 Task: Review the database structure of the Institute Management System repository on GitHub.
Action: Mouse moved to (27, 75)
Screenshot: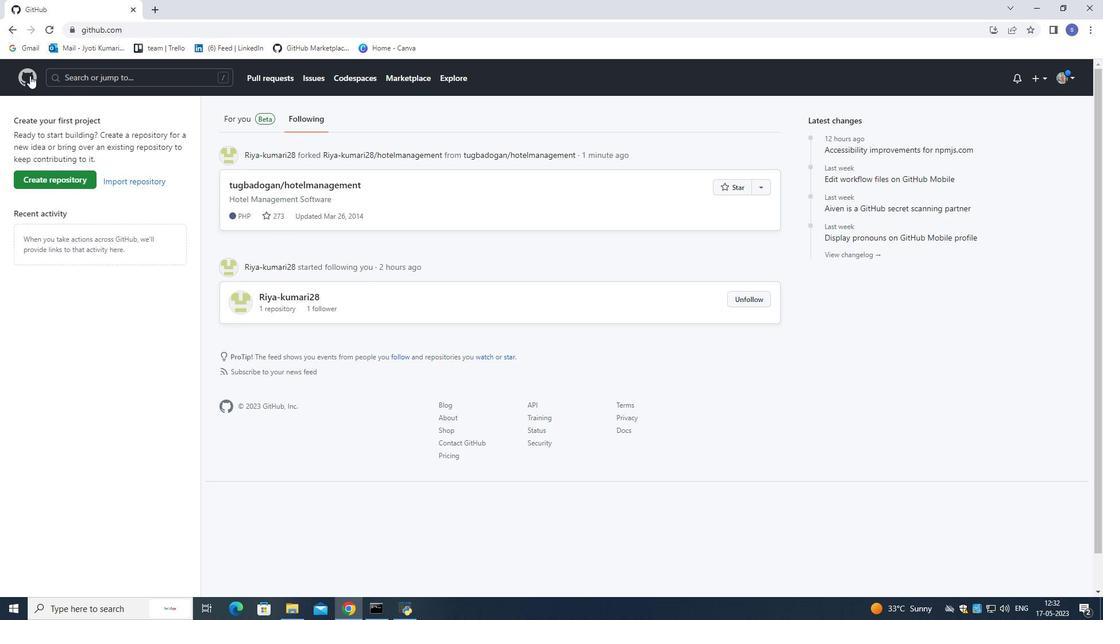 
Action: Mouse pressed left at (27, 75)
Screenshot: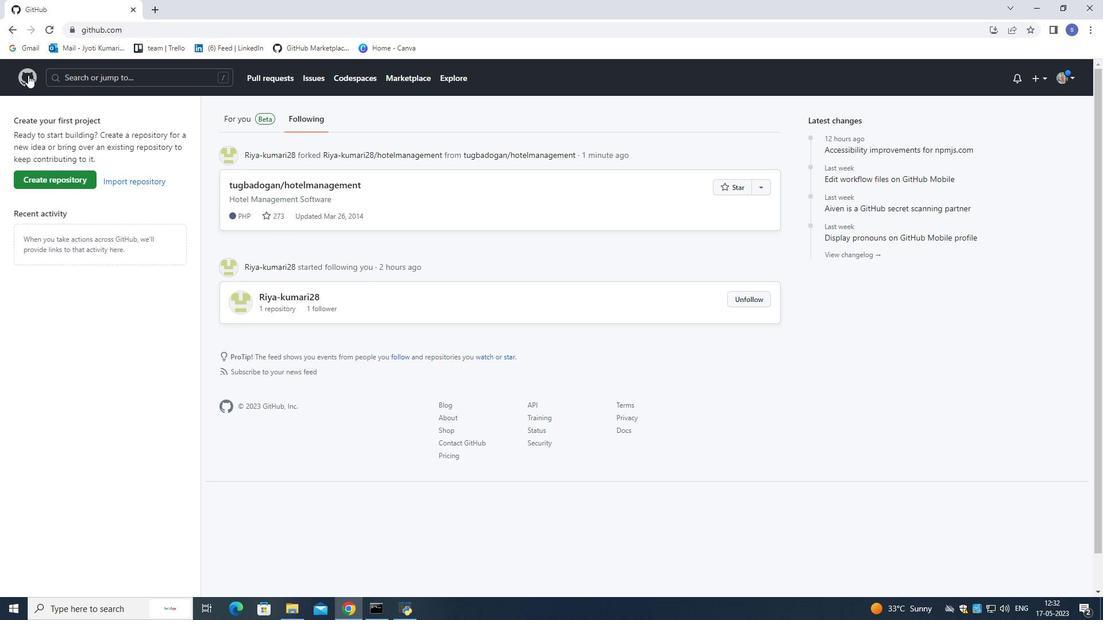 
Action: Mouse moved to (156, 73)
Screenshot: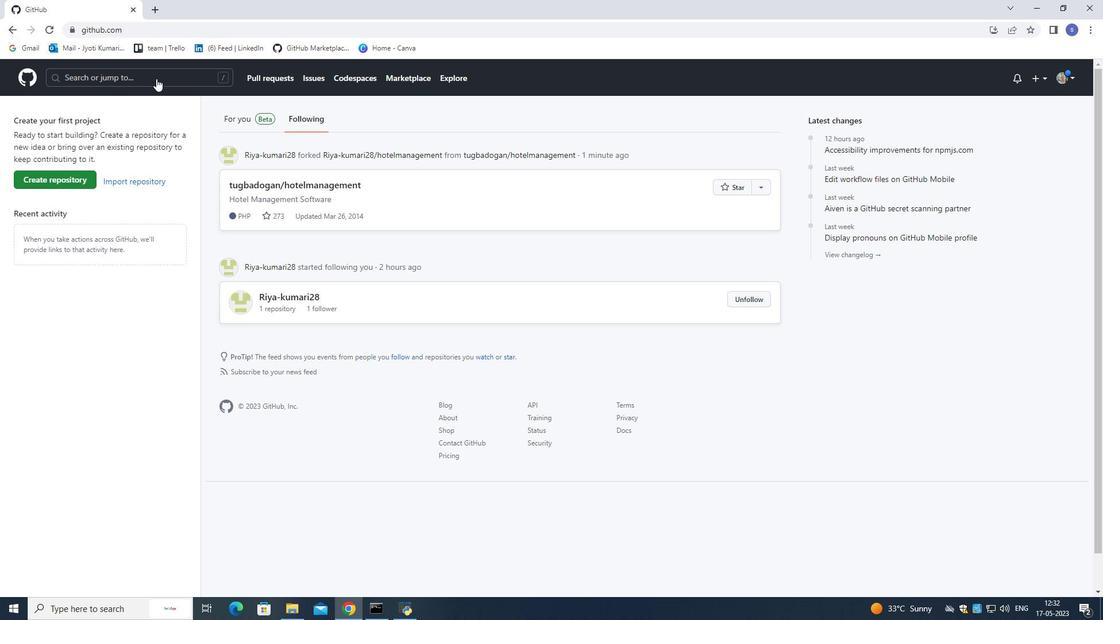 
Action: Mouse pressed left at (156, 73)
Screenshot: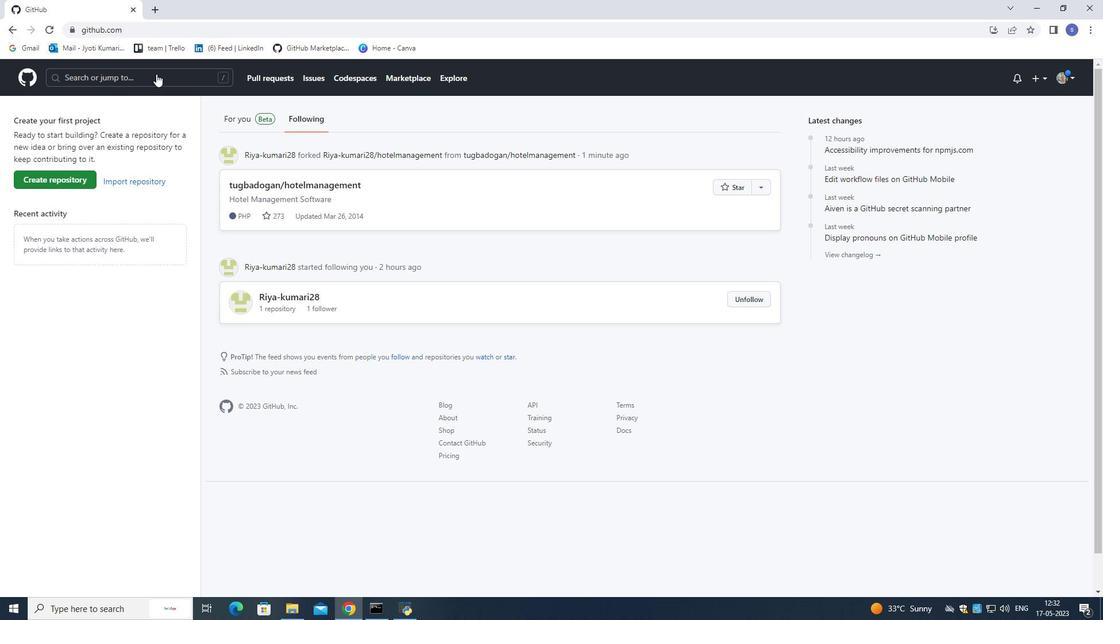 
Action: Mouse moved to (286, 131)
Screenshot: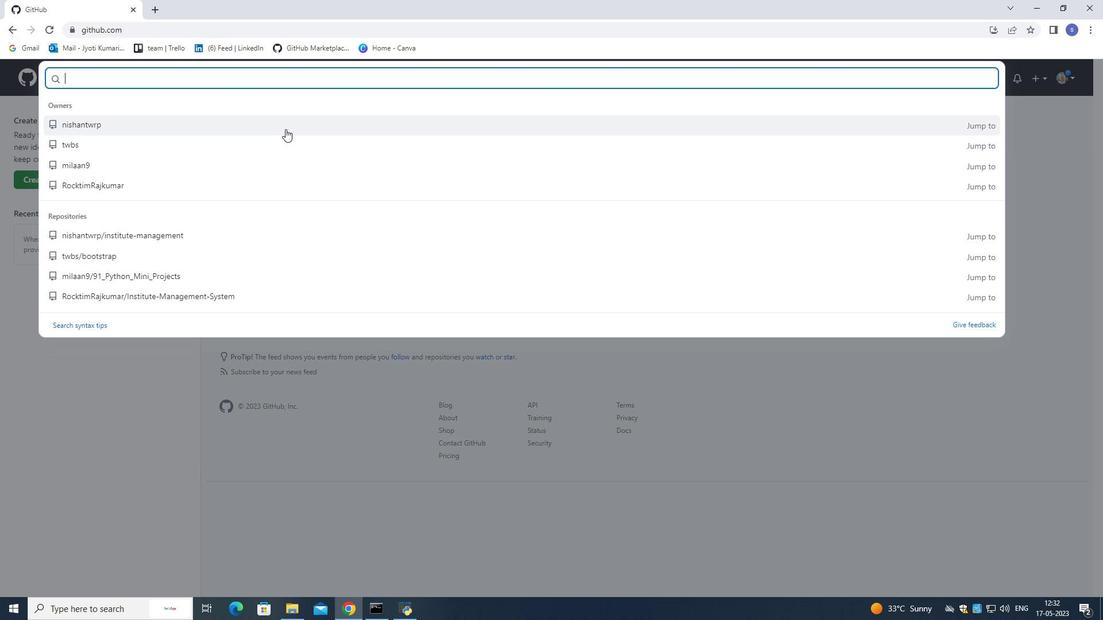 
Action: Key pressed institute<Key.space>management<Key.enter>
Screenshot: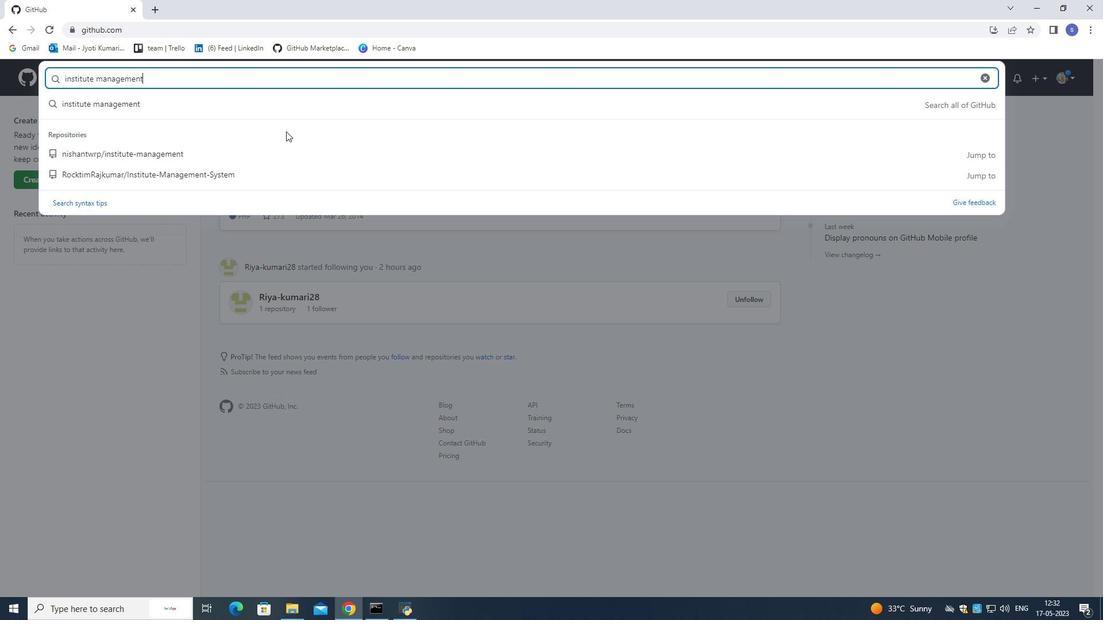
Action: Mouse moved to (333, 355)
Screenshot: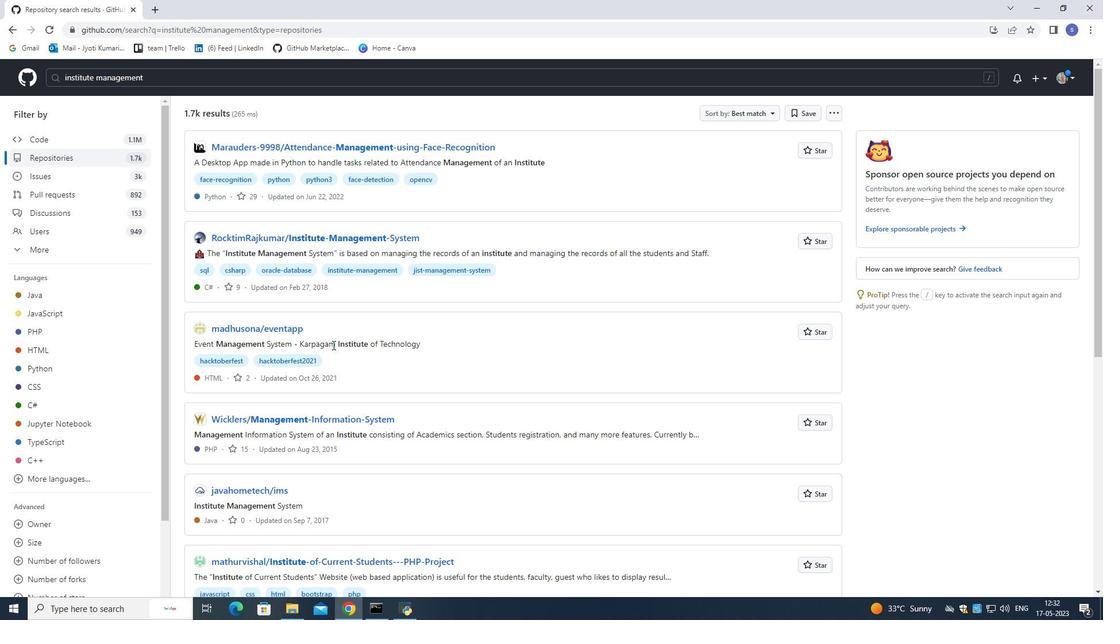 
Action: Mouse scrolled (333, 355) with delta (0, 0)
Screenshot: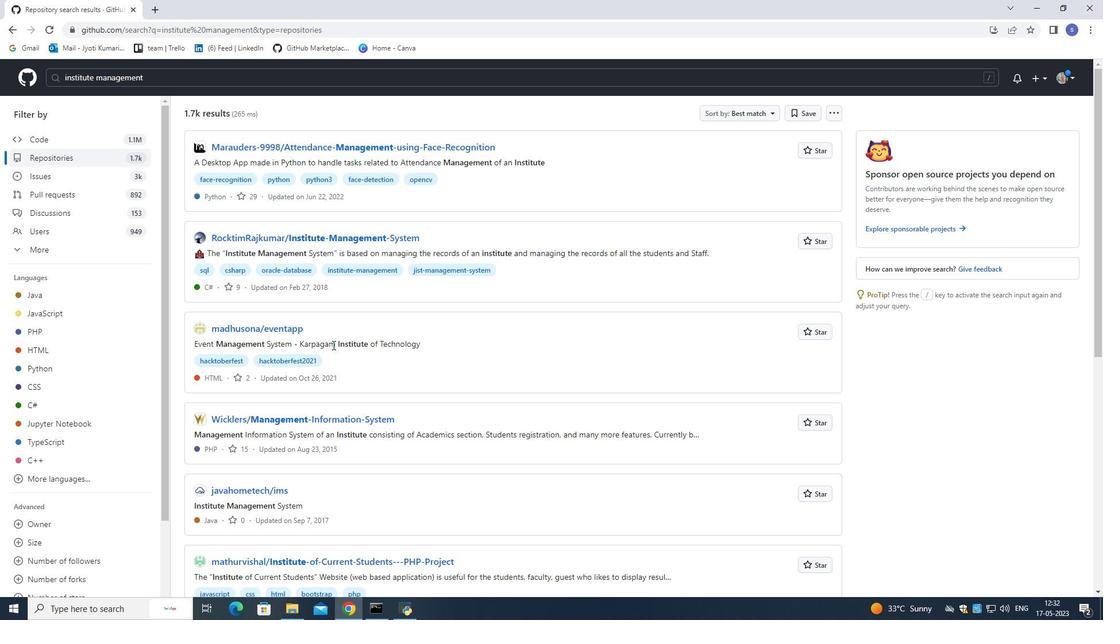 
Action: Mouse moved to (334, 360)
Screenshot: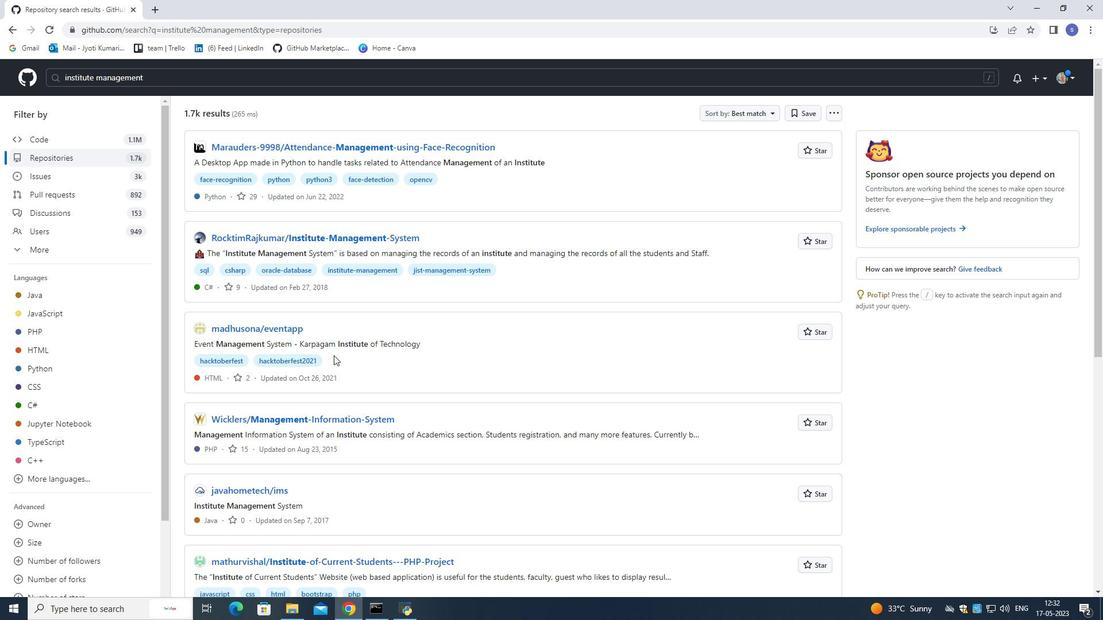 
Action: Mouse scrolled (334, 359) with delta (0, 0)
Screenshot: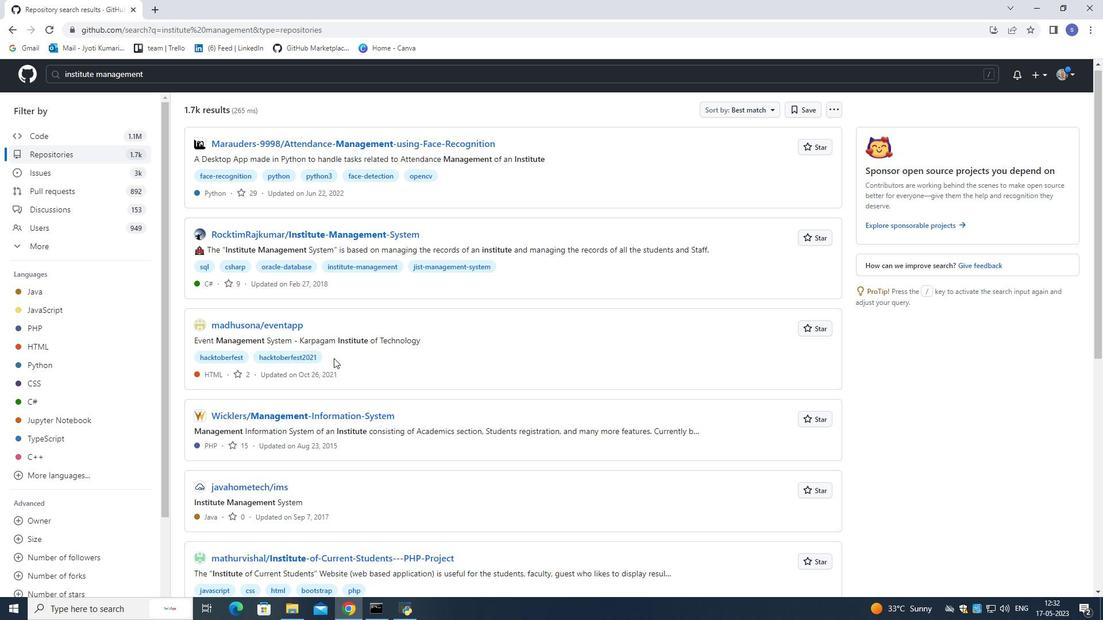 
Action: Mouse moved to (334, 360)
Screenshot: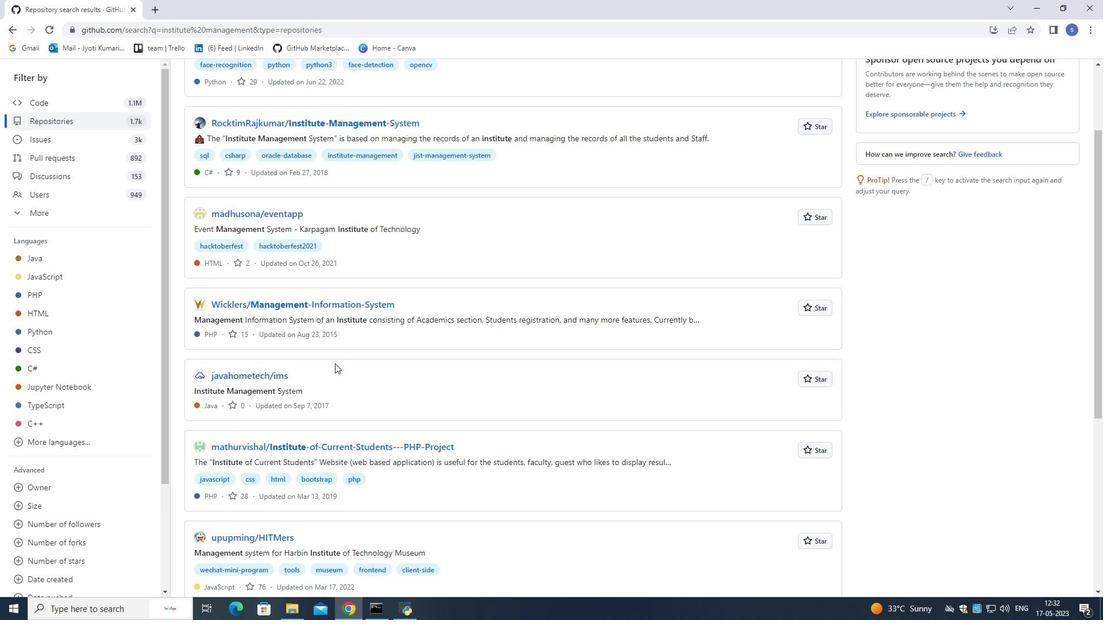 
Action: Mouse scrolled (334, 361) with delta (0, 0)
Screenshot: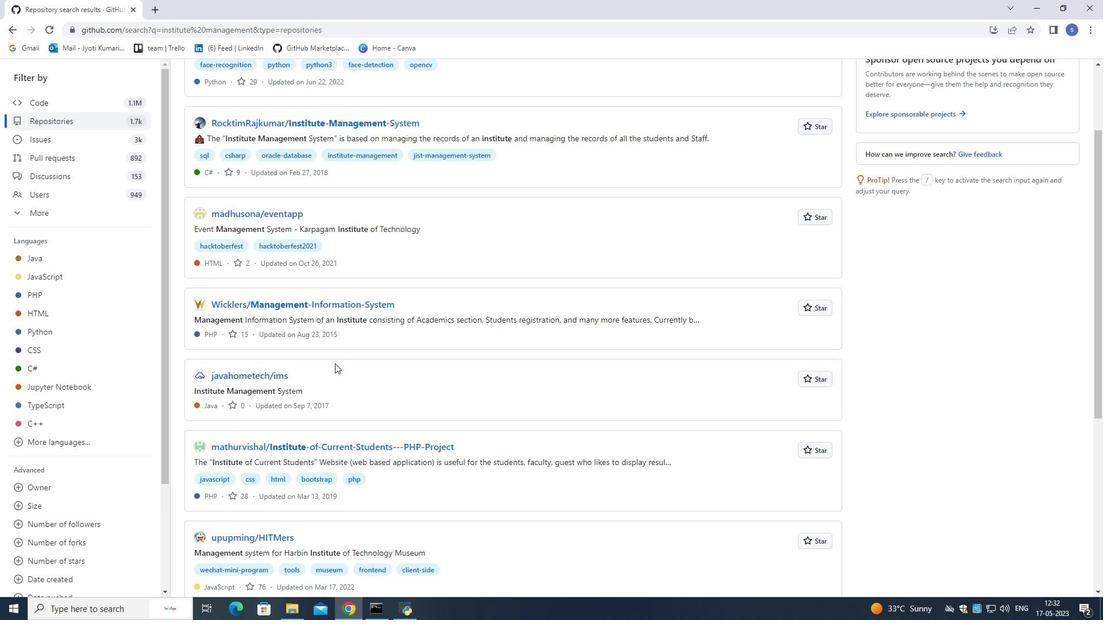 
Action: Mouse moved to (334, 355)
Screenshot: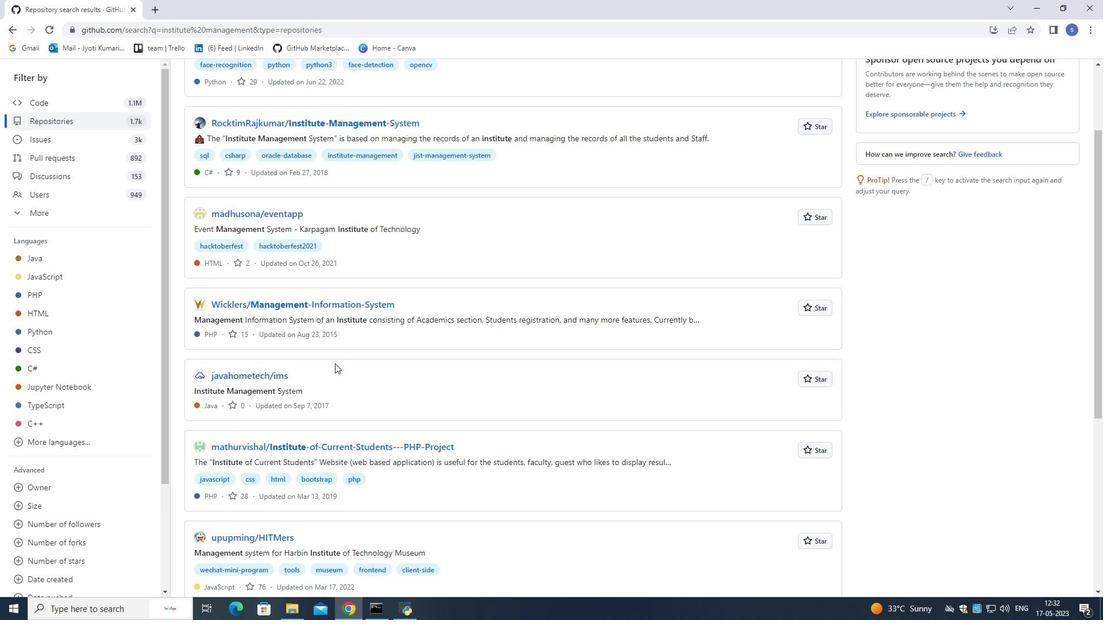 
Action: Mouse scrolled (334, 356) with delta (0, 0)
Screenshot: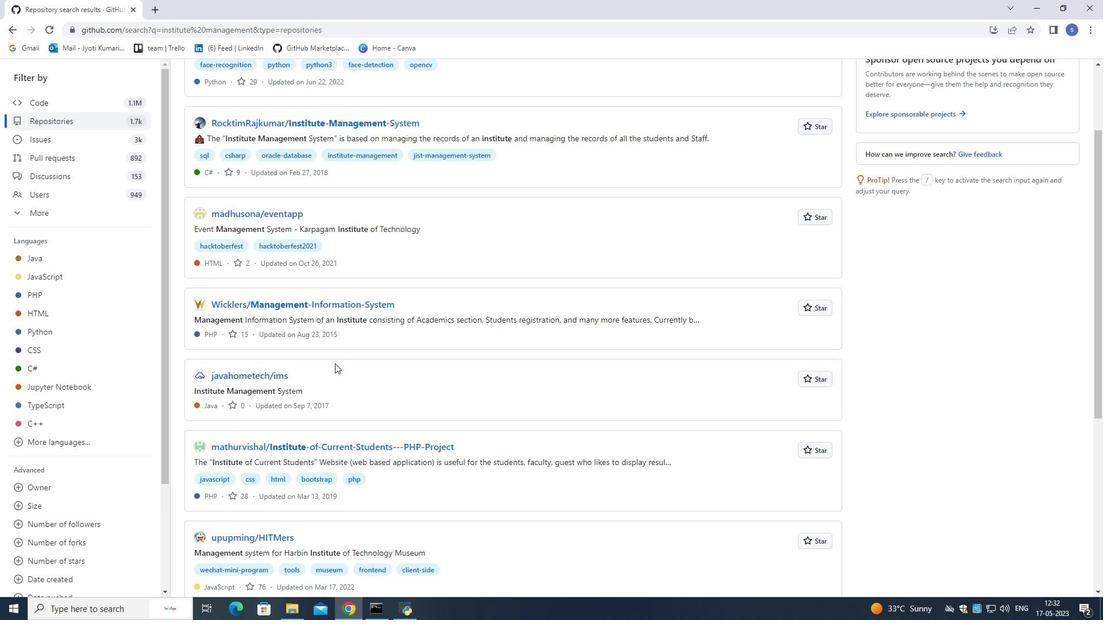 
Action: Mouse moved to (314, 237)
Screenshot: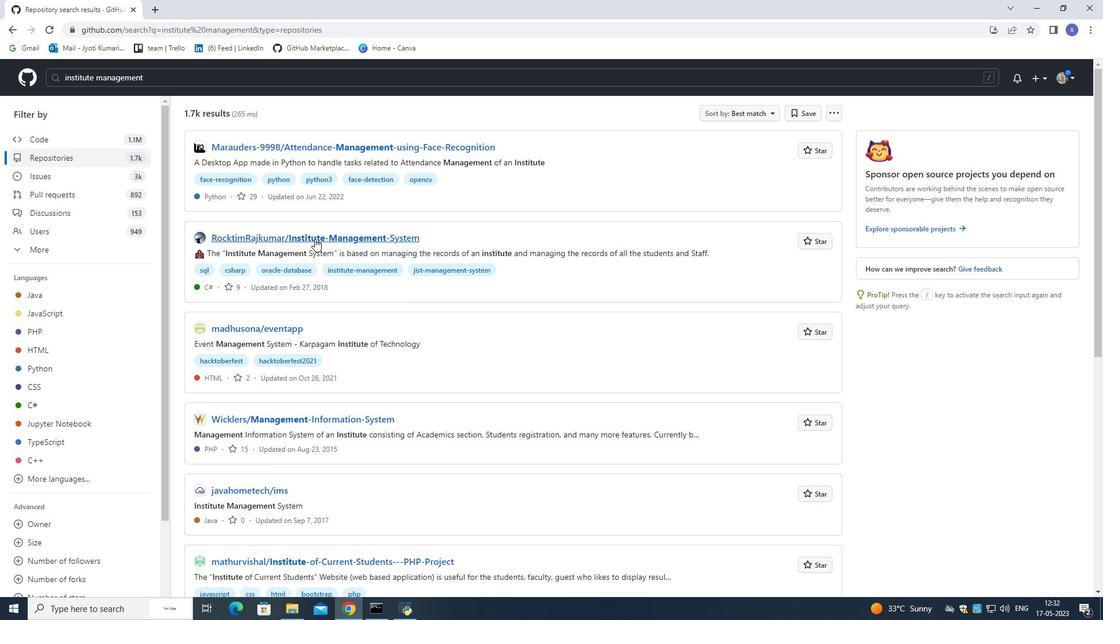 
Action: Mouse pressed left at (314, 237)
Screenshot: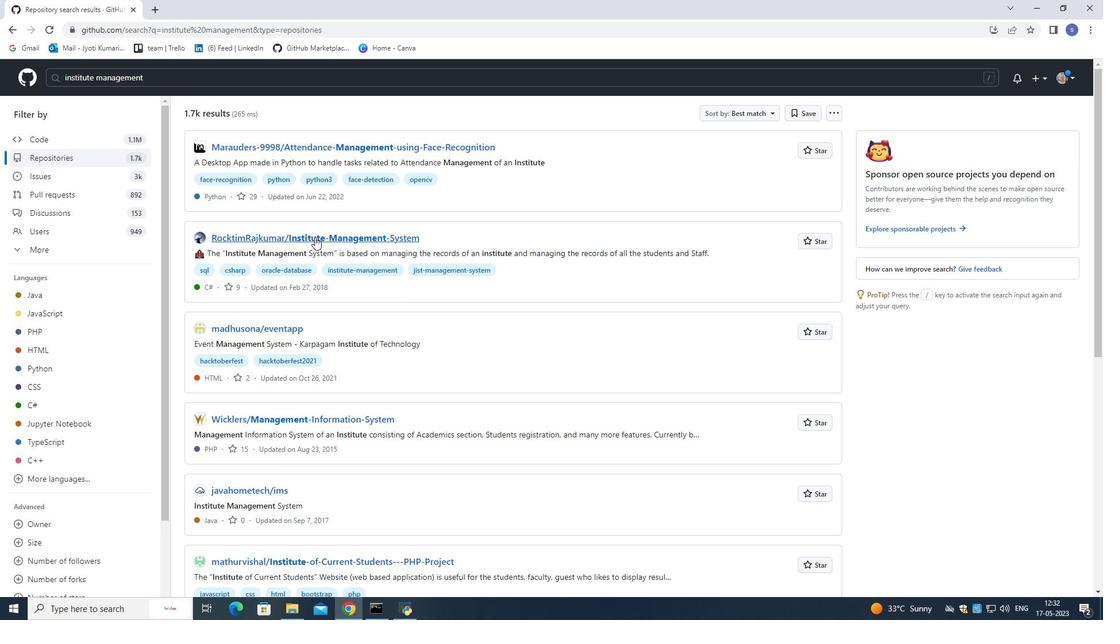 
Action: Mouse moved to (283, 340)
Screenshot: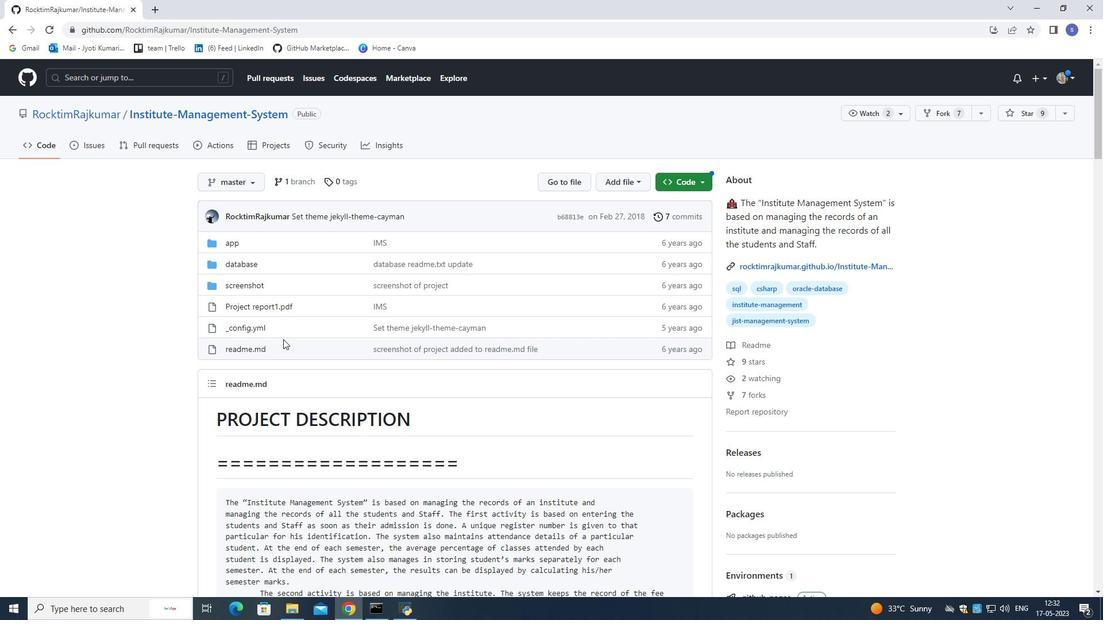 
Action: Mouse scrolled (283, 339) with delta (0, 0)
Screenshot: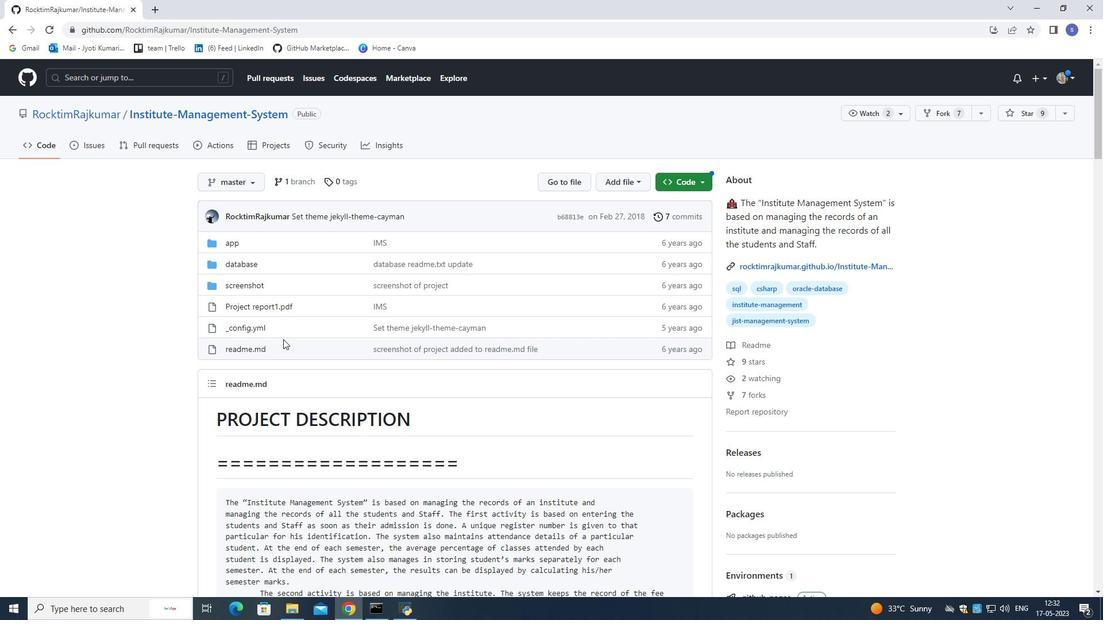
Action: Mouse moved to (283, 341)
Screenshot: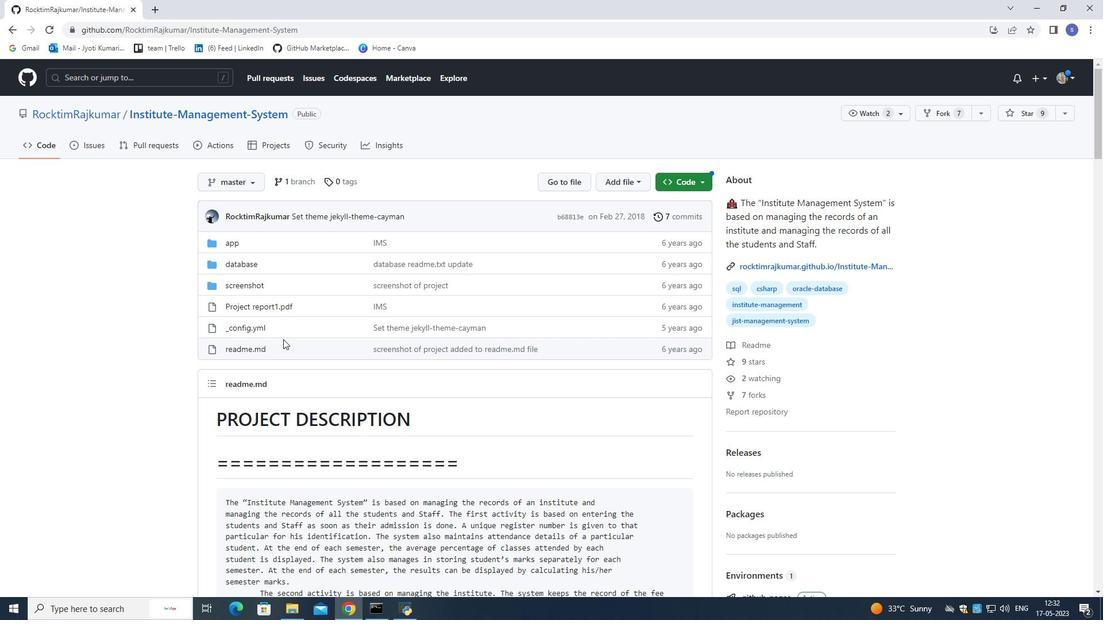 
Action: Mouse scrolled (283, 340) with delta (0, 0)
Screenshot: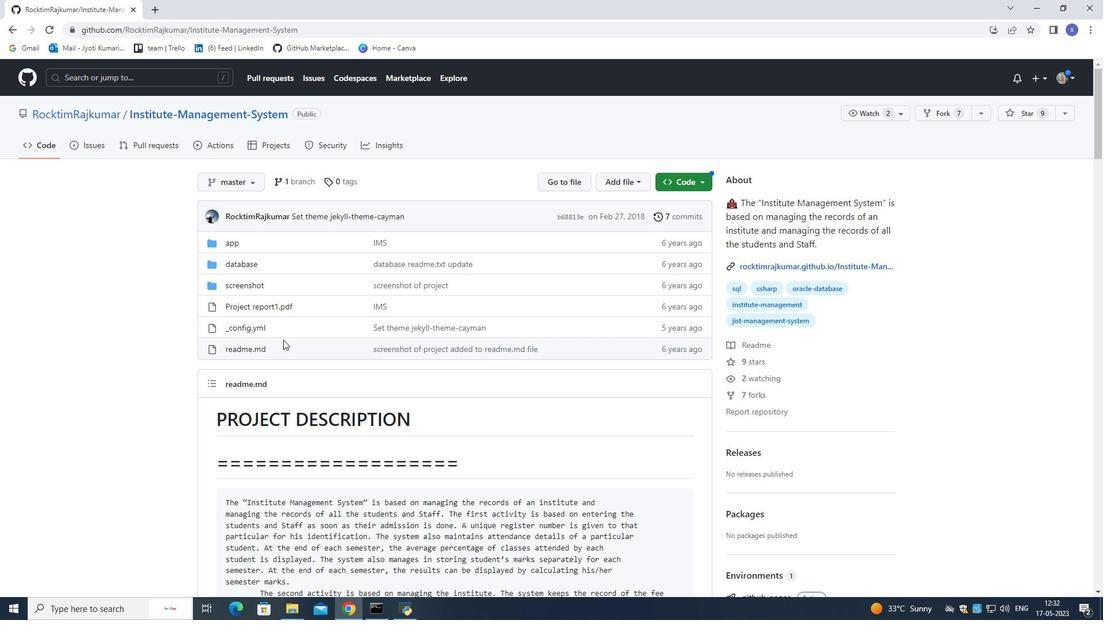 
Action: Mouse moved to (284, 341)
Screenshot: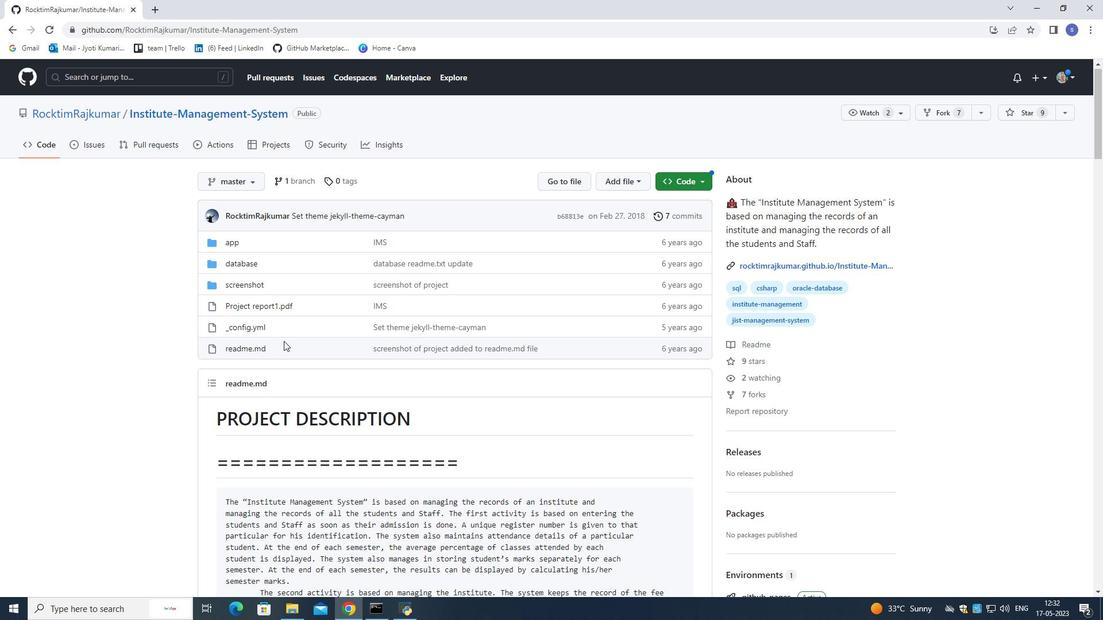 
Action: Mouse scrolled (284, 340) with delta (0, 0)
Screenshot: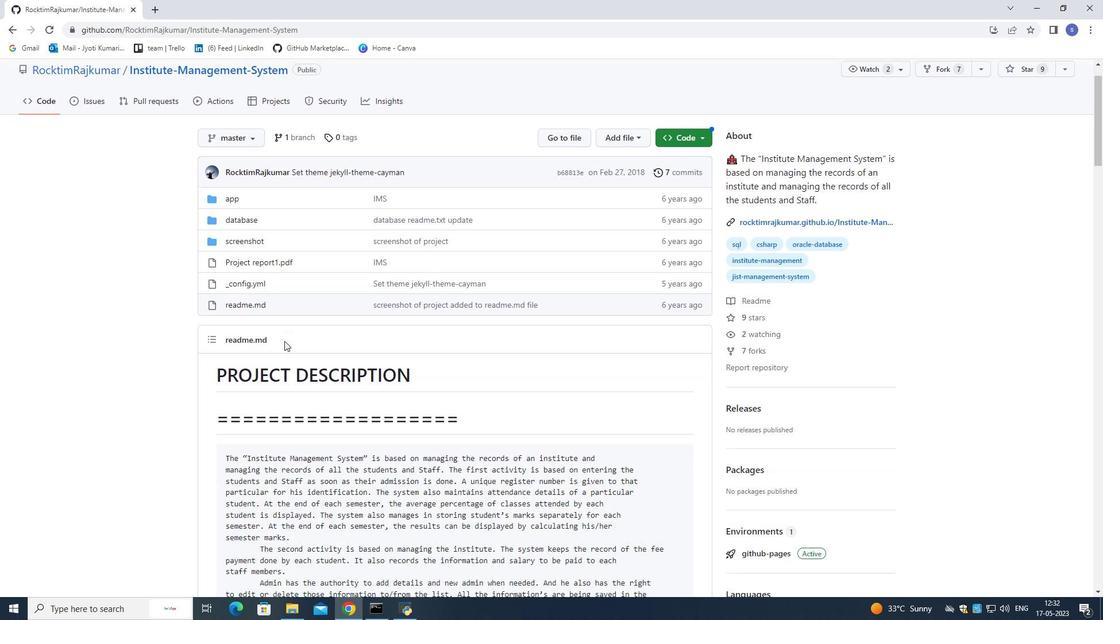 
Action: Mouse moved to (284, 341)
Screenshot: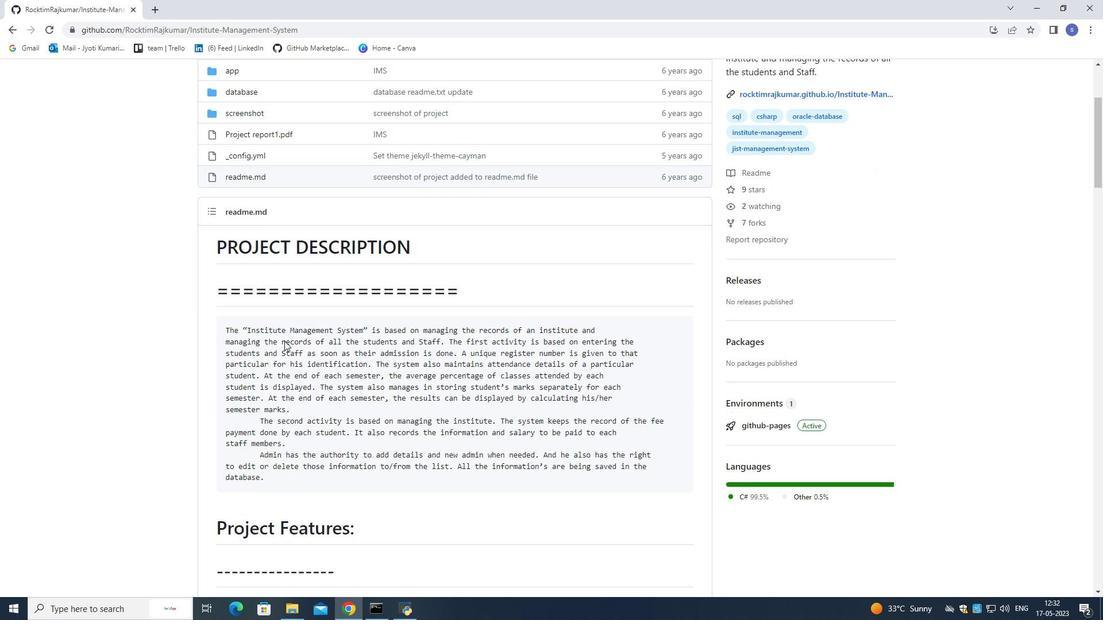
Action: Mouse scrolled (284, 341) with delta (0, 0)
Screenshot: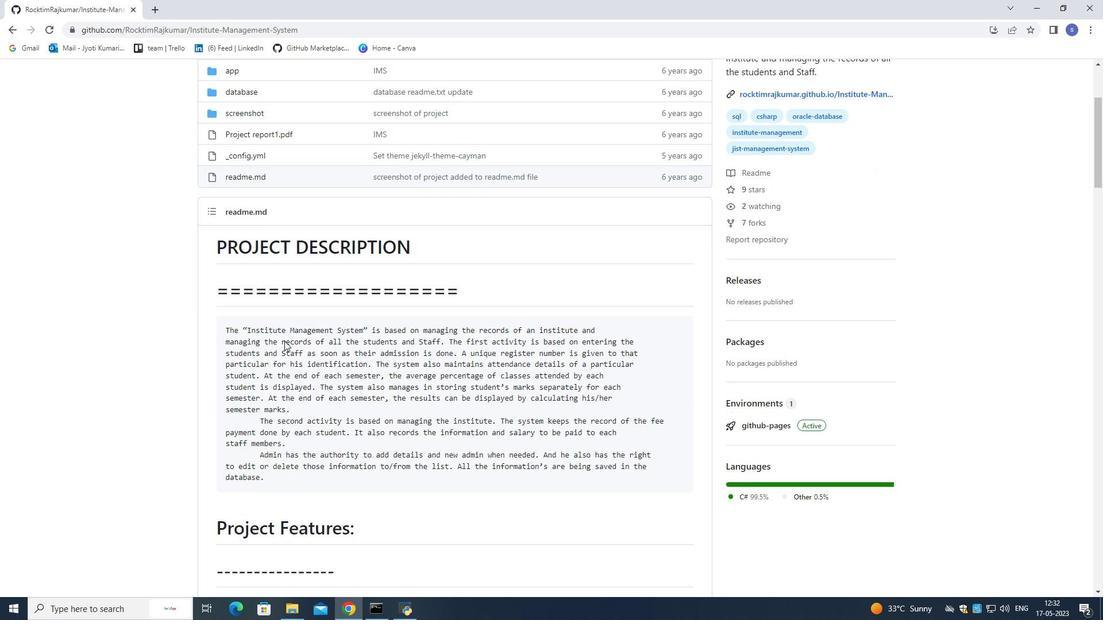 
Action: Mouse scrolled (284, 341) with delta (0, 0)
Screenshot: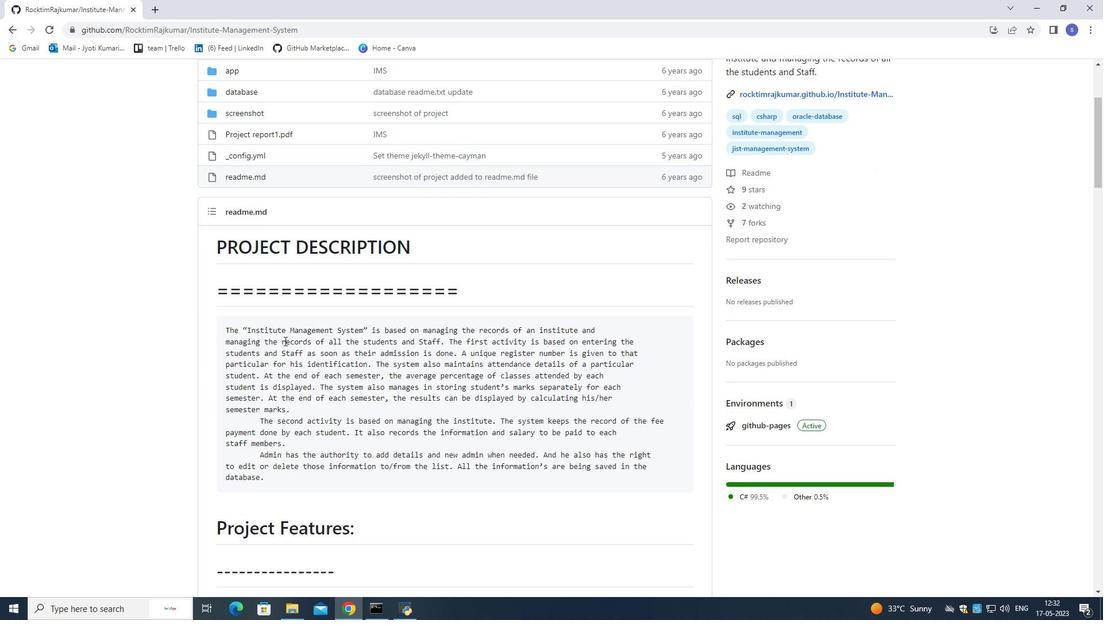 
Action: Mouse scrolled (284, 341) with delta (0, 0)
Screenshot: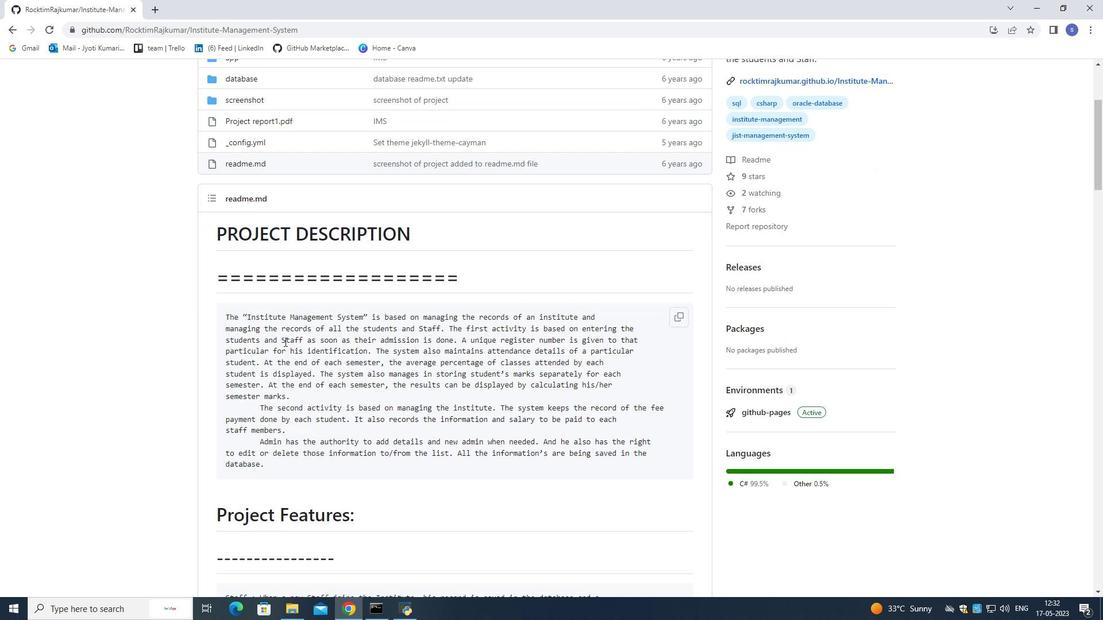 
Action: Mouse scrolled (284, 341) with delta (0, 0)
Screenshot: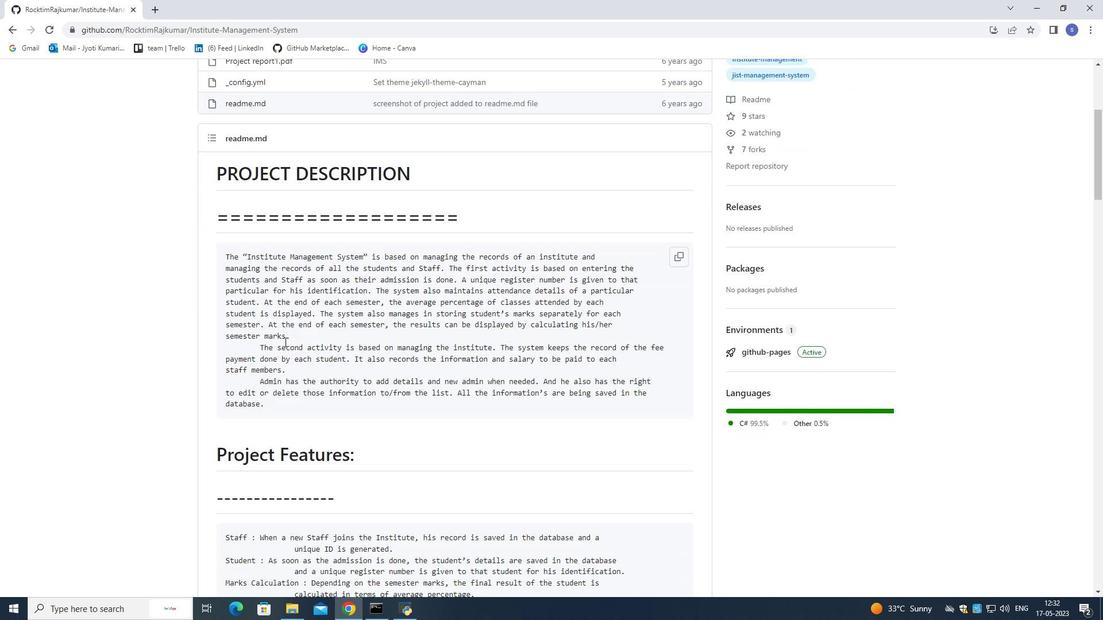 
Action: Mouse scrolled (284, 341) with delta (0, 0)
Screenshot: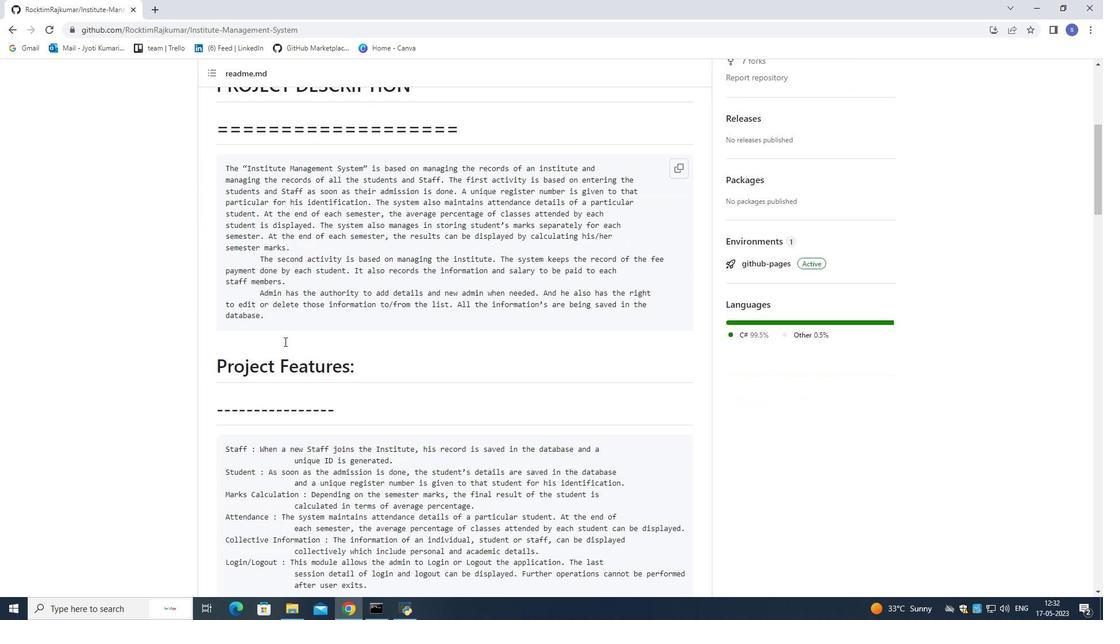 
Action: Mouse scrolled (284, 341) with delta (0, 0)
Screenshot: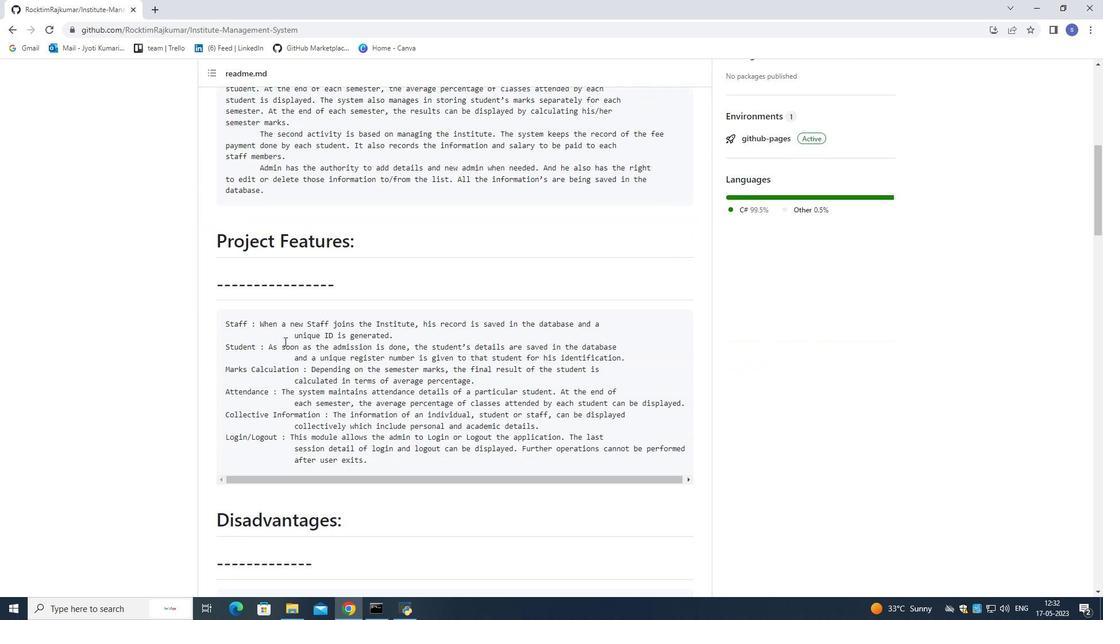 
Action: Mouse scrolled (284, 341) with delta (0, 0)
Screenshot: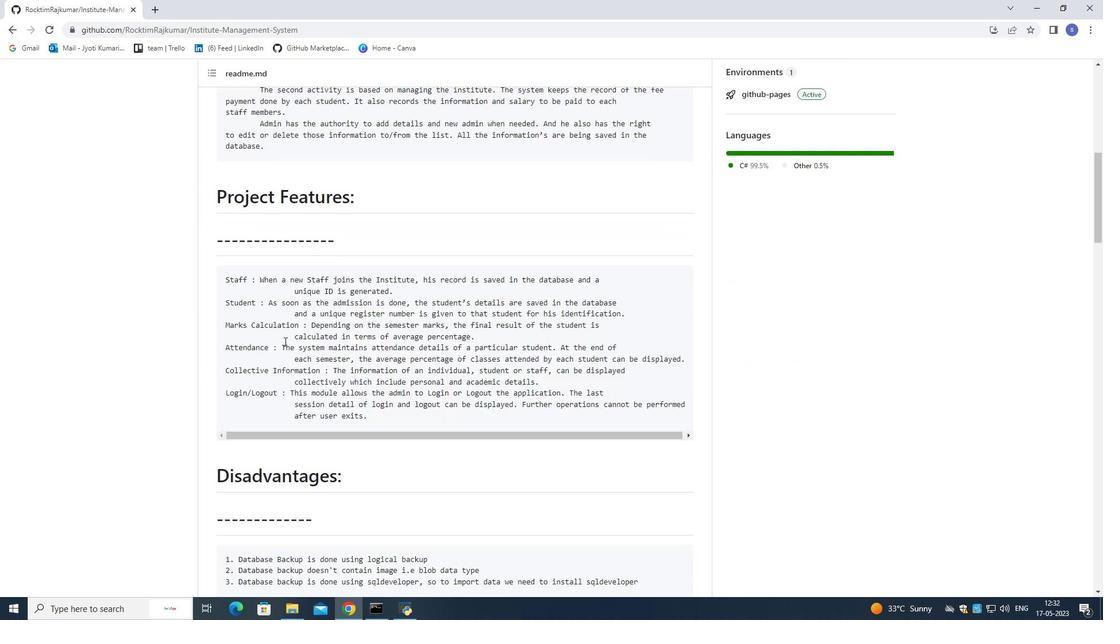 
Action: Mouse scrolled (284, 341) with delta (0, 0)
Screenshot: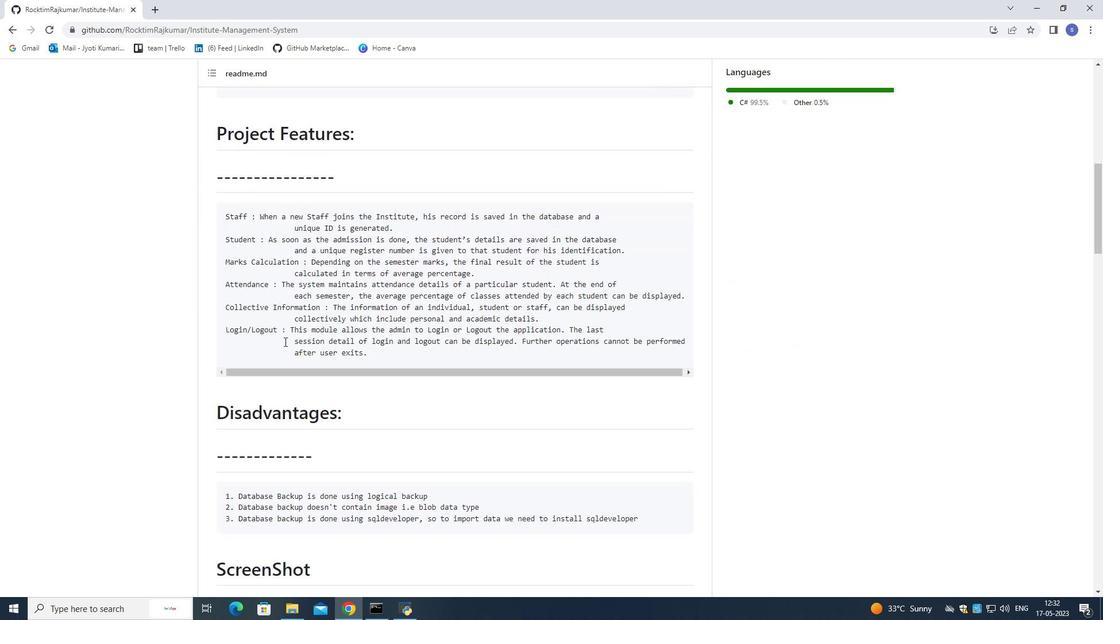 
Action: Mouse scrolled (284, 341) with delta (0, 0)
Screenshot: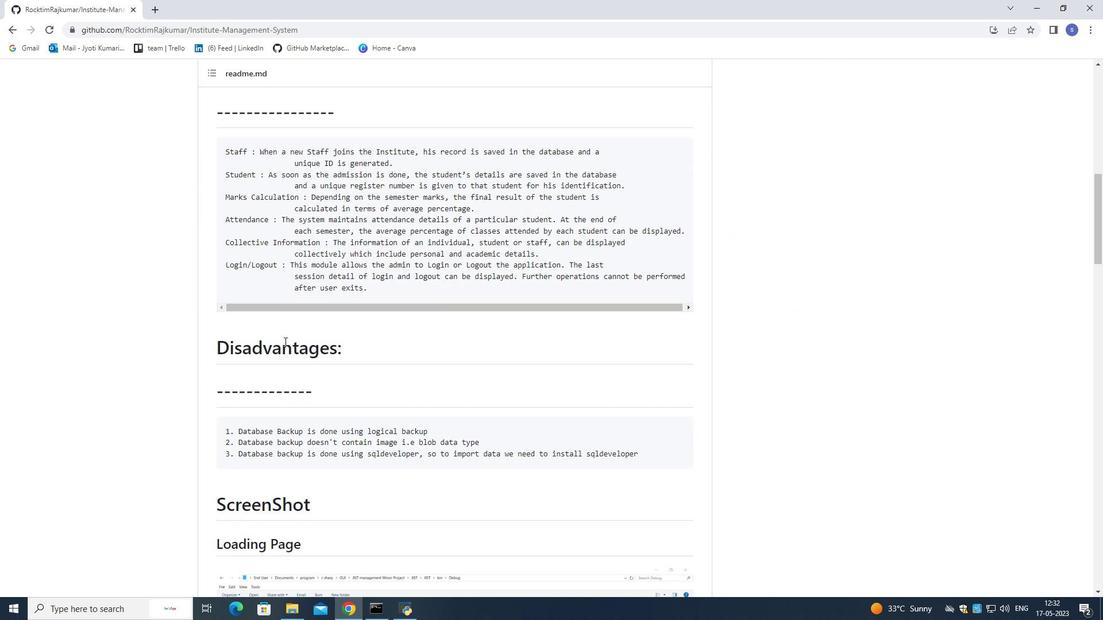 
Action: Mouse scrolled (284, 342) with delta (0, 0)
Screenshot: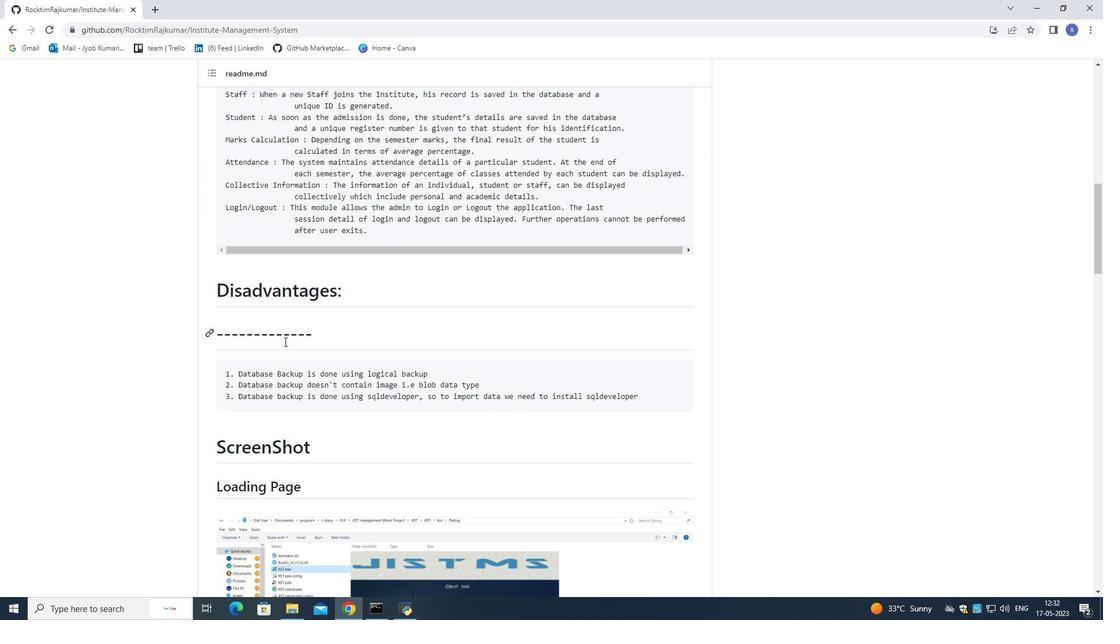 
Action: Mouse scrolled (284, 342) with delta (0, 0)
Screenshot: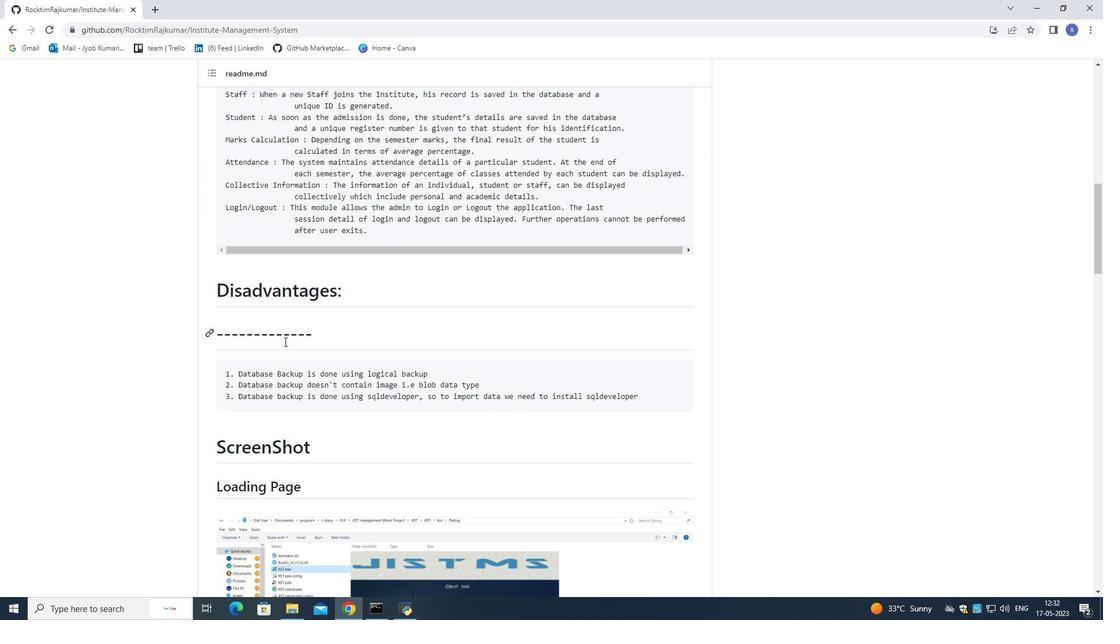 
Action: Mouse scrolled (284, 342) with delta (0, 0)
Screenshot: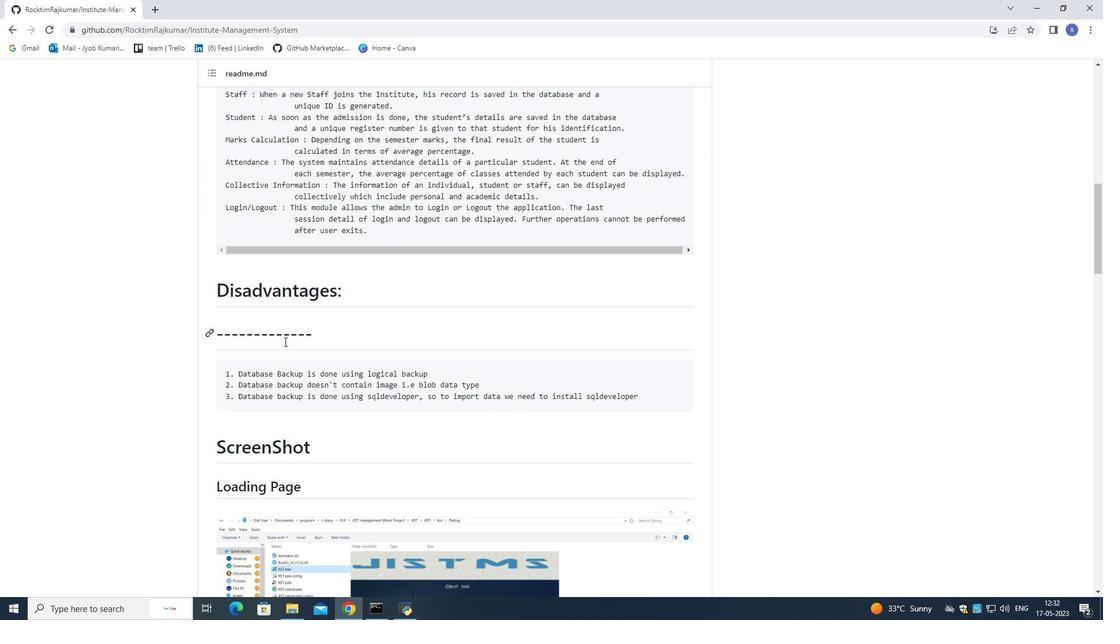 
Action: Mouse scrolled (284, 342) with delta (0, 0)
Screenshot: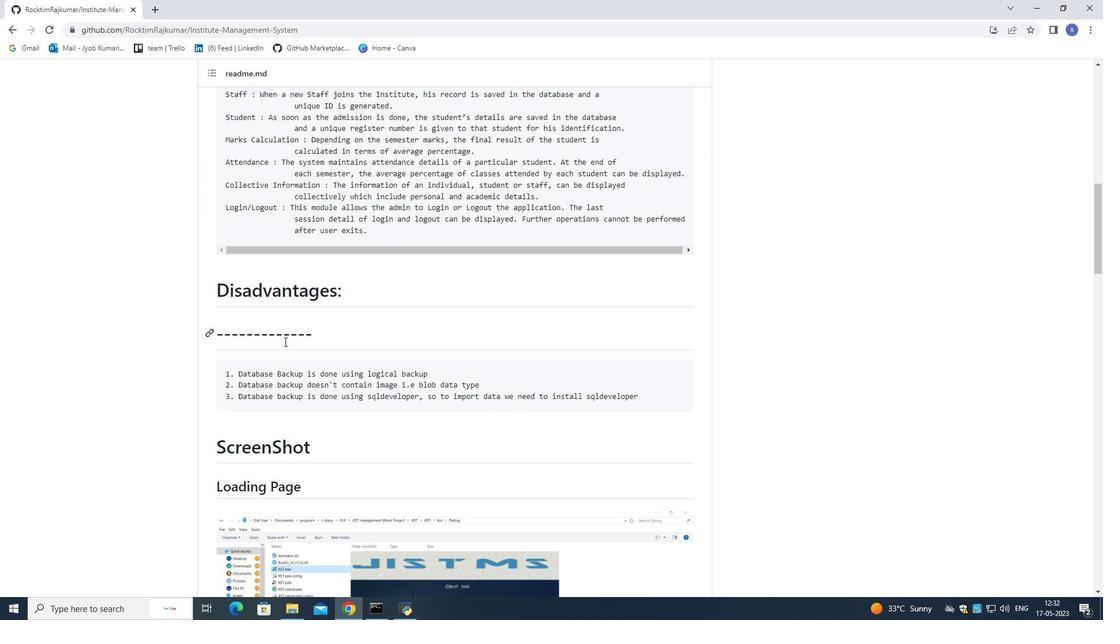 
Action: Mouse scrolled (284, 342) with delta (0, 0)
Screenshot: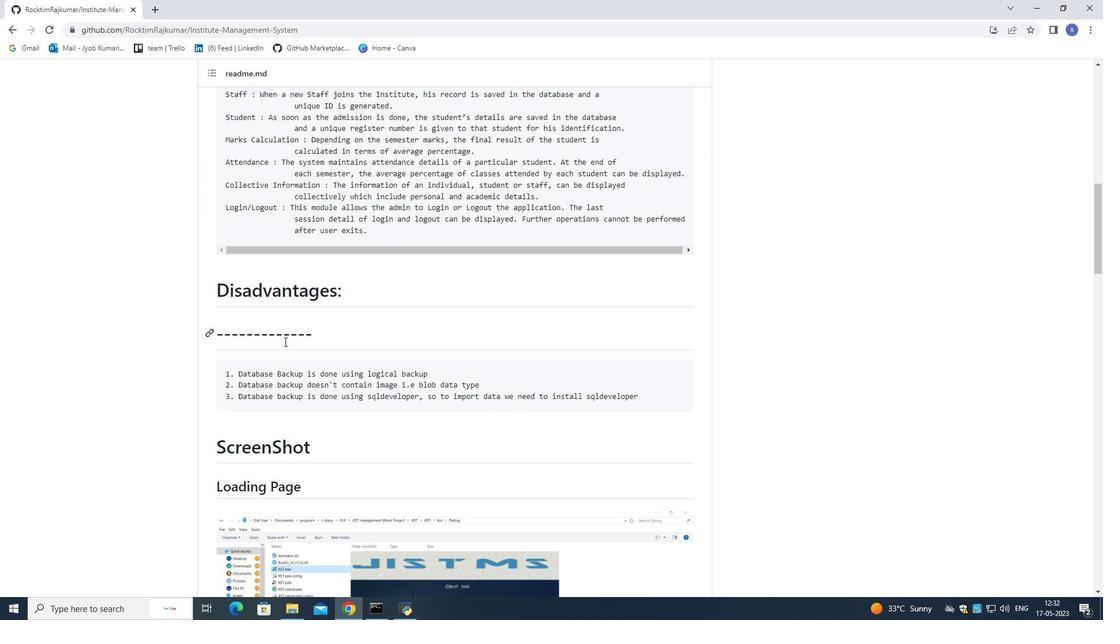 
Action: Mouse scrolled (284, 342) with delta (0, 0)
Screenshot: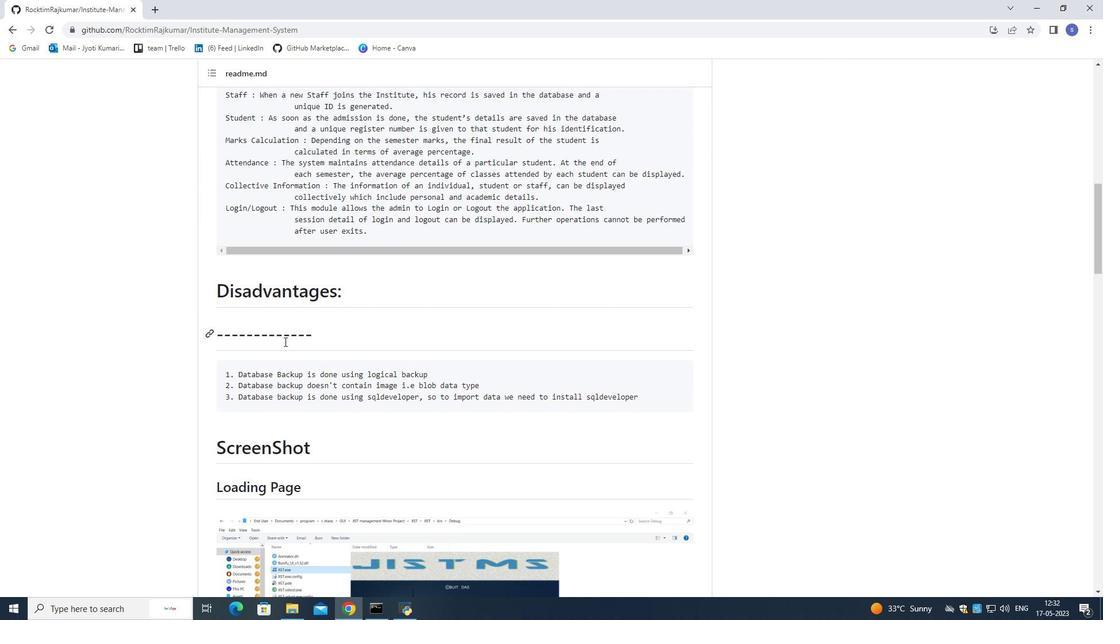 
Action: Mouse moved to (286, 340)
Screenshot: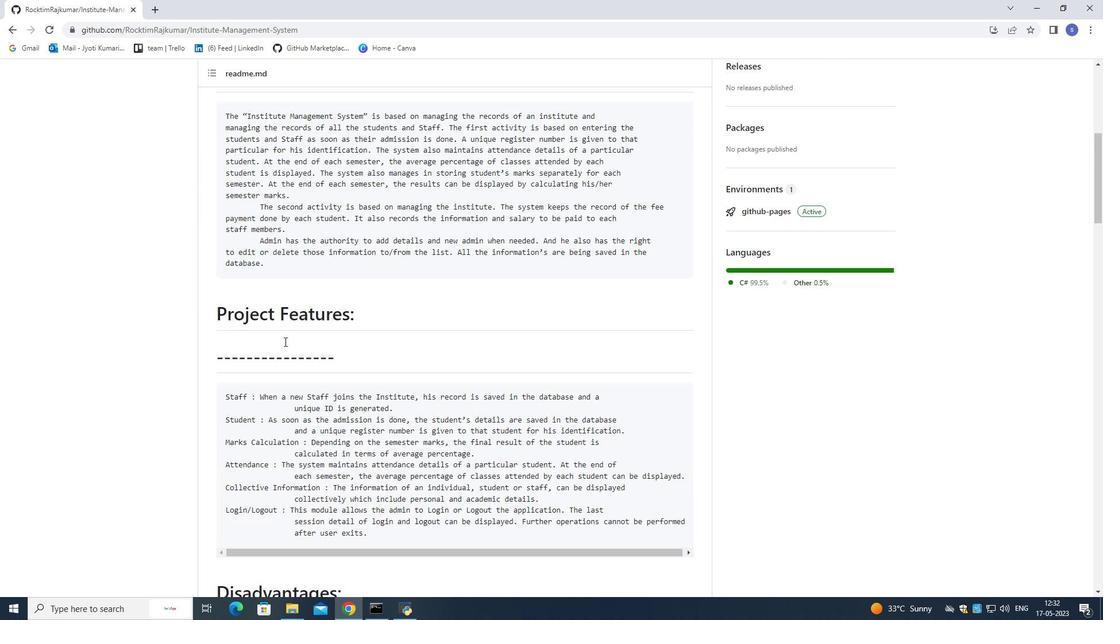 
Action: Mouse scrolled (286, 340) with delta (0, 0)
Screenshot: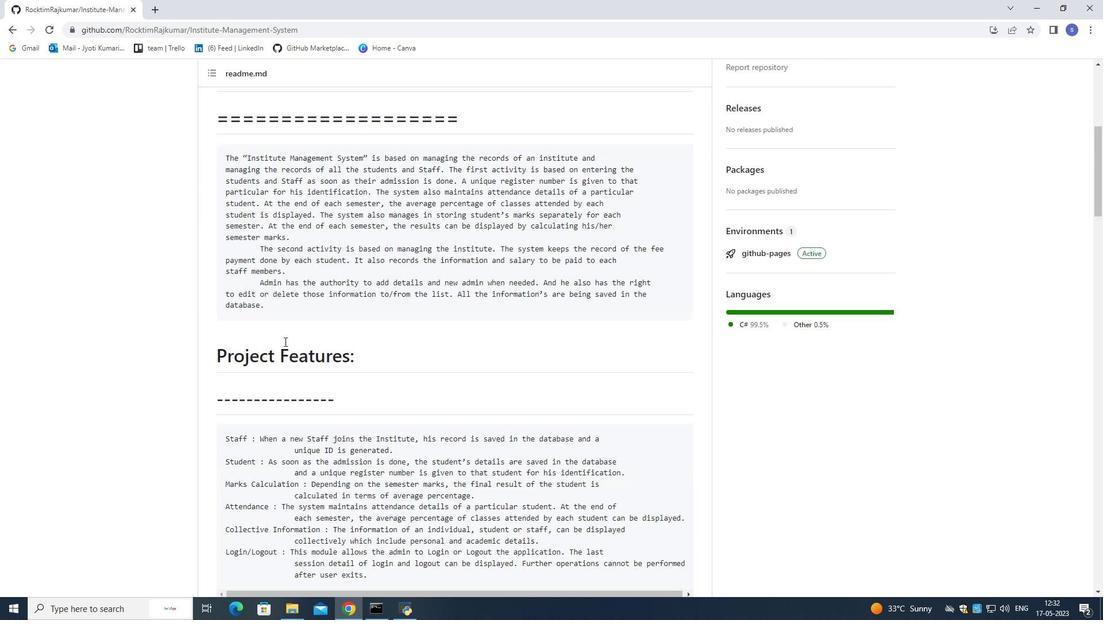 
Action: Mouse scrolled (286, 340) with delta (0, 0)
Screenshot: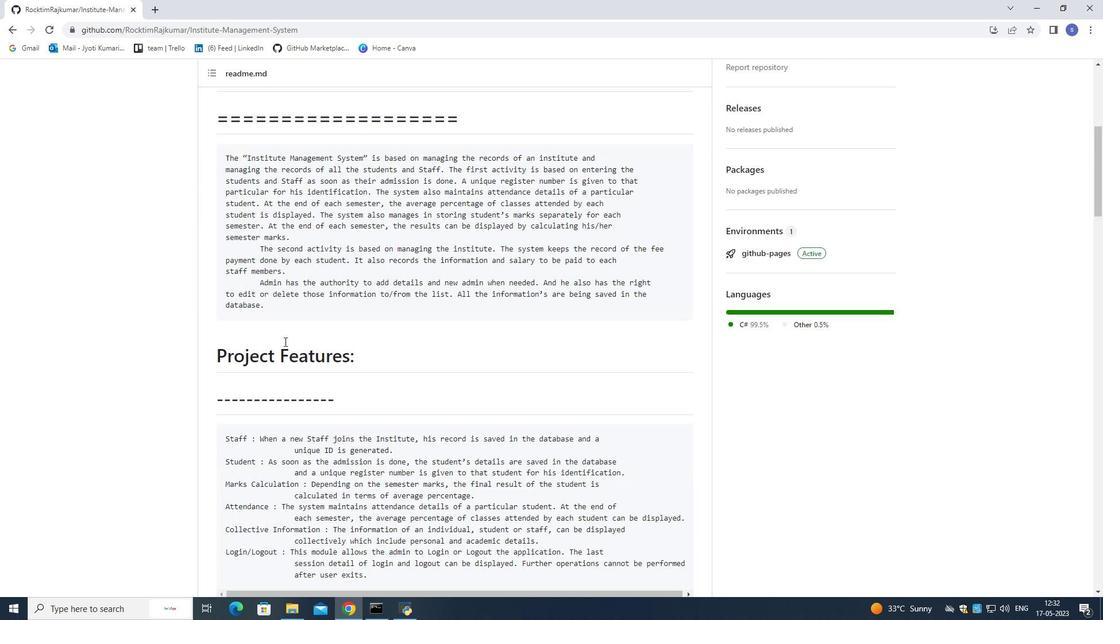 
Action: Mouse scrolled (286, 340) with delta (0, 0)
Screenshot: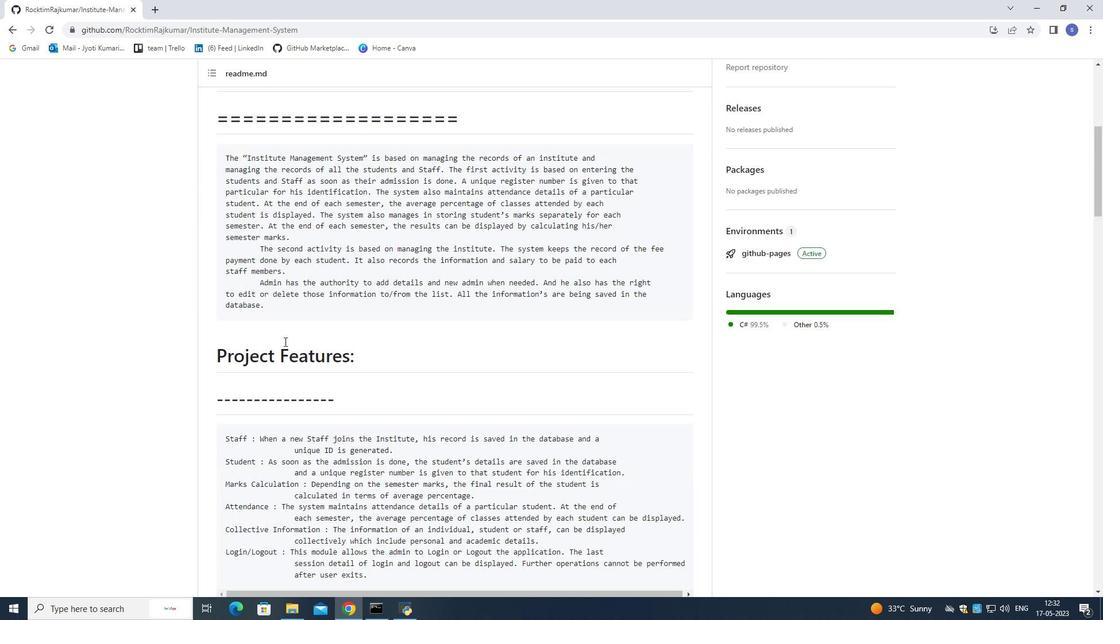 
Action: Mouse scrolled (286, 340) with delta (0, 0)
Screenshot: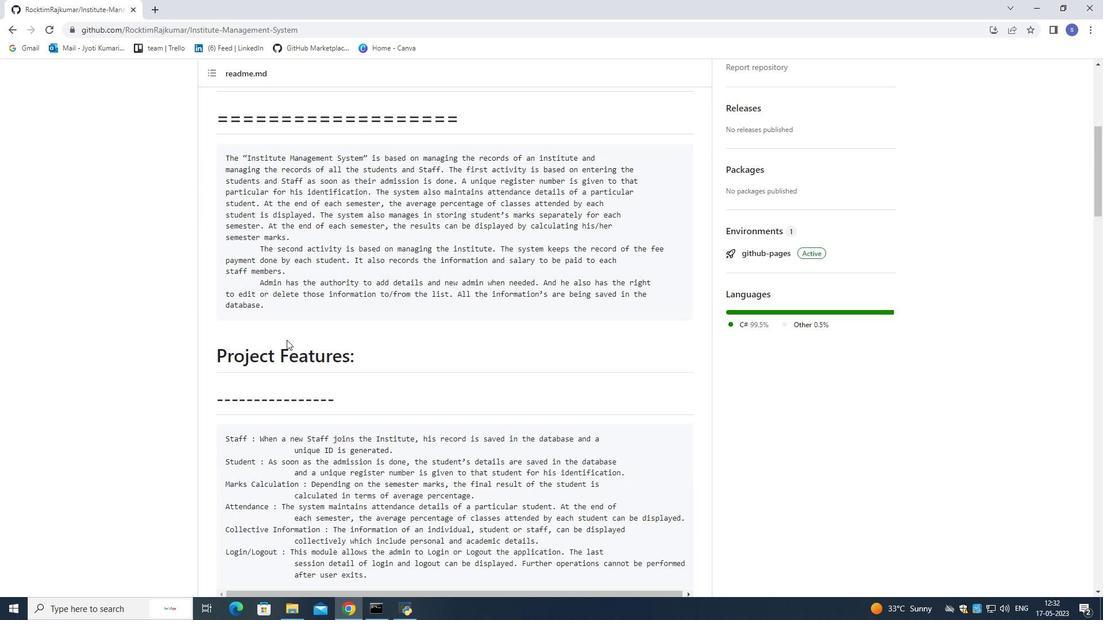 
Action: Mouse moved to (286, 339)
Screenshot: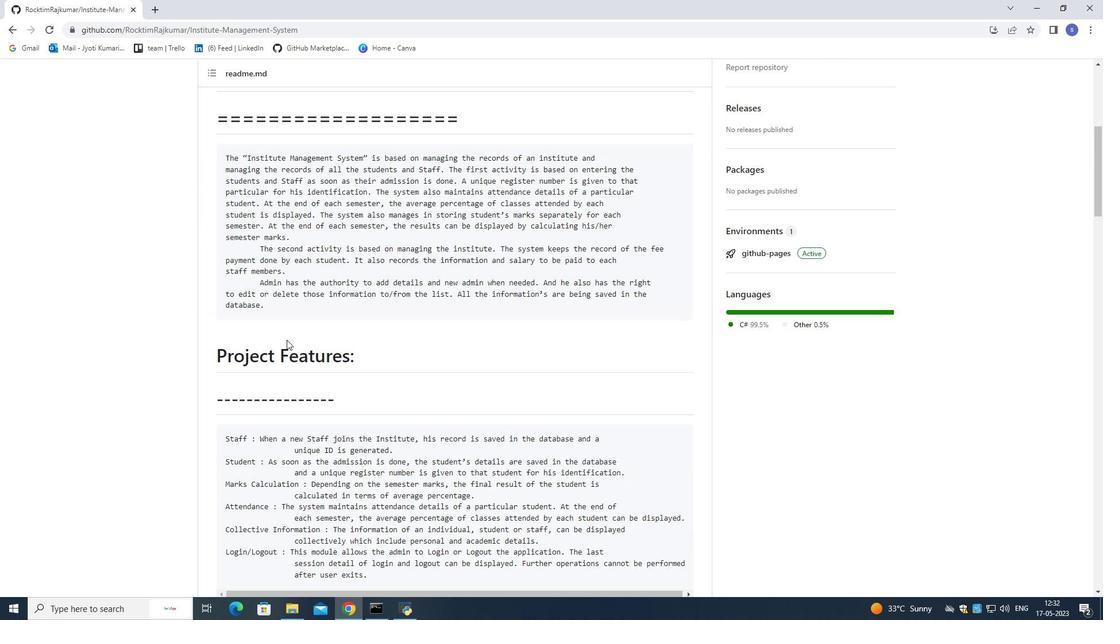 
Action: Mouse scrolled (286, 340) with delta (0, 0)
Screenshot: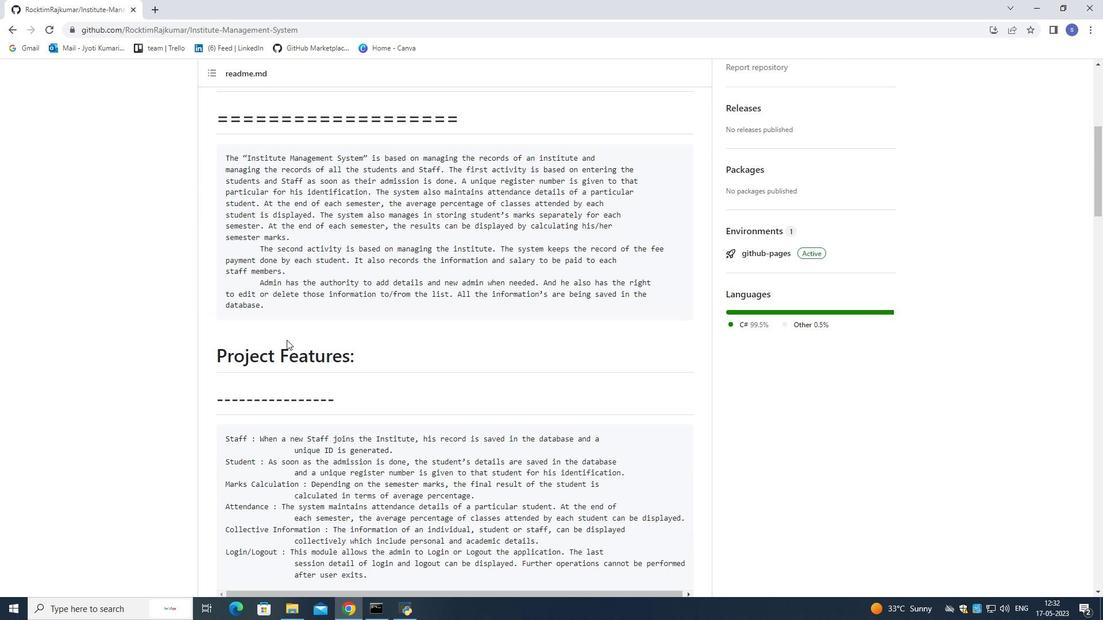 
Action: Mouse moved to (283, 328)
Screenshot: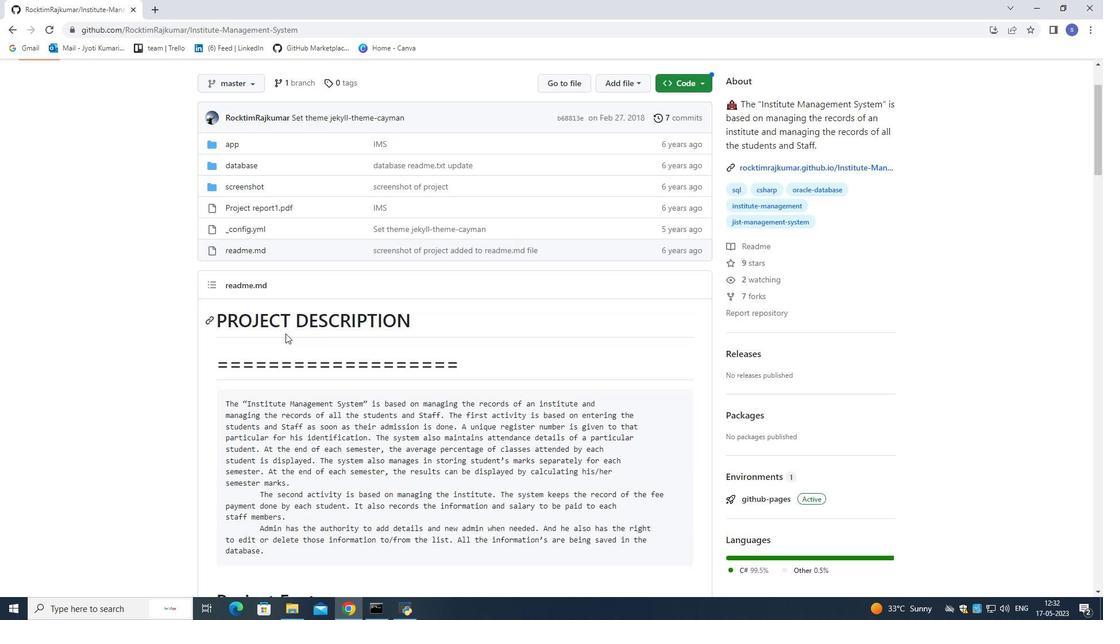 
Action: Mouse scrolled (283, 329) with delta (0, 0)
Screenshot: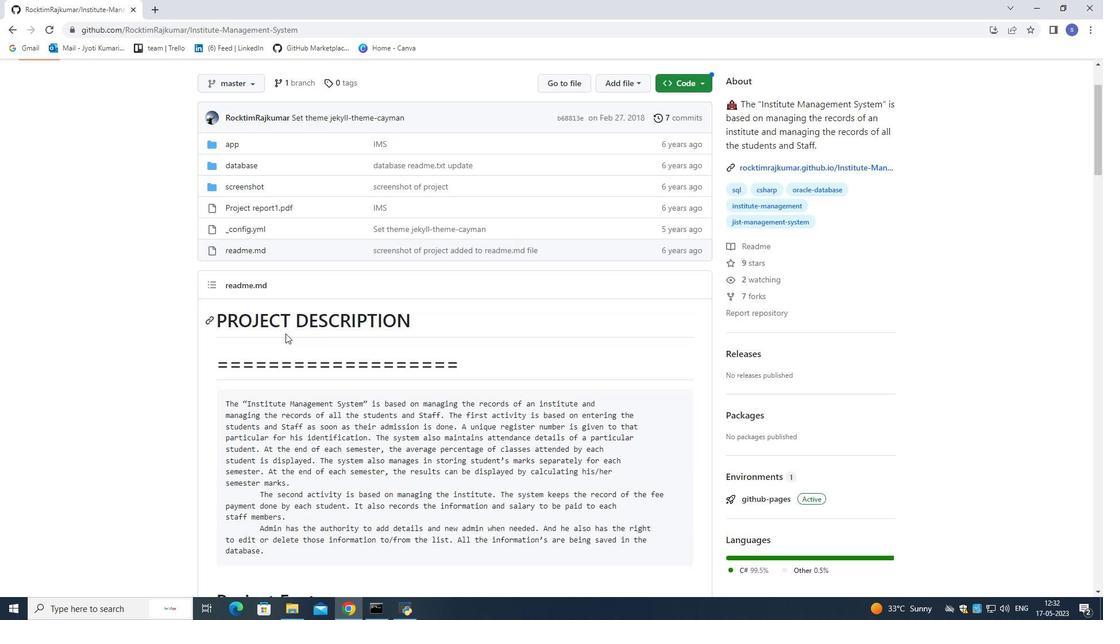 
Action: Mouse moved to (283, 328)
Screenshot: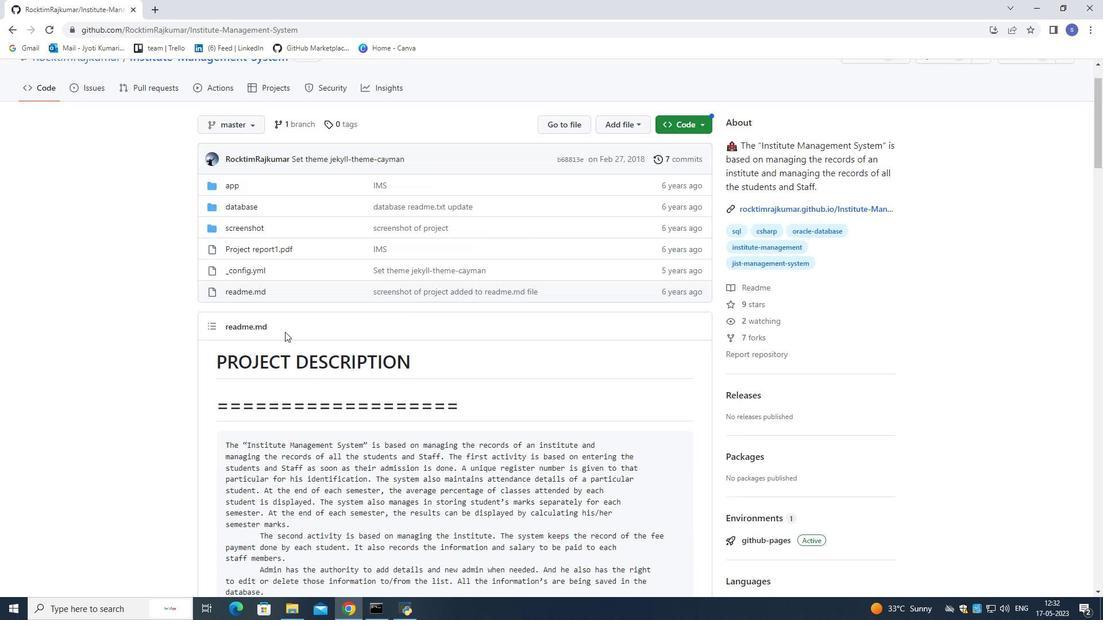 
Action: Mouse scrolled (283, 329) with delta (0, 0)
Screenshot: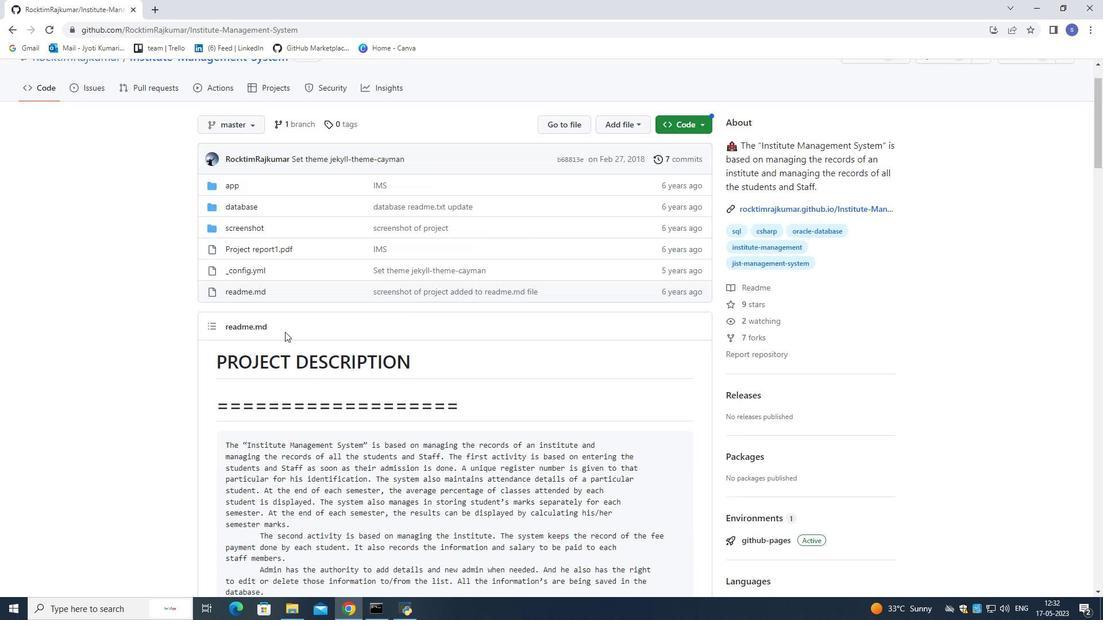 
Action: Mouse moved to (283, 327)
Screenshot: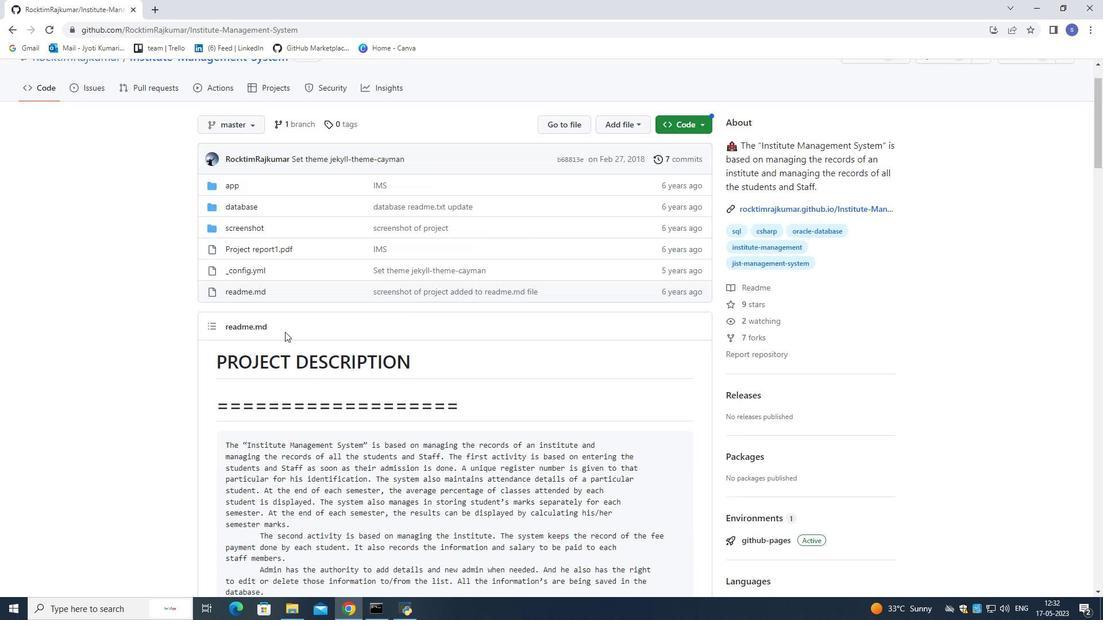 
Action: Mouse scrolled (283, 328) with delta (0, 0)
Screenshot: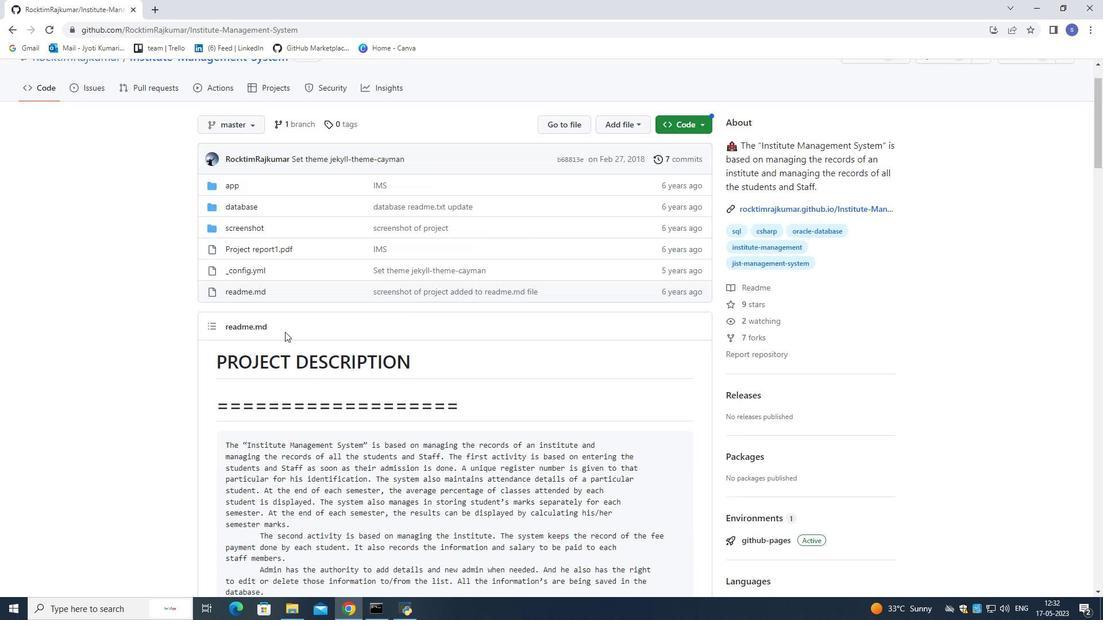 
Action: Mouse moved to (282, 326)
Screenshot: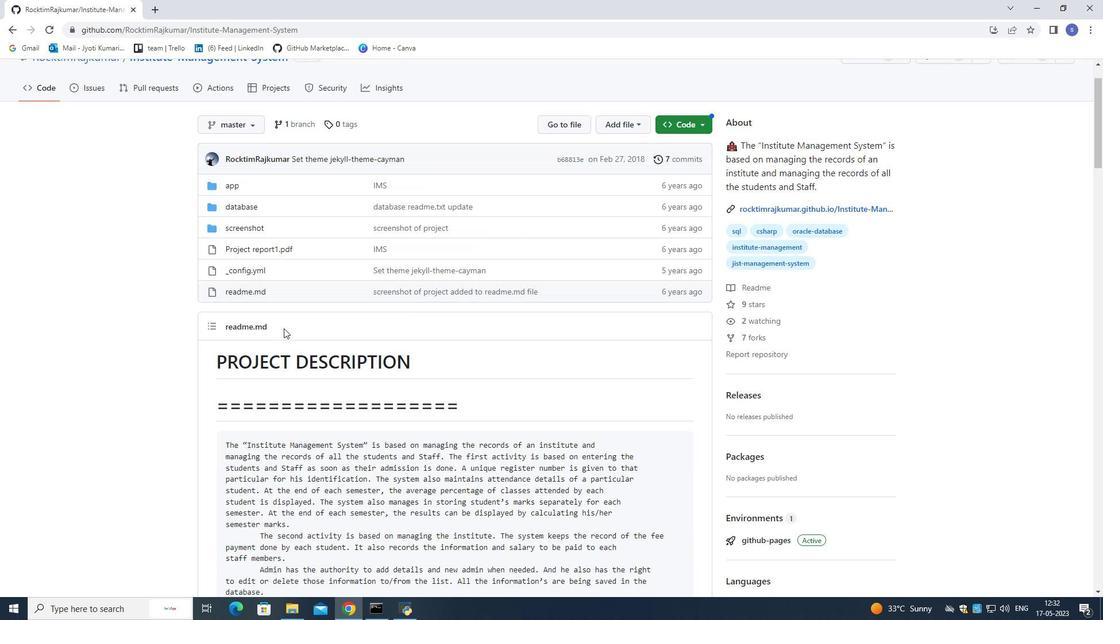 
Action: Mouse scrolled (282, 326) with delta (0, 0)
Screenshot: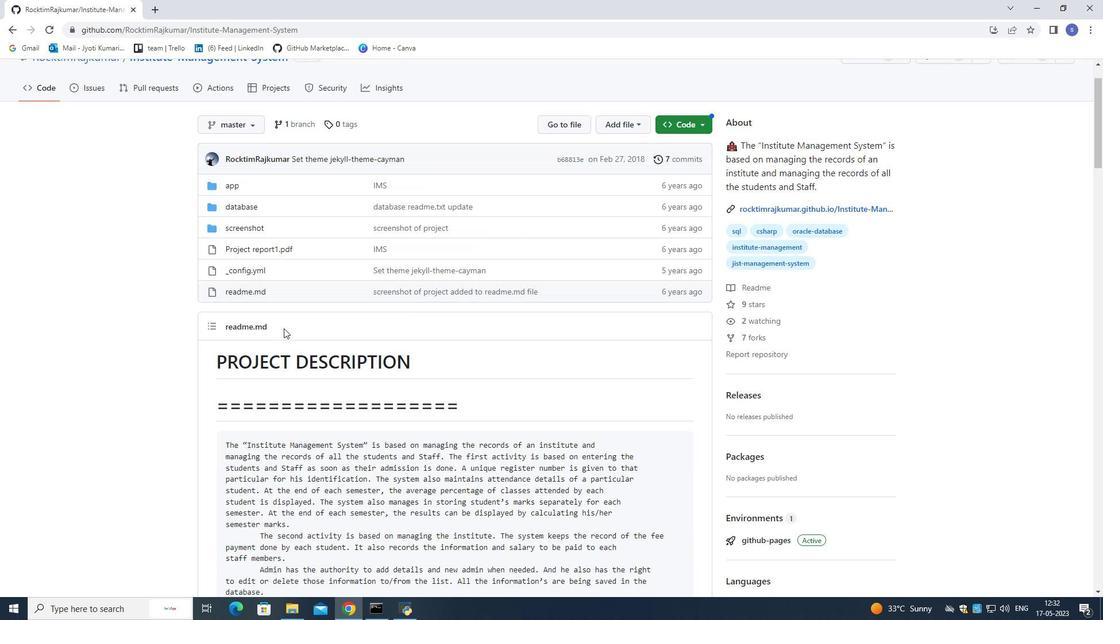 
Action: Mouse moved to (39, 142)
Screenshot: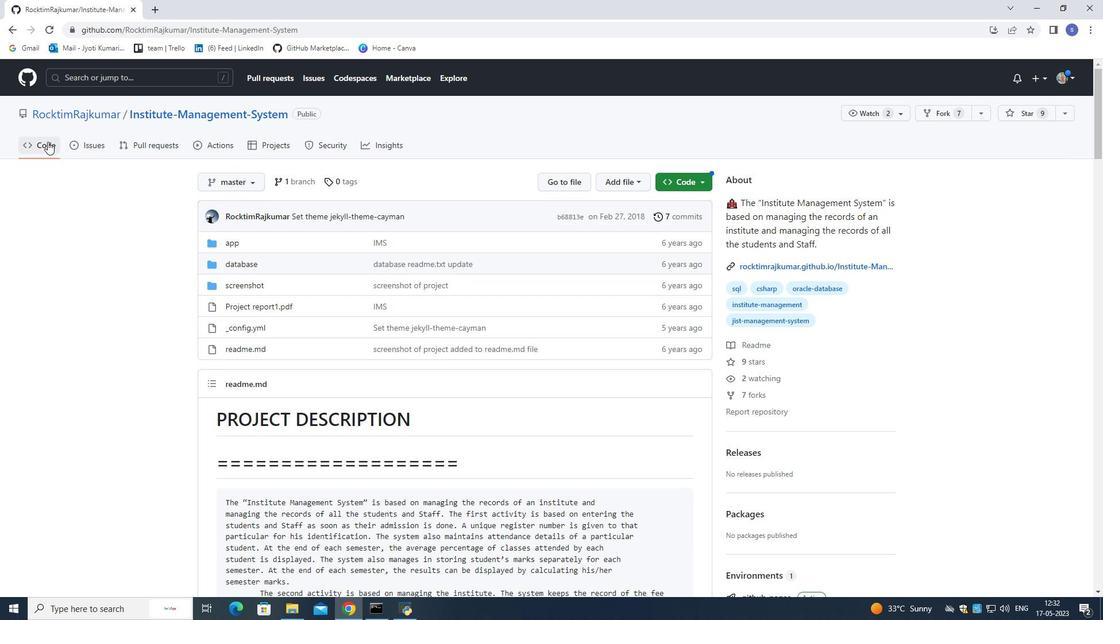 
Action: Mouse pressed left at (39, 142)
Screenshot: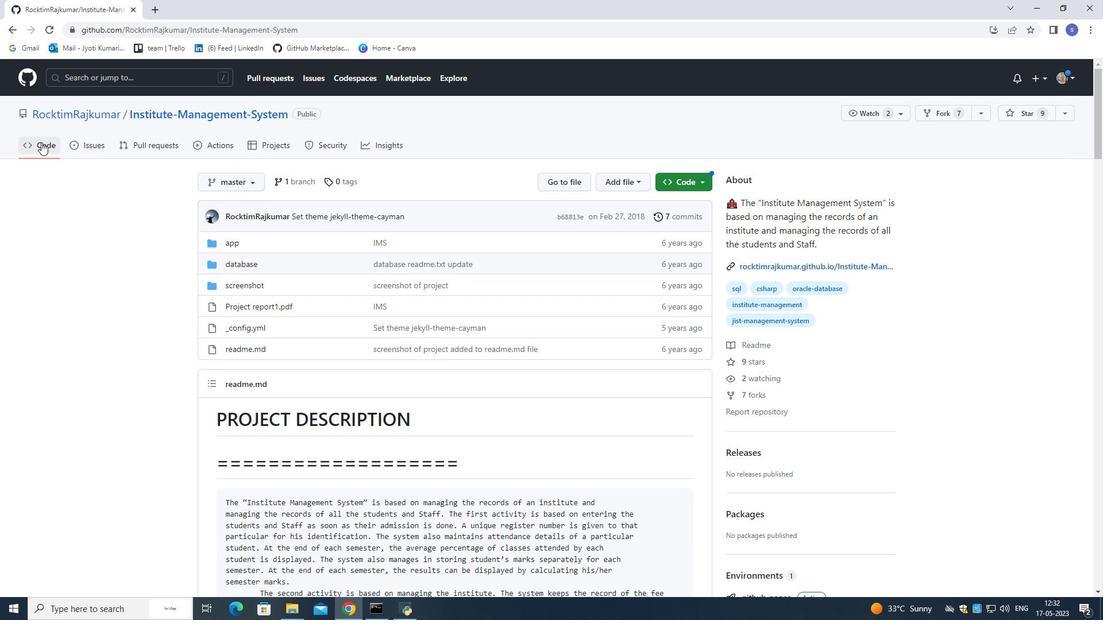 
Action: Mouse moved to (249, 262)
Screenshot: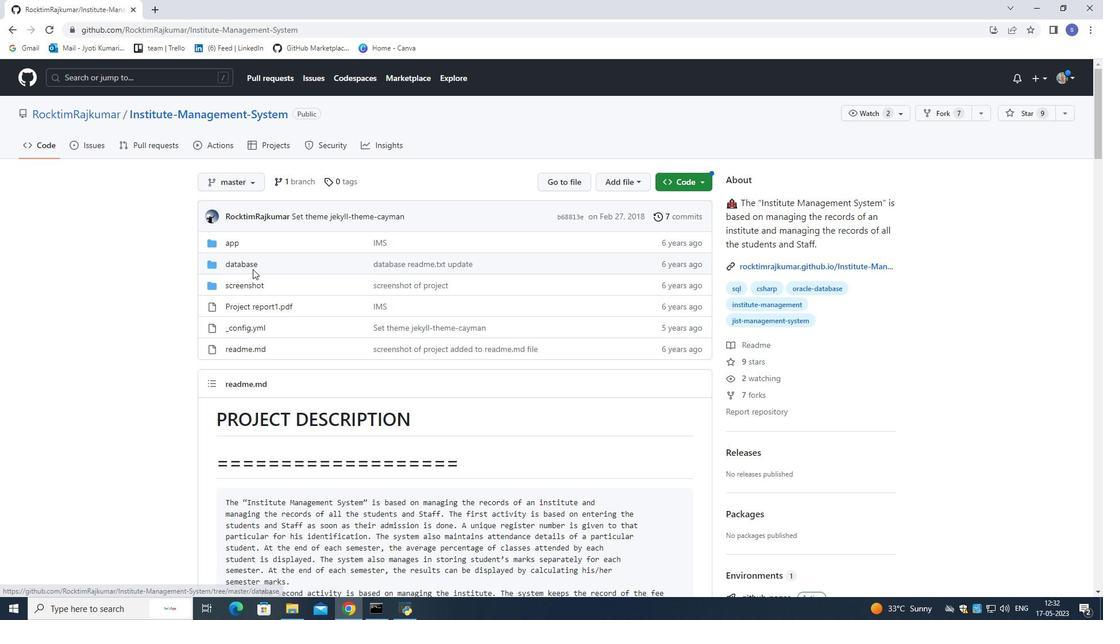 
Action: Mouse pressed left at (249, 262)
Screenshot: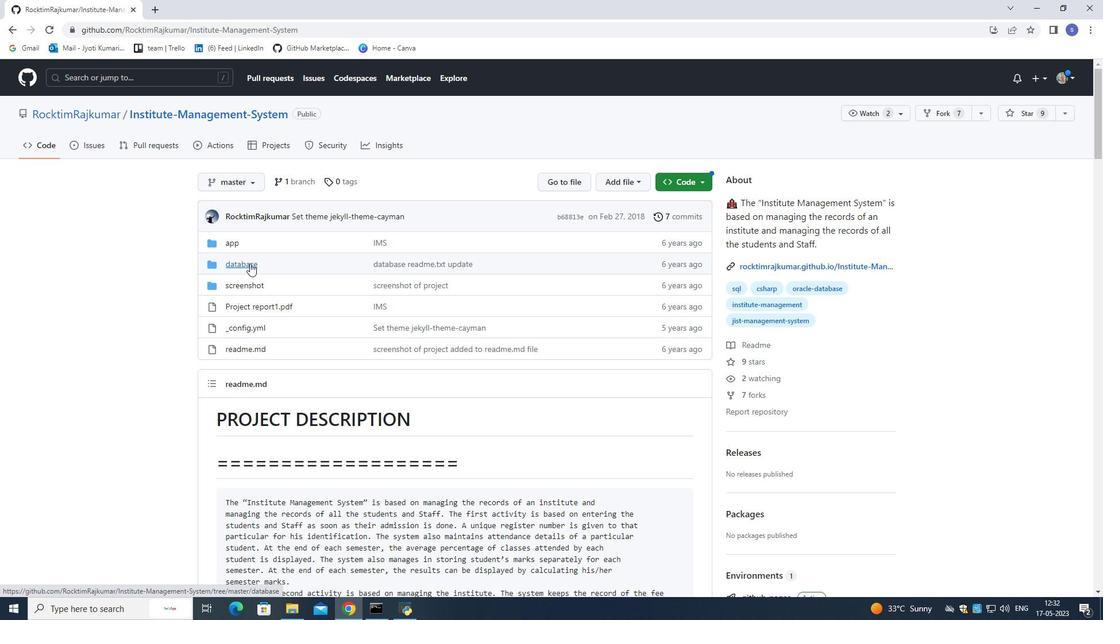 
Action: Mouse moved to (79, 288)
Screenshot: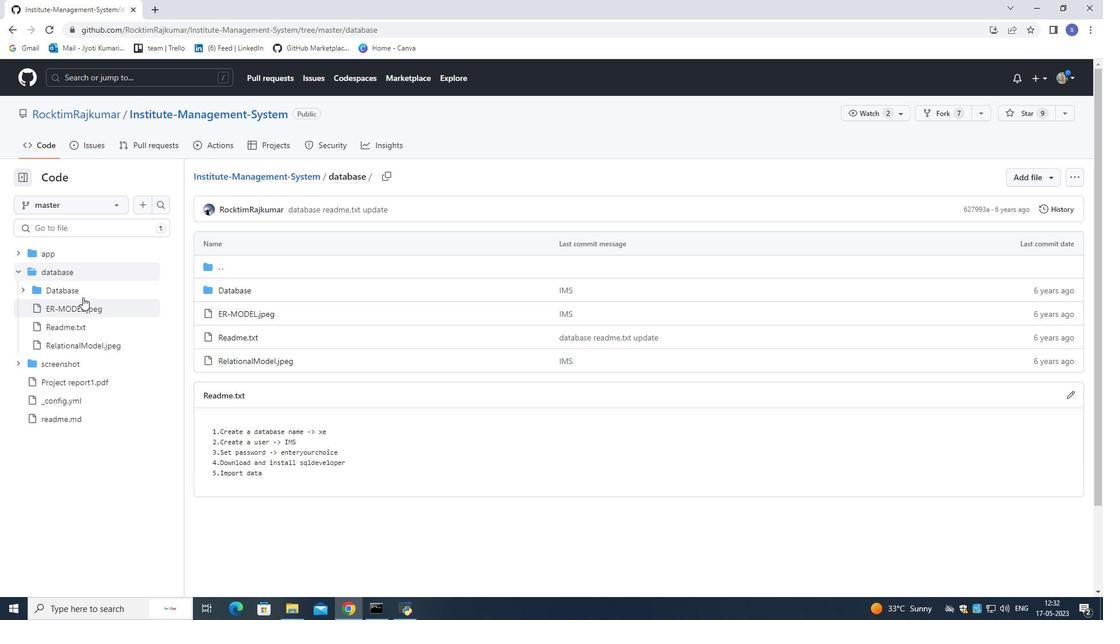 
Action: Mouse pressed left at (79, 288)
Screenshot: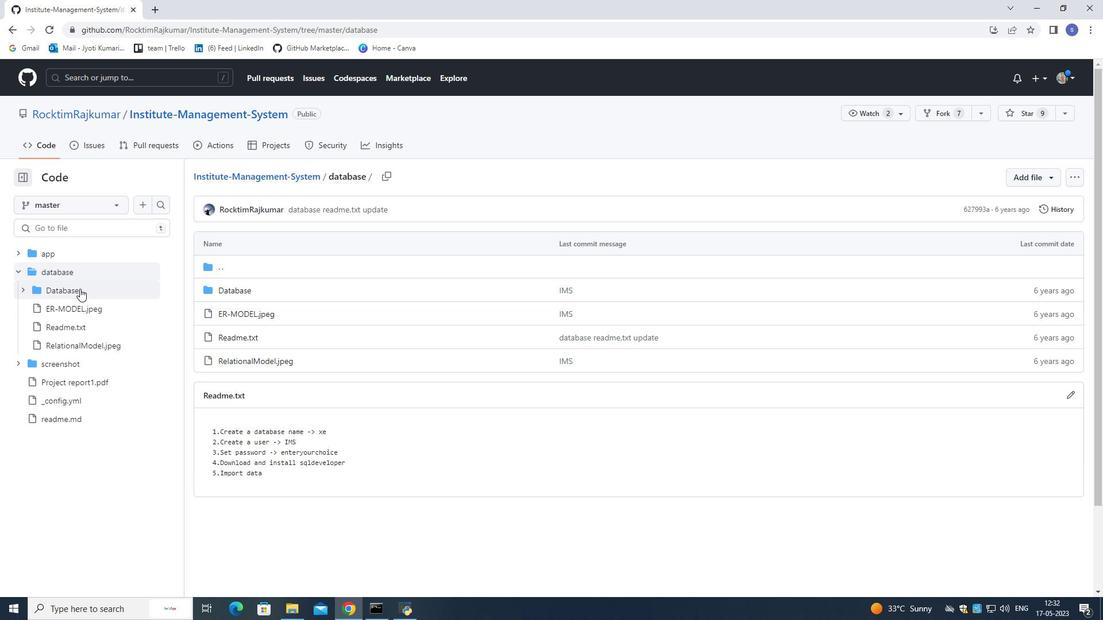 
Action: Mouse moved to (72, 380)
Screenshot: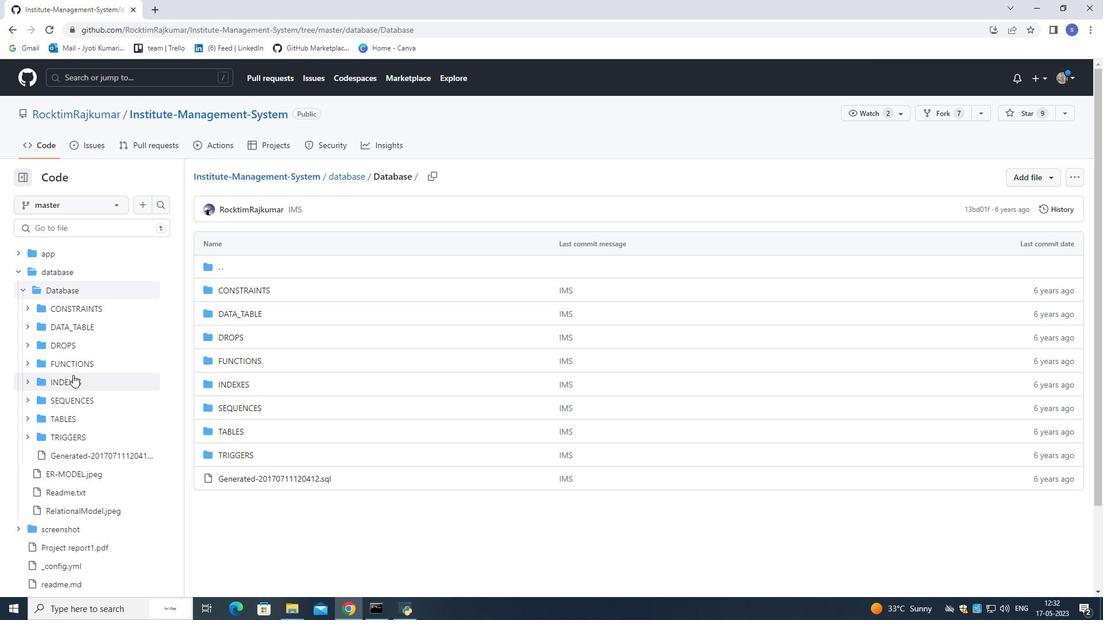 
Action: Mouse pressed left at (72, 380)
Screenshot: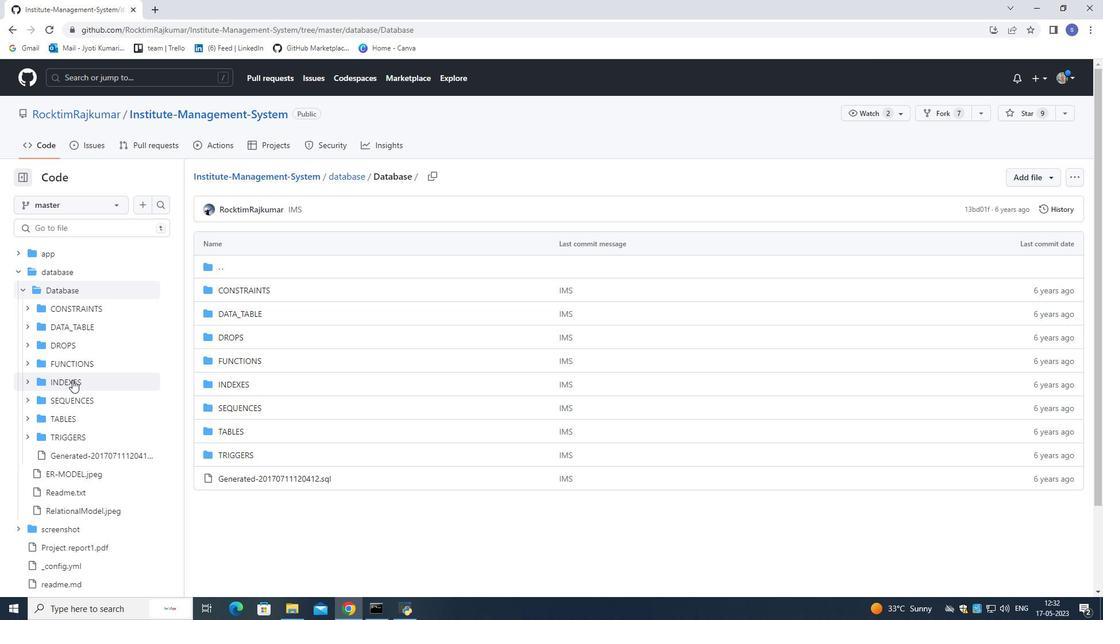
Action: Mouse moved to (94, 406)
Screenshot: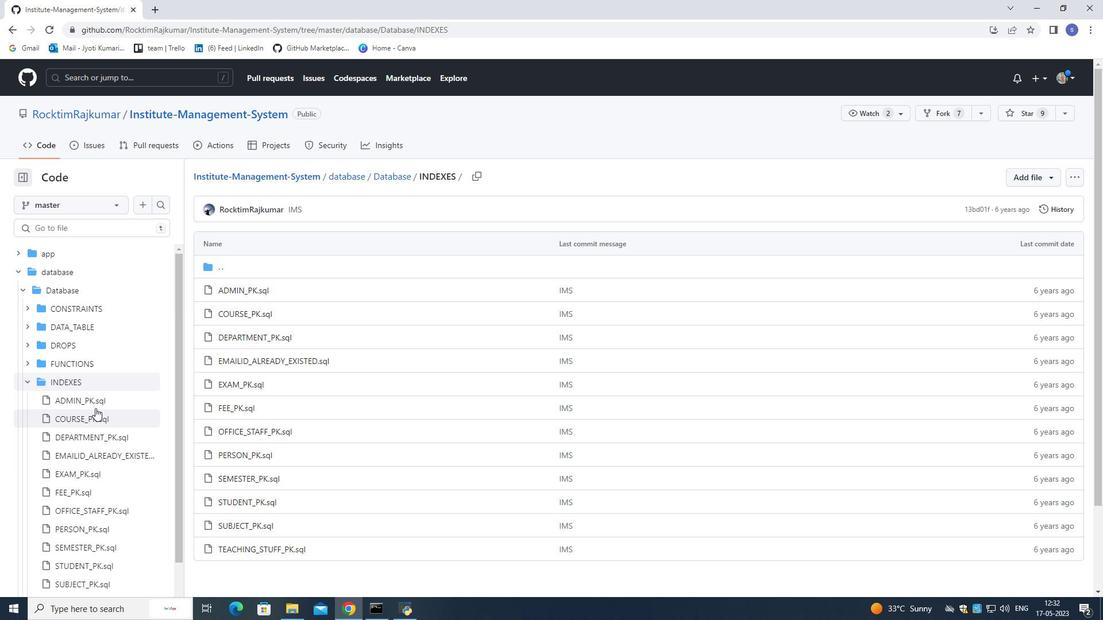 
Action: Mouse scrolled (94, 406) with delta (0, 0)
Screenshot: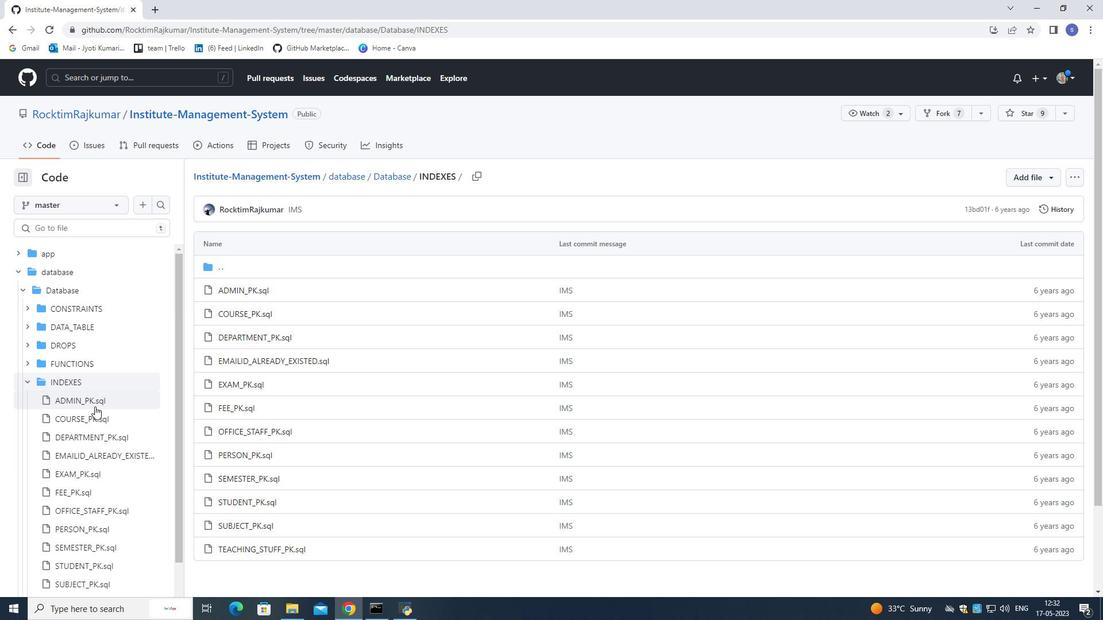 
Action: Mouse scrolled (94, 406) with delta (0, 0)
Screenshot: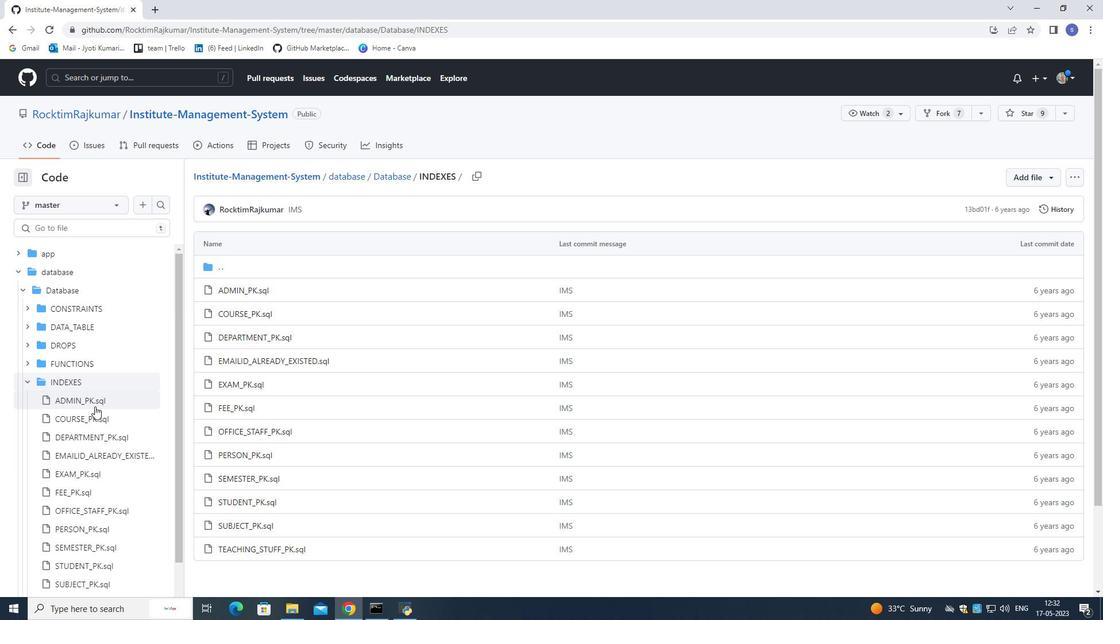 
Action: Mouse scrolled (94, 406) with delta (0, 0)
Screenshot: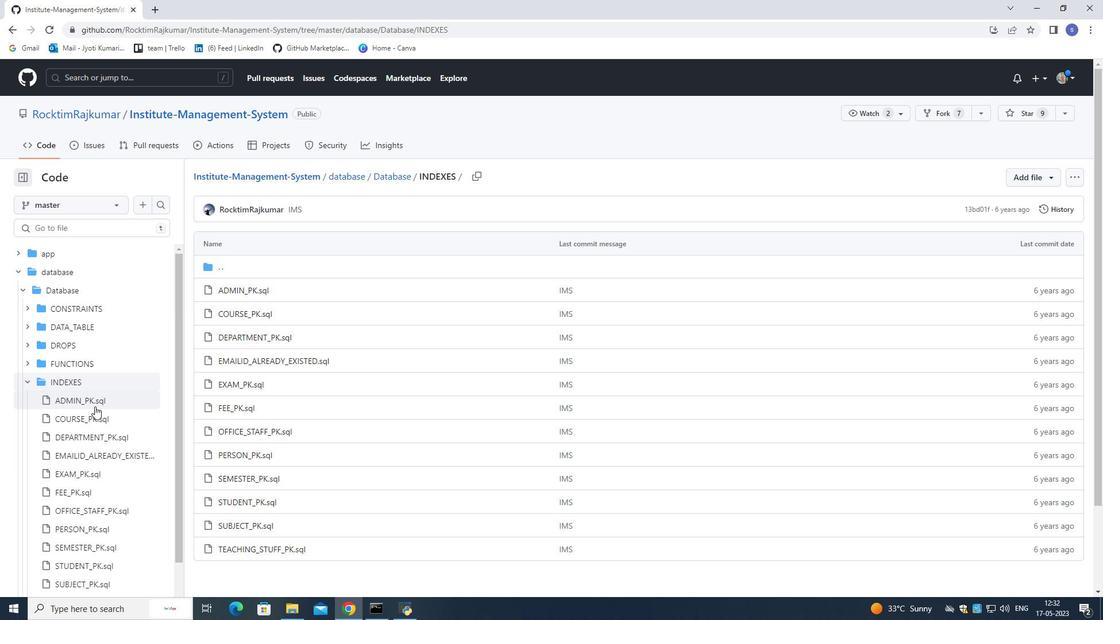 
Action: Mouse moved to (283, 295)
Screenshot: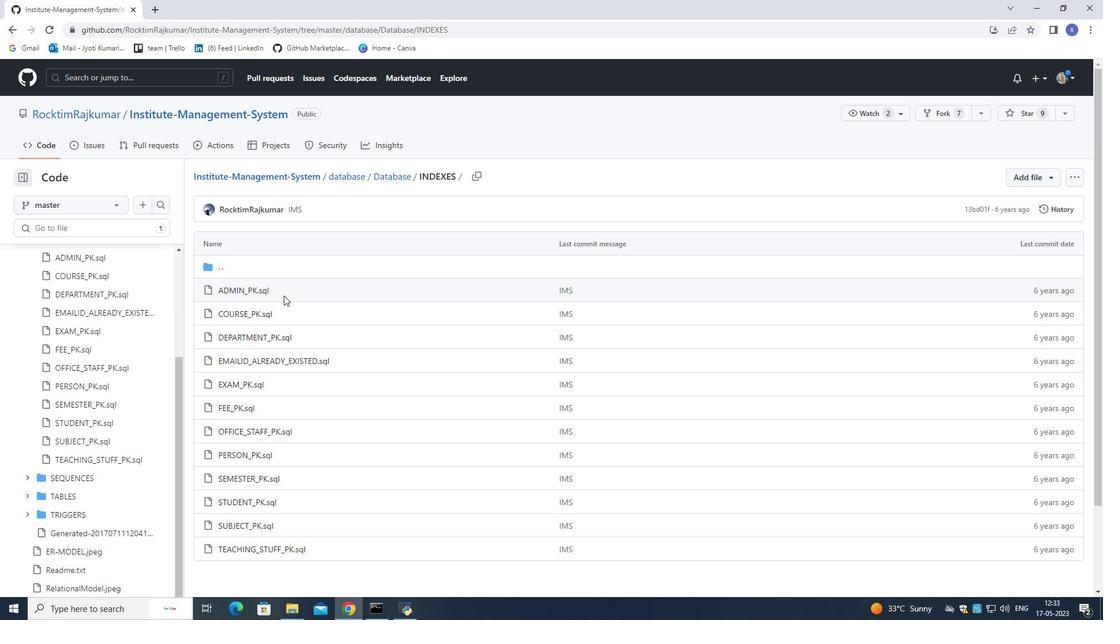 
Action: Mouse pressed left at (283, 295)
Screenshot: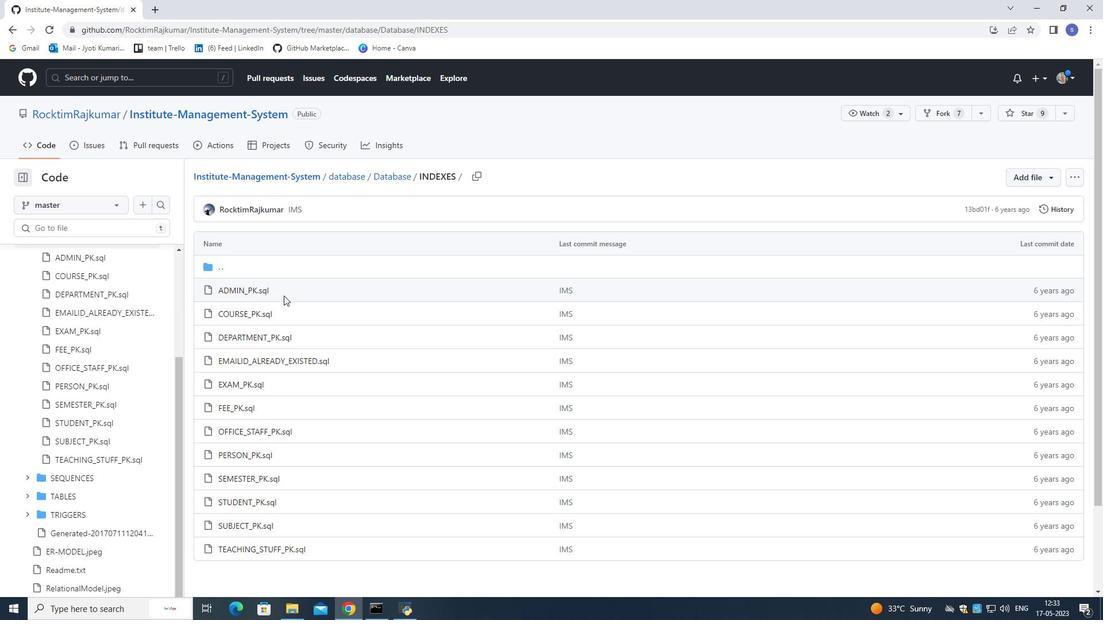 
Action: Mouse pressed left at (283, 295)
Screenshot: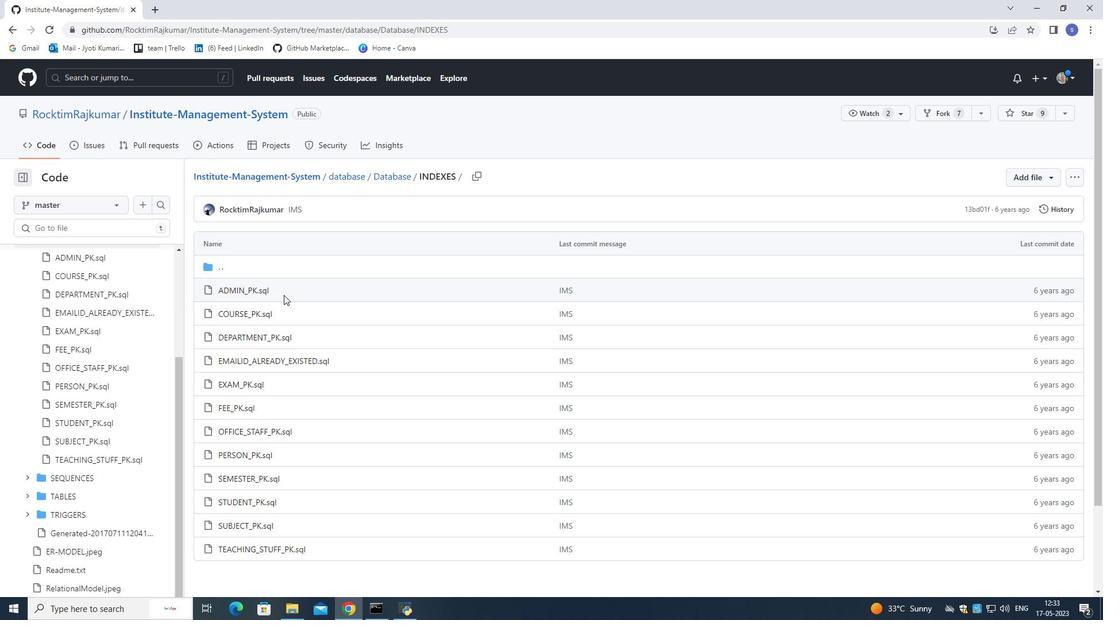 
Action: Mouse pressed left at (283, 295)
Screenshot: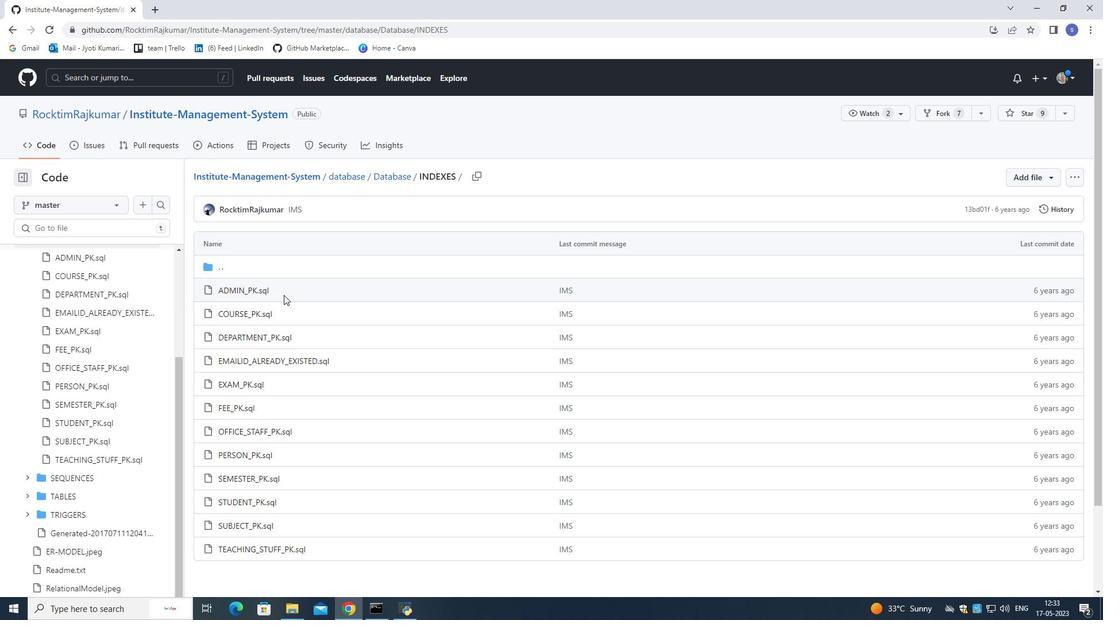 
Action: Mouse moved to (214, 293)
Screenshot: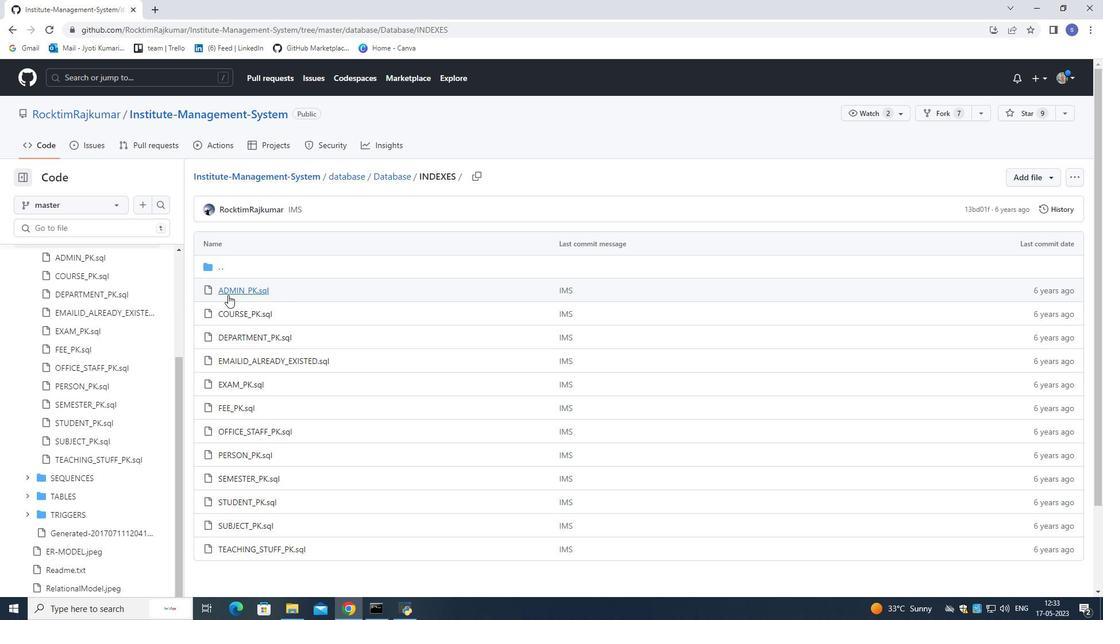 
Action: Mouse pressed left at (214, 293)
Screenshot: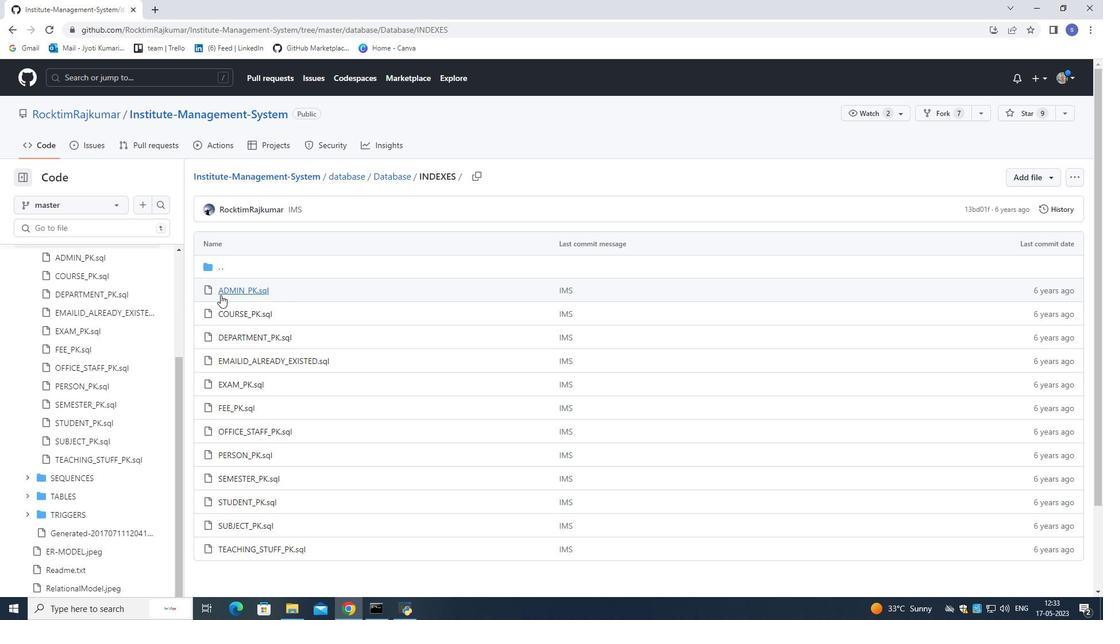 
Action: Mouse moved to (233, 283)
Screenshot: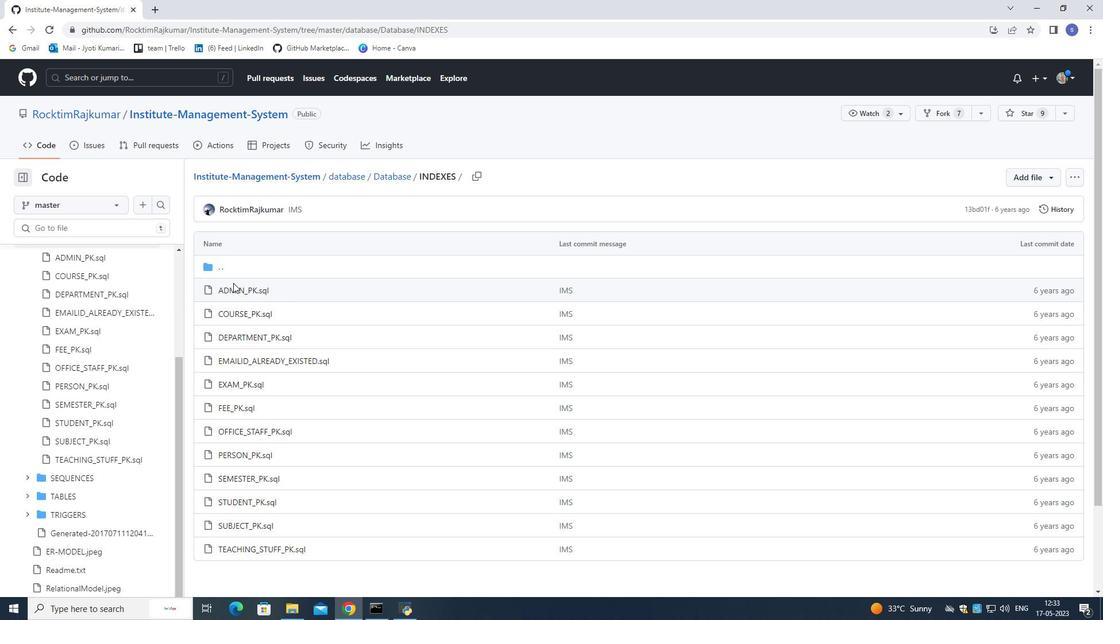 
Action: Mouse pressed left at (233, 283)
Screenshot: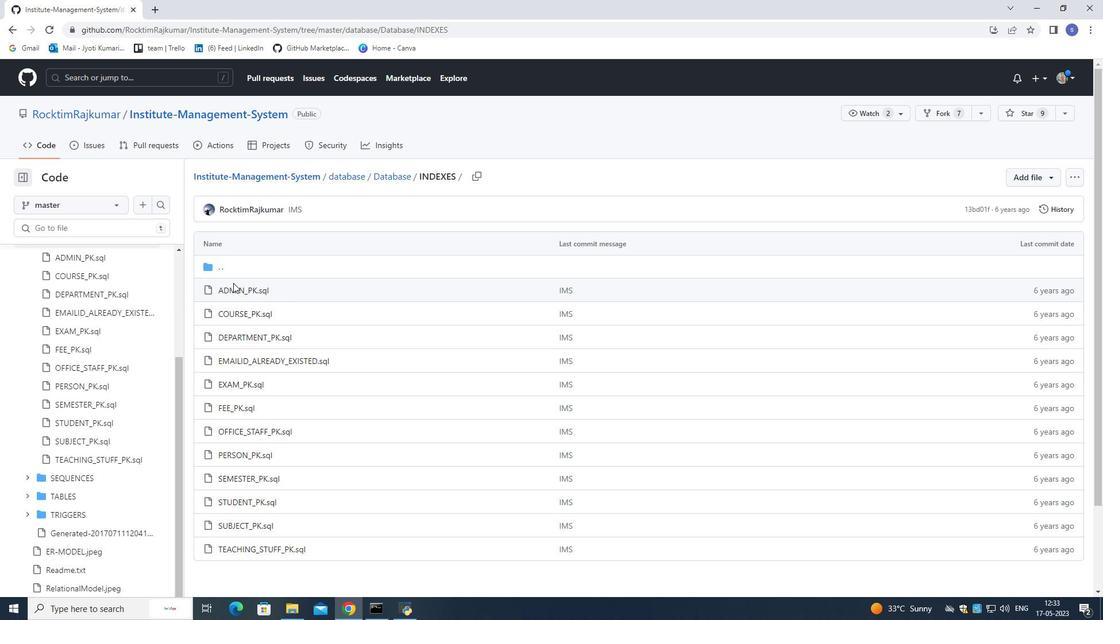 
Action: Mouse moved to (236, 288)
Screenshot: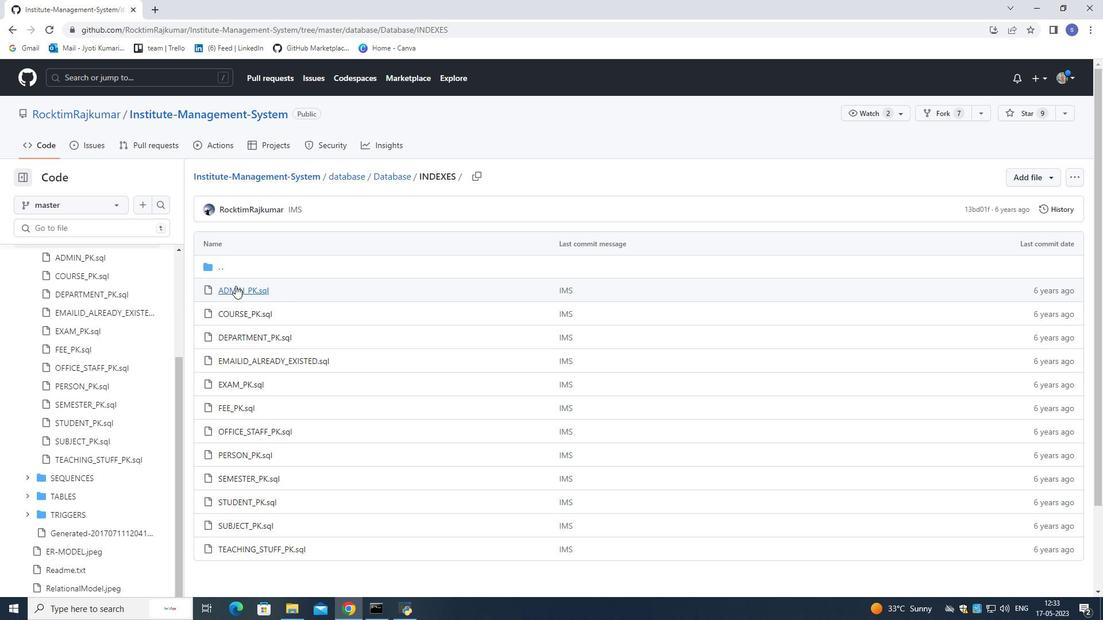 
Action: Mouse pressed left at (236, 288)
Screenshot: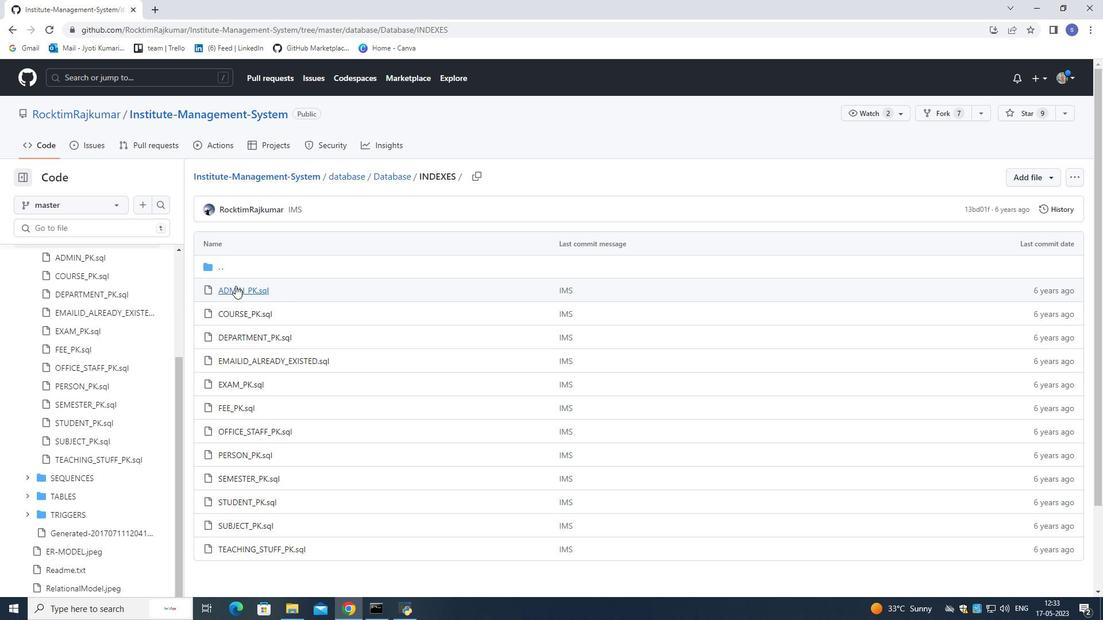 
Action: Mouse moved to (247, 331)
Screenshot: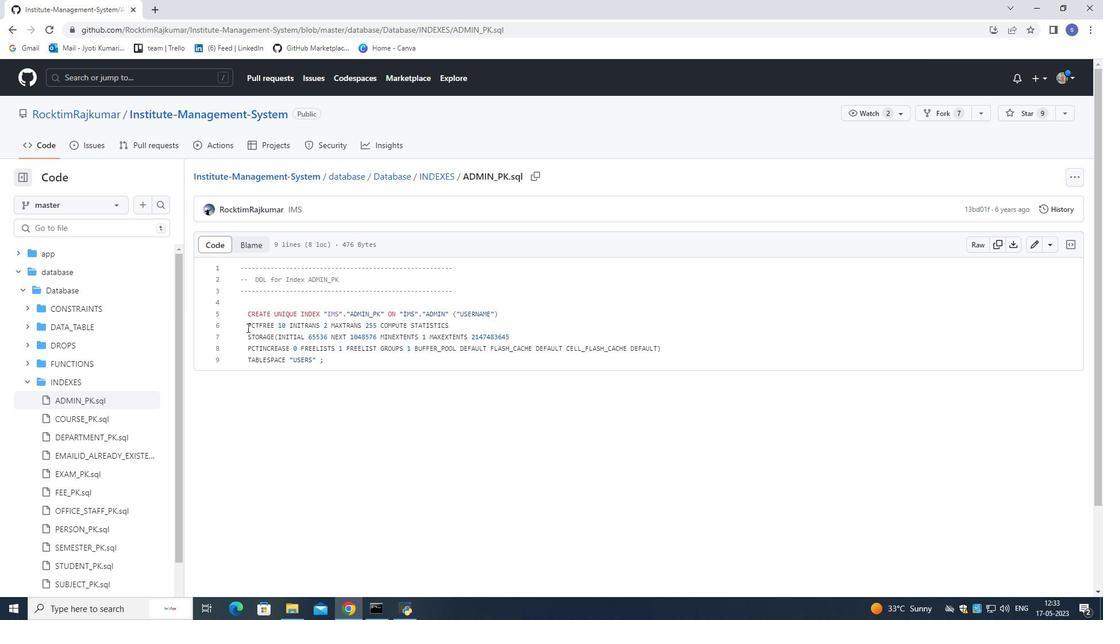 
Action: Mouse scrolled (247, 330) with delta (0, 0)
Screenshot: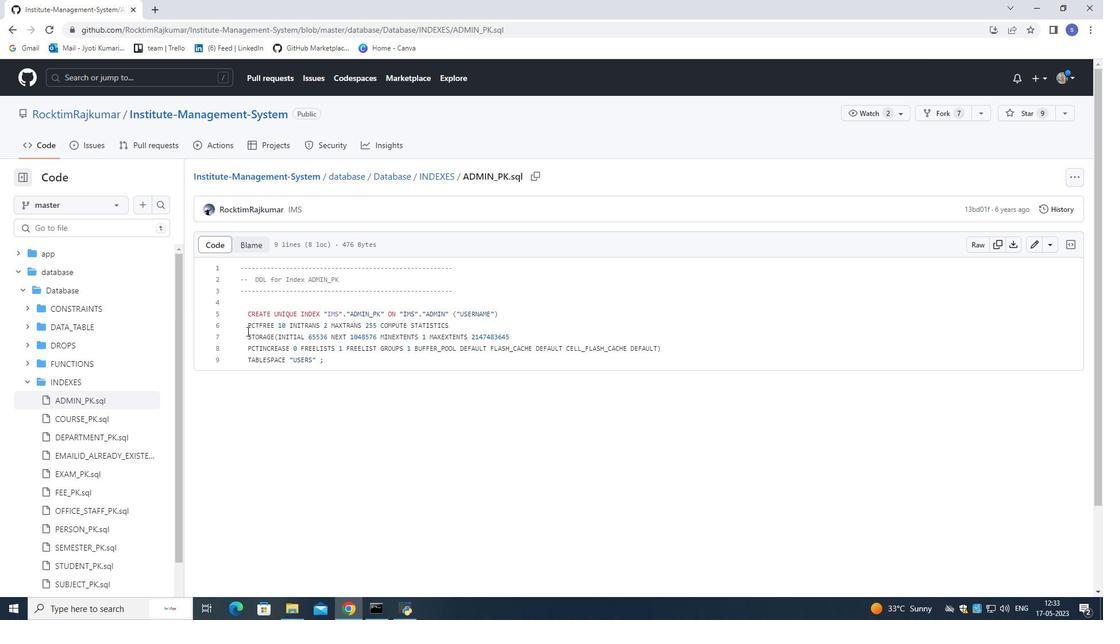 
Action: Mouse scrolled (247, 330) with delta (0, 0)
Screenshot: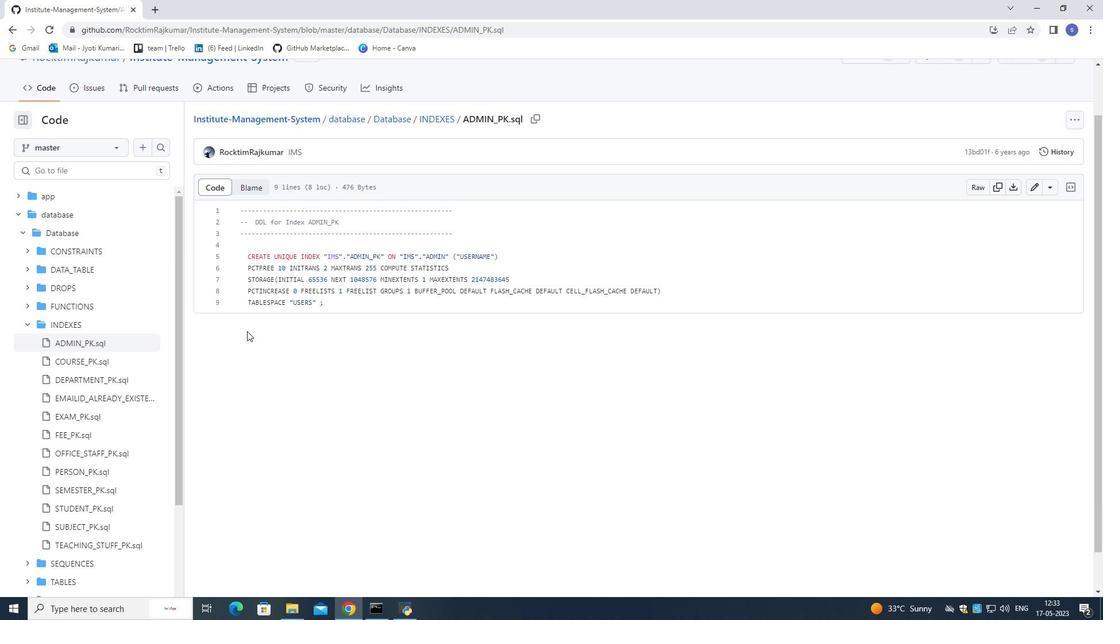 
Action: Mouse moved to (98, 259)
Screenshot: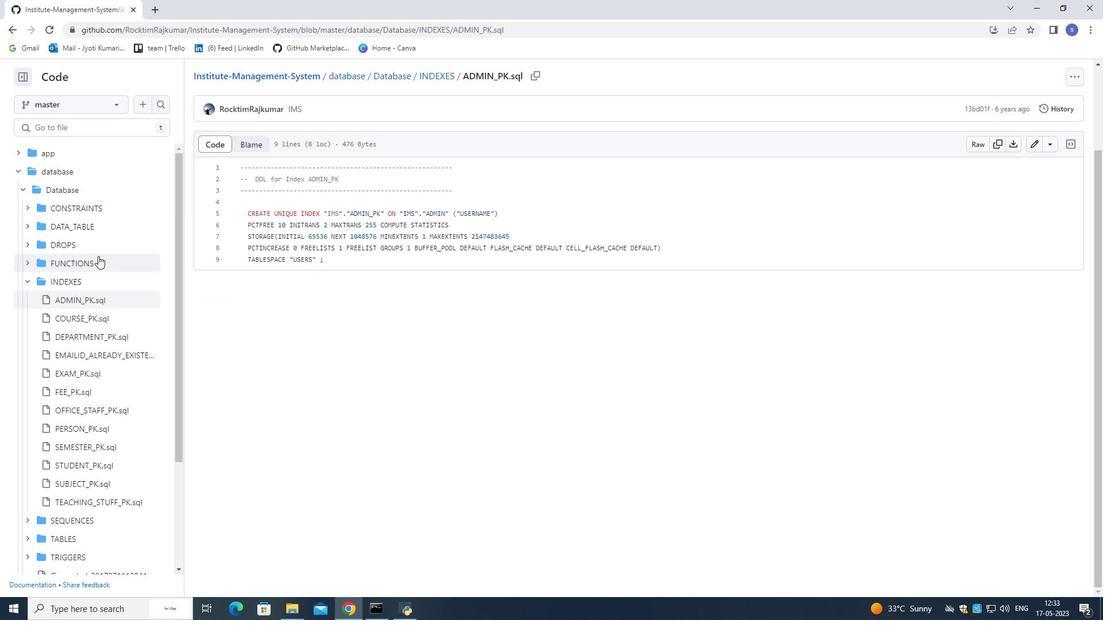 
Action: Mouse pressed left at (98, 259)
Screenshot: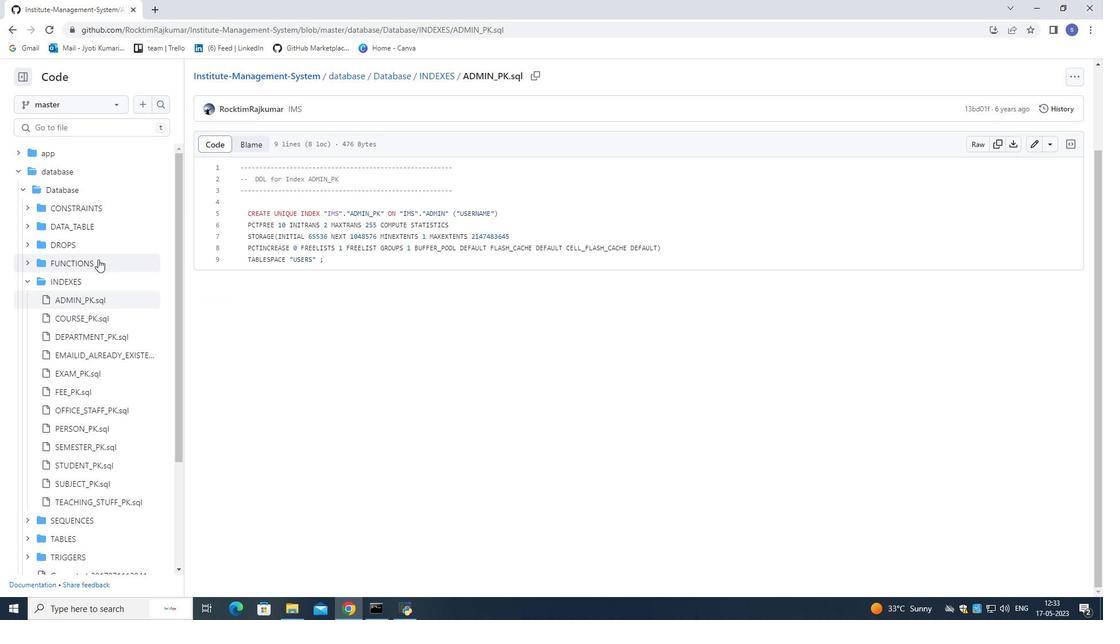 
Action: Mouse moved to (89, 282)
Screenshot: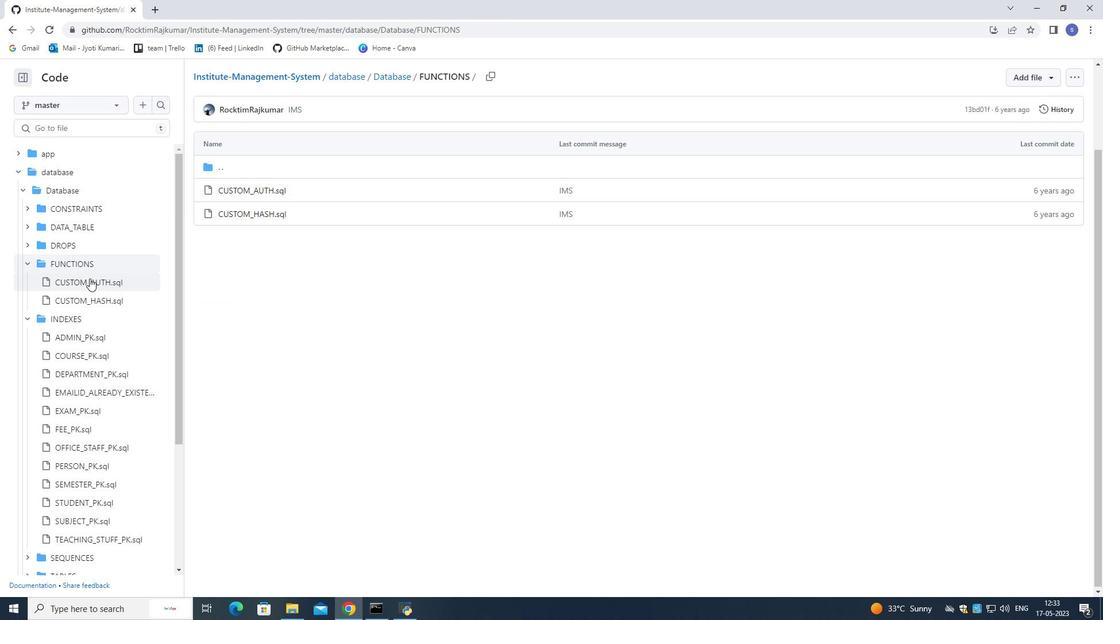 
Action: Mouse pressed left at (89, 282)
Screenshot: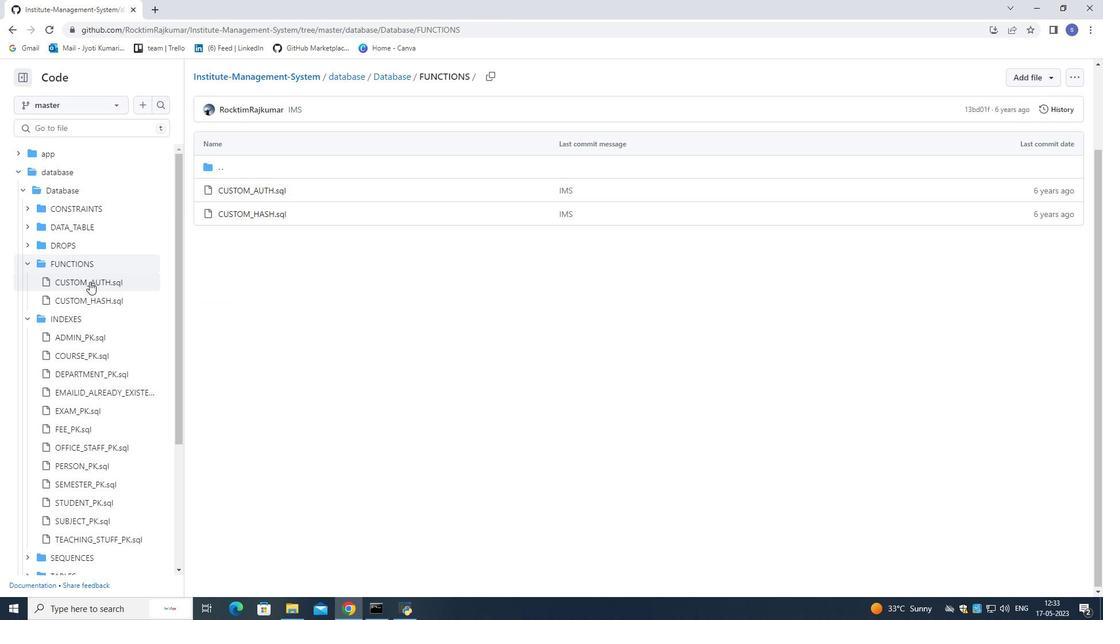 
Action: Mouse moved to (378, 317)
Screenshot: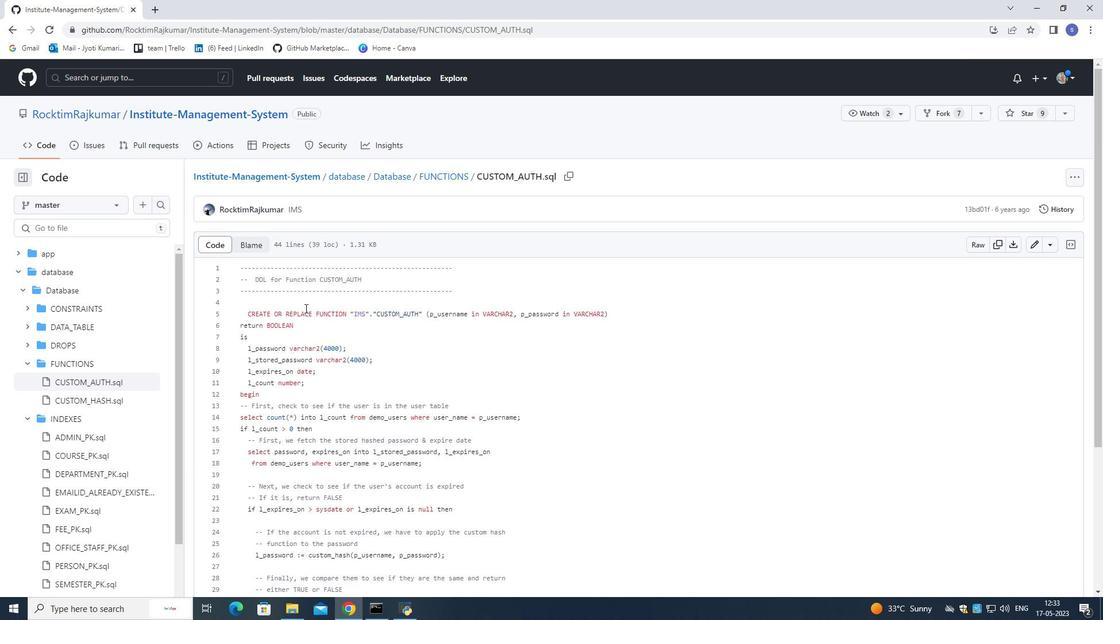 
Action: Mouse scrolled (378, 317) with delta (0, 0)
Screenshot: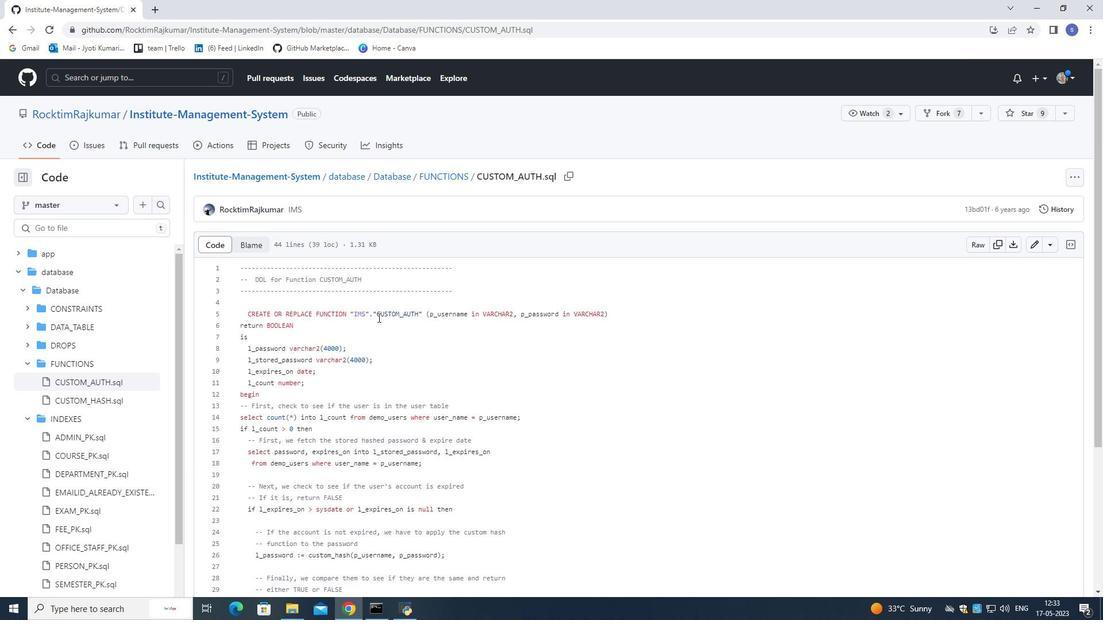 
Action: Mouse moved to (376, 316)
Screenshot: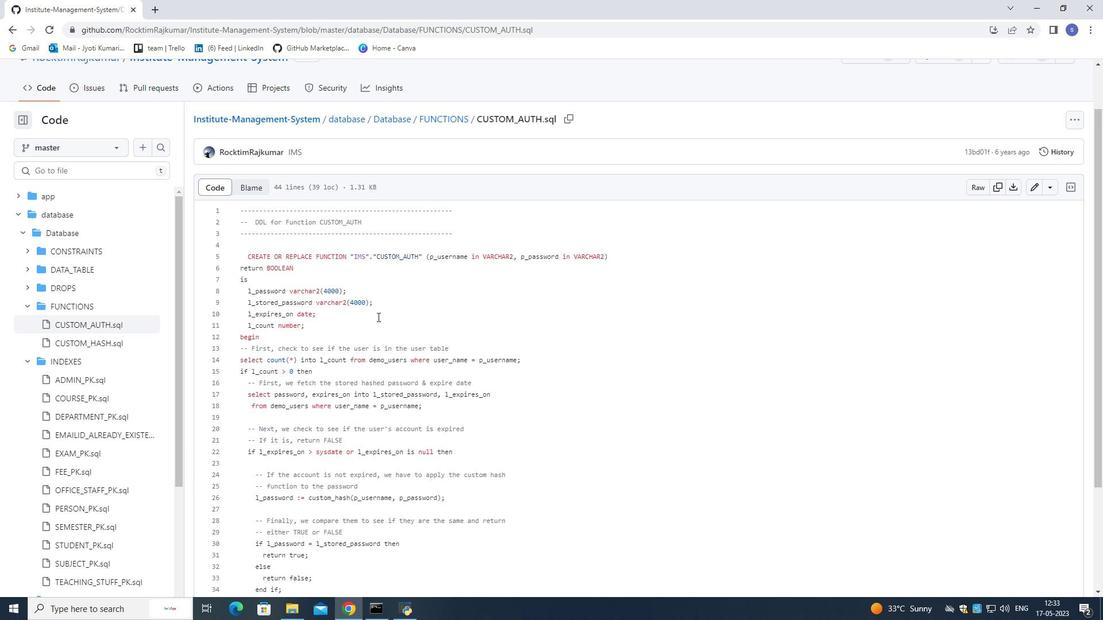 
Action: Mouse scrolled (376, 315) with delta (0, 0)
Screenshot: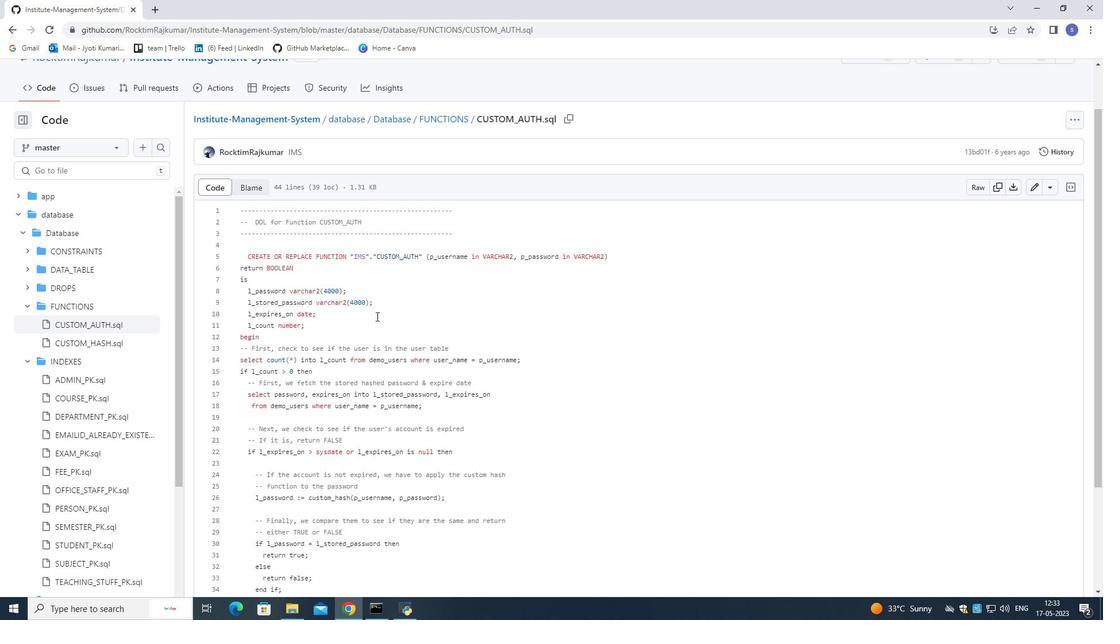 
Action: Mouse scrolled (376, 315) with delta (0, 0)
Screenshot: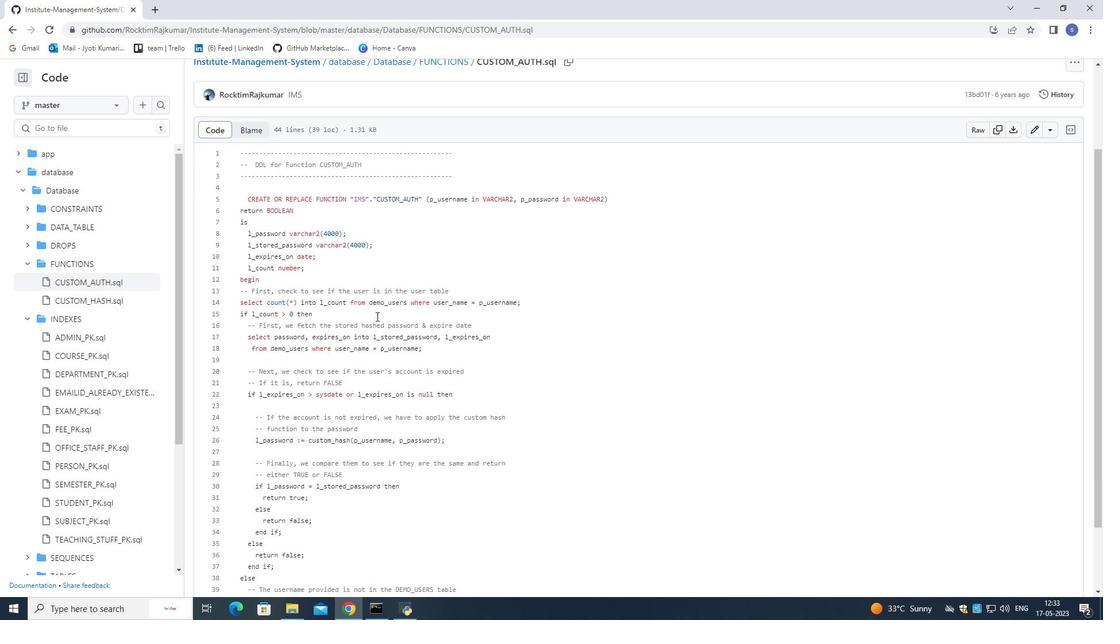 
Action: Mouse scrolled (376, 315) with delta (0, 0)
Screenshot: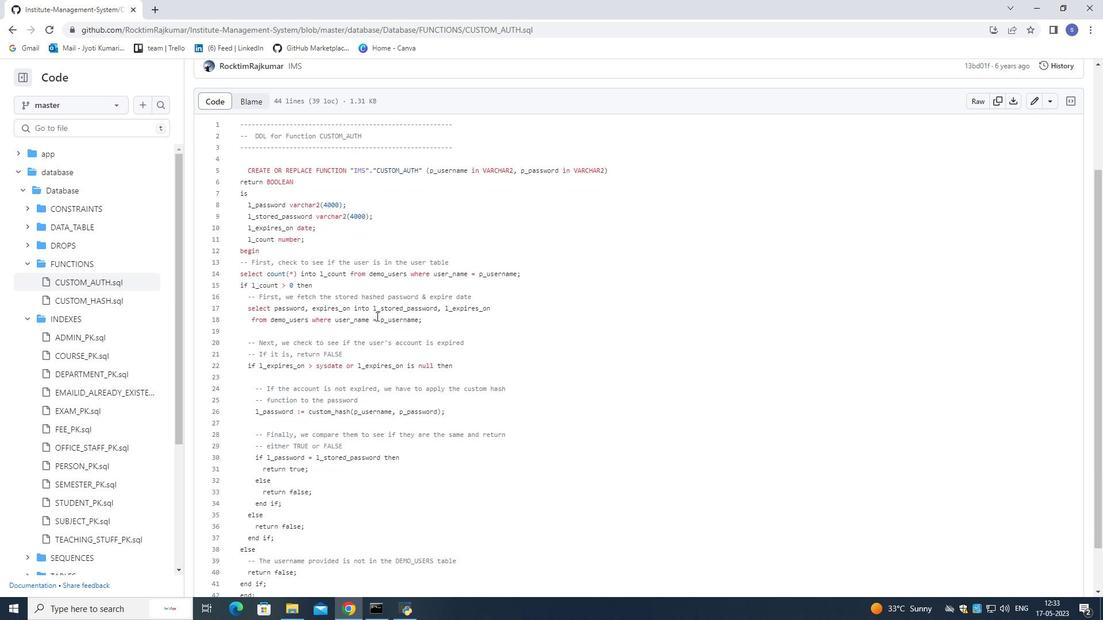 
Action: Mouse scrolled (376, 315) with delta (0, 0)
Screenshot: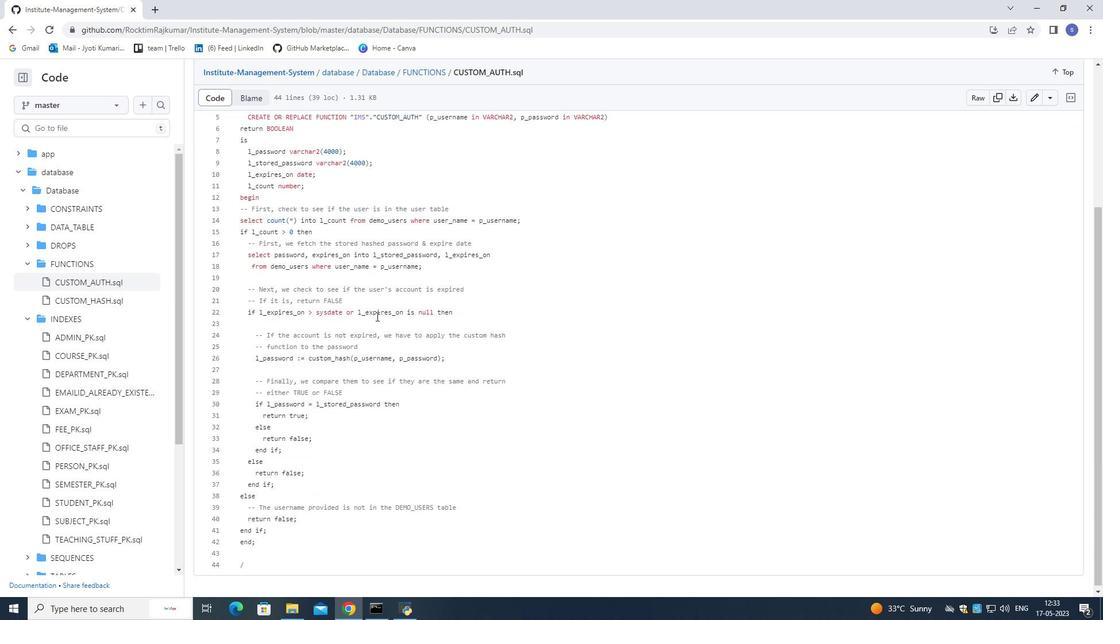 
Action: Mouse scrolled (376, 315) with delta (0, 0)
Screenshot: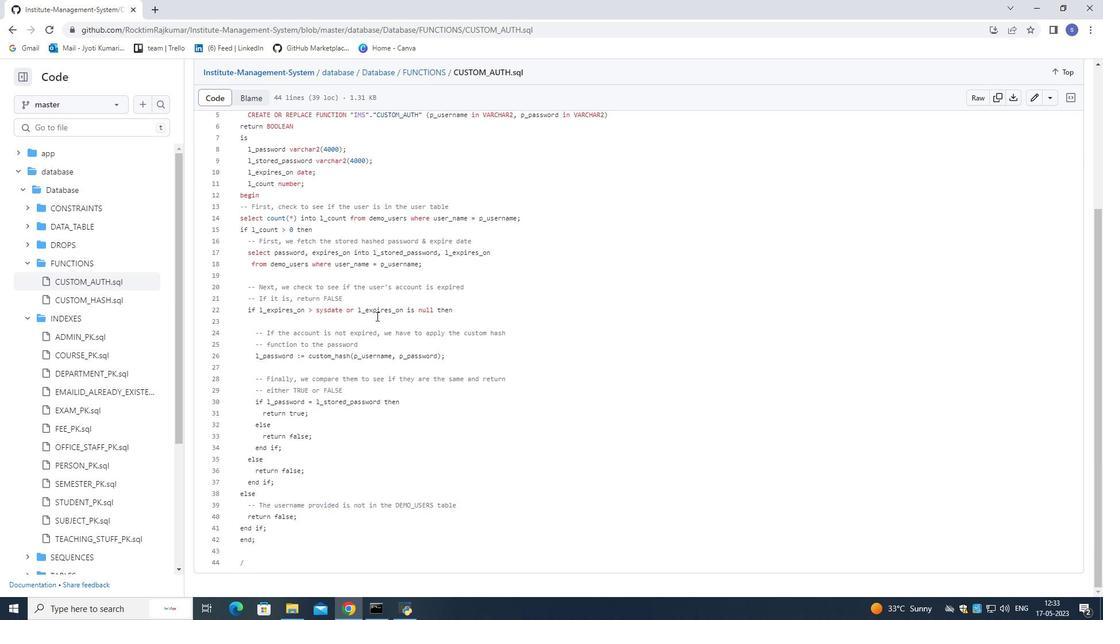 
Action: Mouse scrolled (376, 315) with delta (0, 0)
Screenshot: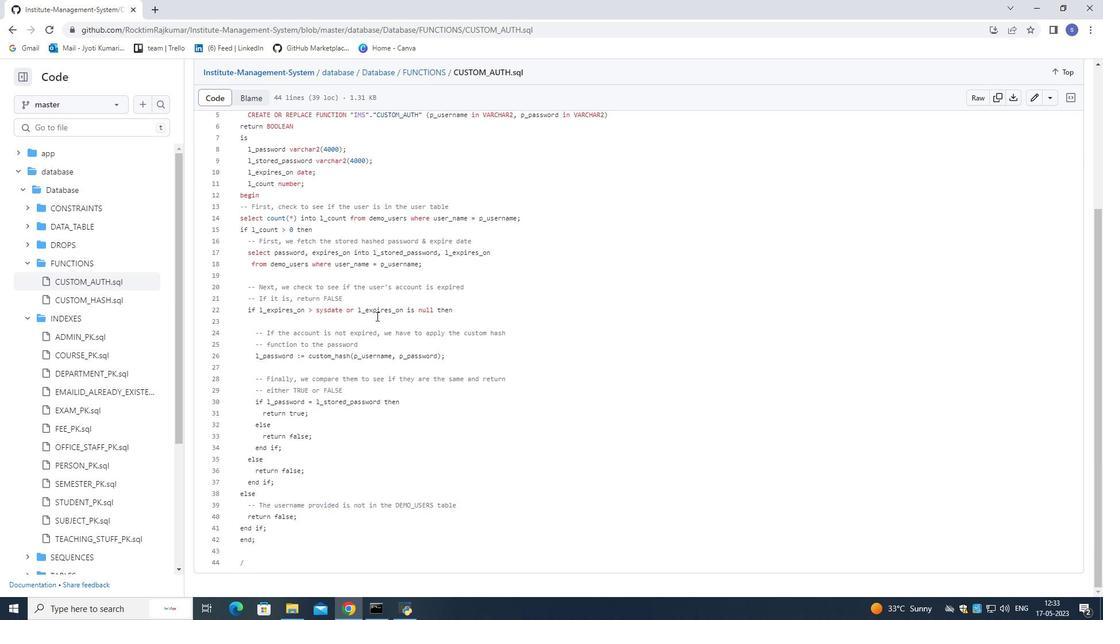 
Action: Mouse moved to (112, 353)
Screenshot: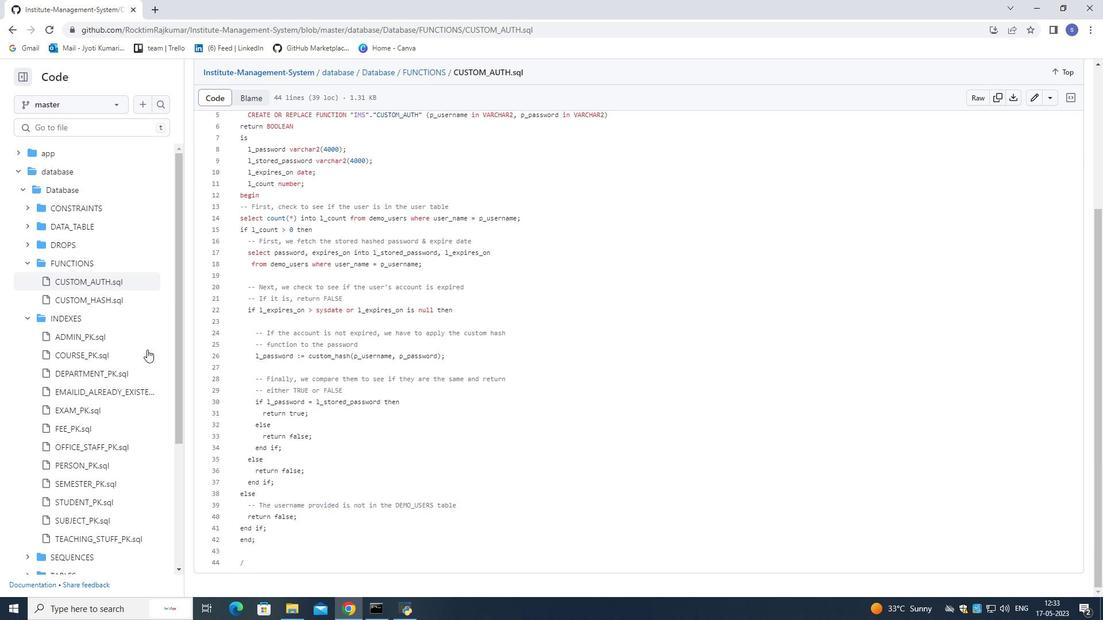 
Action: Mouse scrolled (112, 352) with delta (0, 0)
Screenshot: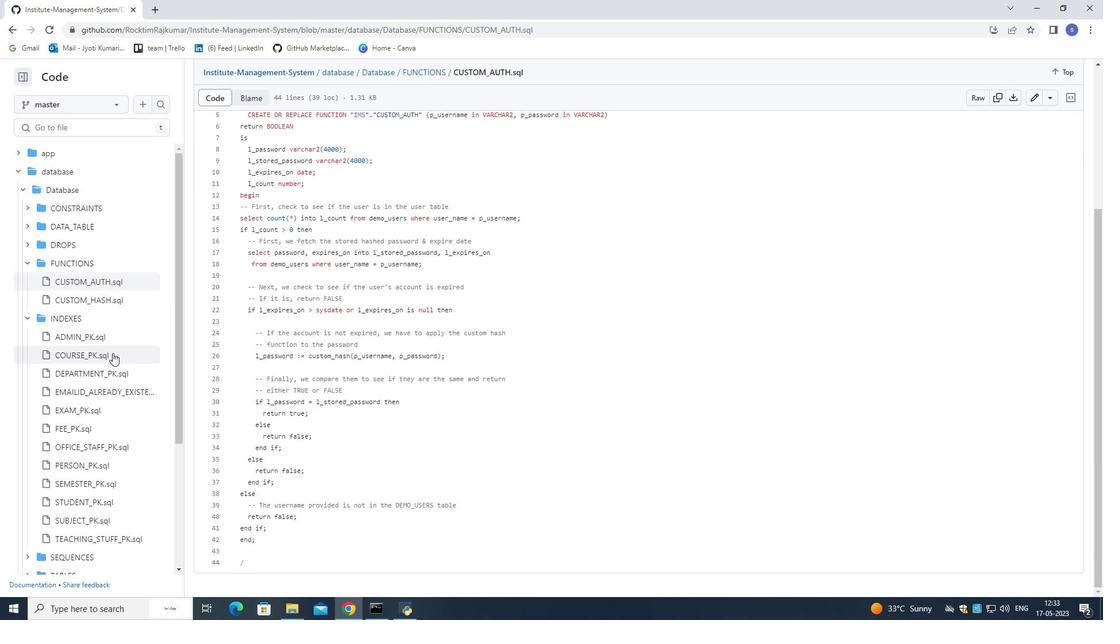 
Action: Mouse scrolled (112, 352) with delta (0, 0)
Screenshot: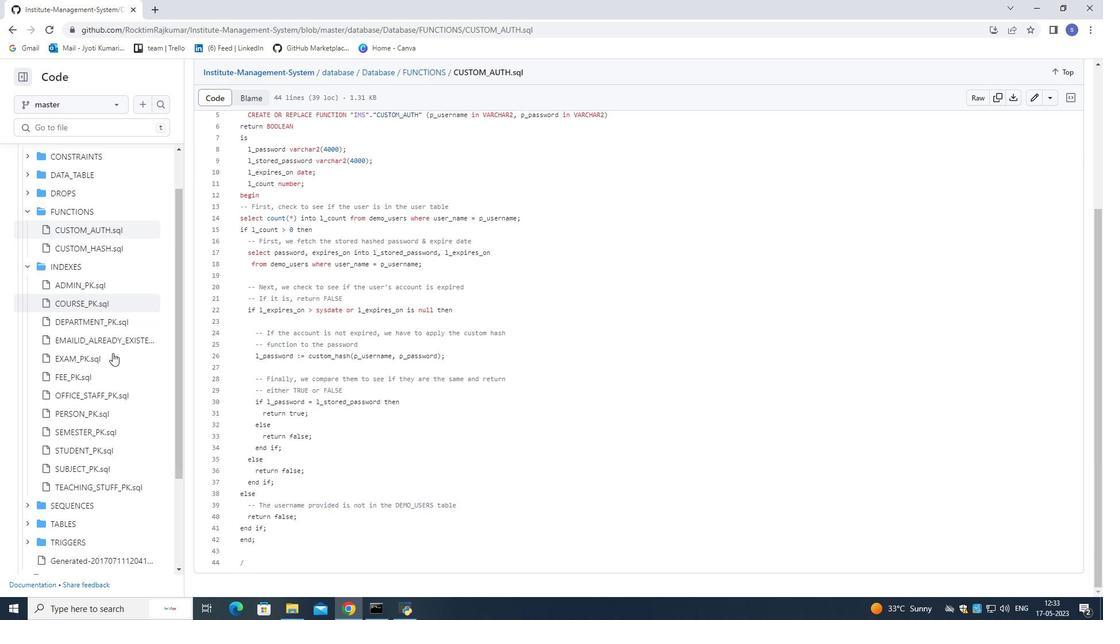 
Action: Mouse scrolled (112, 352) with delta (0, 0)
Screenshot: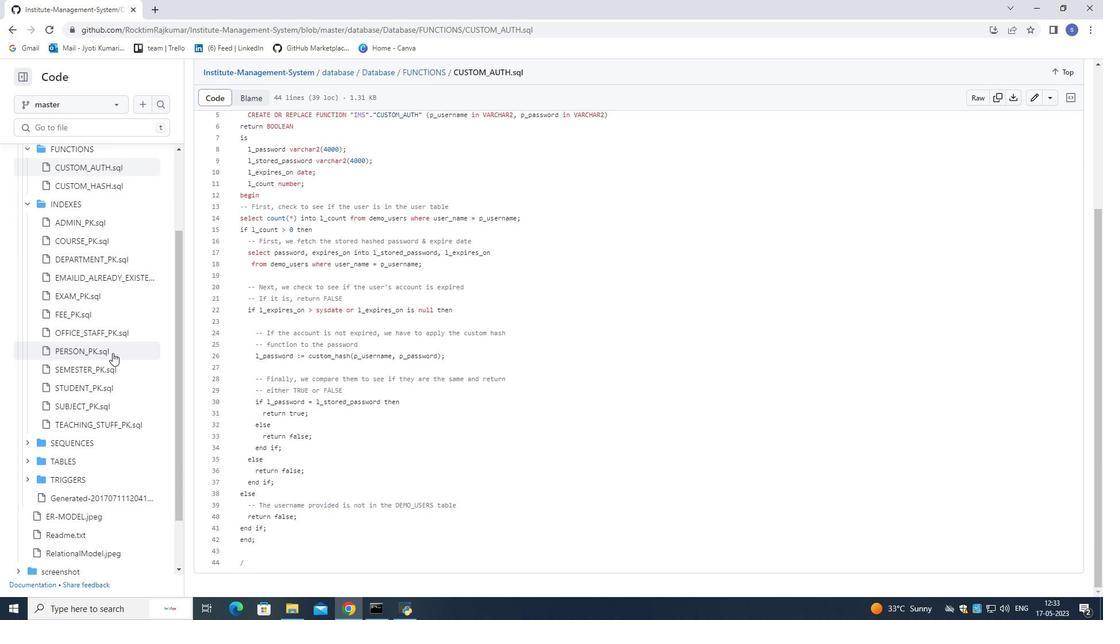 
Action: Mouse scrolled (112, 352) with delta (0, 0)
Screenshot: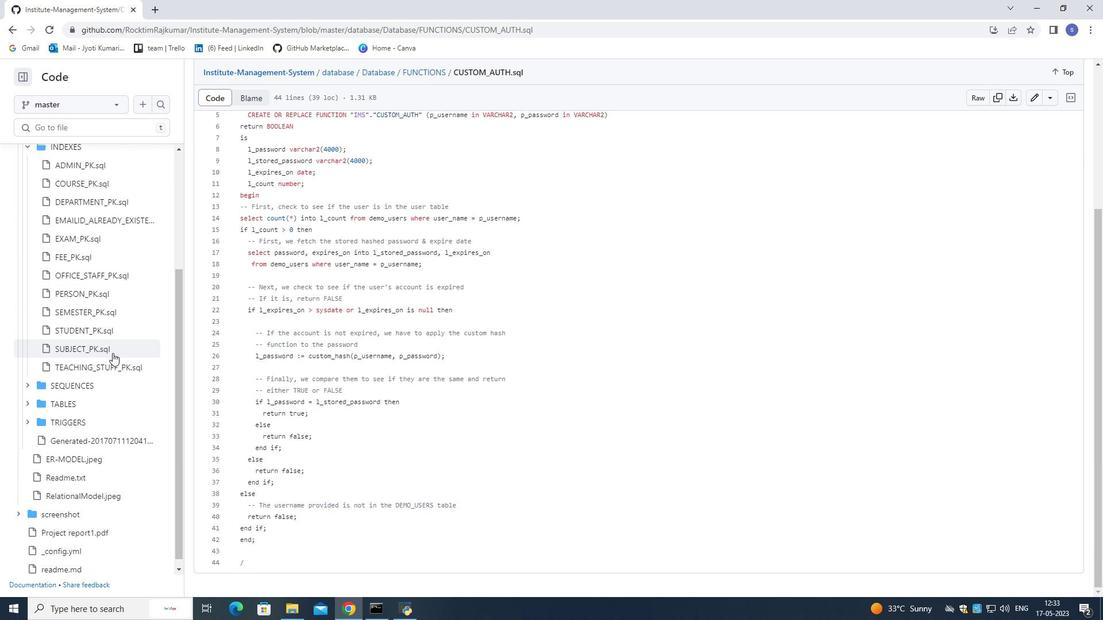 
Action: Mouse moved to (85, 394)
Screenshot: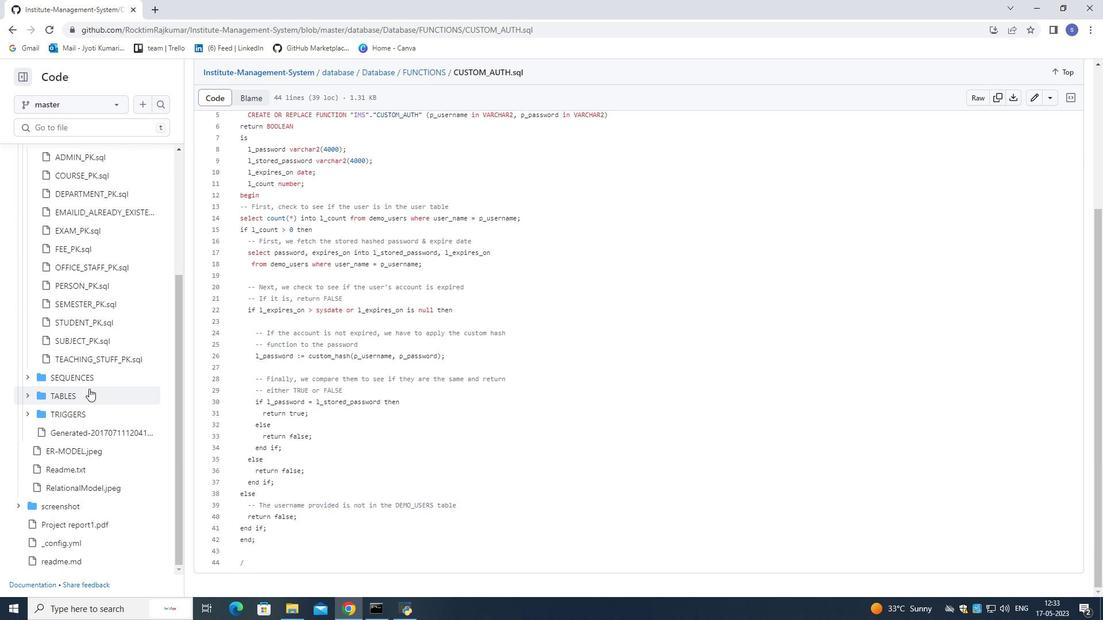 
Action: Mouse pressed left at (85, 394)
Screenshot: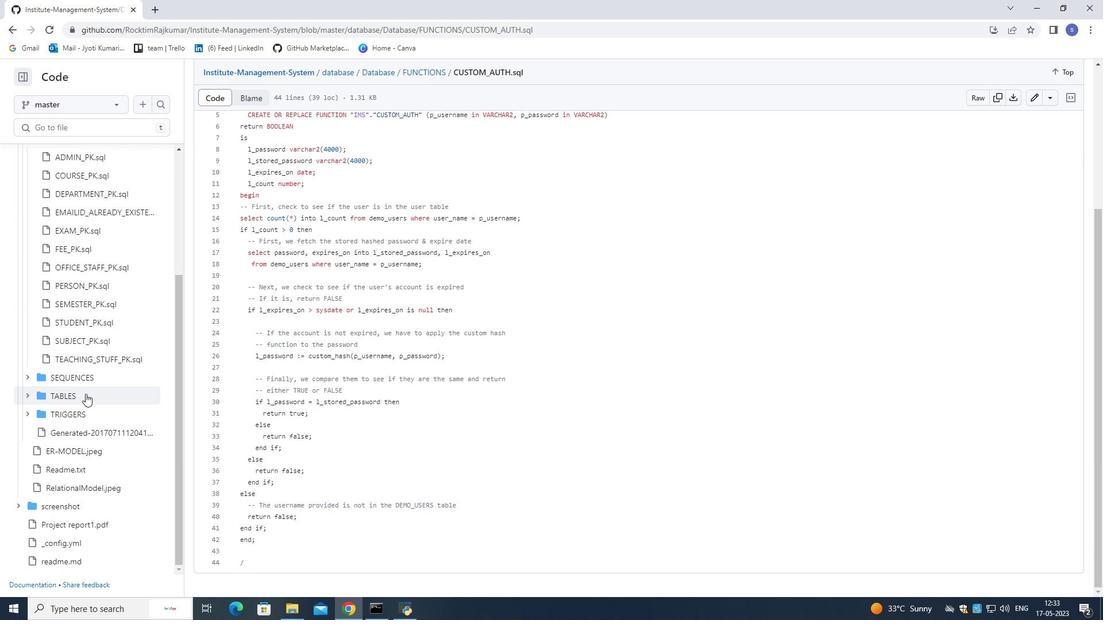 
Action: Mouse moved to (93, 419)
Screenshot: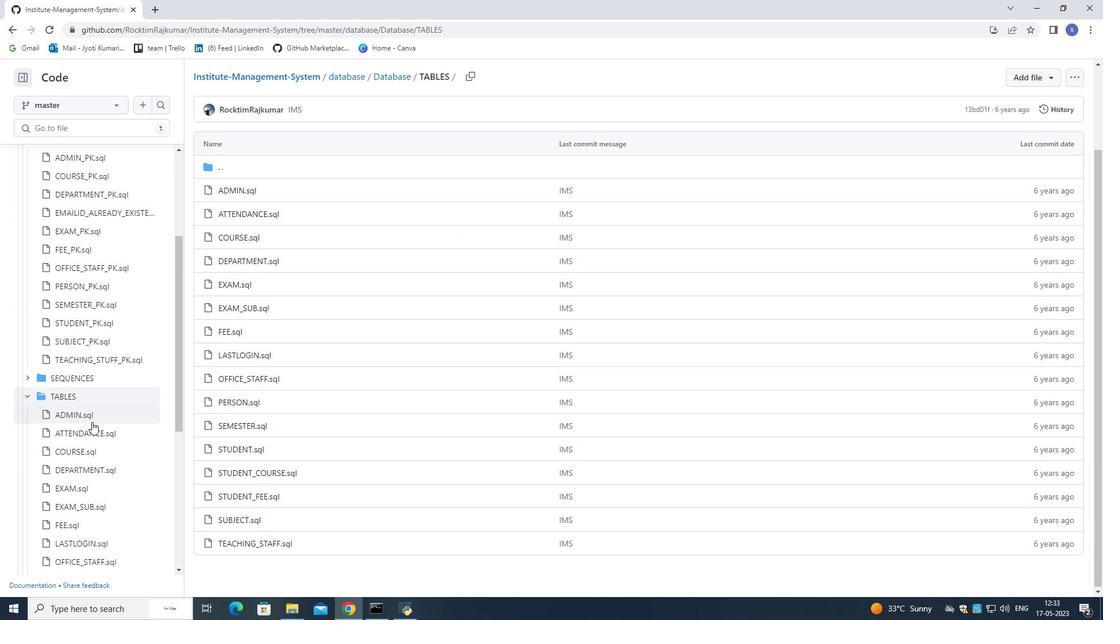 
Action: Mouse scrolled (93, 418) with delta (0, 0)
Screenshot: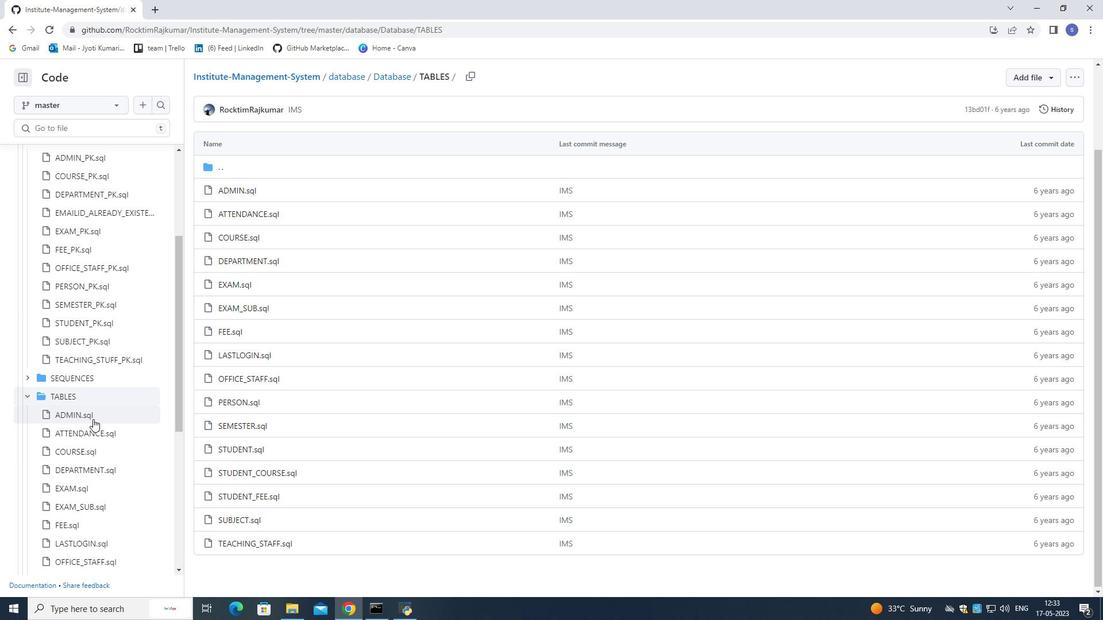 
Action: Mouse moved to (93, 418)
Screenshot: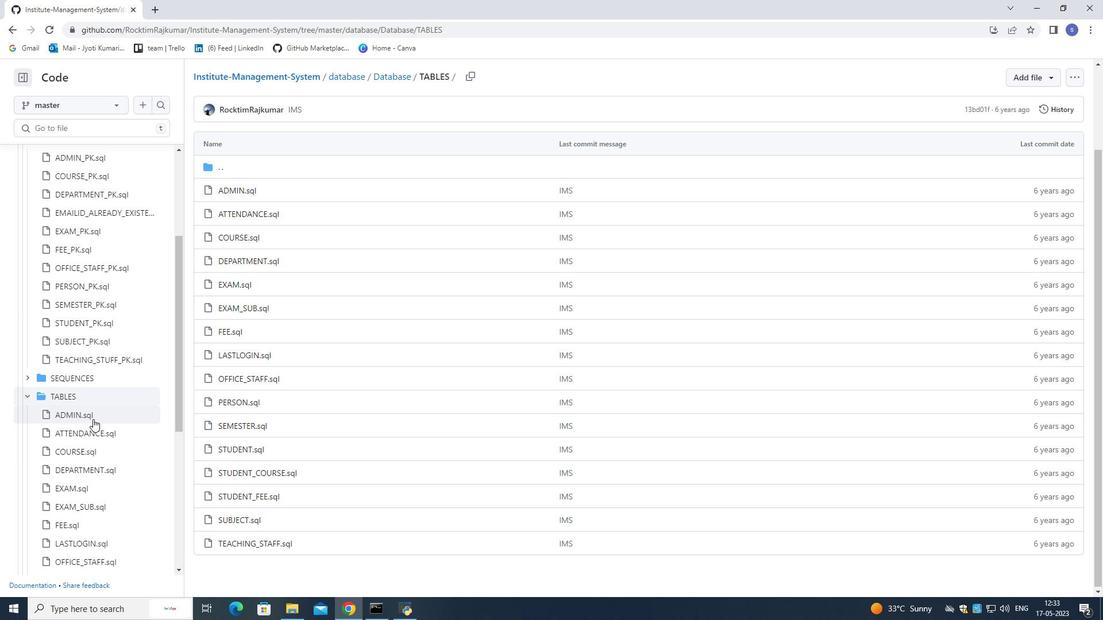 
Action: Mouse scrolled (93, 418) with delta (0, 0)
Screenshot: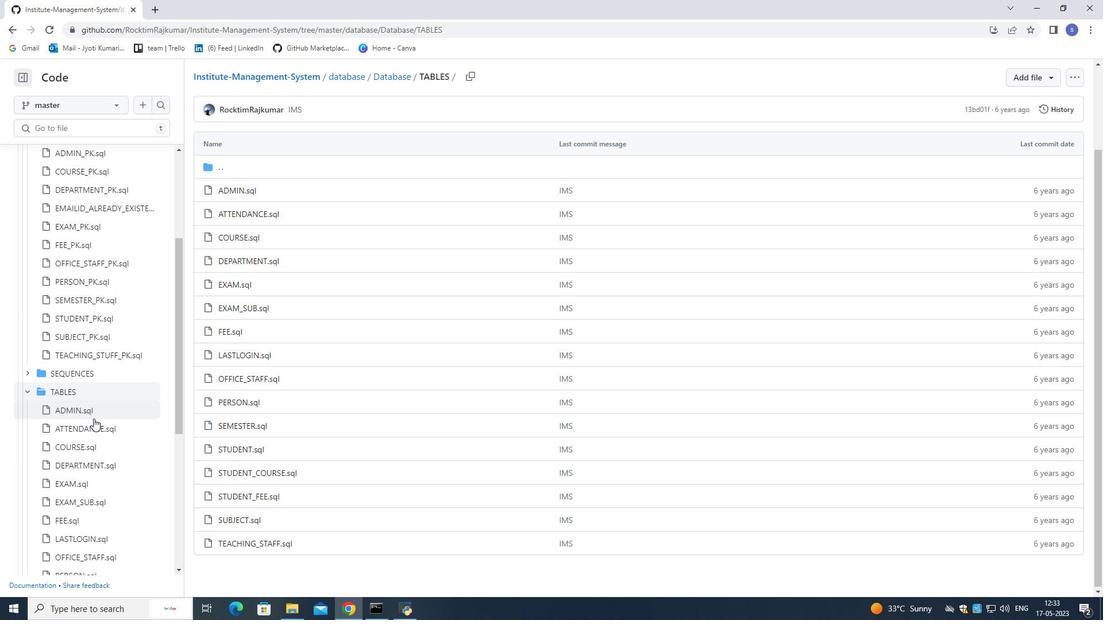 
Action: Mouse moved to (70, 392)
Screenshot: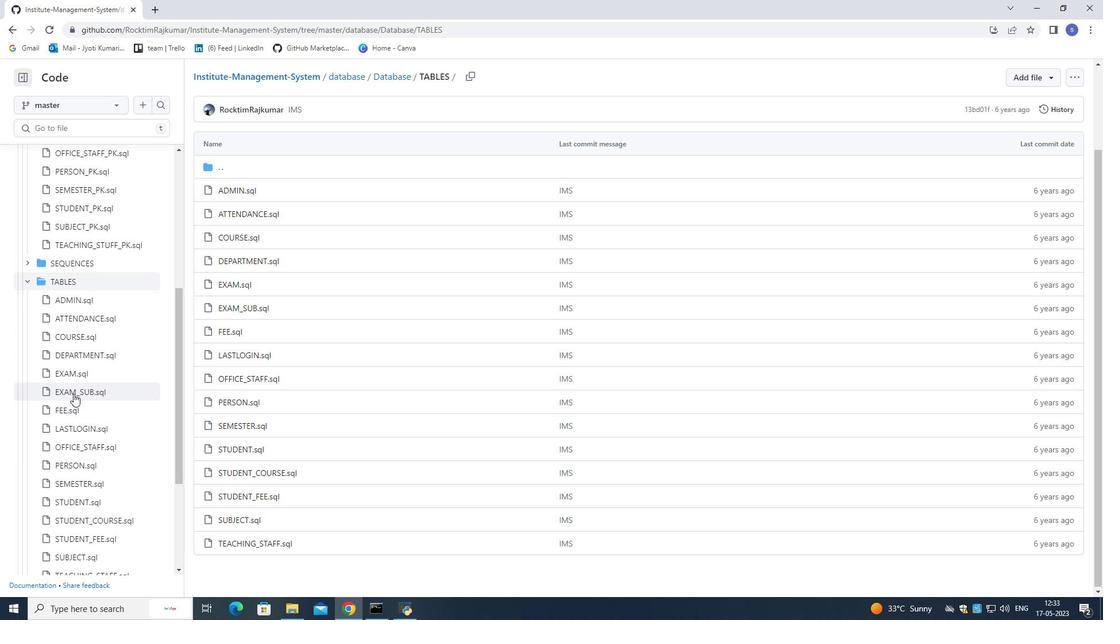 
Action: Mouse pressed left at (70, 392)
Screenshot: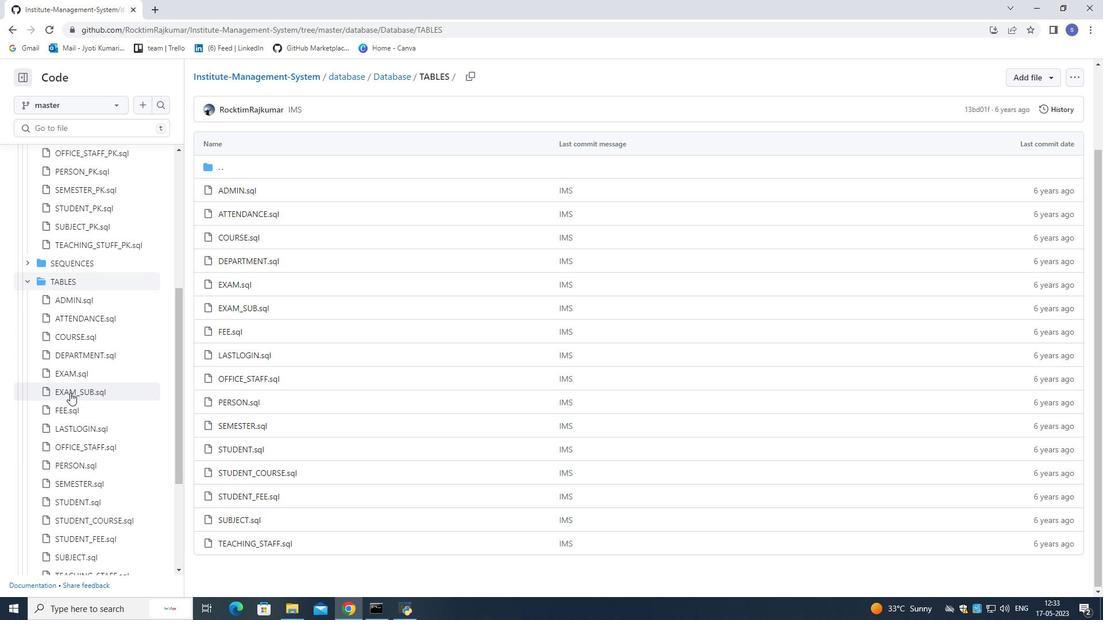 
Action: Mouse moved to (249, 320)
Screenshot: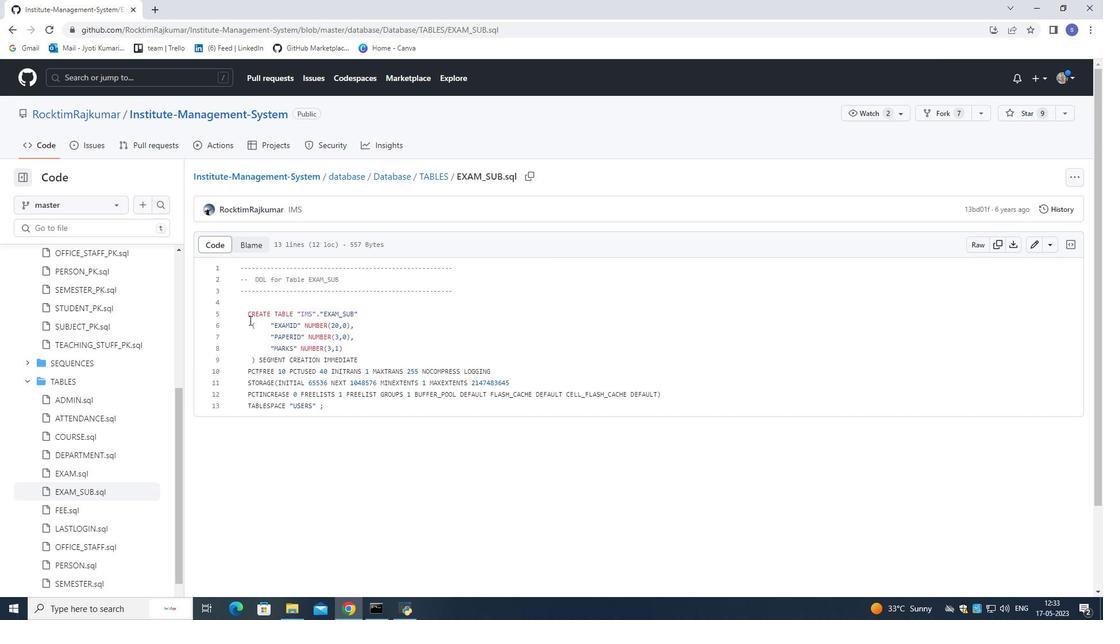 
Action: Mouse pressed left at (249, 320)
Screenshot: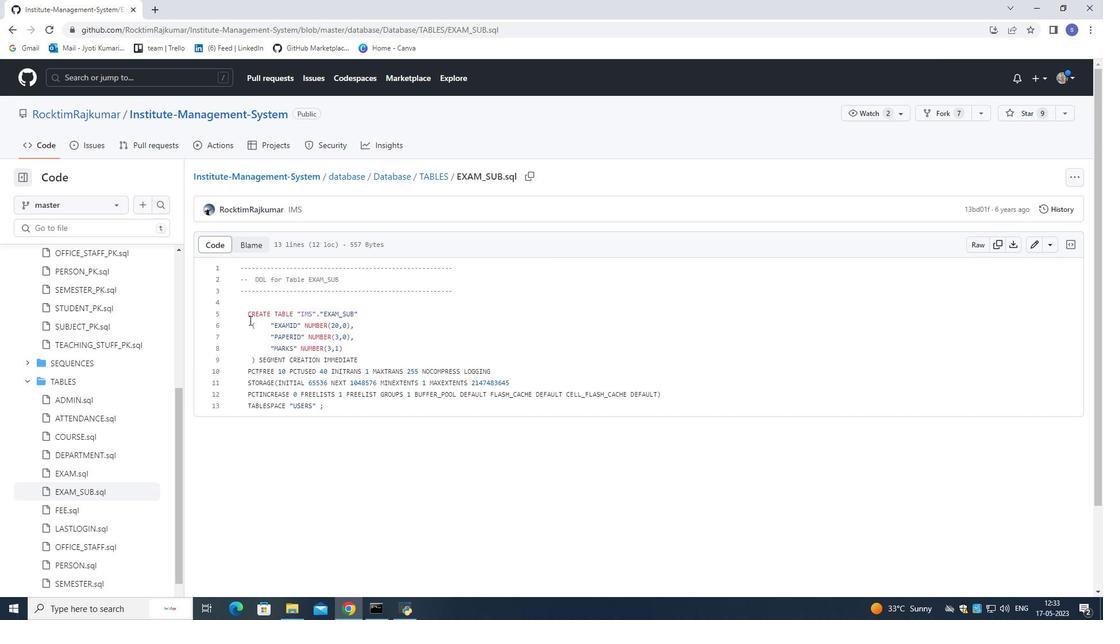 
Action: Mouse moved to (331, 410)
Screenshot: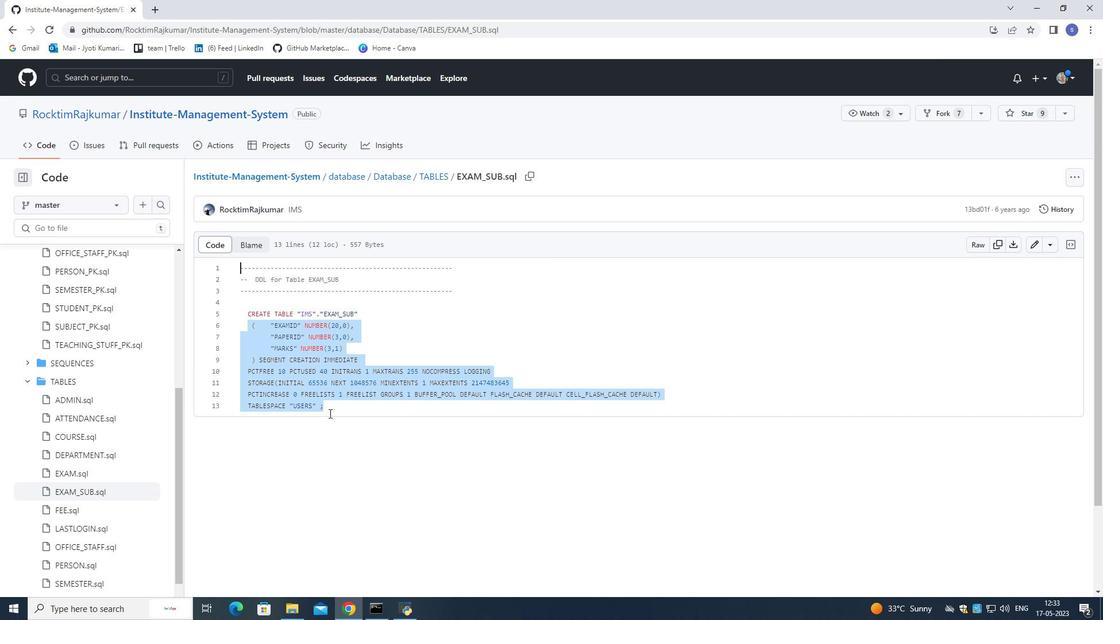 
Action: Mouse pressed left at (331, 410)
Screenshot: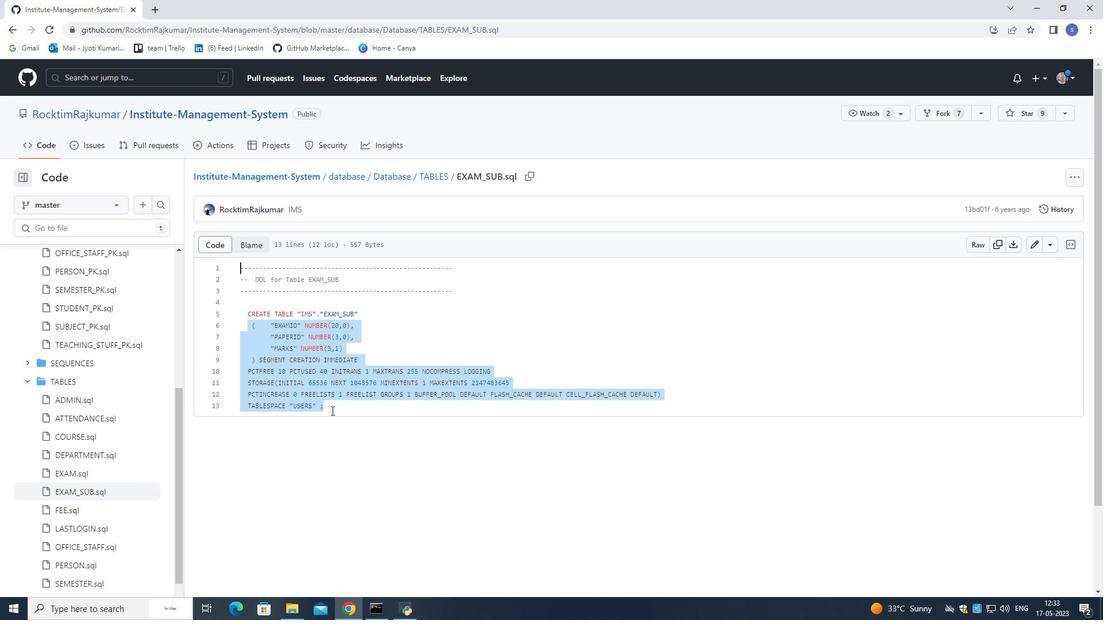 
Action: Mouse pressed left at (331, 410)
Screenshot: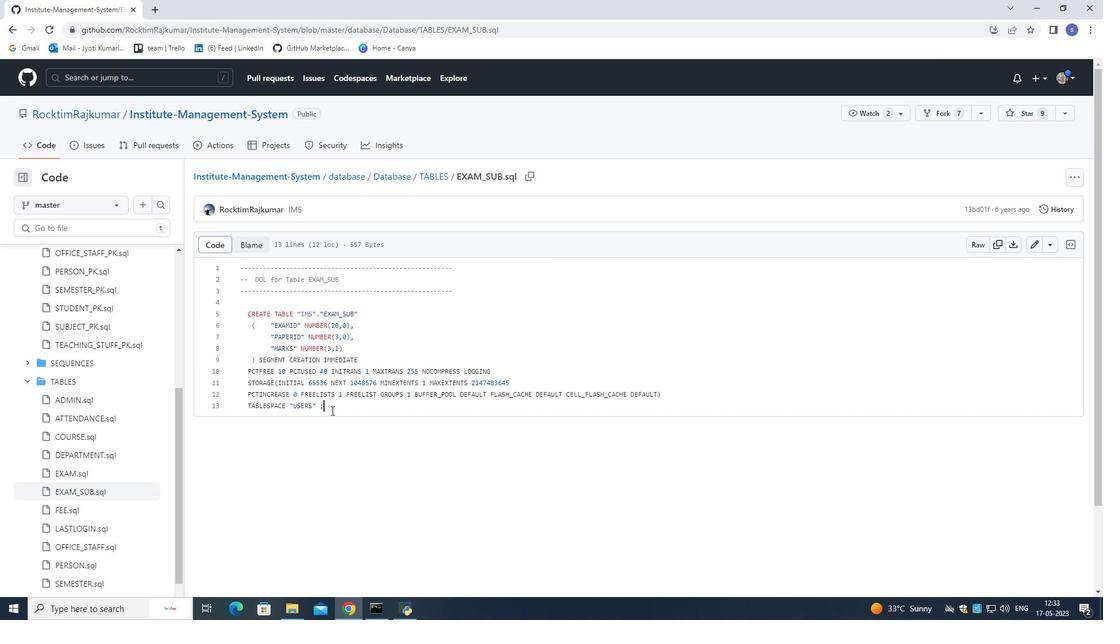 
Action: Mouse moved to (234, 312)
Screenshot: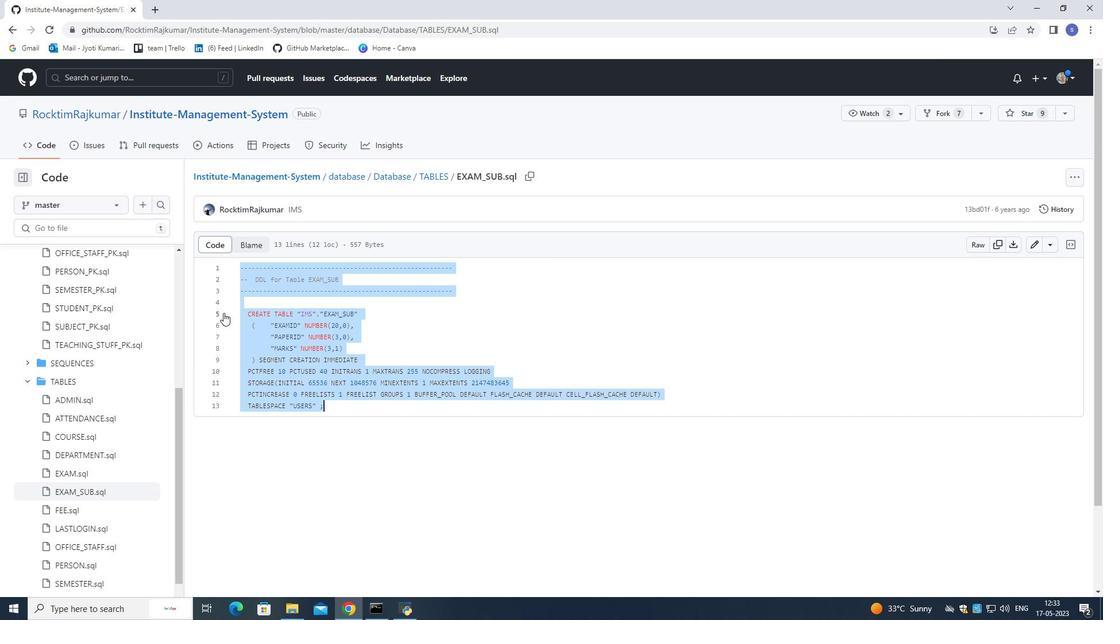
Action: Mouse pressed left at (234, 312)
Screenshot: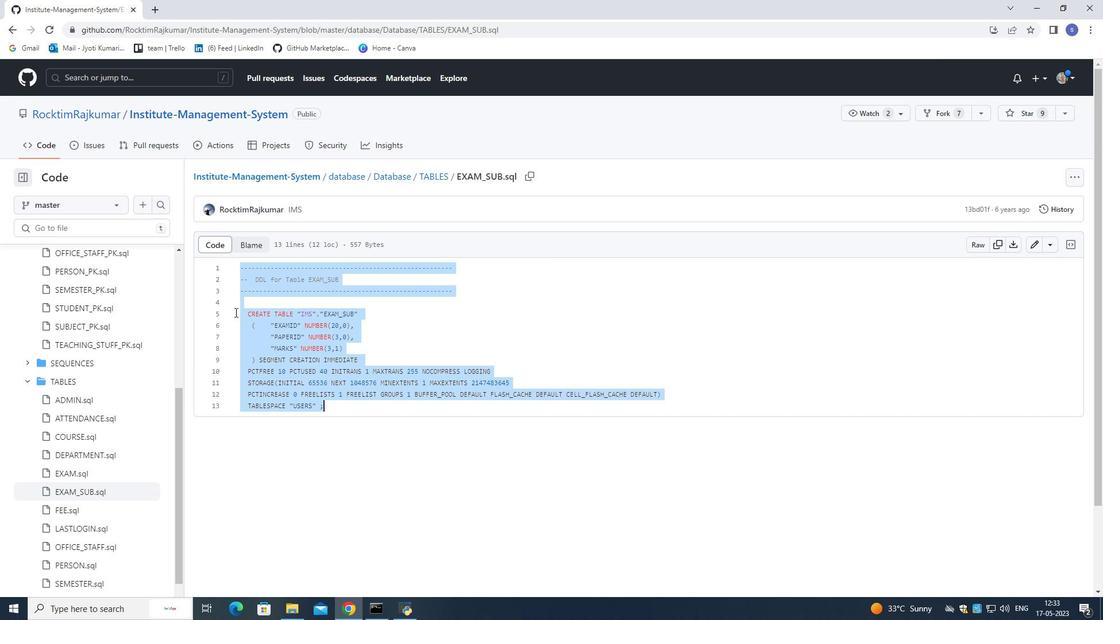 
Action: Mouse moved to (285, 348)
Screenshot: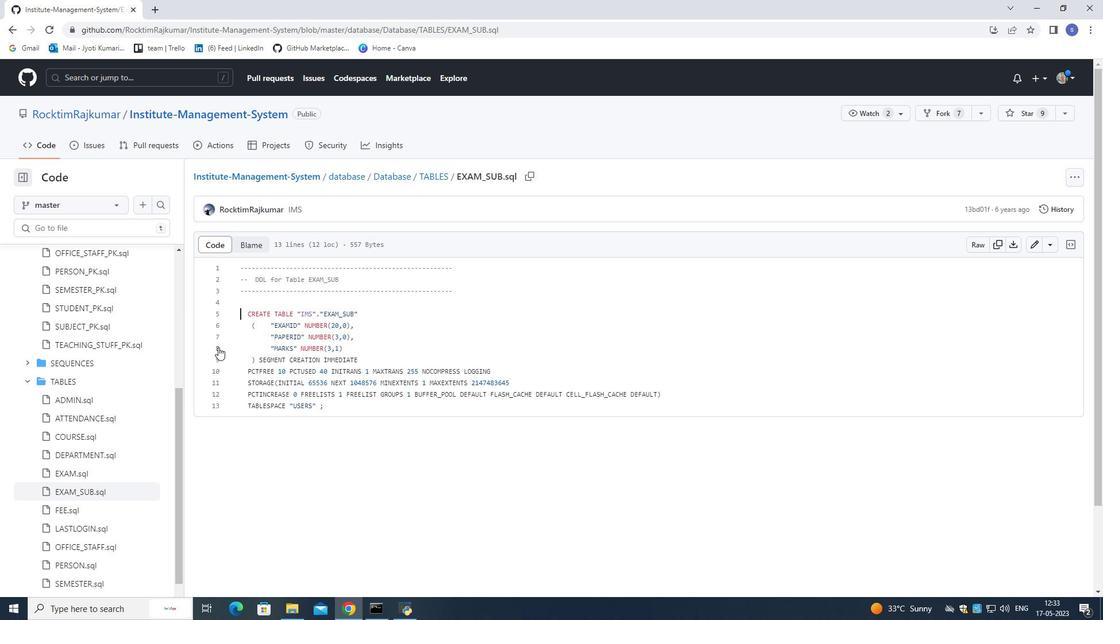 
Action: Mouse scrolled (285, 349) with delta (0, 0)
Screenshot: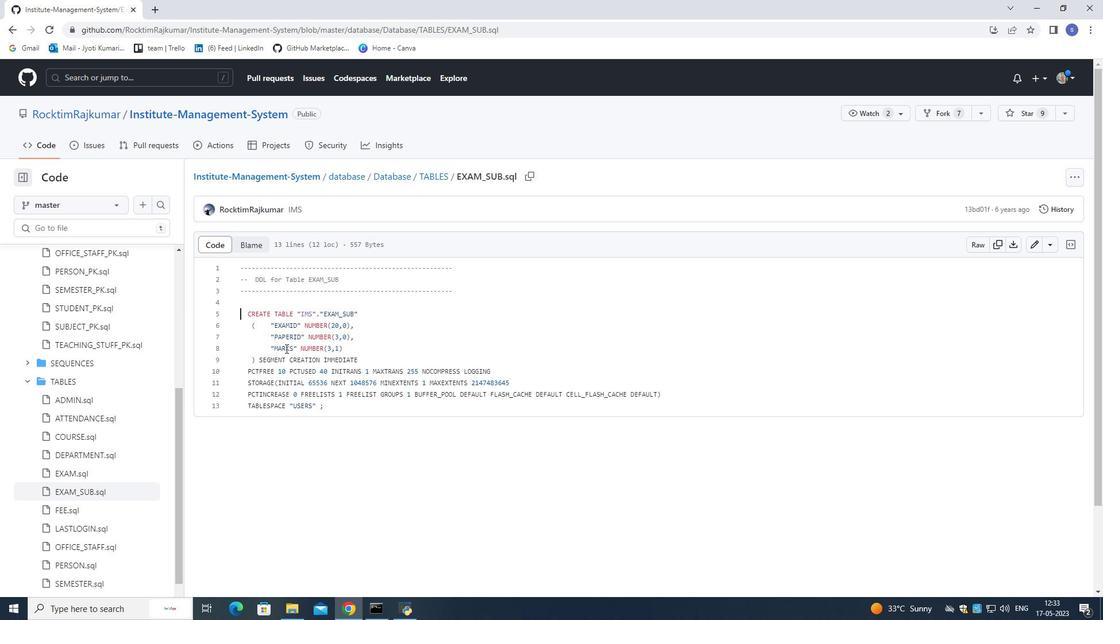 
Action: Mouse scrolled (285, 349) with delta (0, 0)
Screenshot: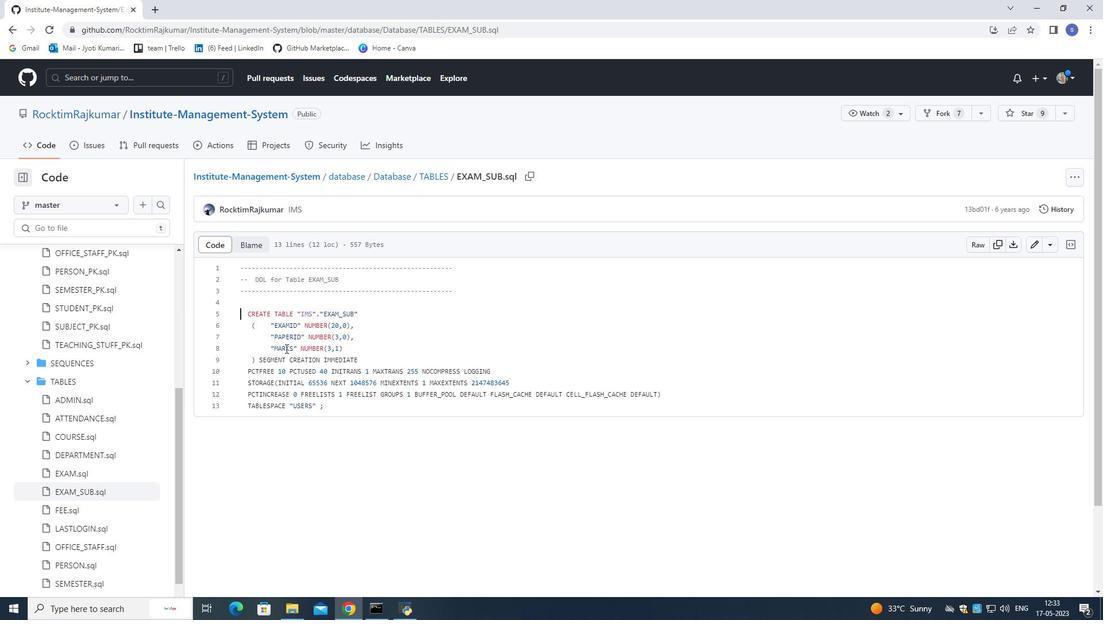 
Action: Mouse moved to (104, 384)
Screenshot: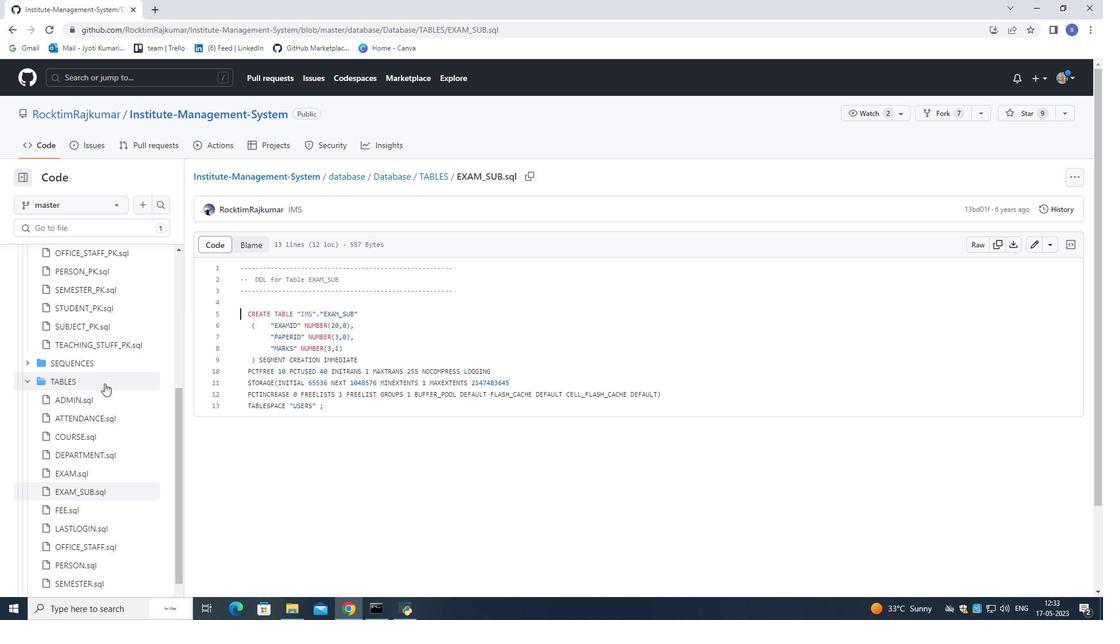 
Action: Mouse scrolled (104, 383) with delta (0, 0)
Screenshot: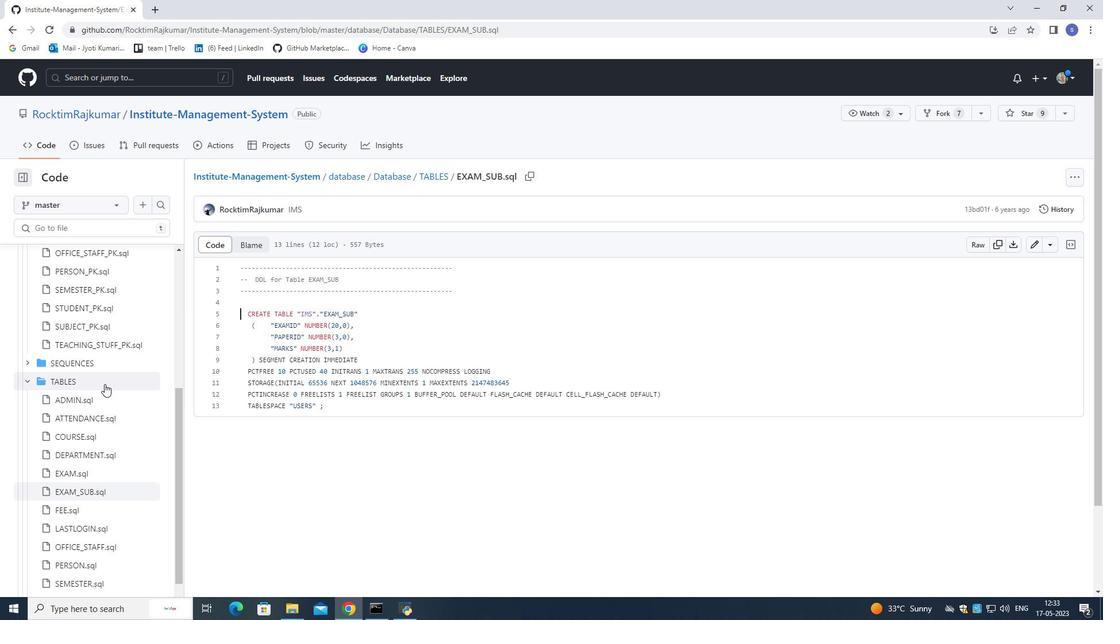 
Action: Mouse moved to (104, 385)
Screenshot: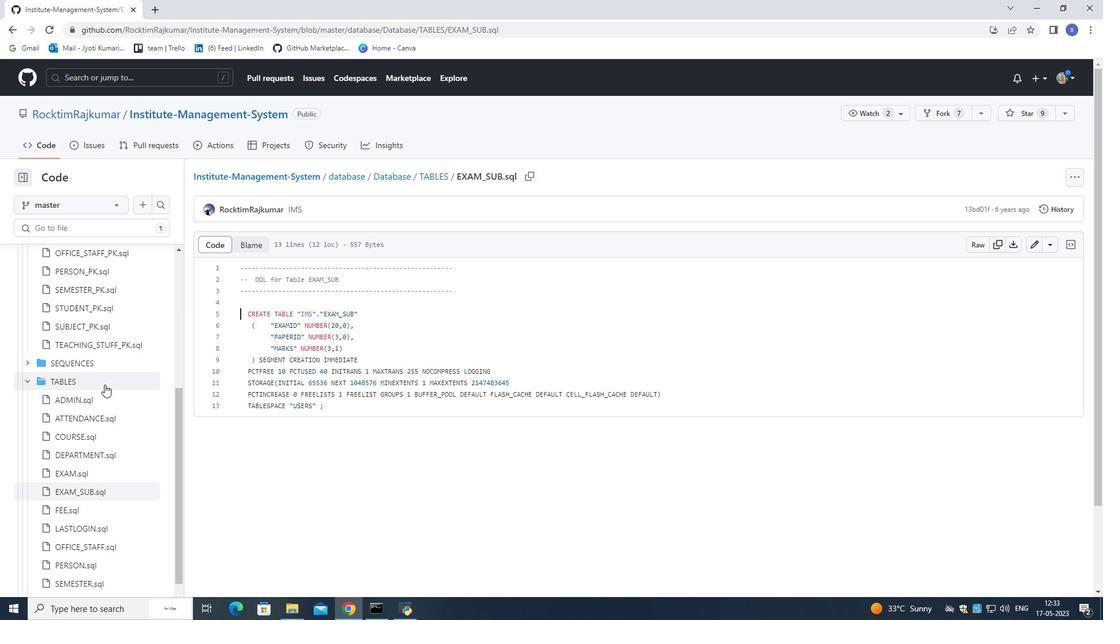 
Action: Mouse scrolled (104, 384) with delta (0, 0)
Screenshot: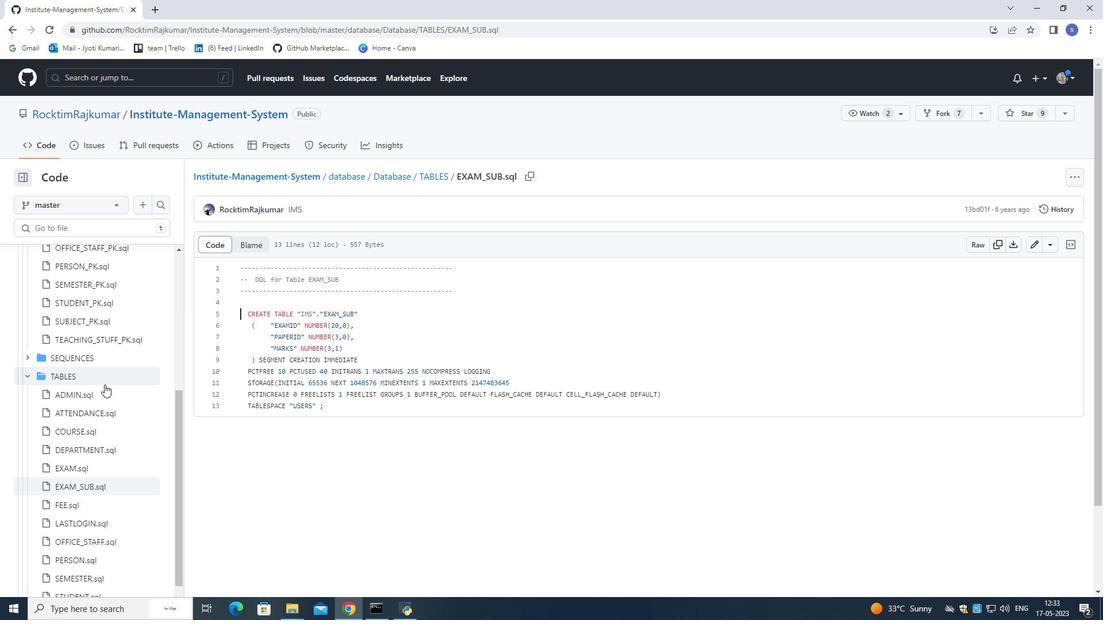 
Action: Mouse moved to (104, 386)
Screenshot: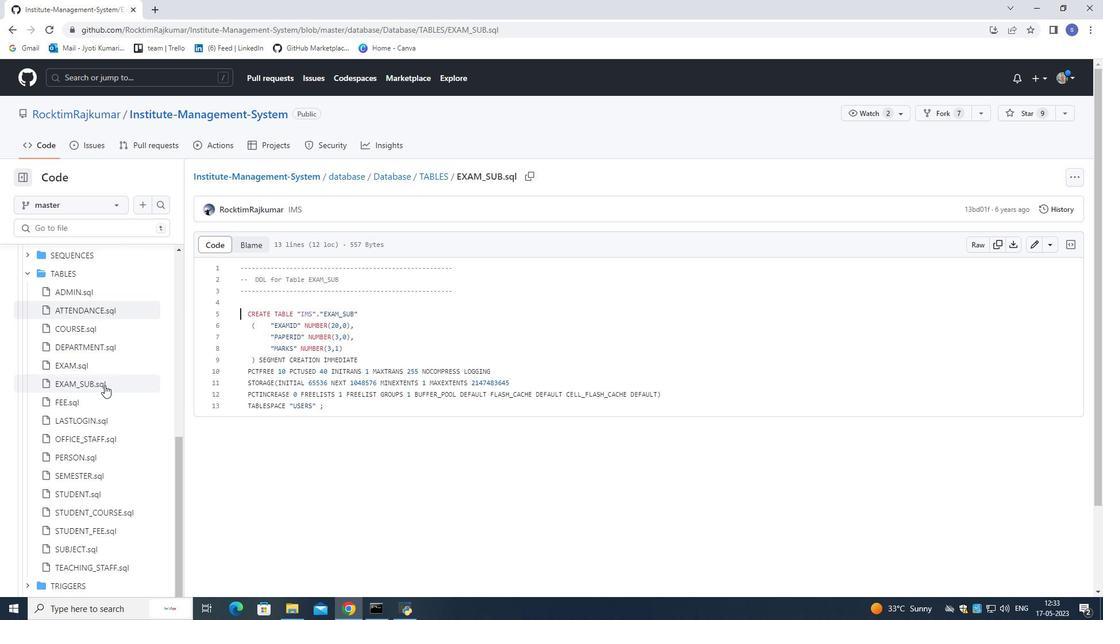 
Action: Mouse scrolled (104, 385) with delta (0, 0)
Screenshot: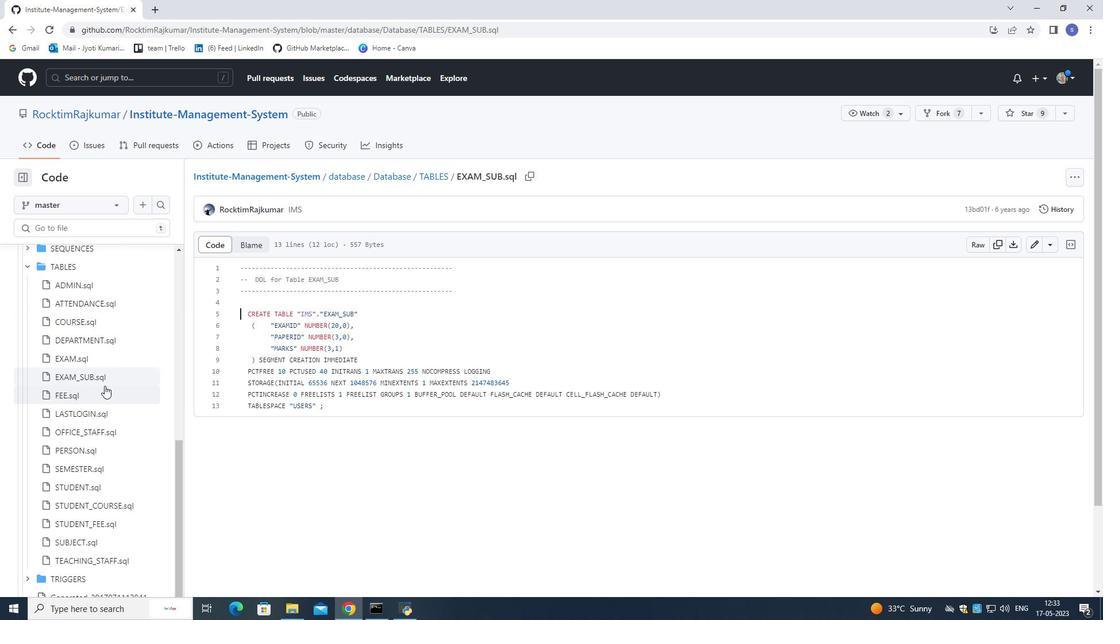 
Action: Mouse moved to (104, 386)
Screenshot: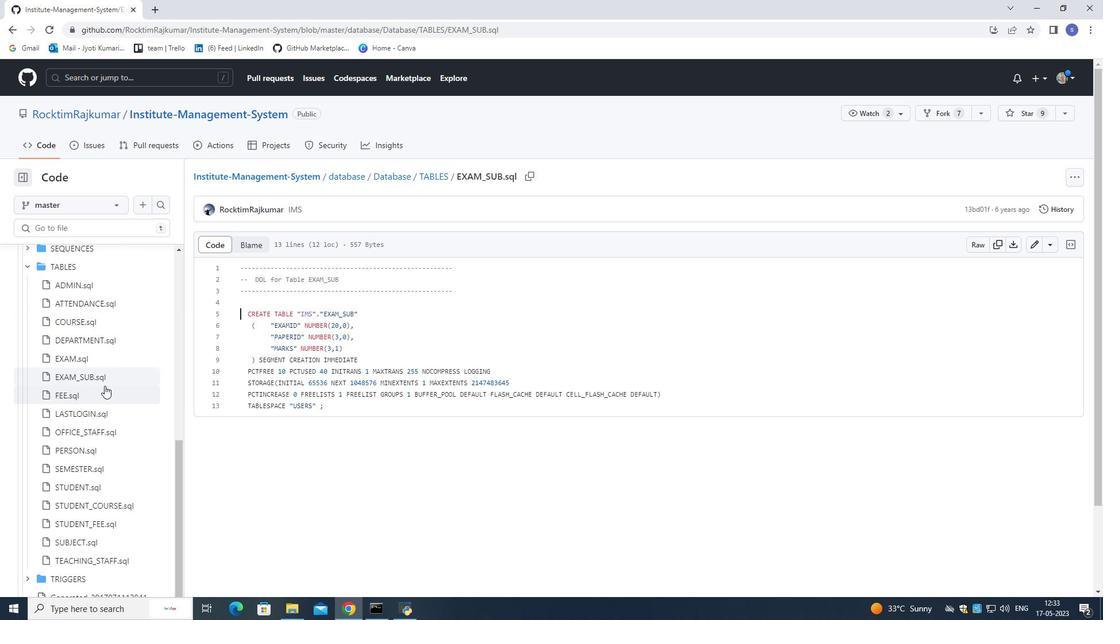 
Action: Mouse scrolled (104, 386) with delta (0, 0)
Screenshot: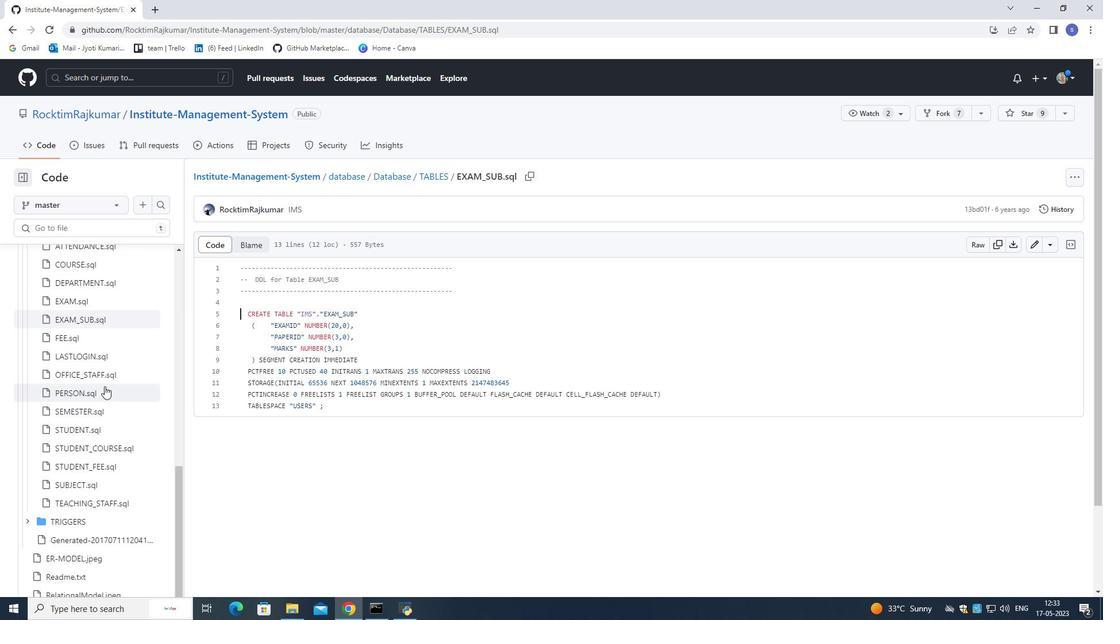 
Action: Mouse moved to (83, 387)
Screenshot: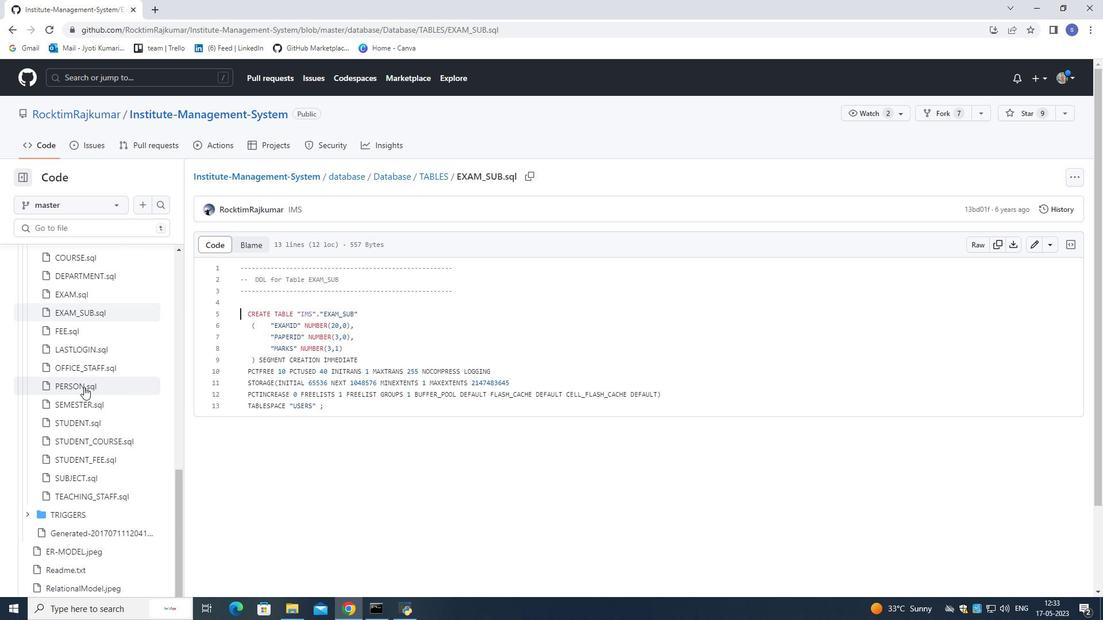 
Action: Mouse scrolled (83, 387) with delta (0, 0)
Screenshot: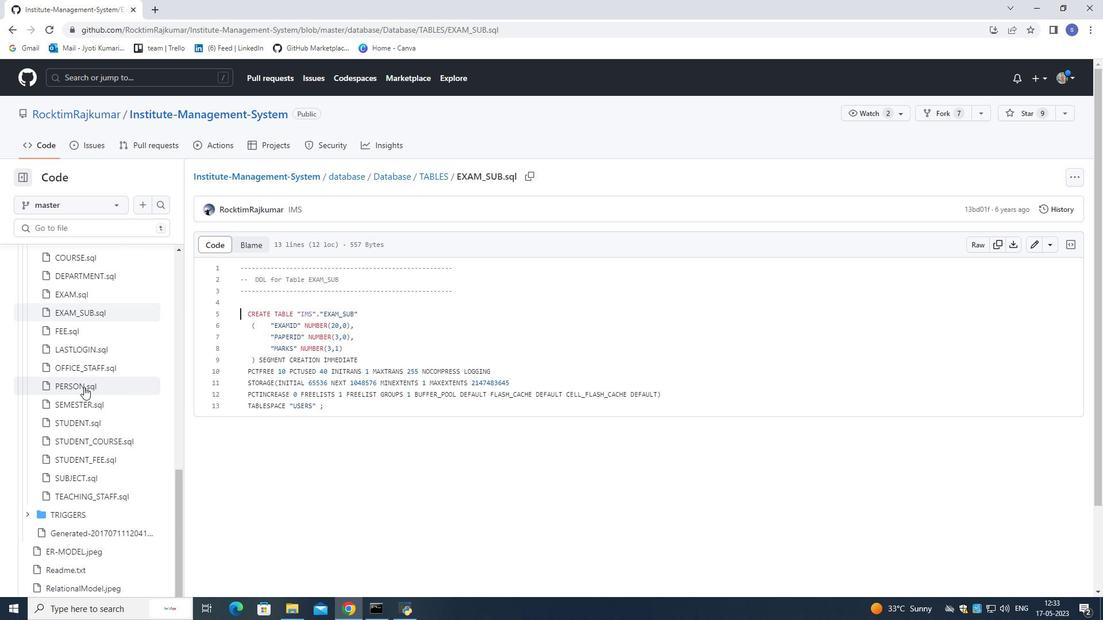 
Action: Mouse moved to (81, 395)
Screenshot: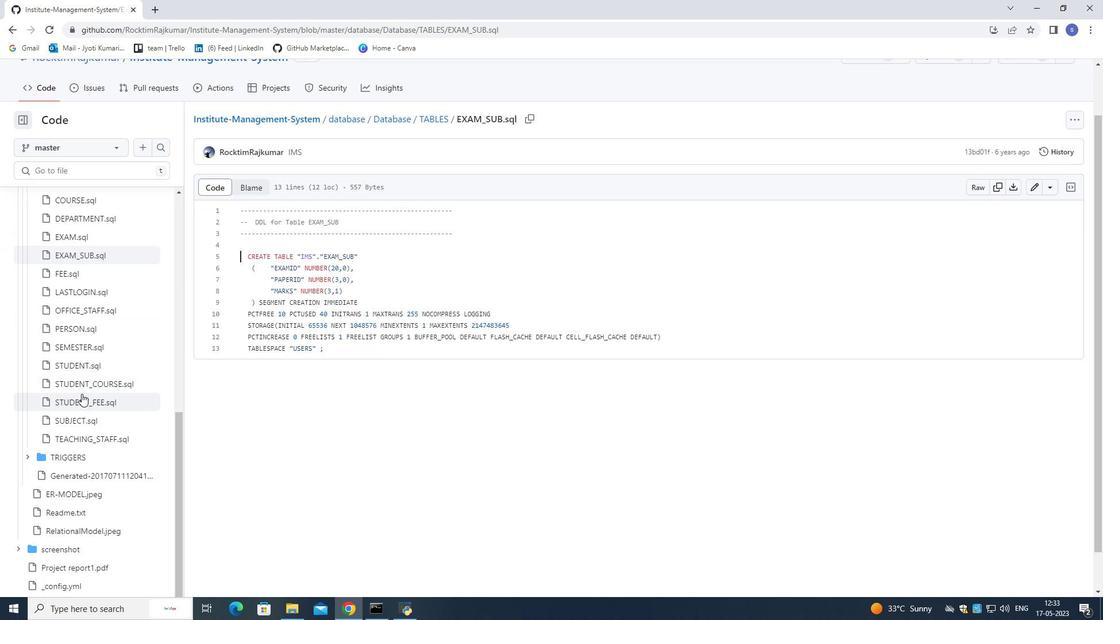 
Action: Mouse scrolled (81, 395) with delta (0, 0)
Screenshot: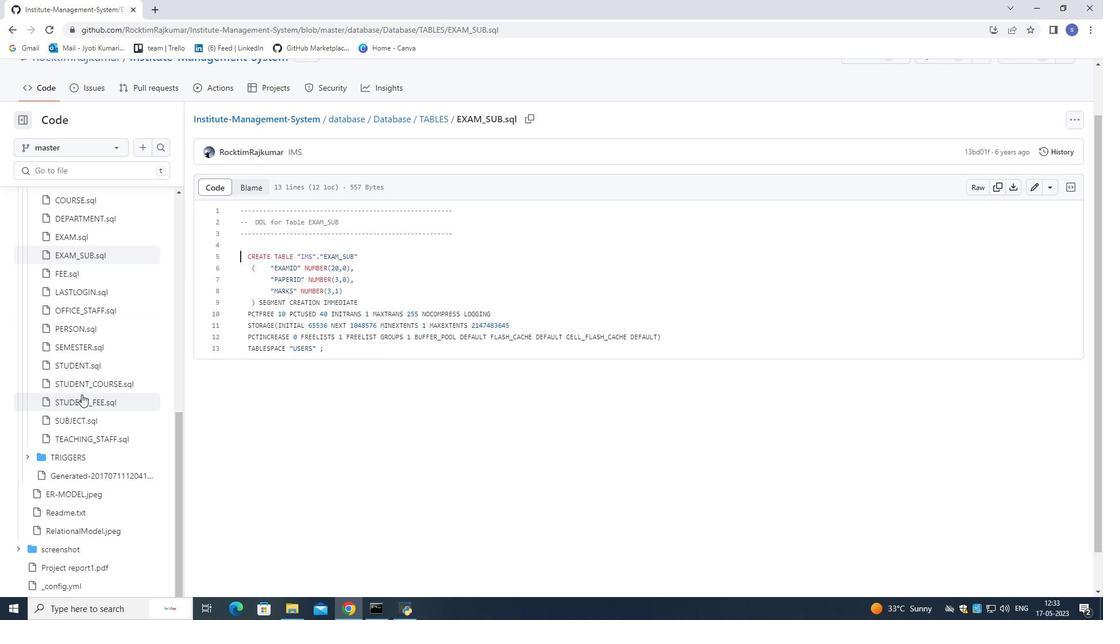 
Action: Mouse moved to (81, 396)
Screenshot: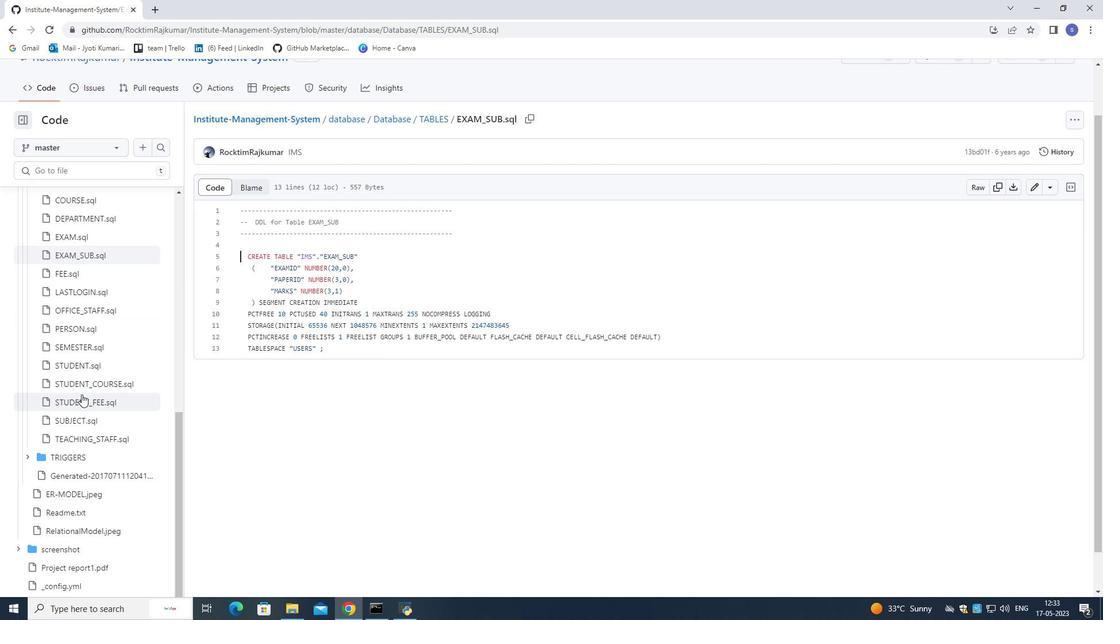 
Action: Mouse scrolled (81, 395) with delta (0, 0)
Screenshot: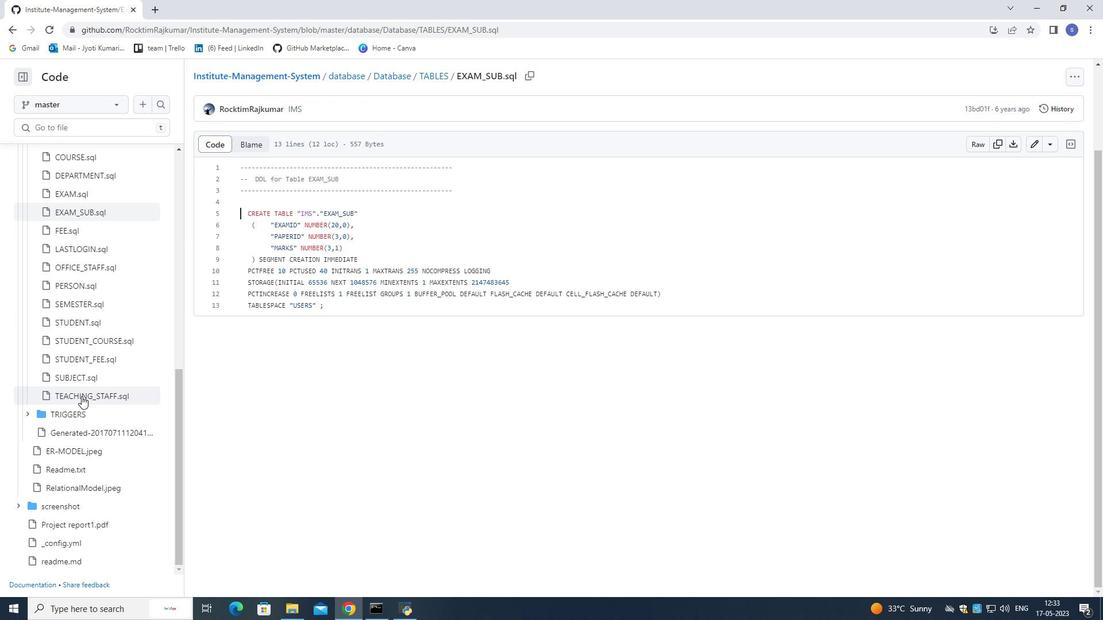 
Action: Mouse moved to (81, 401)
Screenshot: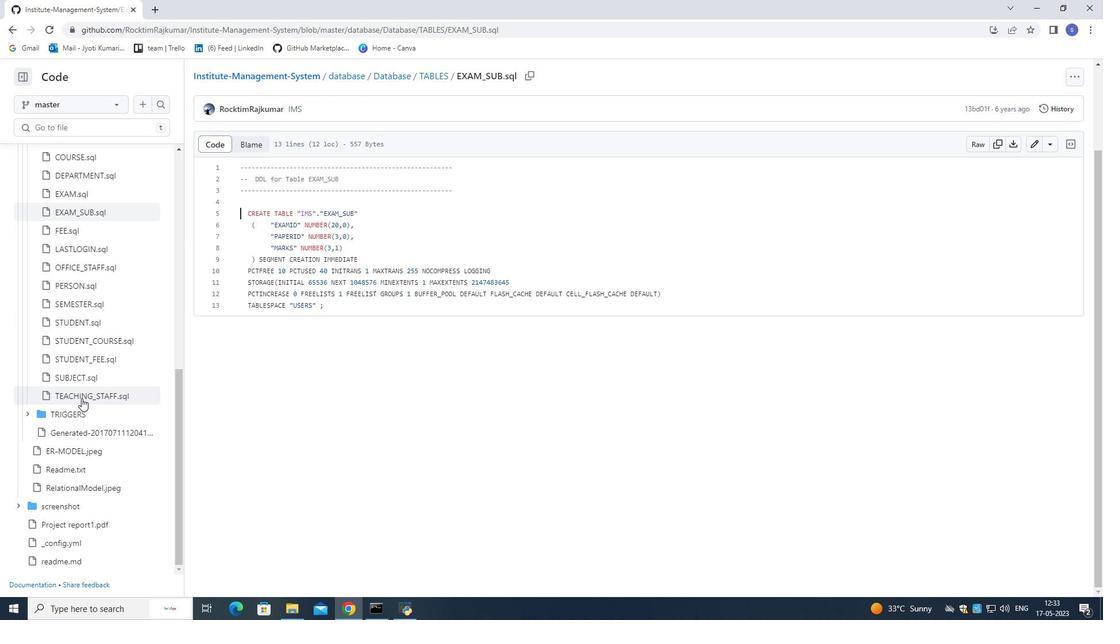 
Action: Mouse scrolled (81, 400) with delta (0, 0)
Screenshot: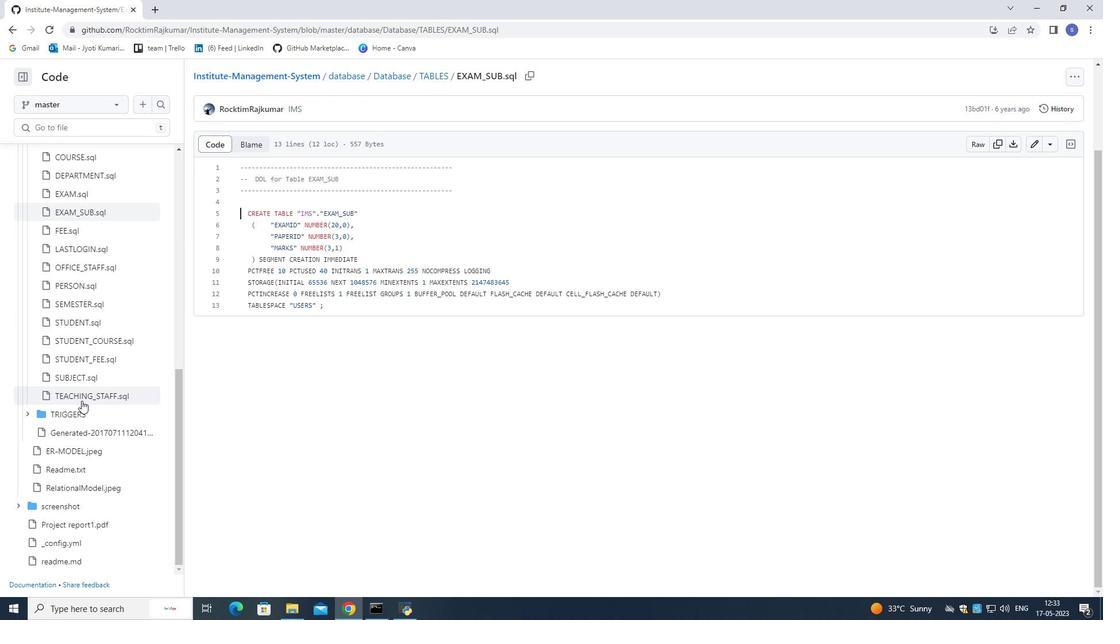 
Action: Mouse moved to (84, 397)
Screenshot: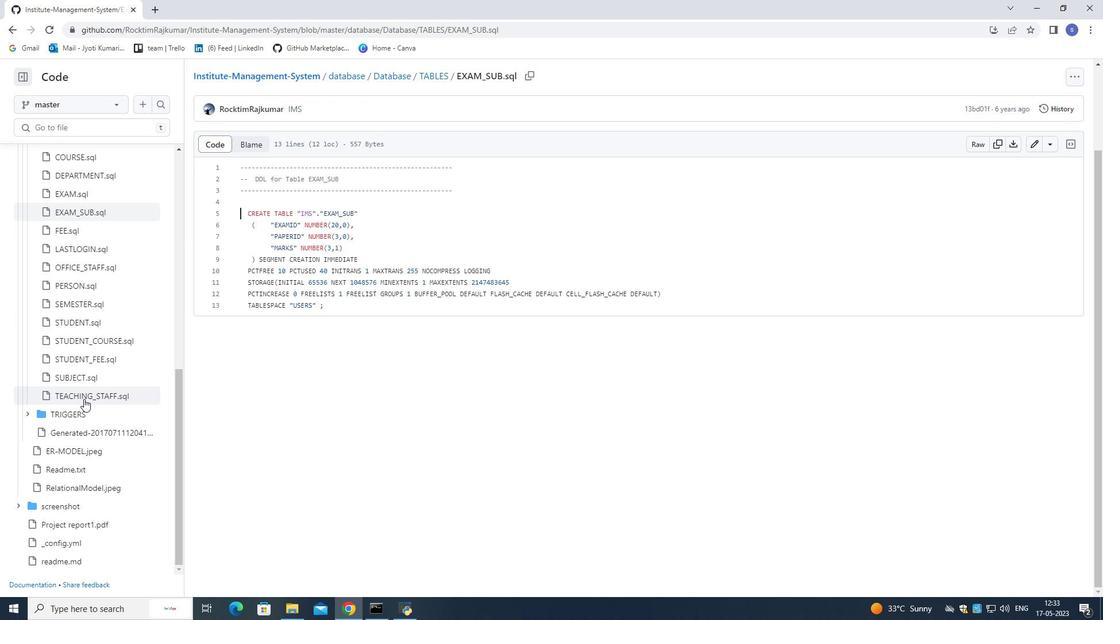 
Action: Mouse scrolled (84, 396) with delta (0, 0)
Screenshot: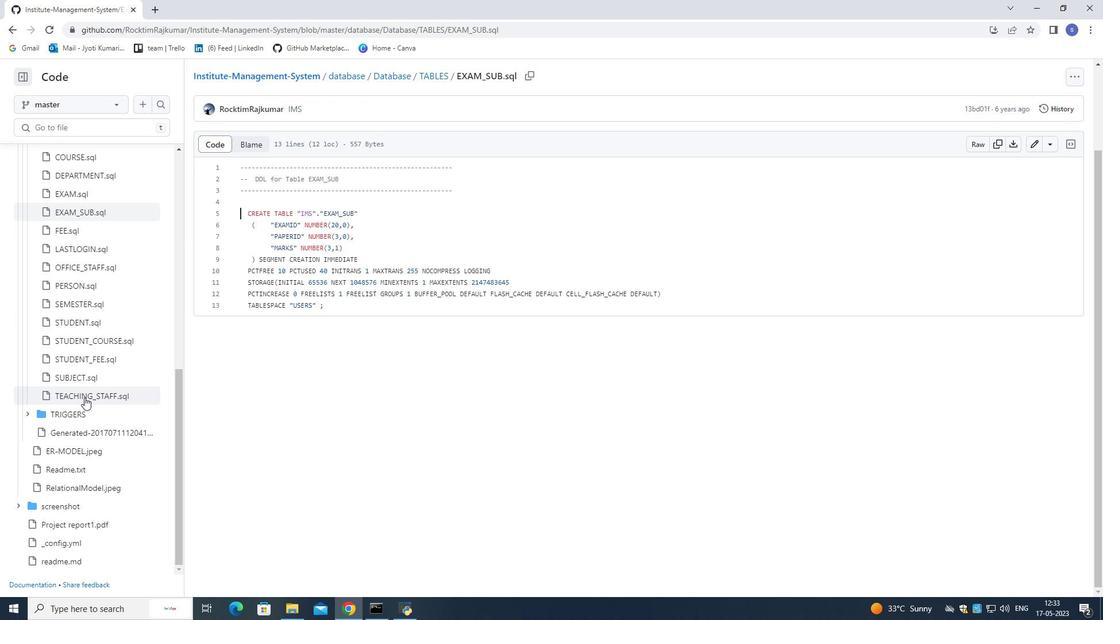 
Action: Mouse scrolled (84, 396) with delta (0, 0)
Screenshot: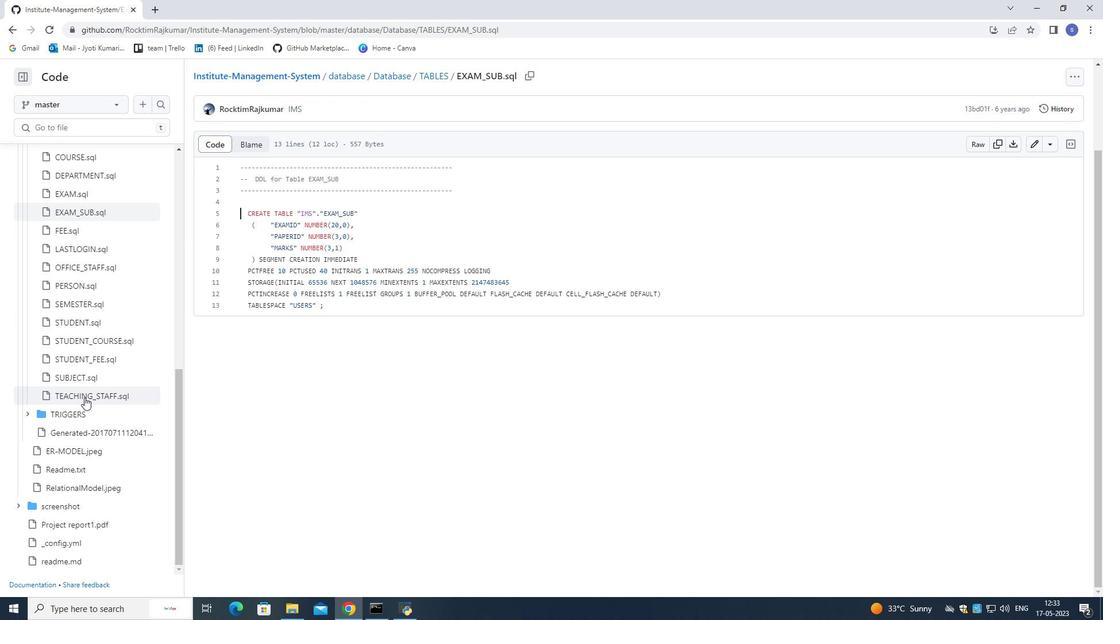 
Action: Mouse moved to (86, 341)
Screenshot: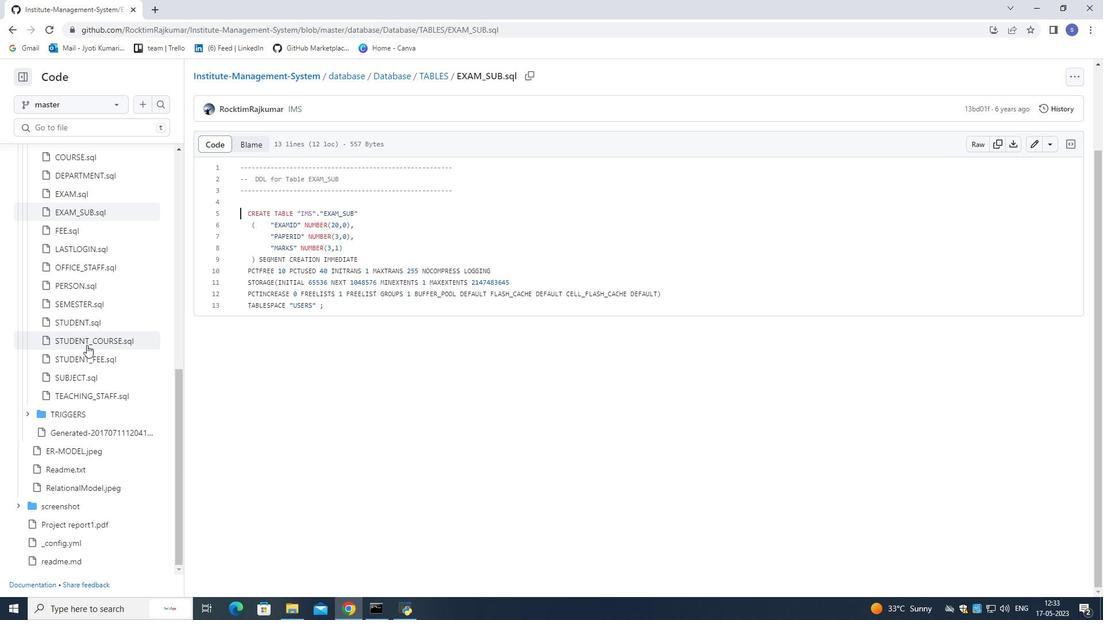 
Action: Mouse pressed left at (86, 341)
Screenshot: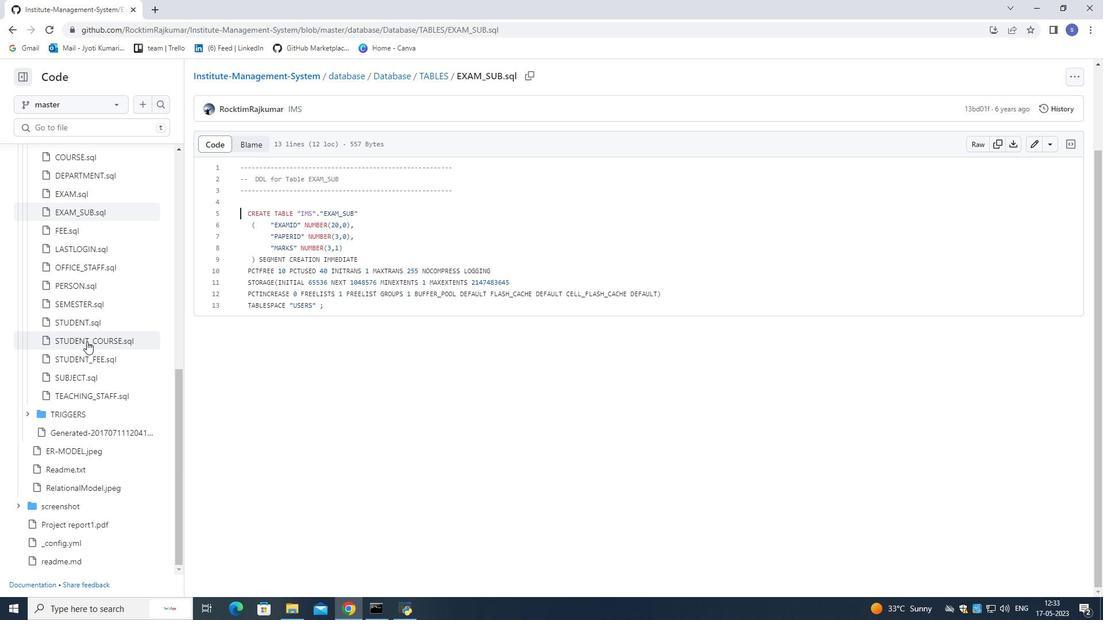 
Action: Mouse moved to (342, 294)
Screenshot: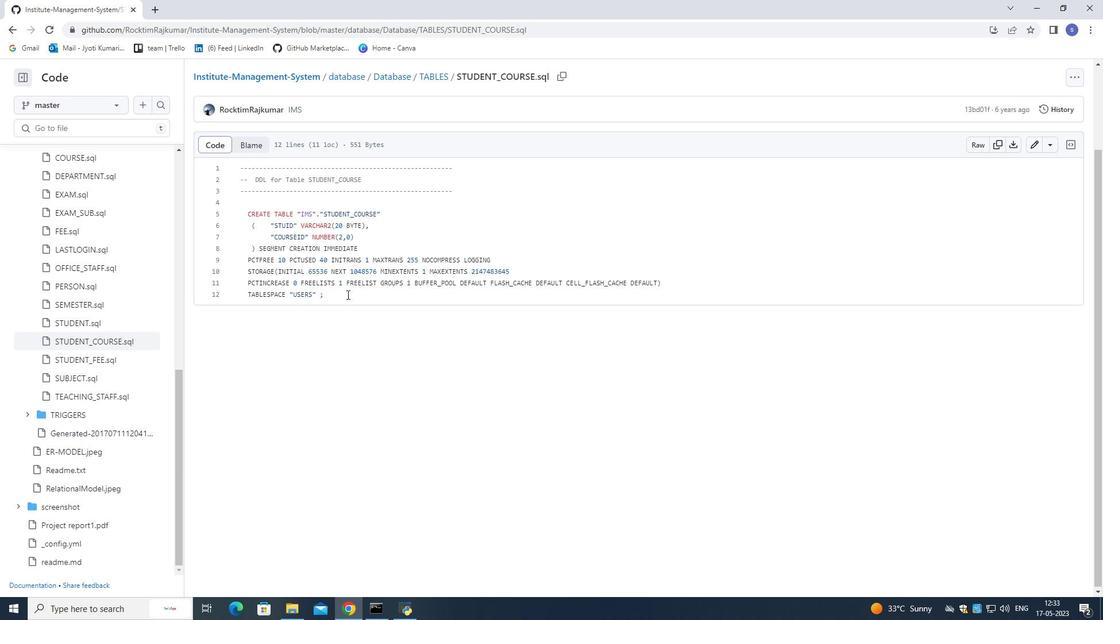 
Action: Mouse pressed left at (342, 294)
Screenshot: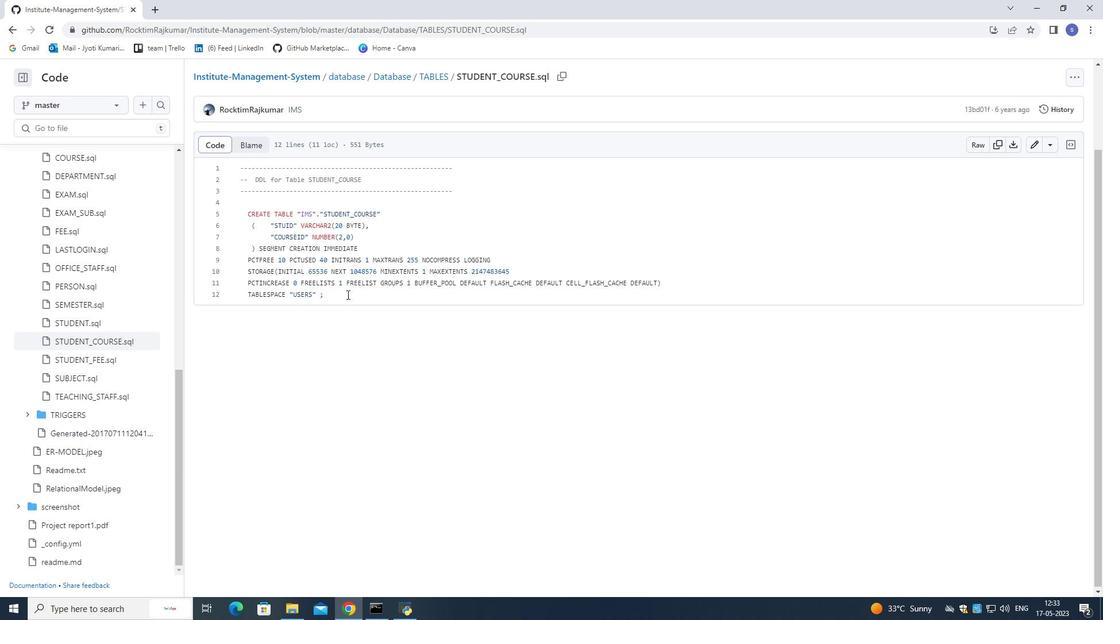 
Action: Mouse moved to (426, 216)
Screenshot: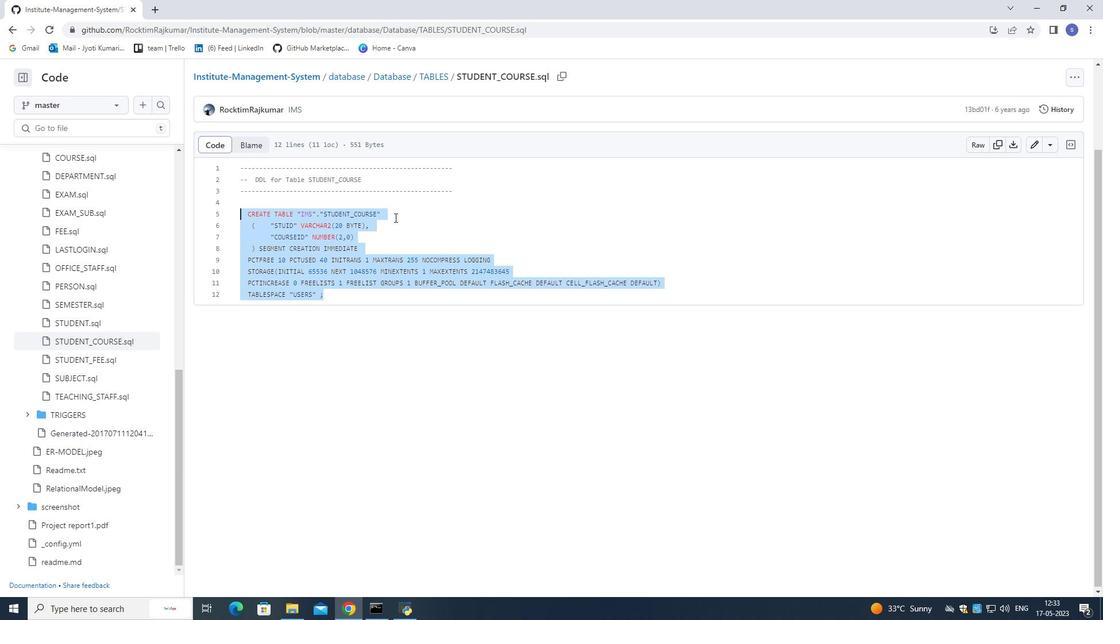 
Action: Mouse pressed left at (426, 216)
Screenshot: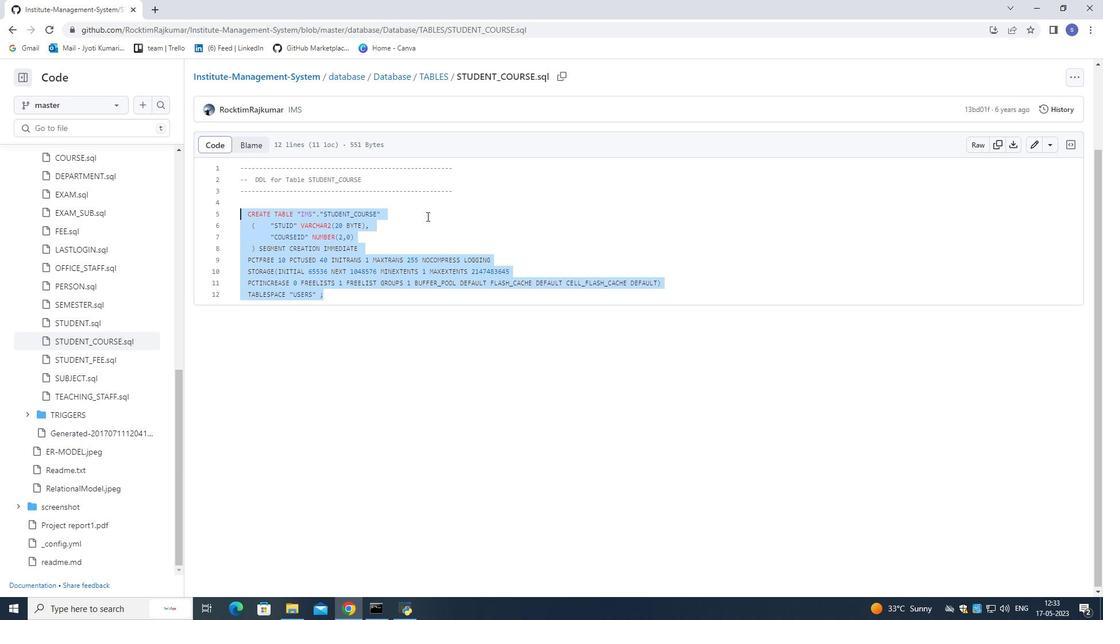 
Action: Mouse moved to (95, 344)
Screenshot: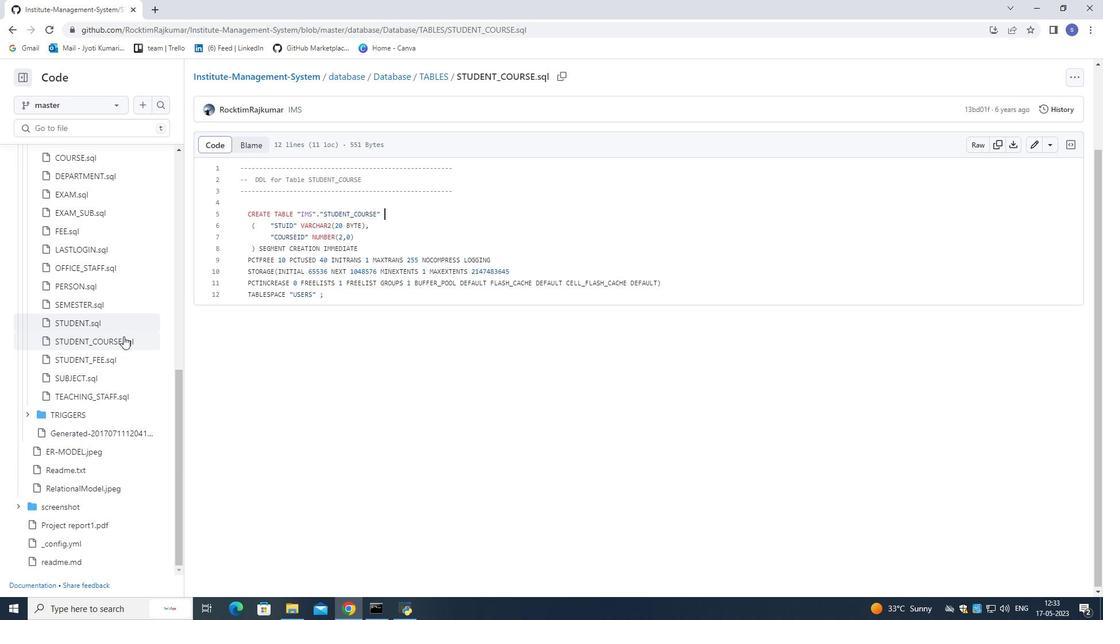 
Action: Mouse scrolled (95, 345) with delta (0, 0)
Screenshot: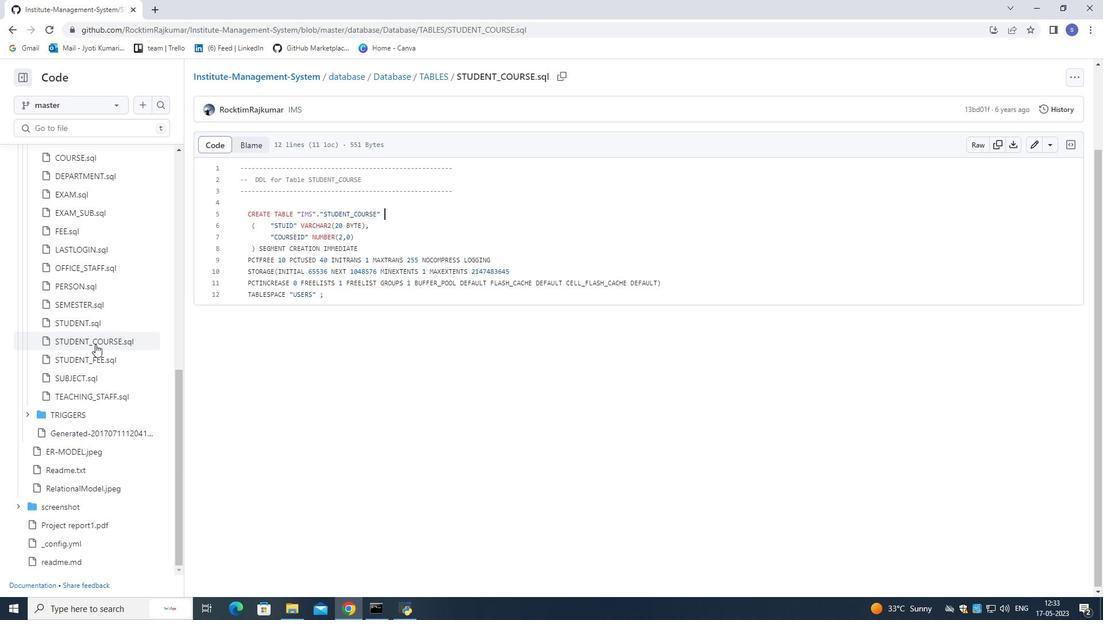 
Action: Mouse scrolled (95, 345) with delta (0, 0)
Screenshot: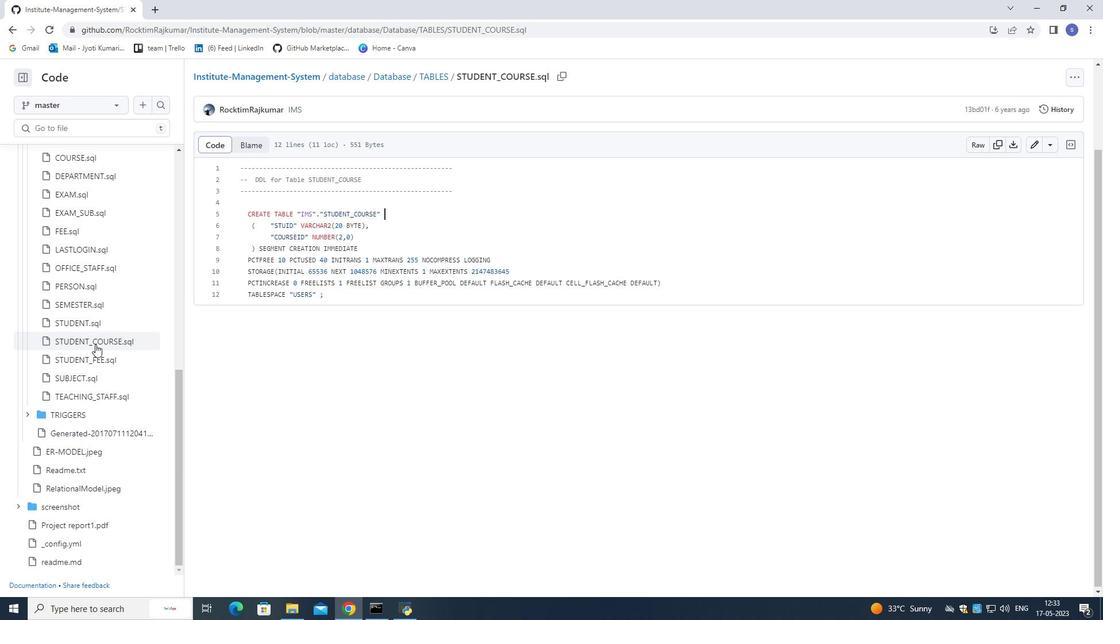 
Action: Mouse moved to (95, 344)
Screenshot: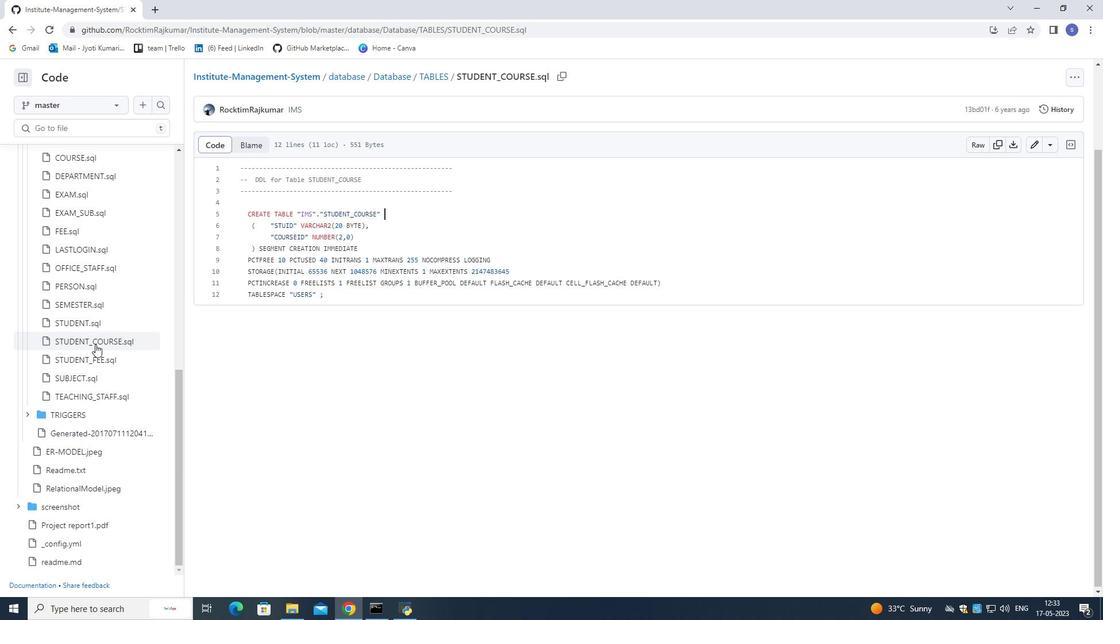 
Action: Mouse scrolled (95, 345) with delta (0, 0)
Screenshot: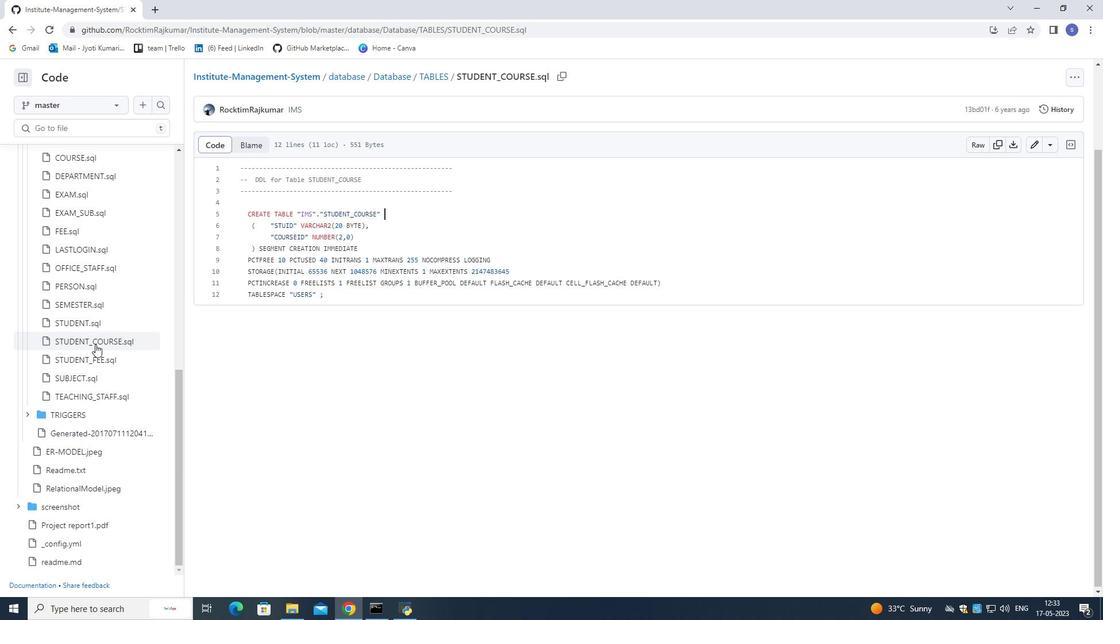 
Action: Mouse moved to (95, 342)
Screenshot: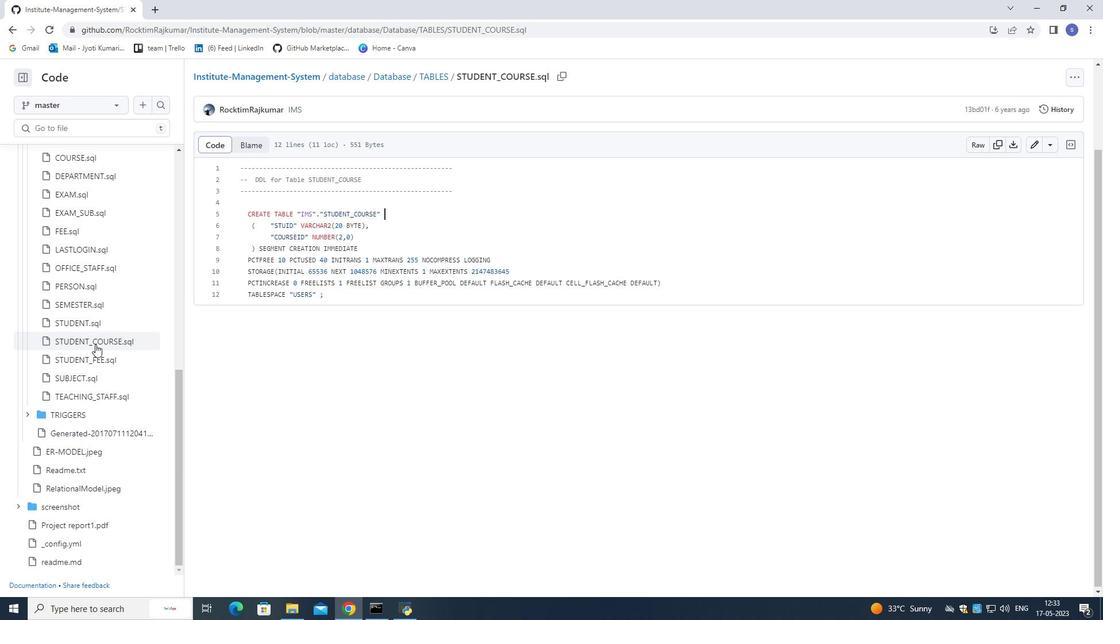 
Action: Mouse scrolled (95, 342) with delta (0, 0)
Screenshot: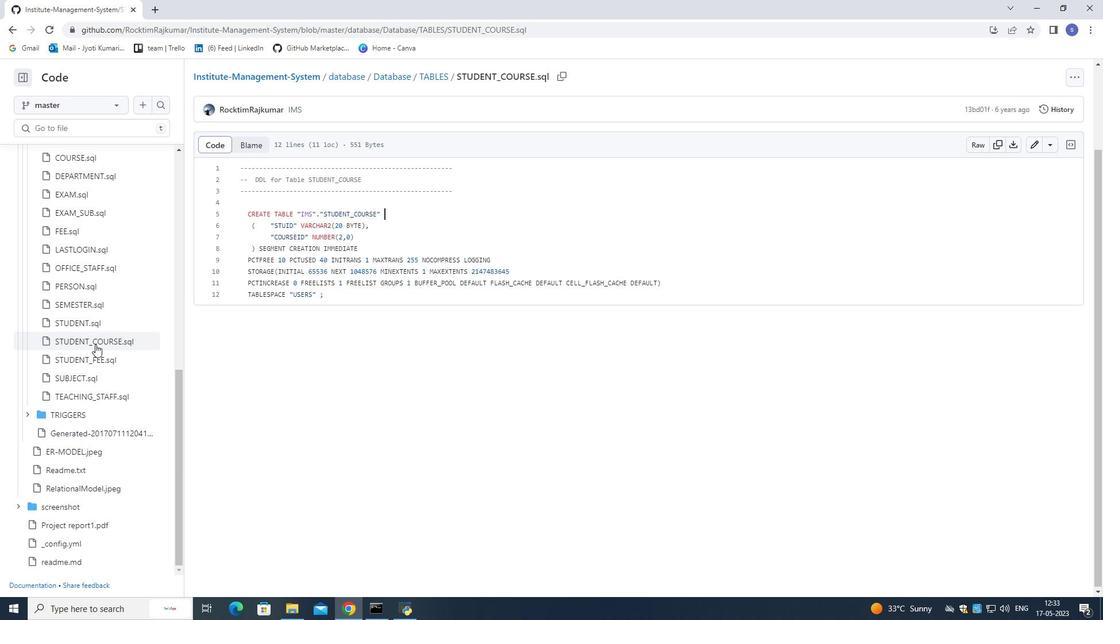 
Action: Mouse moved to (95, 336)
Screenshot: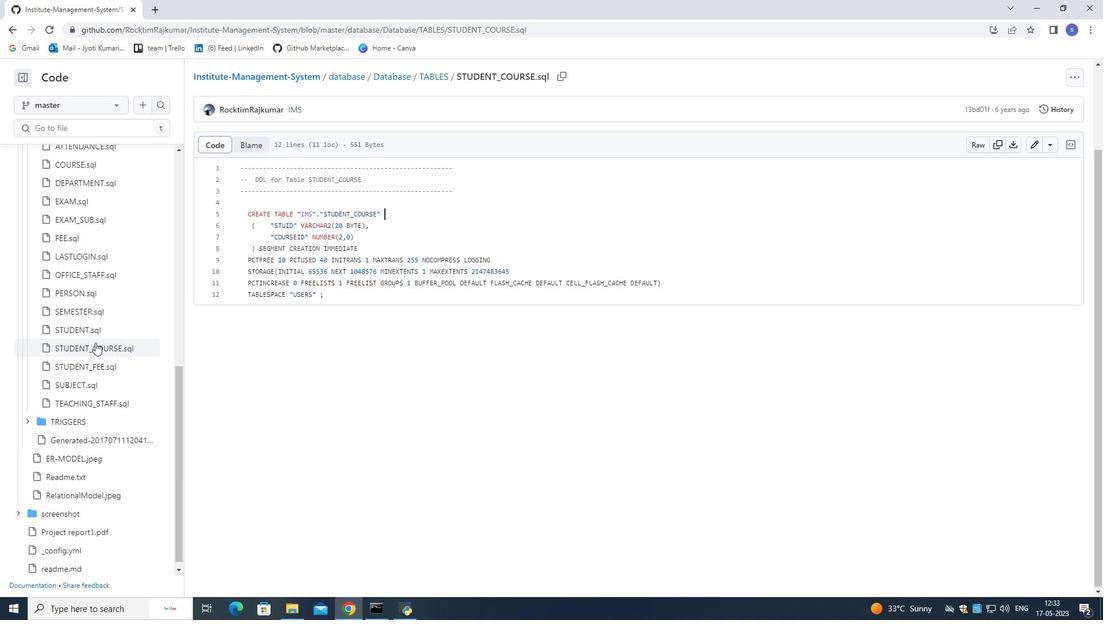 
Action: Mouse scrolled (95, 337) with delta (0, 0)
Screenshot: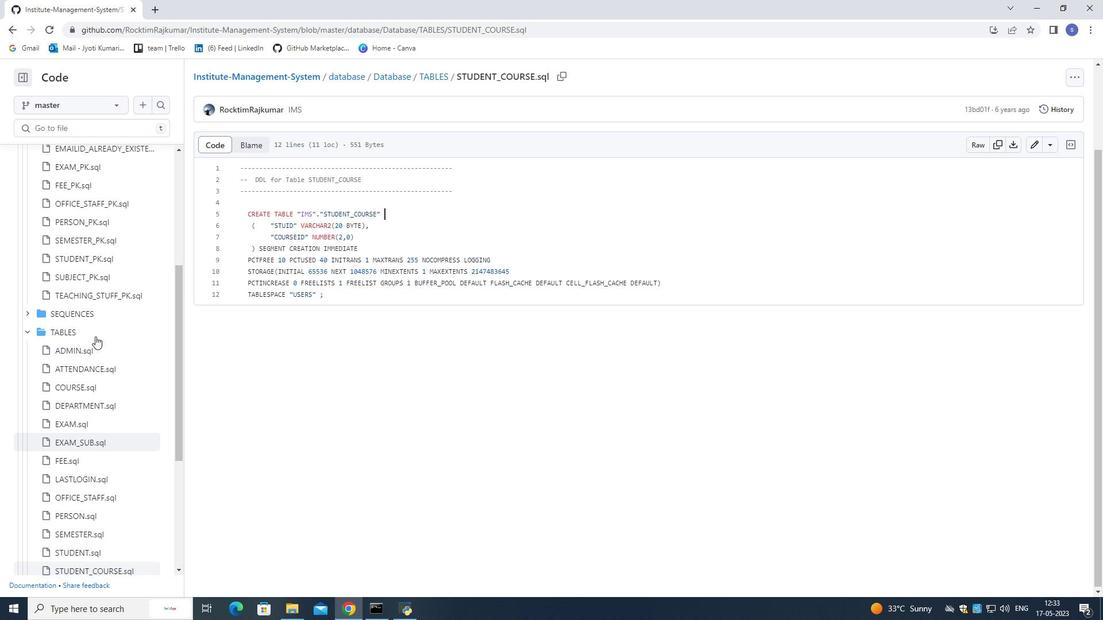 
Action: Mouse scrolled (95, 337) with delta (0, 0)
Screenshot: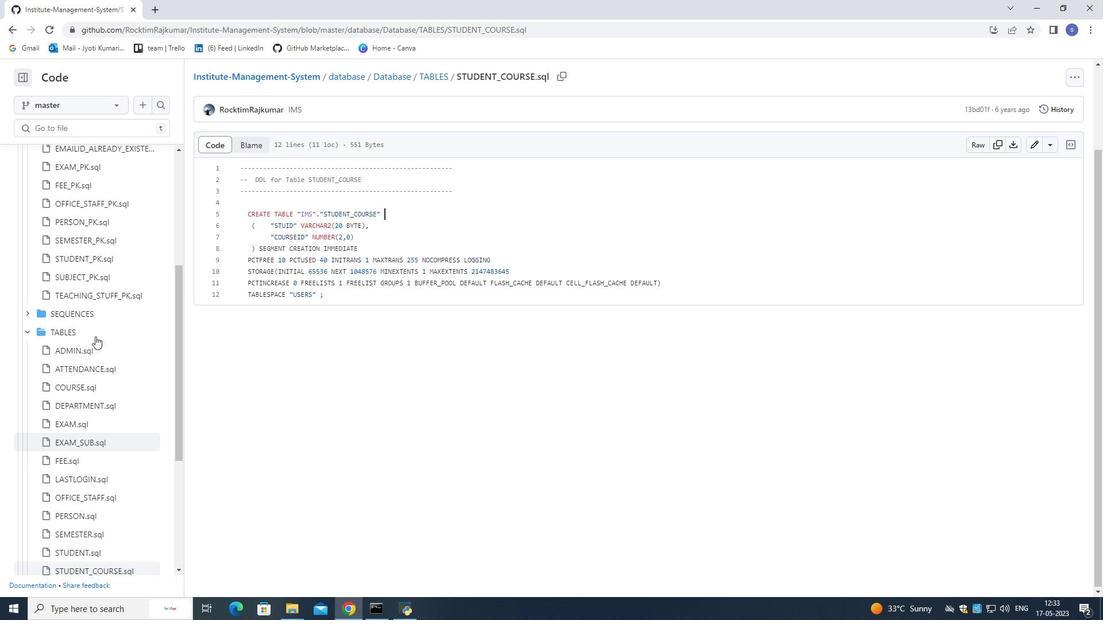 
Action: Mouse scrolled (95, 337) with delta (0, 0)
Screenshot: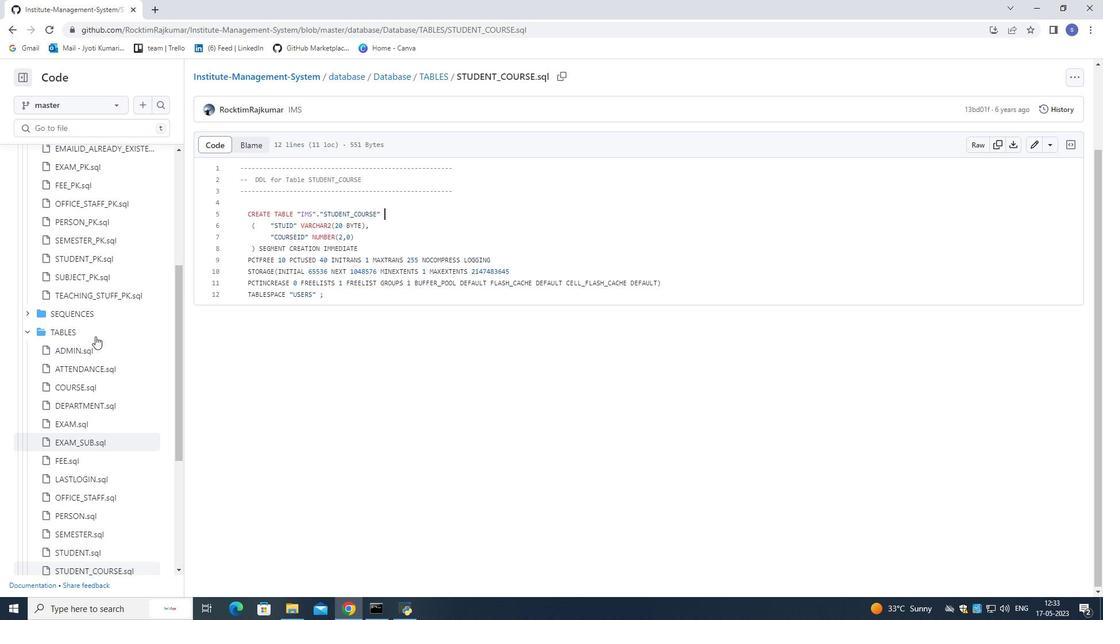 
Action: Mouse moved to (95, 336)
Screenshot: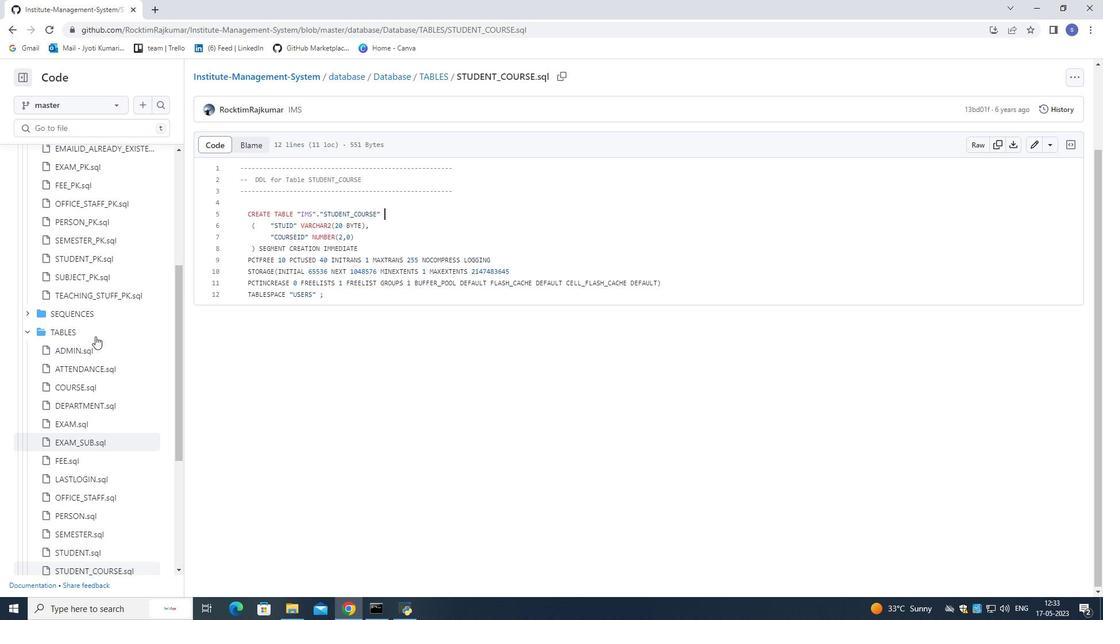 
Action: Mouse scrolled (95, 336) with delta (0, 0)
Screenshot: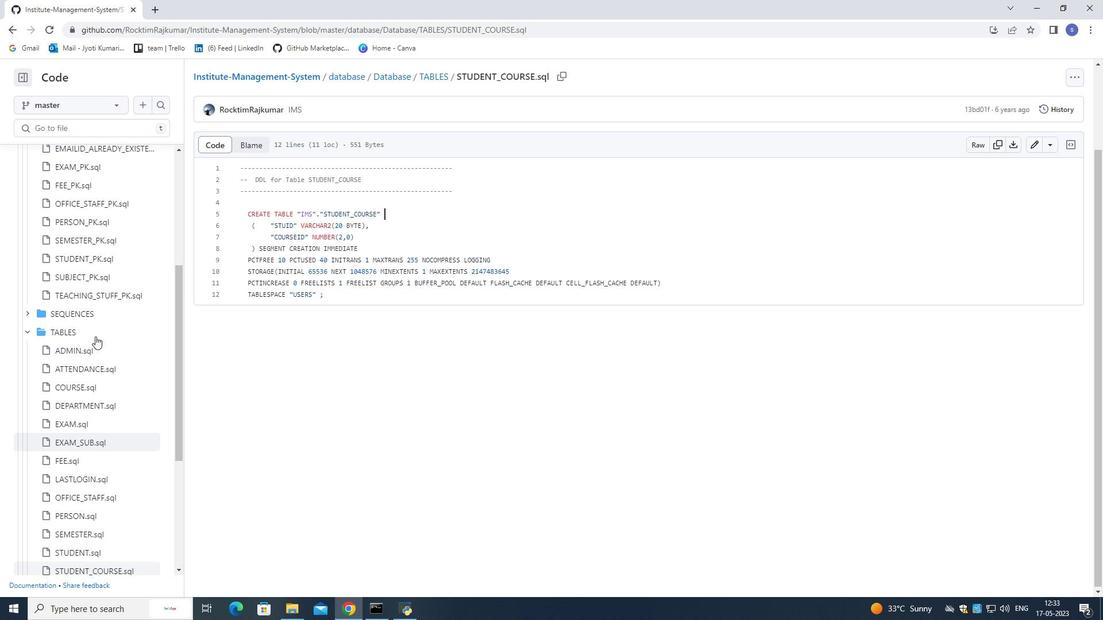 
Action: Mouse moved to (95, 334)
Screenshot: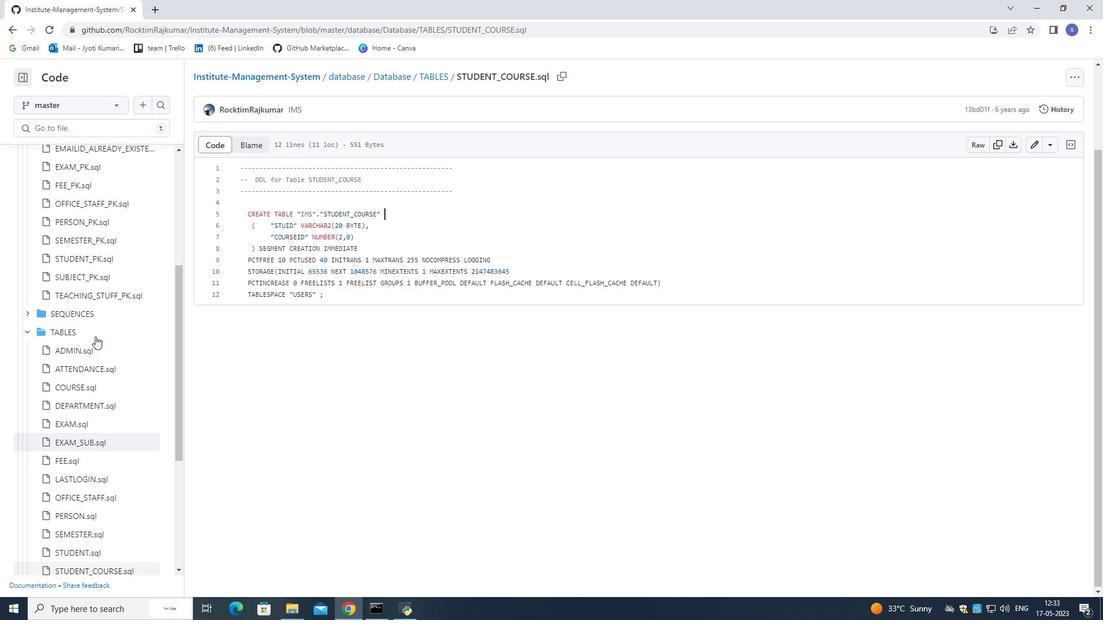 
Action: Mouse scrolled (95, 335) with delta (0, 0)
Screenshot: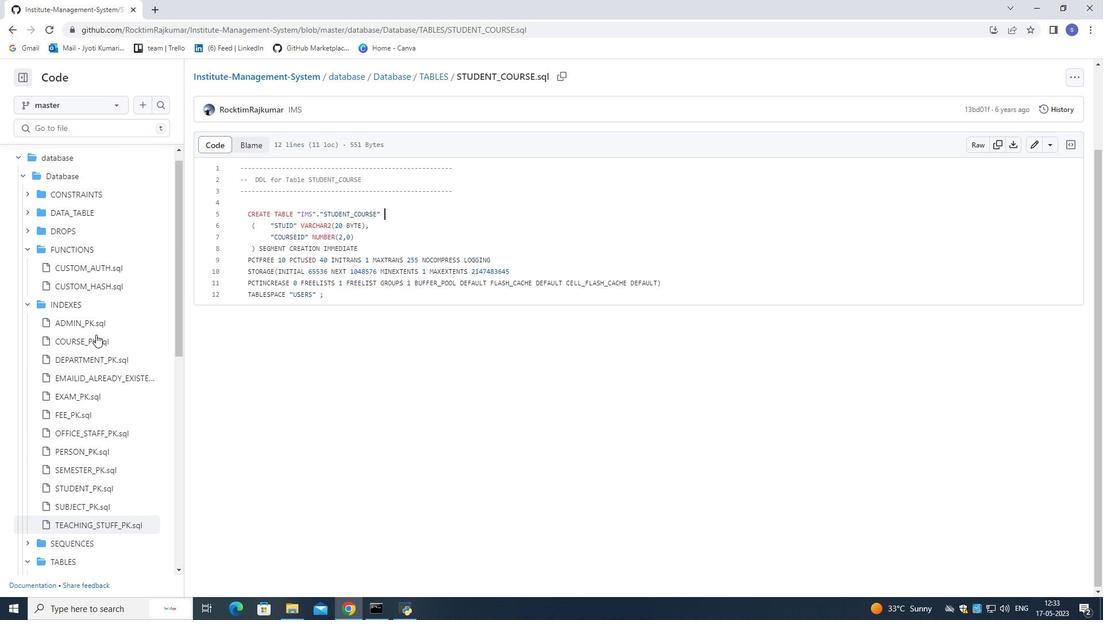 
Action: Mouse scrolled (95, 335) with delta (0, 0)
Screenshot: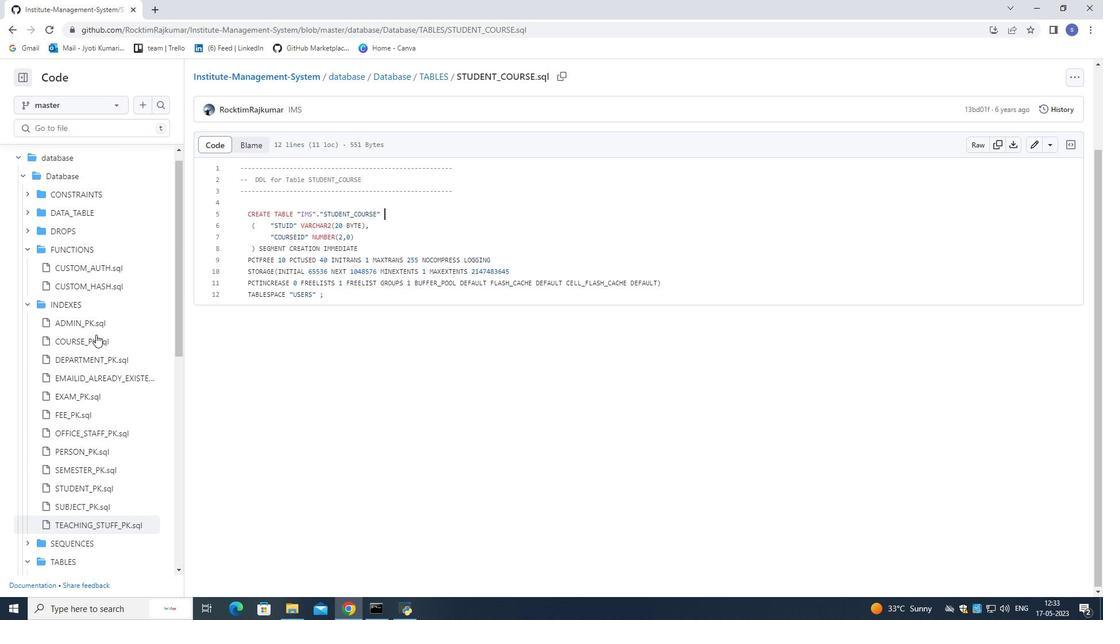 
Action: Mouse scrolled (95, 335) with delta (0, 0)
Screenshot: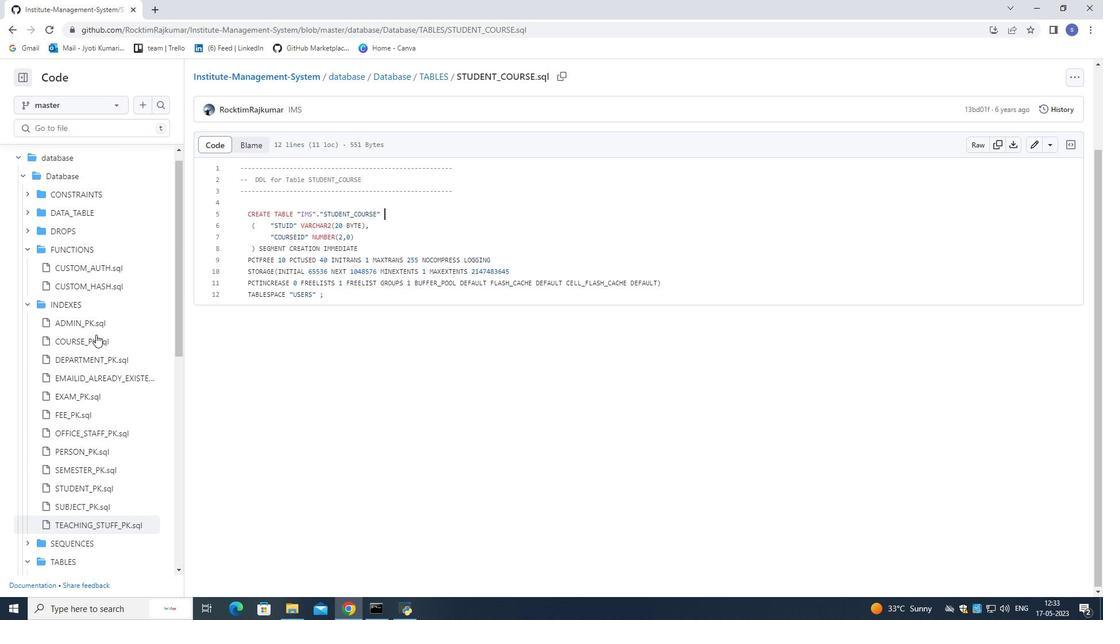 
Action: Mouse scrolled (95, 335) with delta (0, 0)
Screenshot: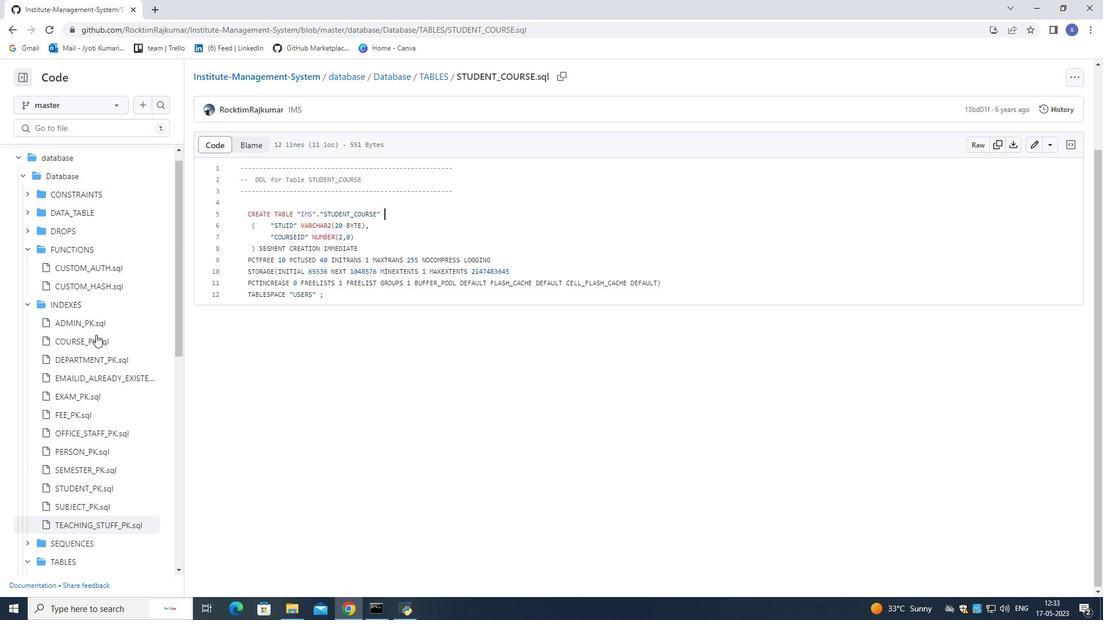 
Action: Mouse scrolled (95, 335) with delta (0, 0)
Screenshot: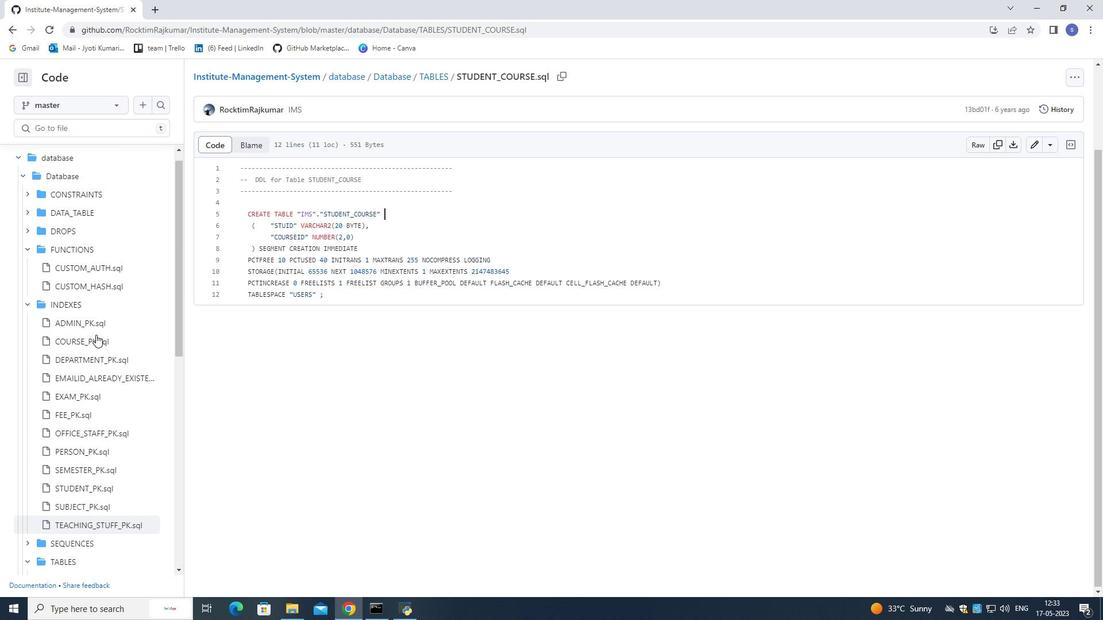
Action: Mouse scrolled (95, 335) with delta (0, 0)
Screenshot: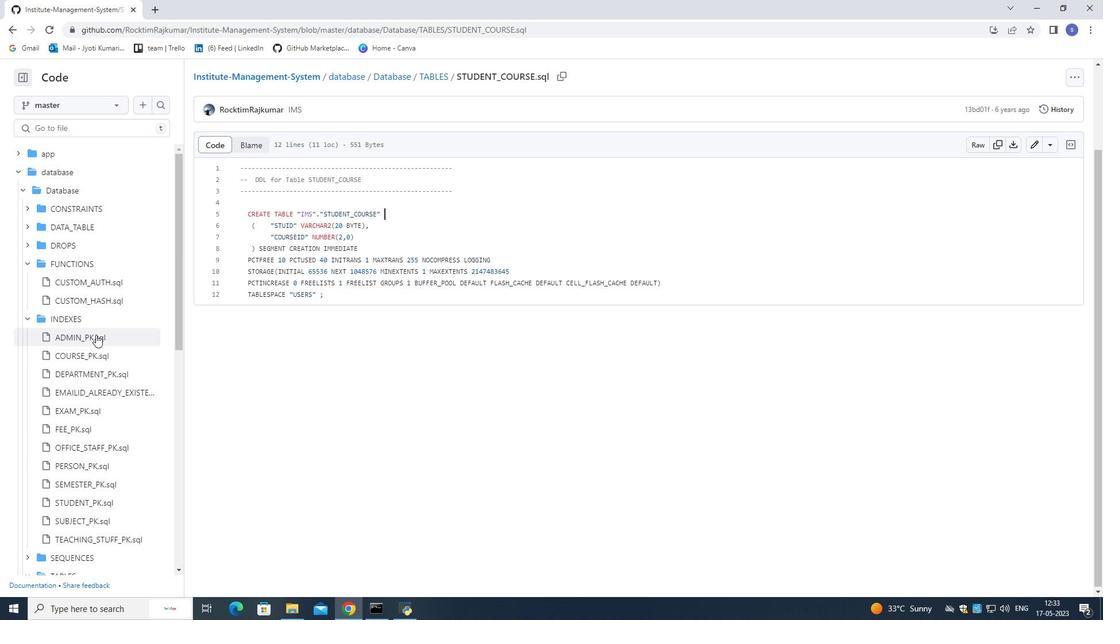 
Action: Mouse scrolled (95, 335) with delta (0, 0)
Screenshot: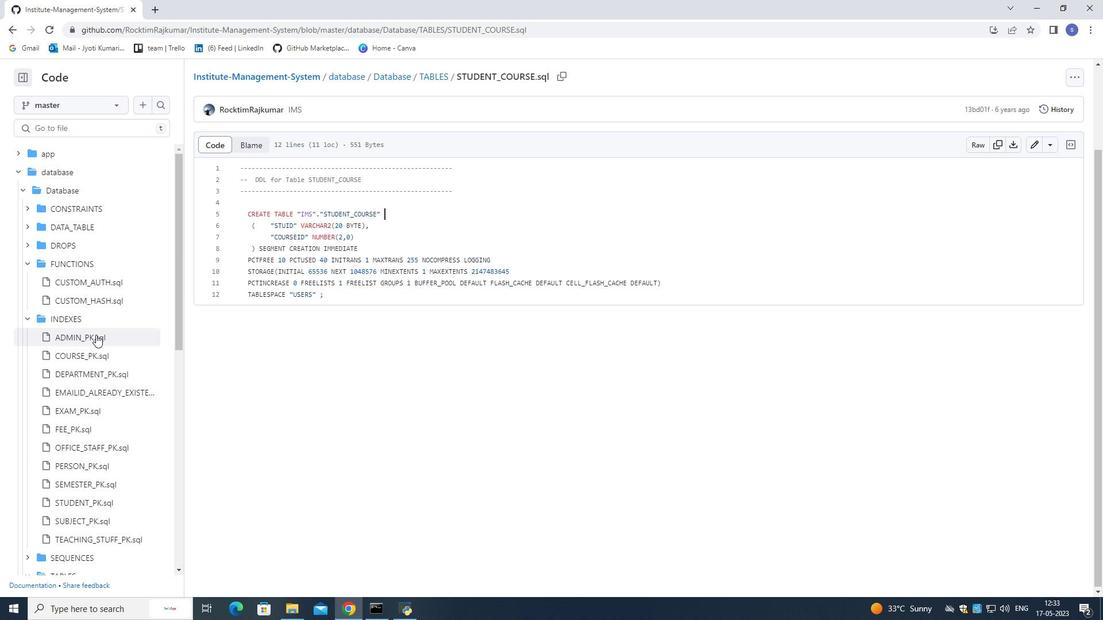 
Action: Mouse scrolled (95, 335) with delta (0, 0)
Screenshot: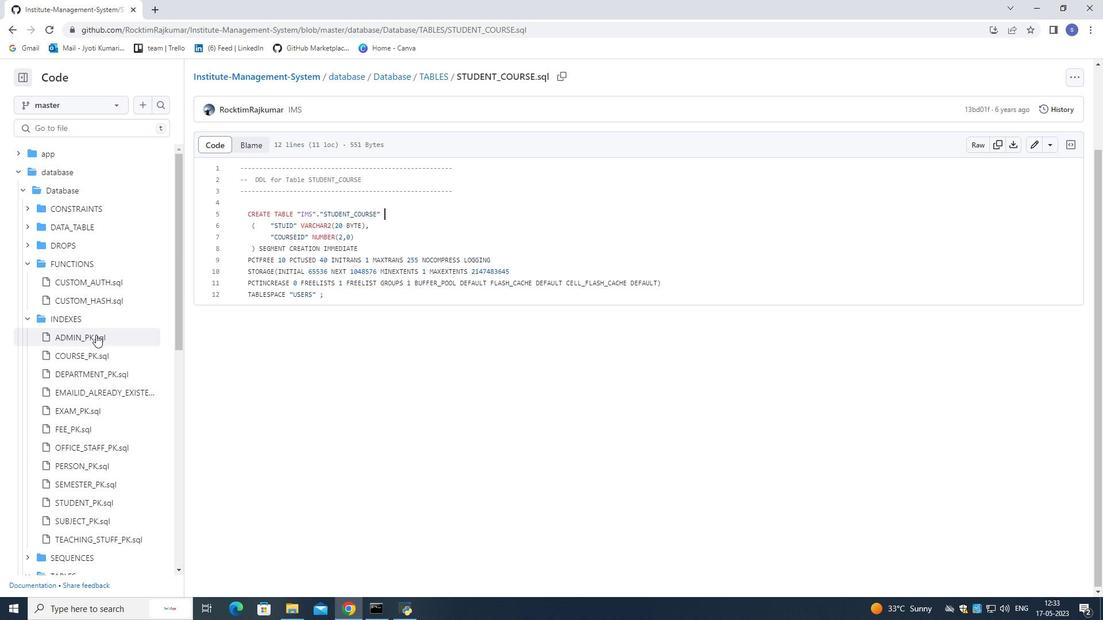 
Action: Mouse scrolled (95, 335) with delta (0, 0)
Screenshot: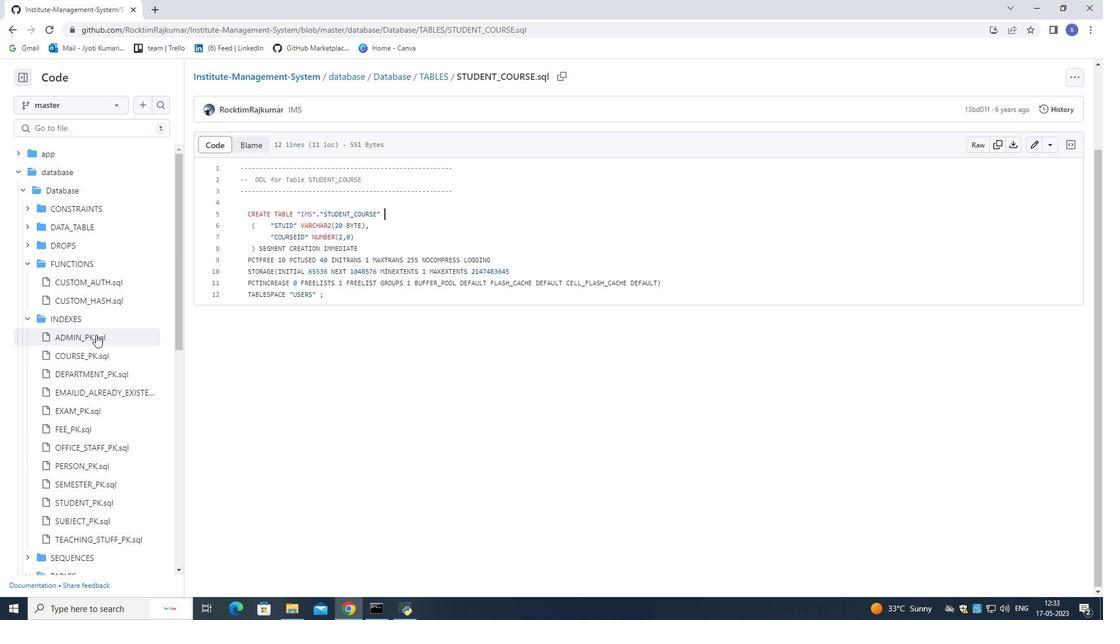 
Action: Mouse moved to (69, 156)
Screenshot: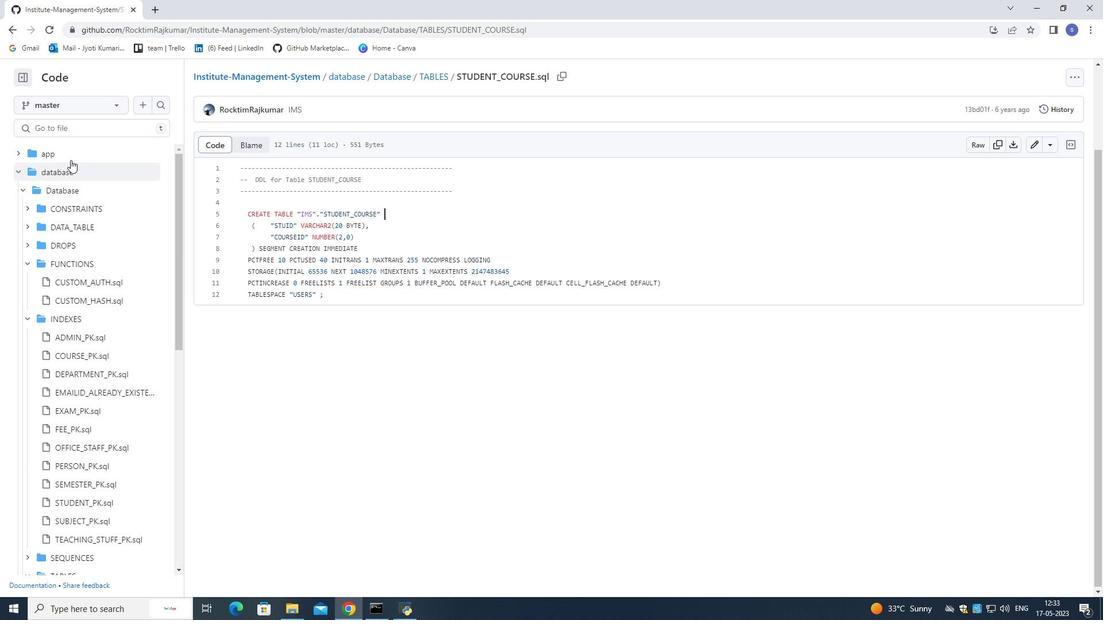 
Action: Mouse pressed left at (69, 156)
Screenshot: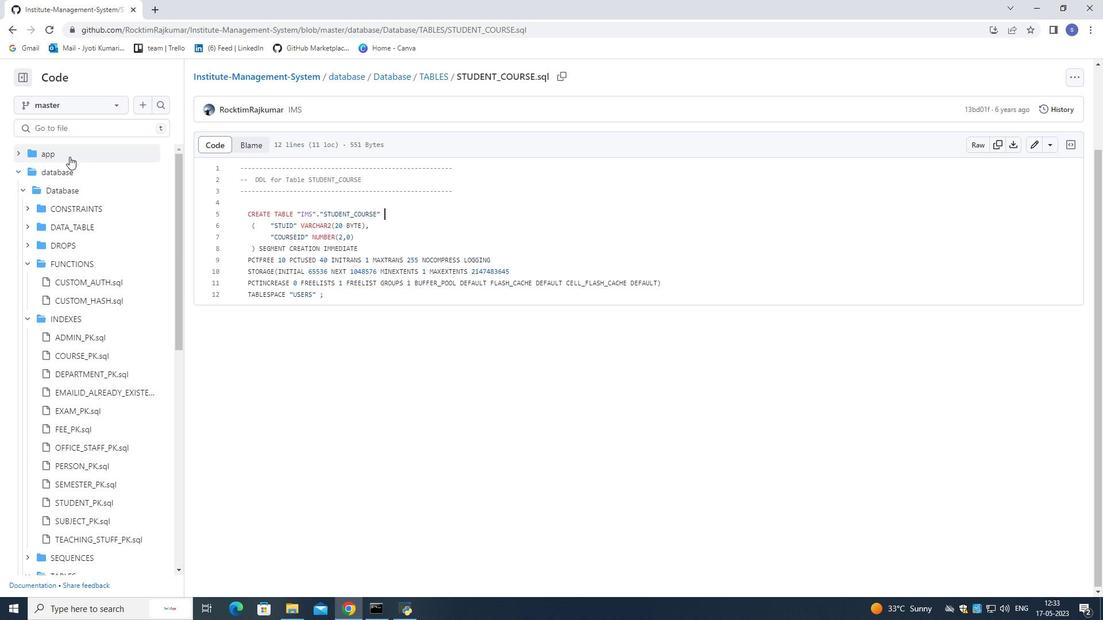 
Action: Mouse moved to (85, 175)
Screenshot: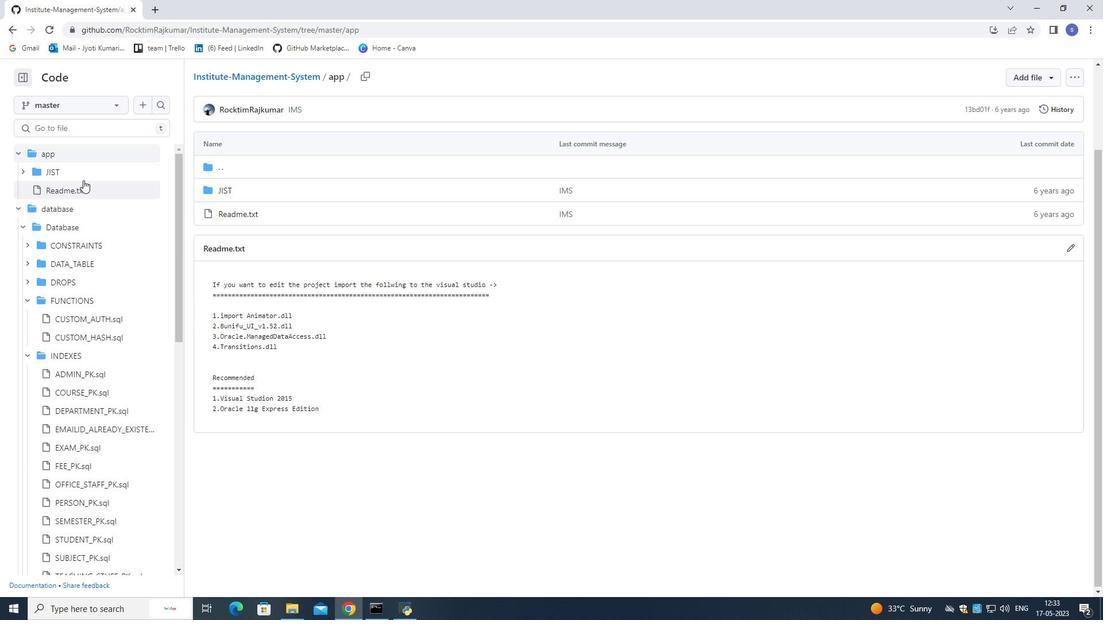 
Action: Mouse pressed left at (85, 175)
Screenshot: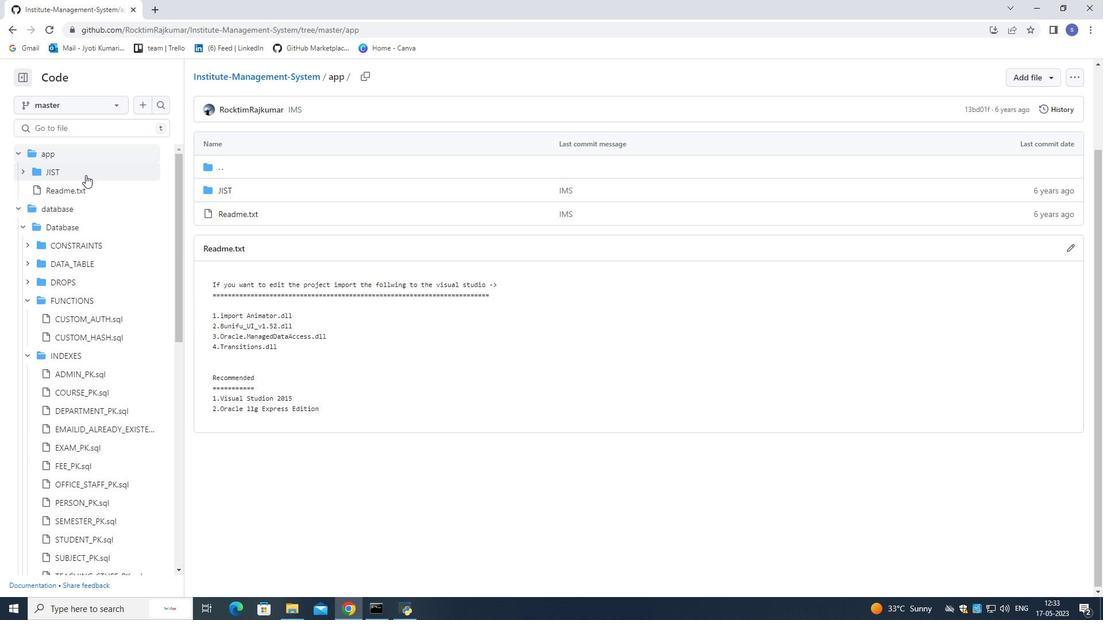 
Action: Mouse moved to (77, 266)
Screenshot: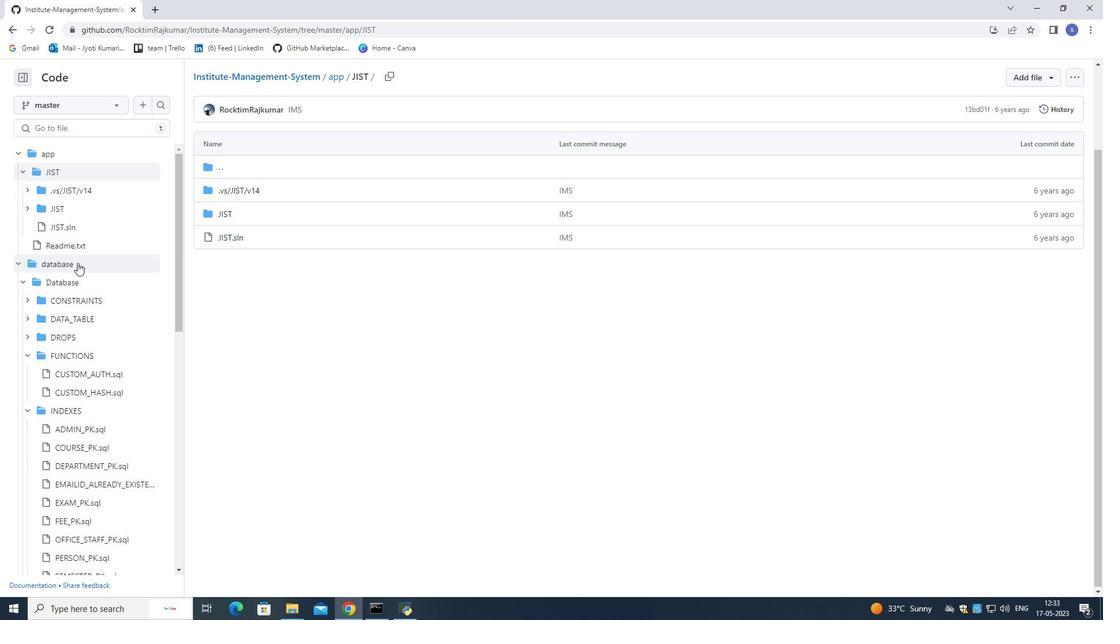 
Action: Mouse pressed left at (77, 266)
Screenshot: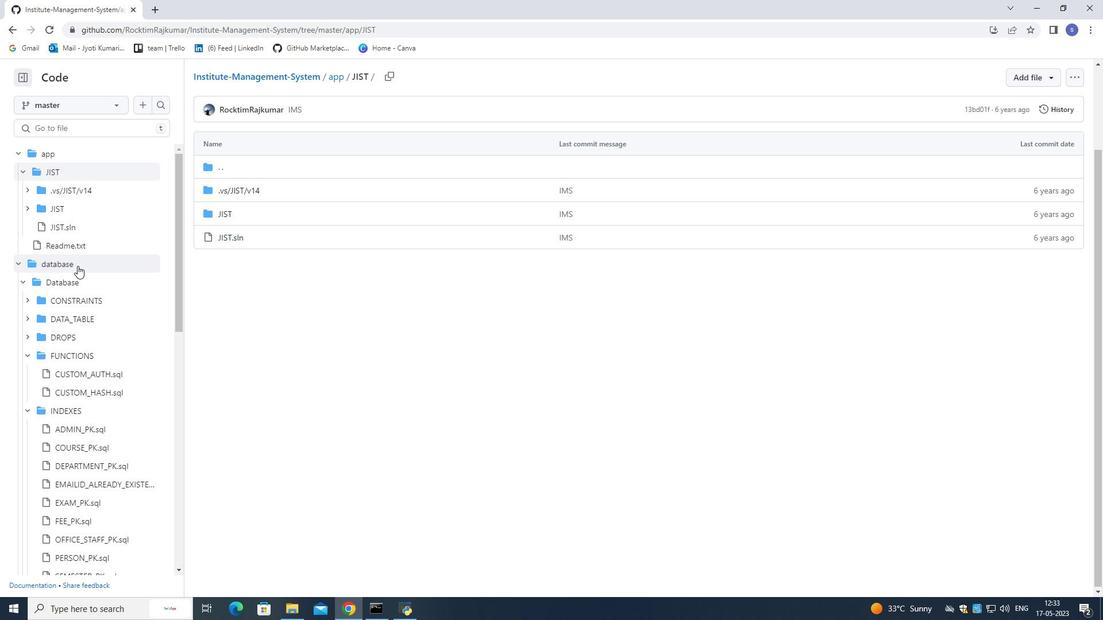 
Action: Mouse moved to (233, 194)
Screenshot: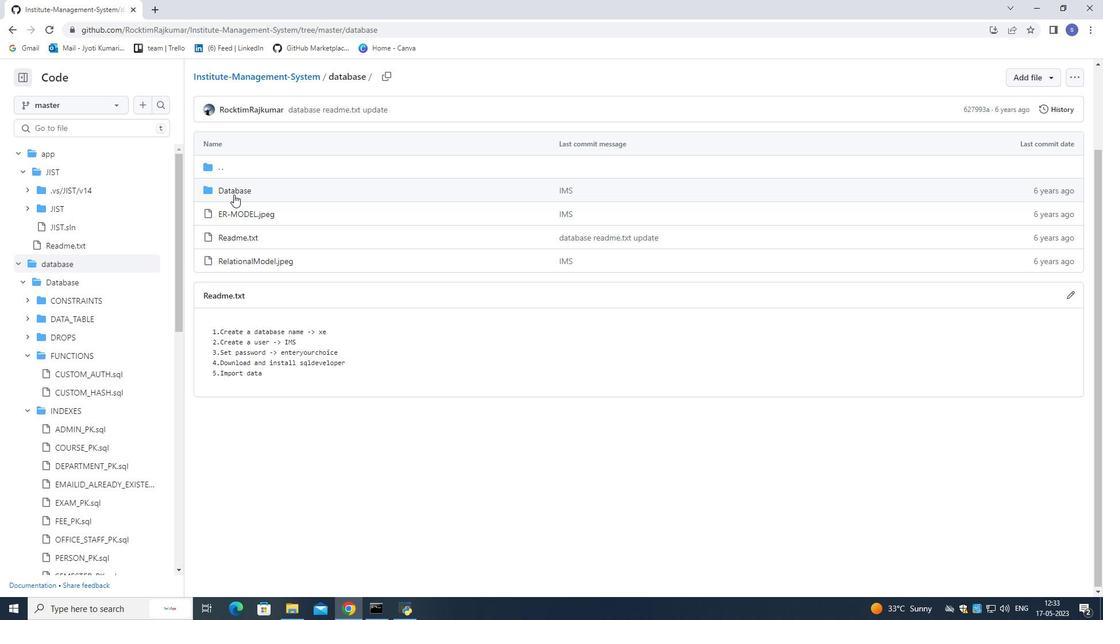 
Action: Mouse pressed left at (233, 194)
Screenshot: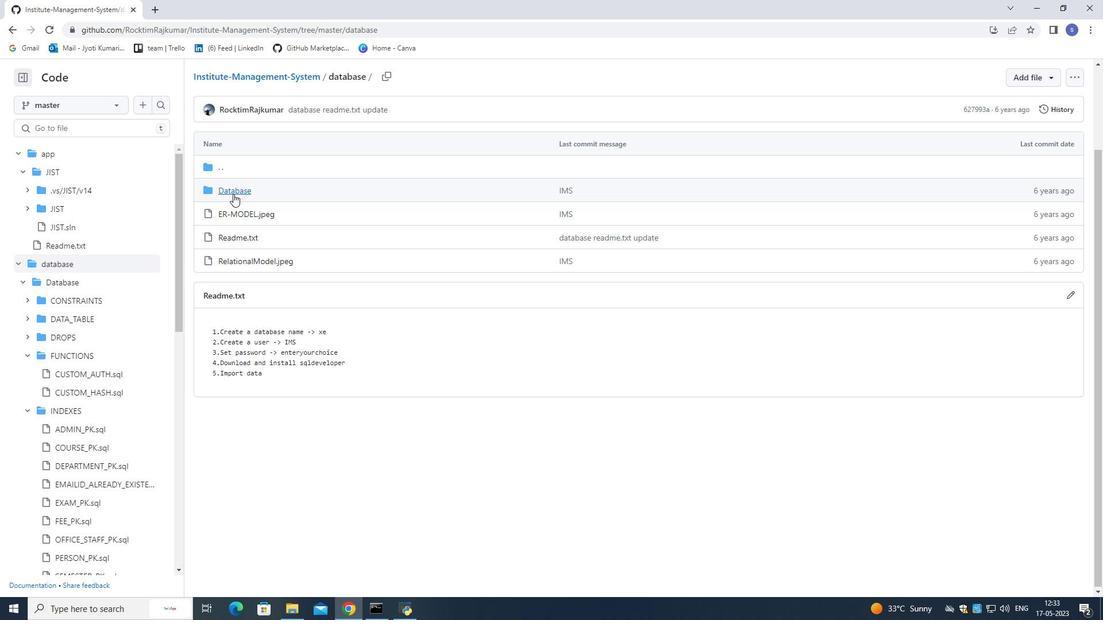 
Action: Mouse moved to (233, 332)
Screenshot: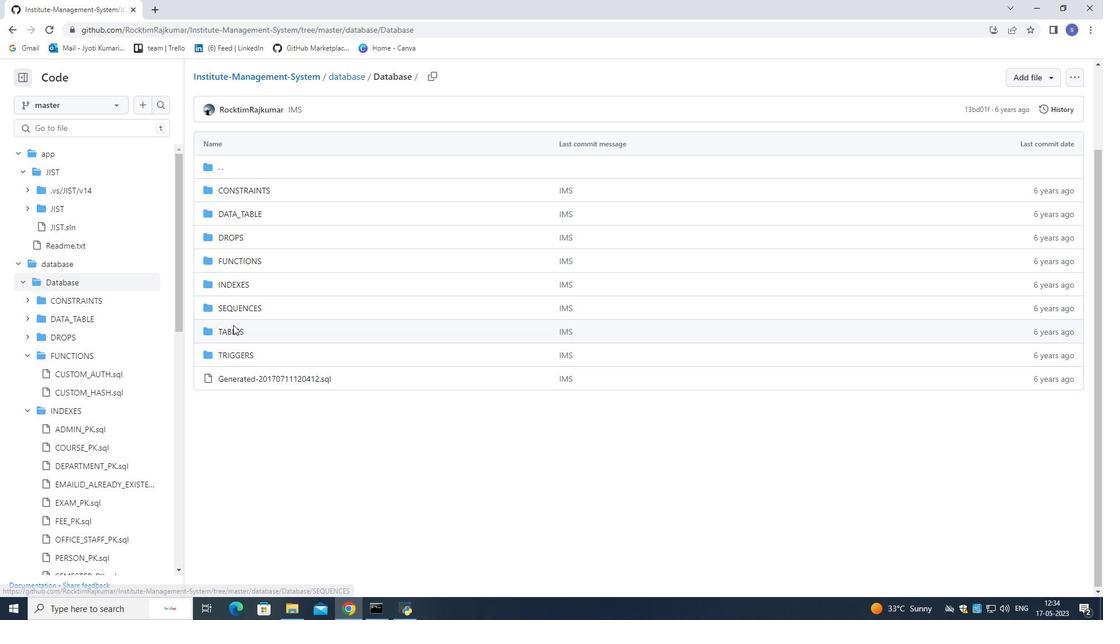 
Action: Mouse pressed left at (233, 332)
Screenshot: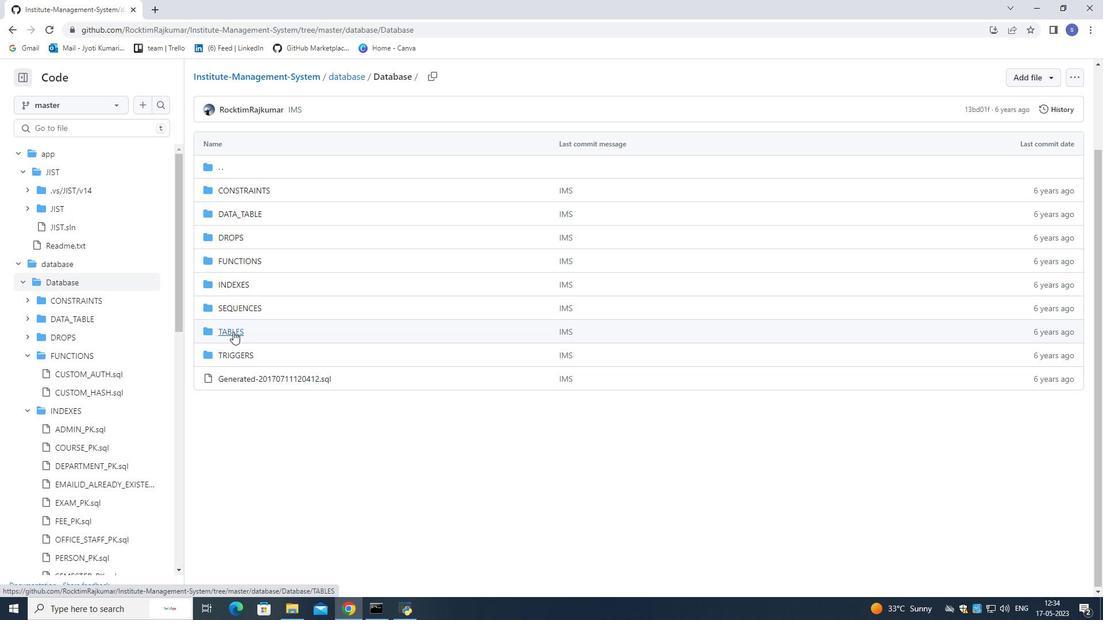 
Action: Mouse moved to (251, 214)
Screenshot: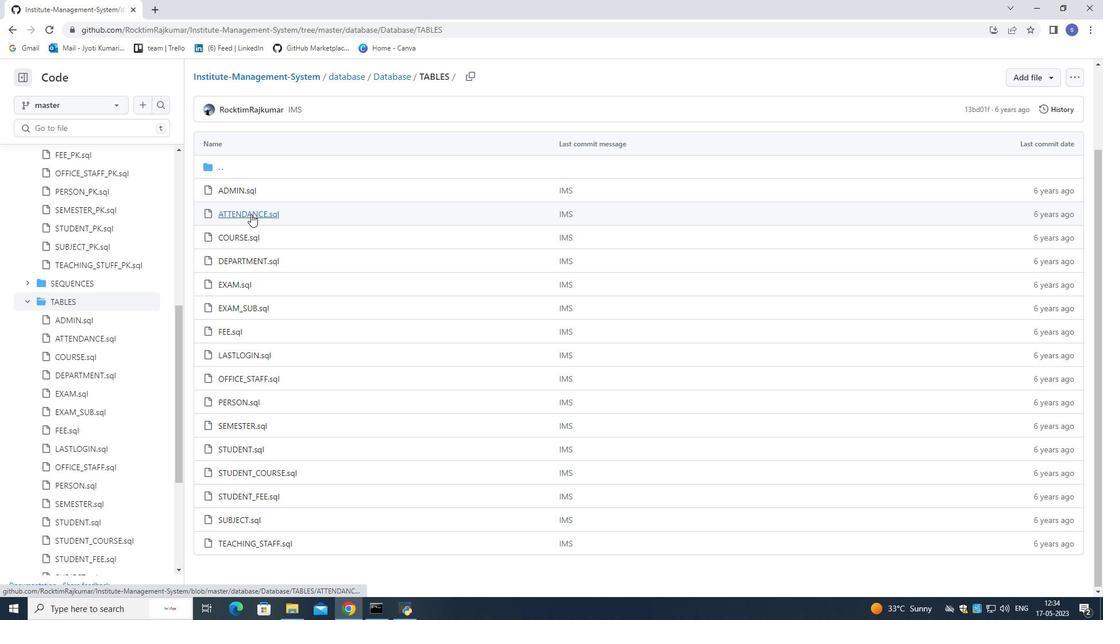 
Action: Mouse pressed left at (251, 214)
Screenshot: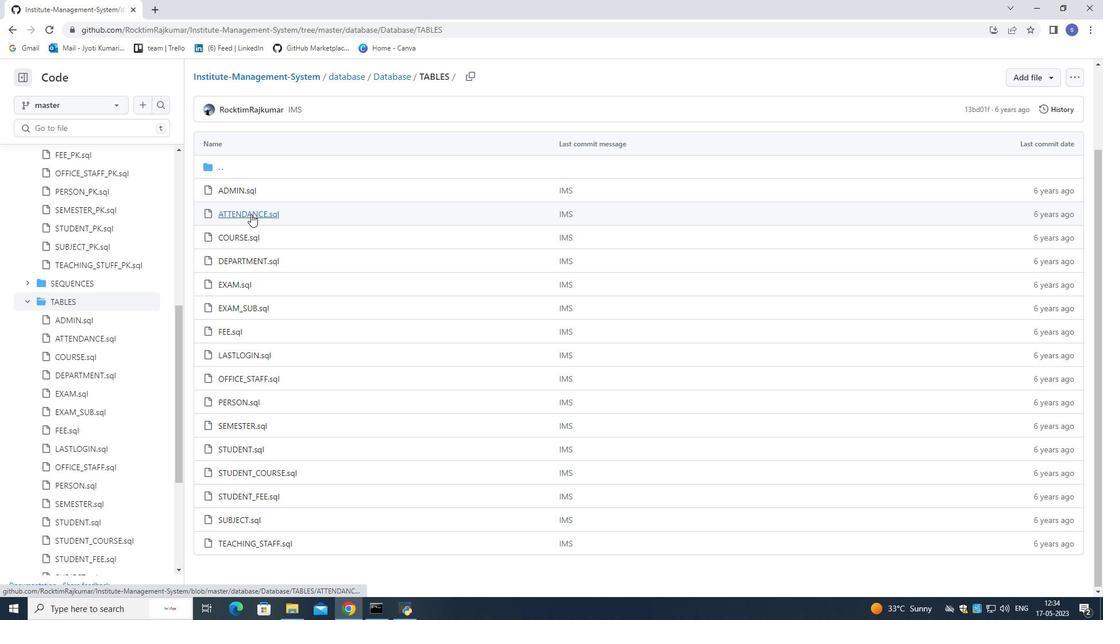
Action: Mouse moved to (153, 363)
Screenshot: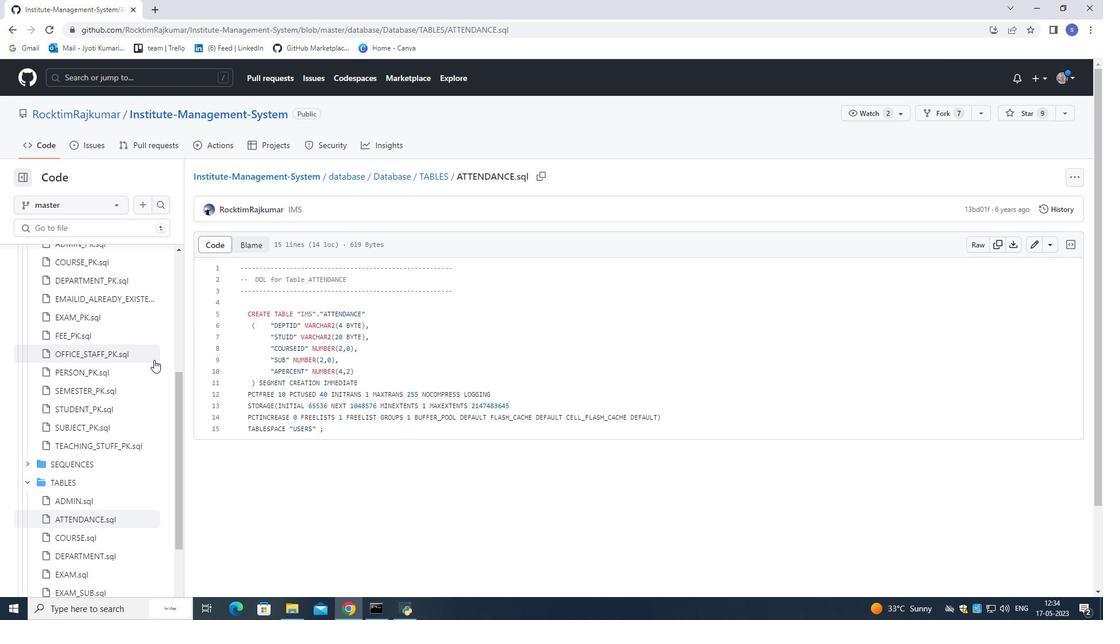 
Action: Mouse scrolled (153, 362) with delta (0, 0)
Screenshot: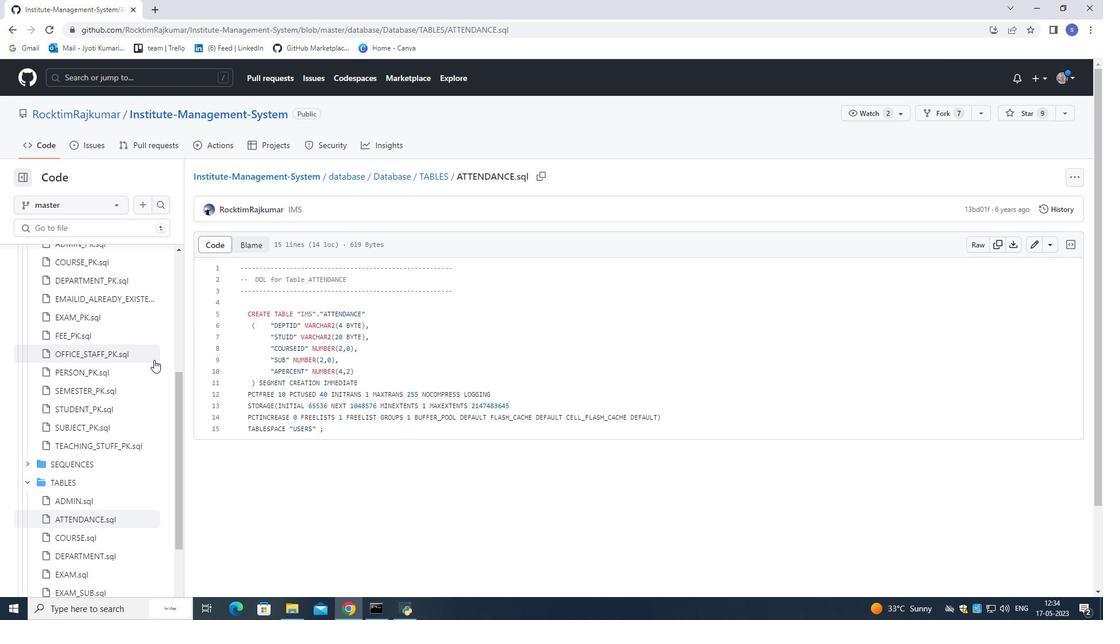 
Action: Mouse moved to (153, 364)
Screenshot: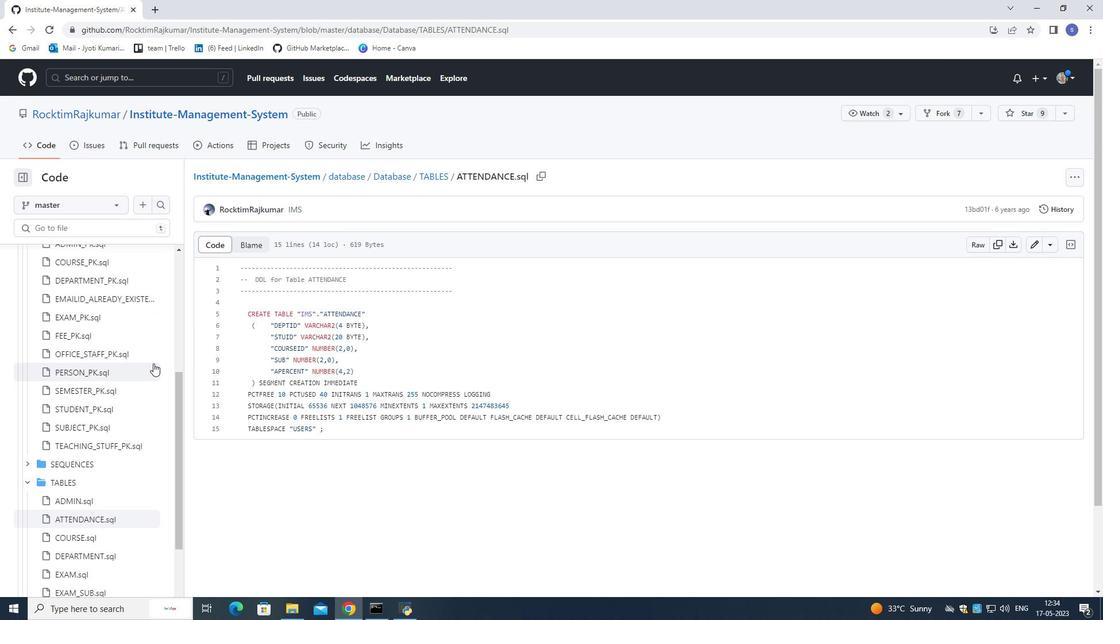 
Action: Mouse scrolled (153, 364) with delta (0, 0)
Screenshot: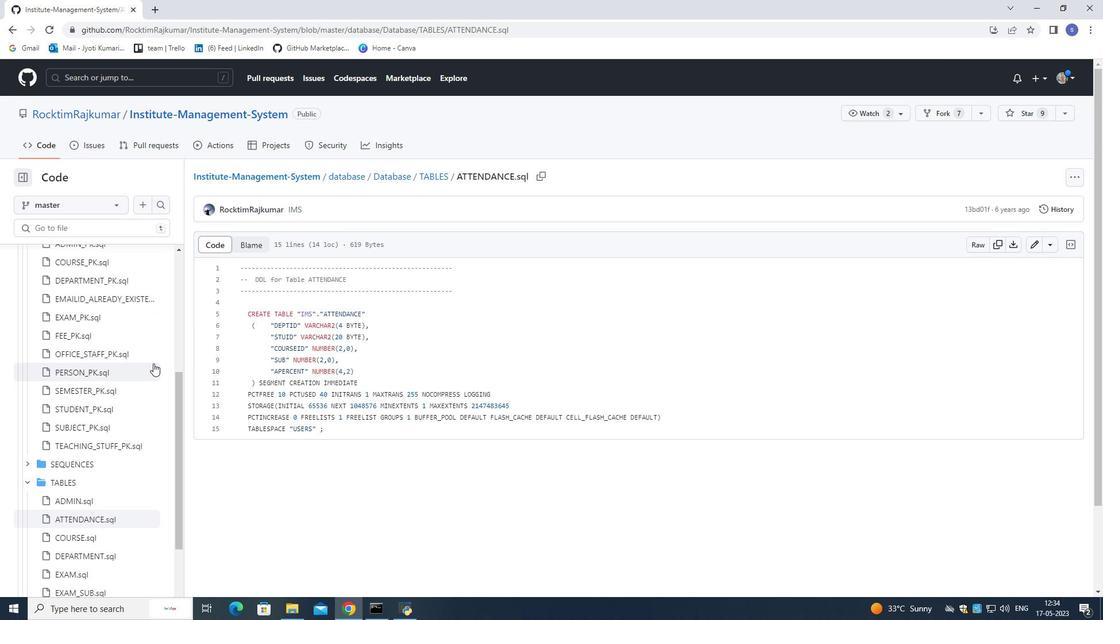 
Action: Mouse moved to (153, 365)
Screenshot: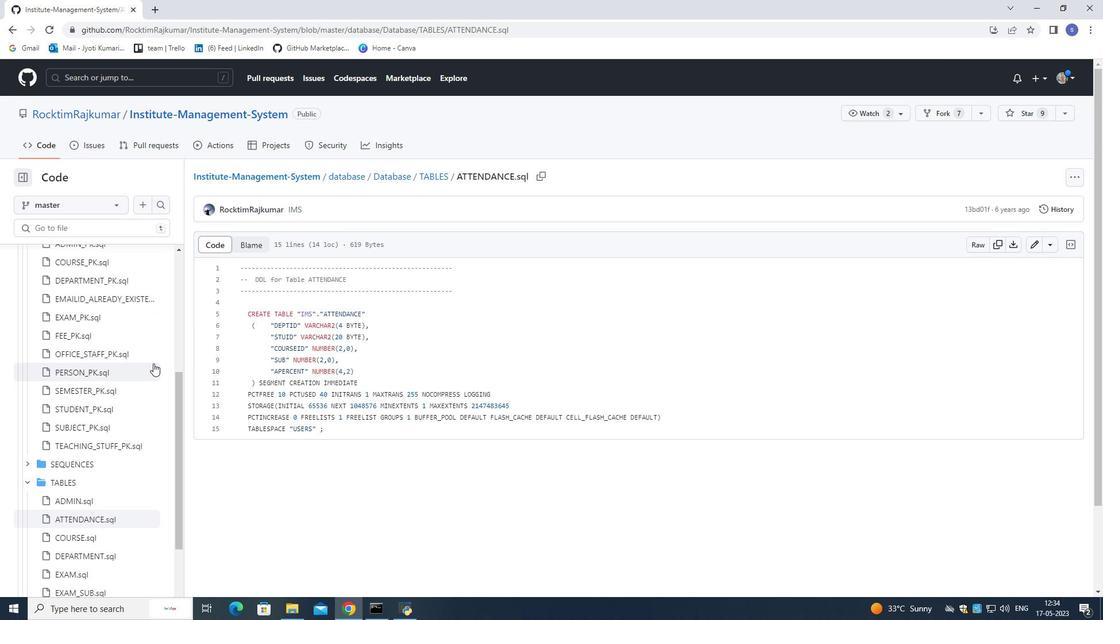 
Action: Mouse scrolled (153, 365) with delta (0, 0)
Screenshot: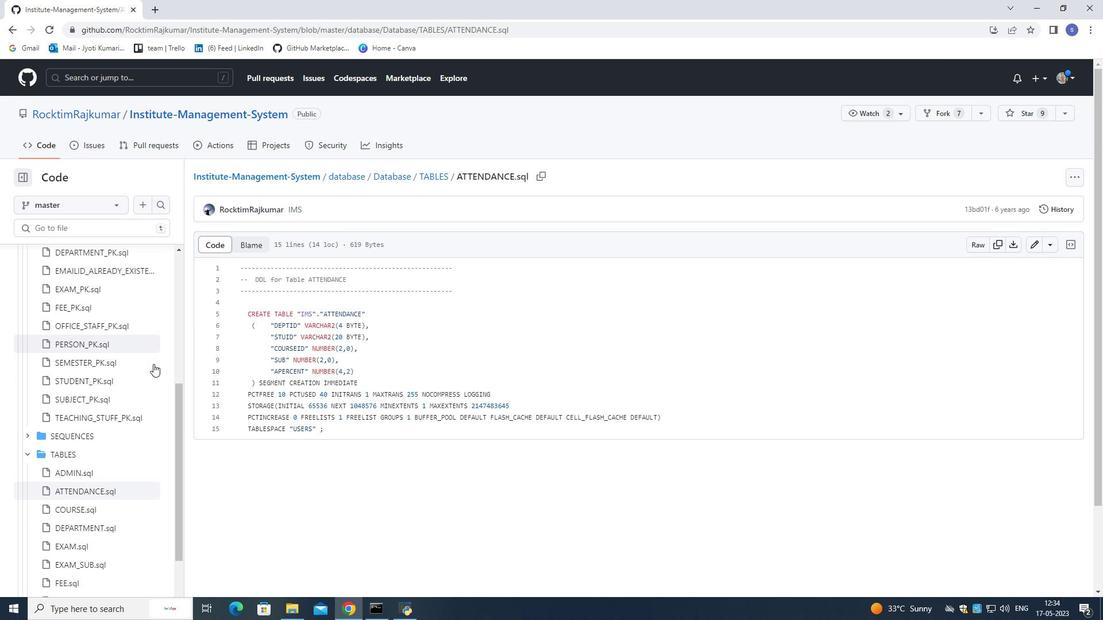 
Action: Mouse moved to (328, 430)
Screenshot: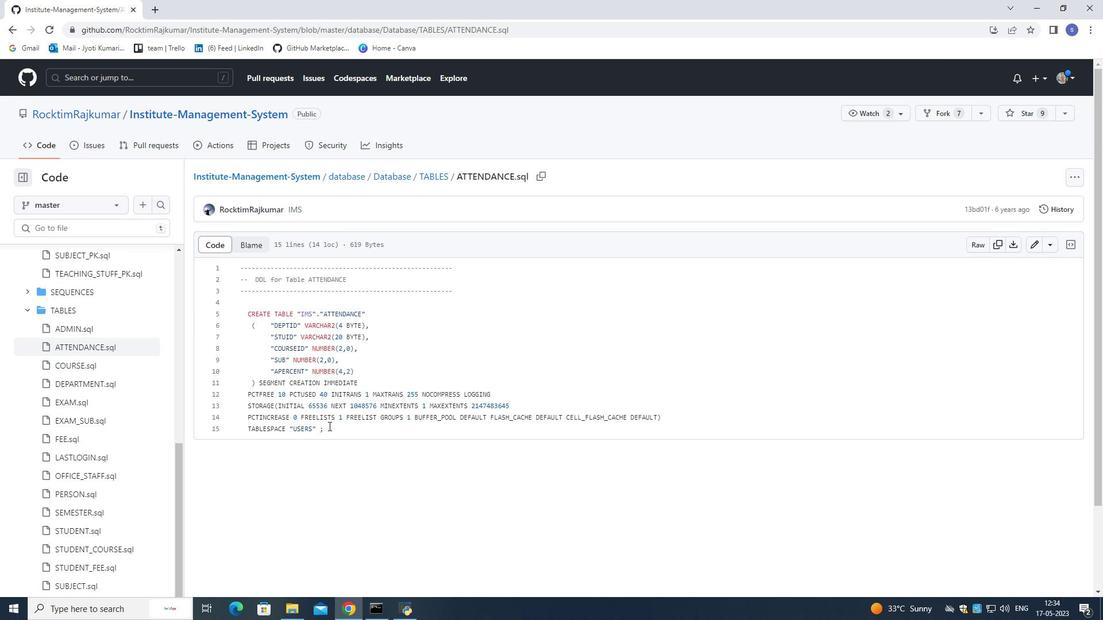 
Action: Mouse pressed left at (328, 430)
Screenshot: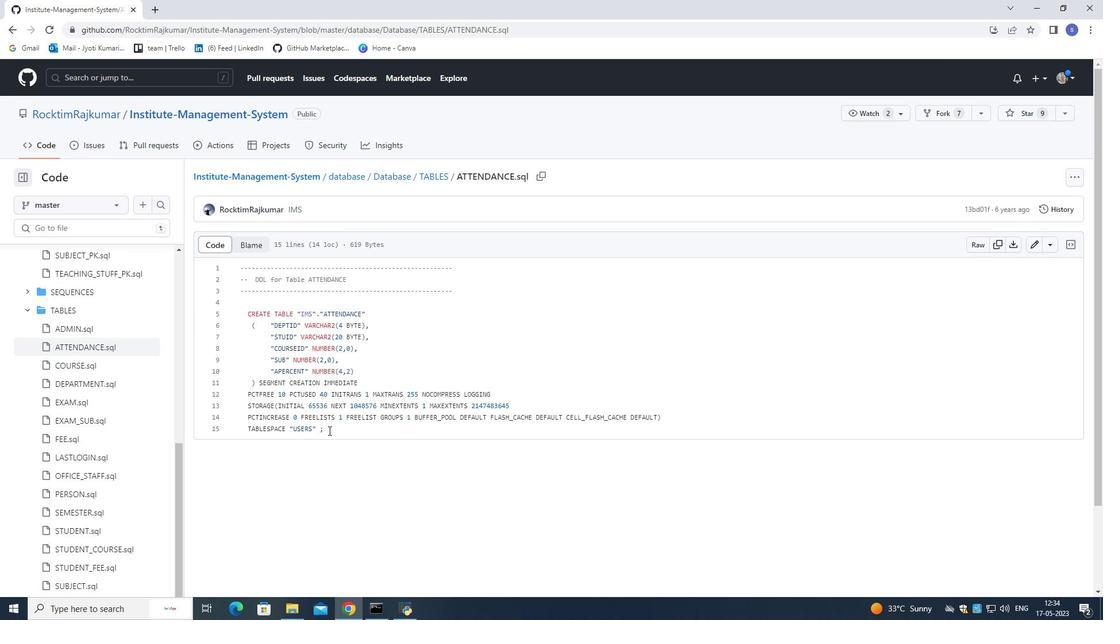 
Action: Mouse moved to (324, 411)
Screenshot: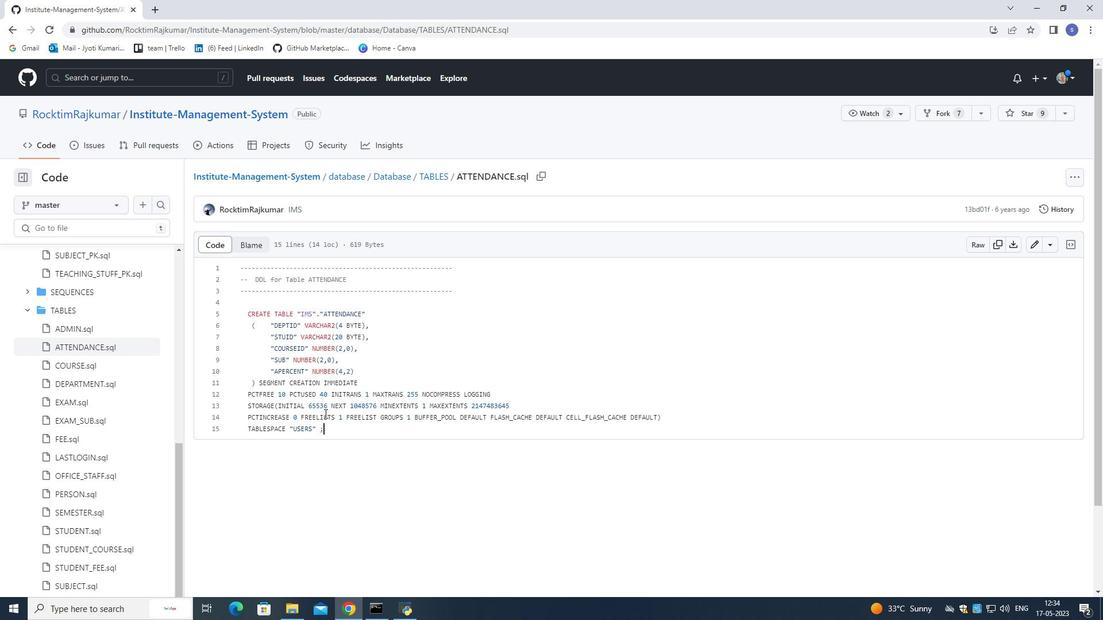 
Action: Mouse scrolled (324, 411) with delta (0, 0)
Screenshot: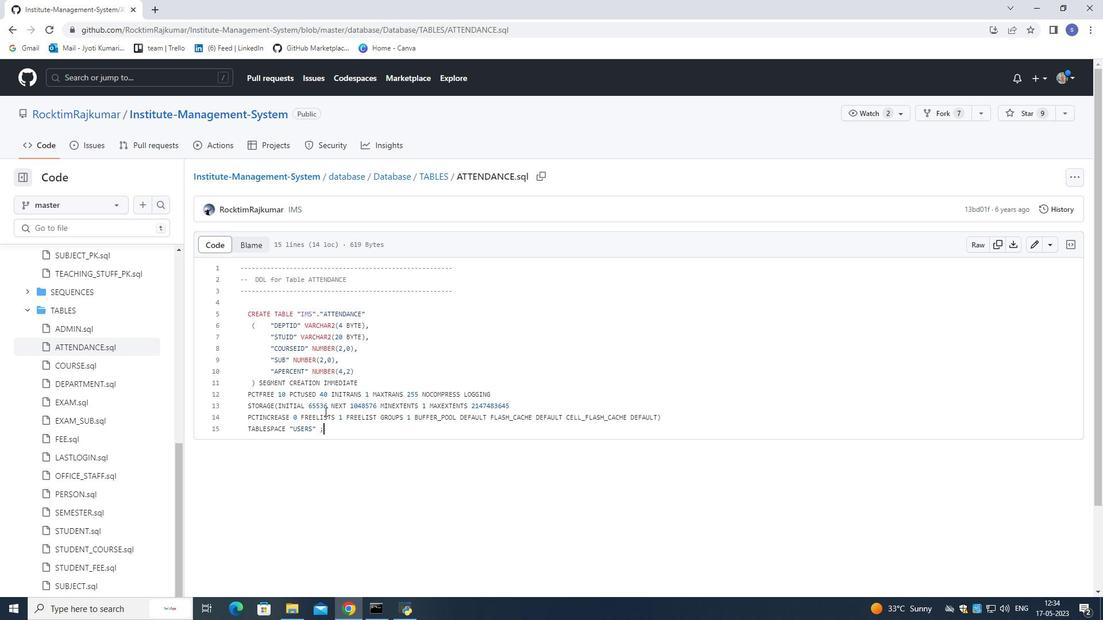 
Action: Mouse moved to (80, 309)
Screenshot: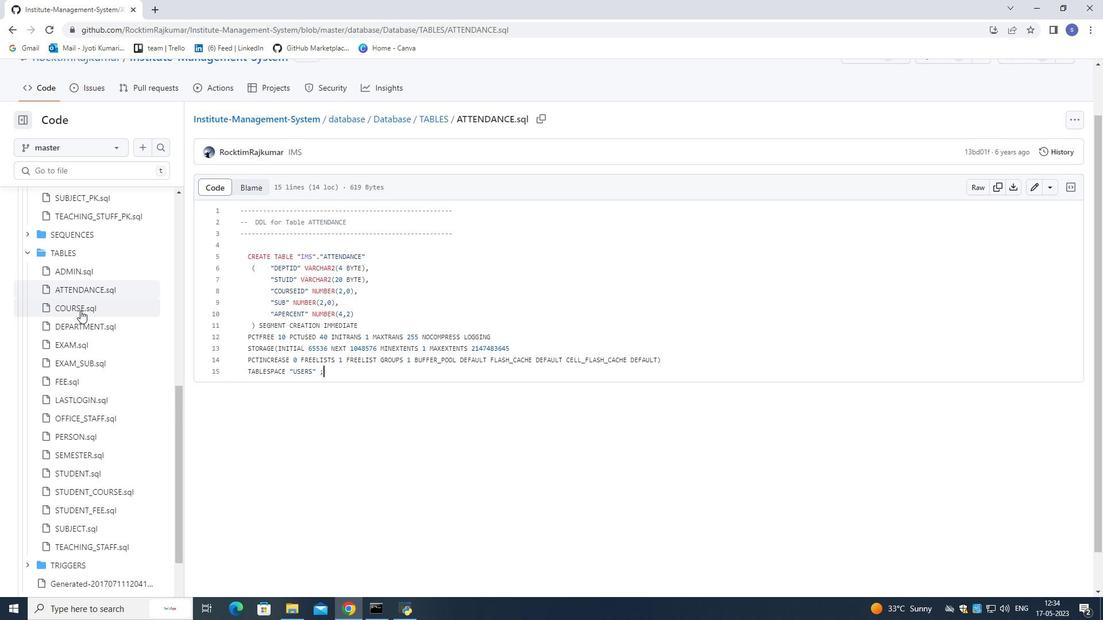 
Action: Mouse pressed left at (80, 309)
Screenshot: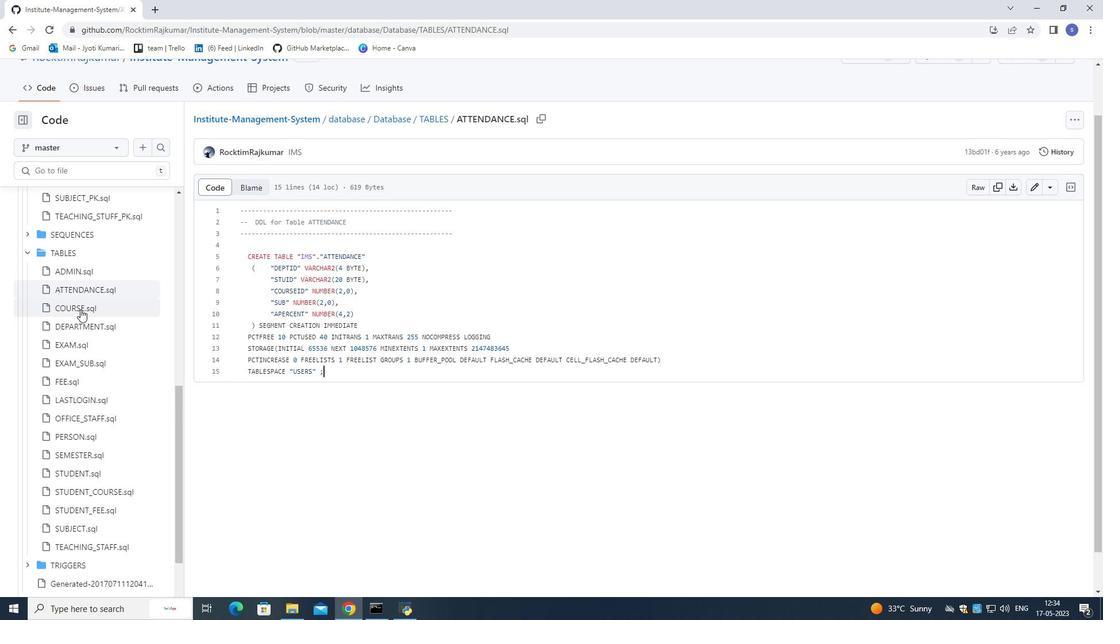 
Action: Mouse moved to (66, 299)
Screenshot: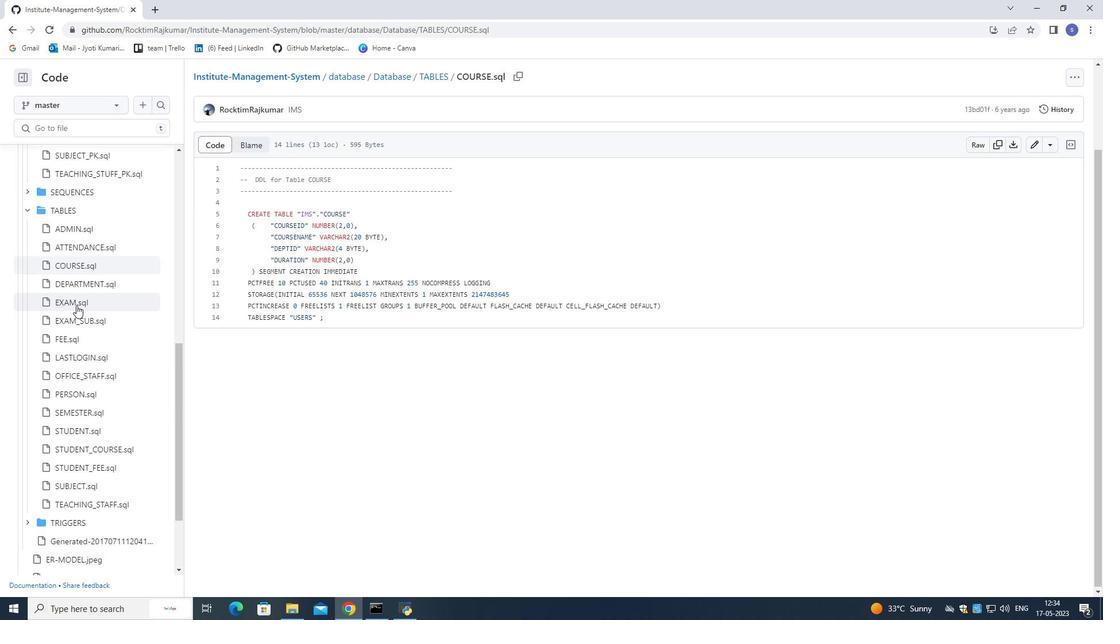 
Action: Mouse pressed left at (66, 299)
Screenshot: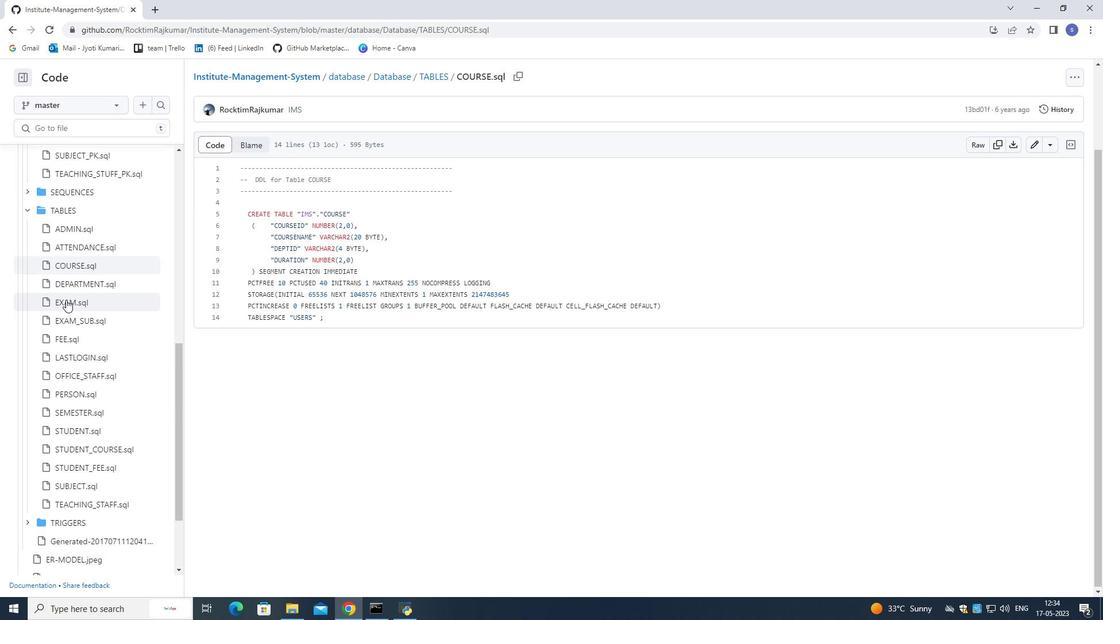 
Action: Mouse moved to (108, 317)
Screenshot: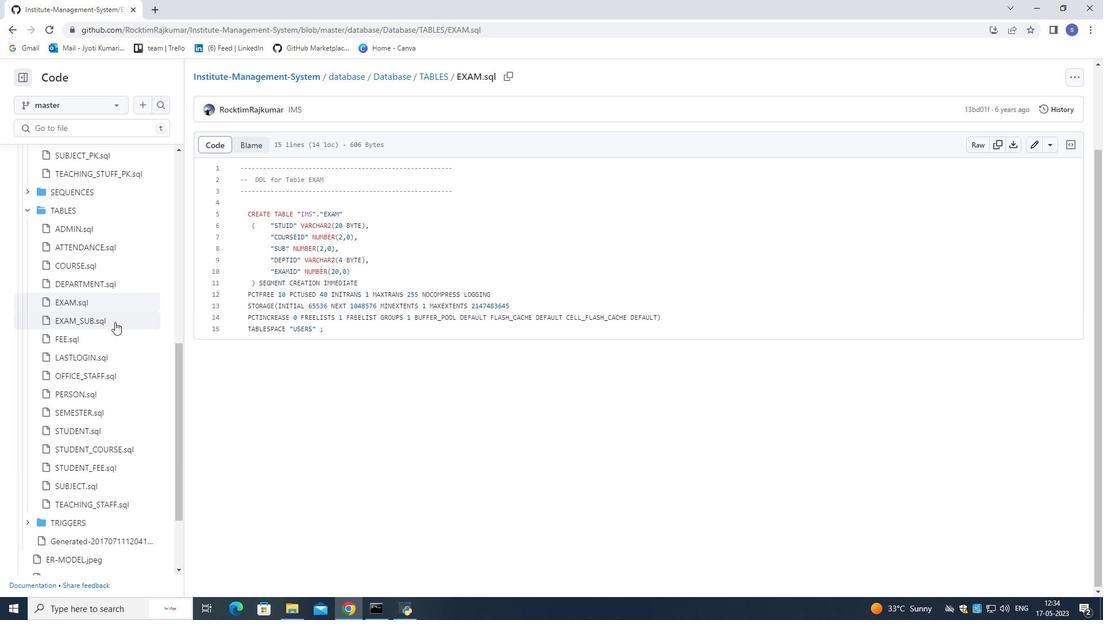 
Action: Mouse pressed left at (108, 317)
Screenshot: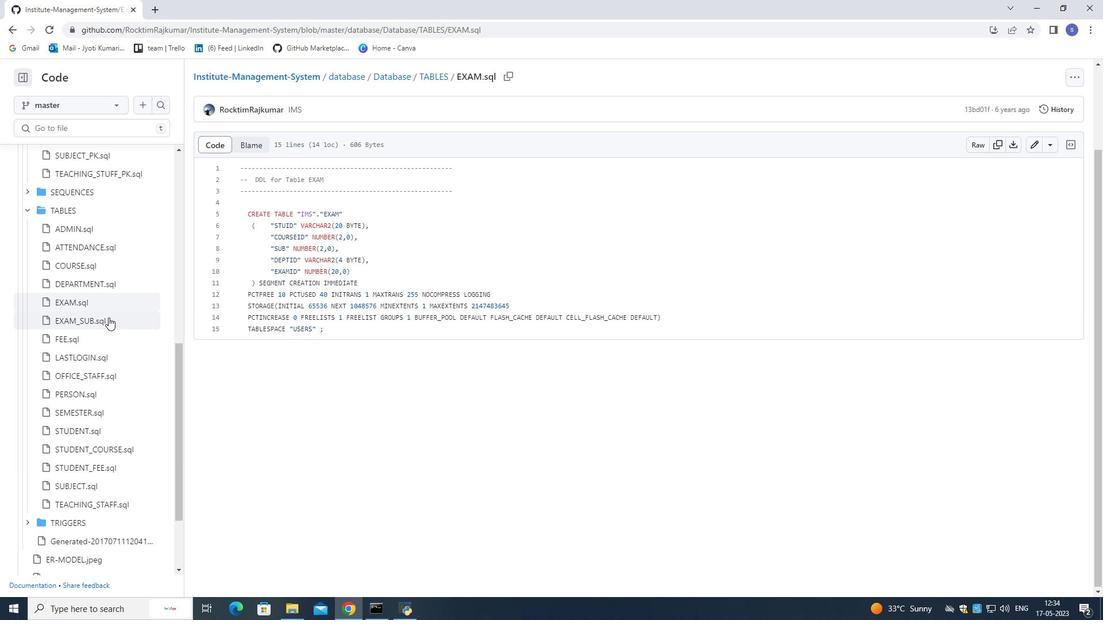 
Action: Mouse moved to (87, 391)
Screenshot: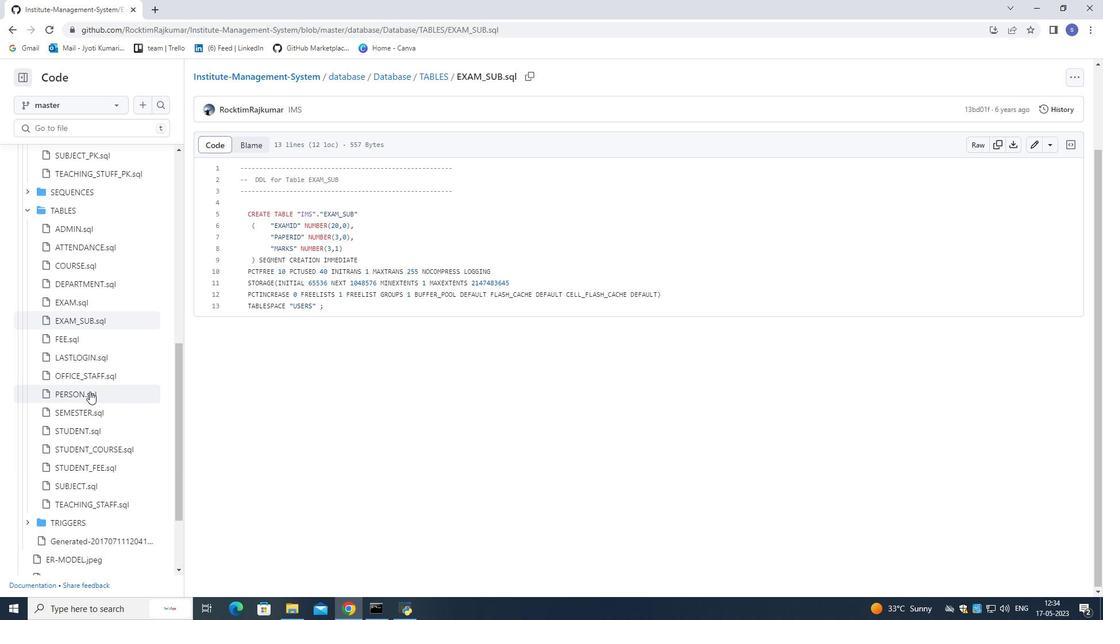 
Action: Mouse pressed left at (87, 391)
Screenshot: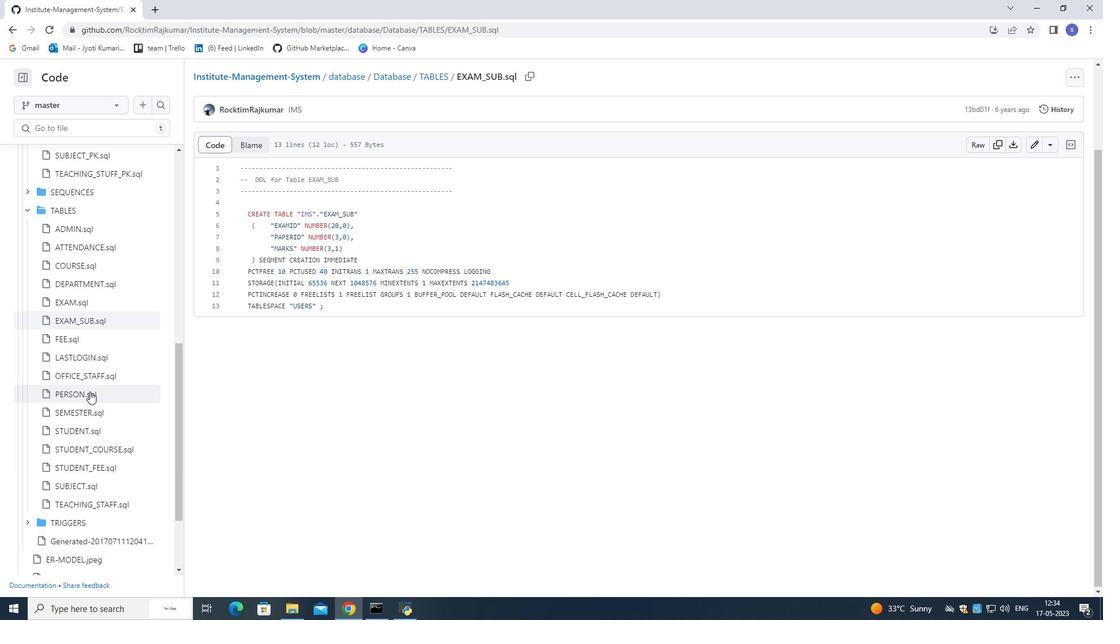 
Action: Mouse moved to (287, 369)
Screenshot: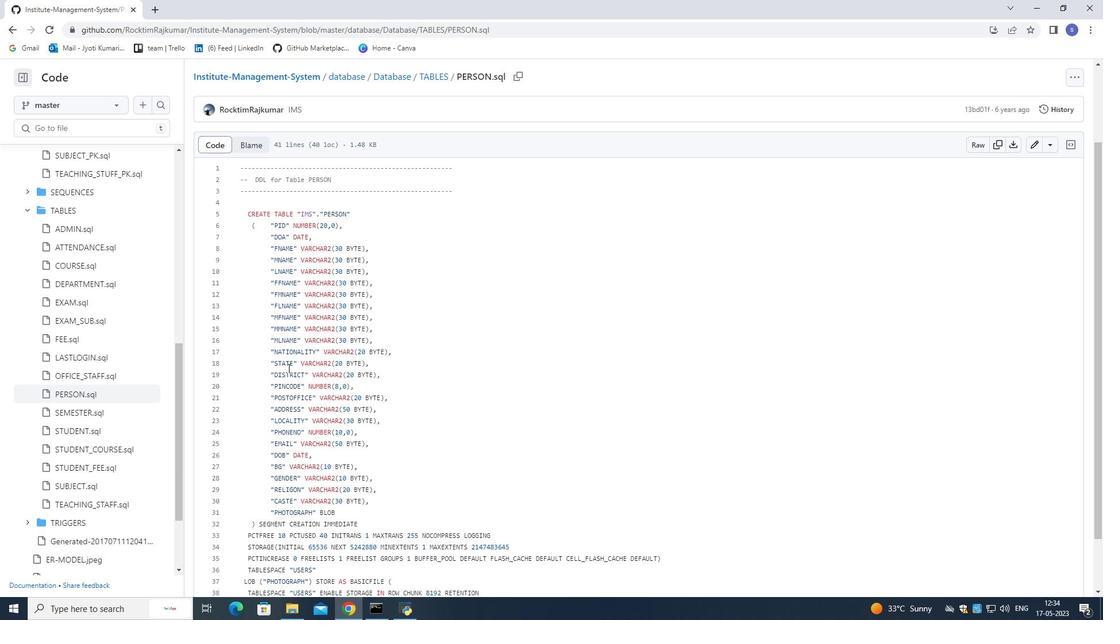
Action: Mouse scrolled (287, 368) with delta (0, 0)
Screenshot: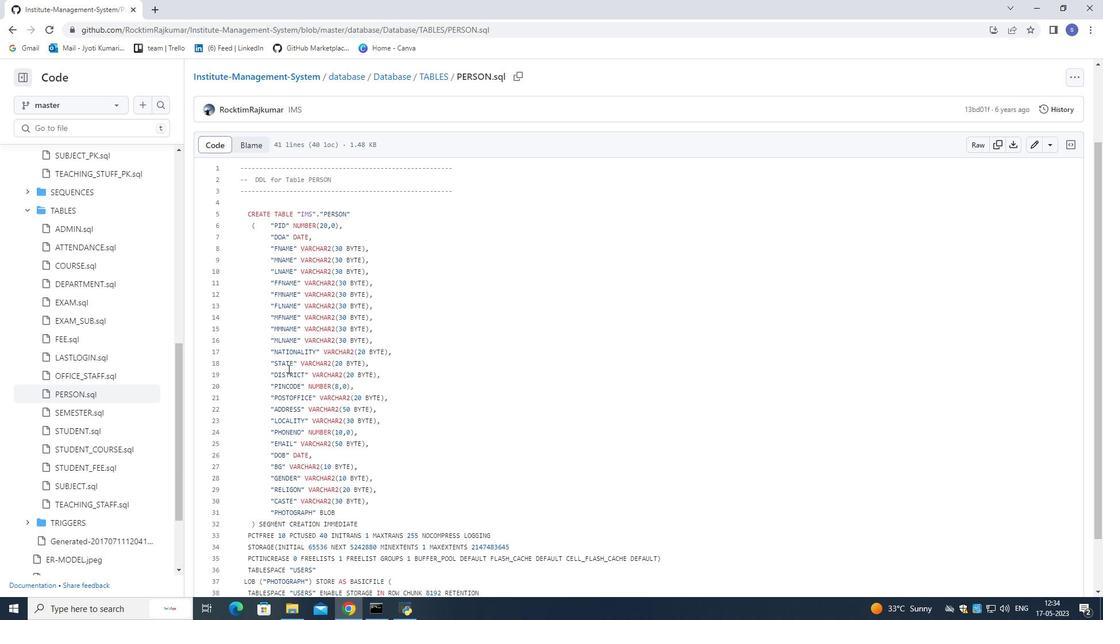 
Action: Mouse moved to (287, 371)
Screenshot: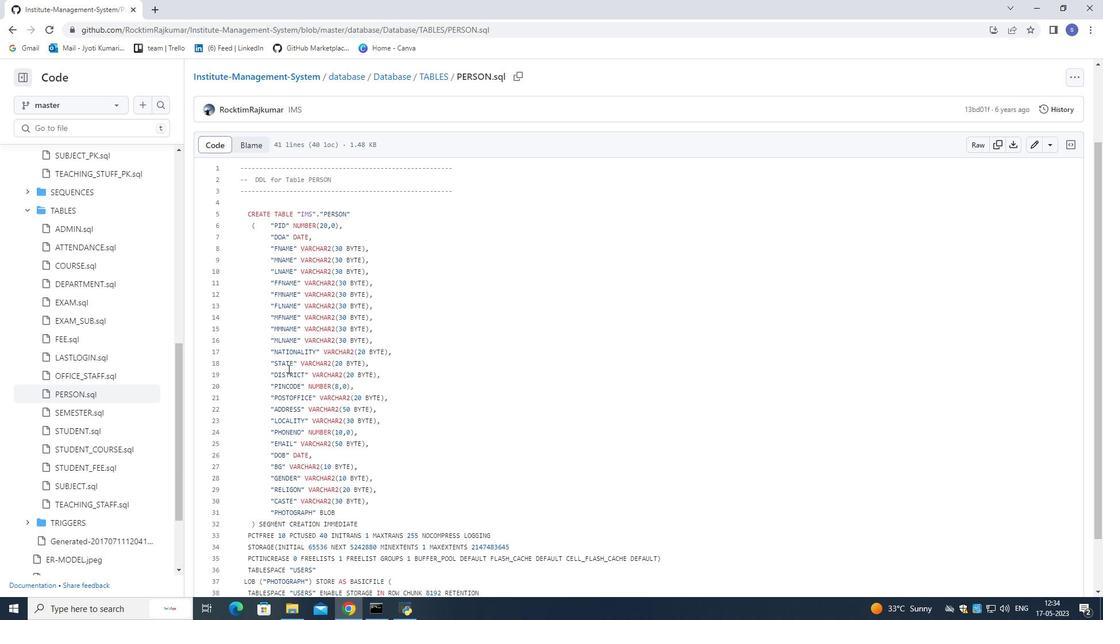 
Action: Mouse scrolled (287, 370) with delta (0, 0)
Screenshot: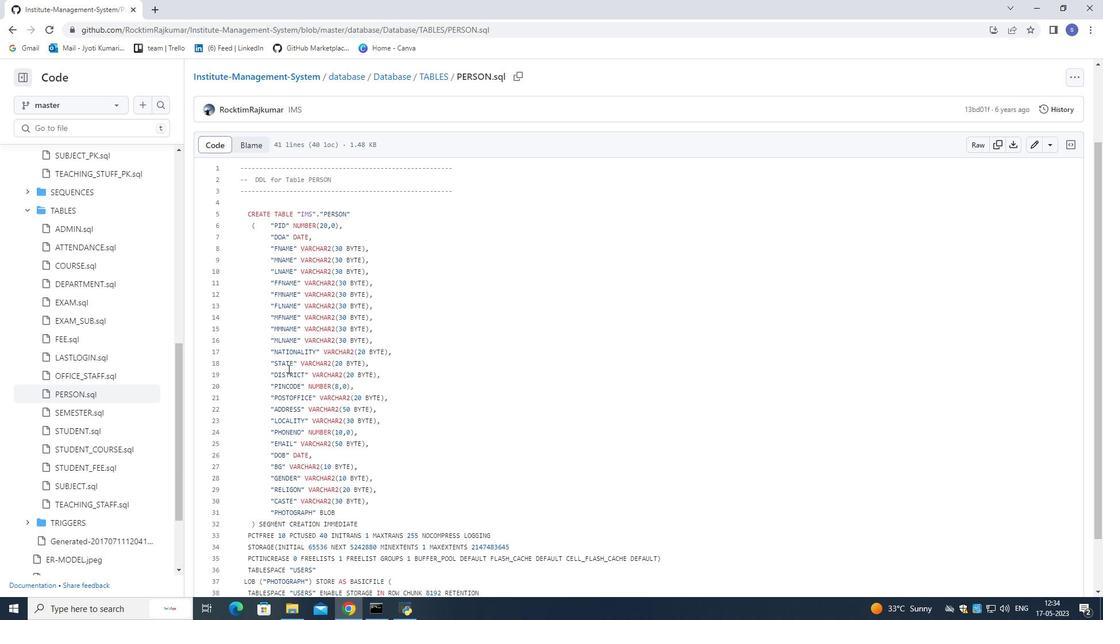 
Action: Mouse moved to (287, 371)
Screenshot: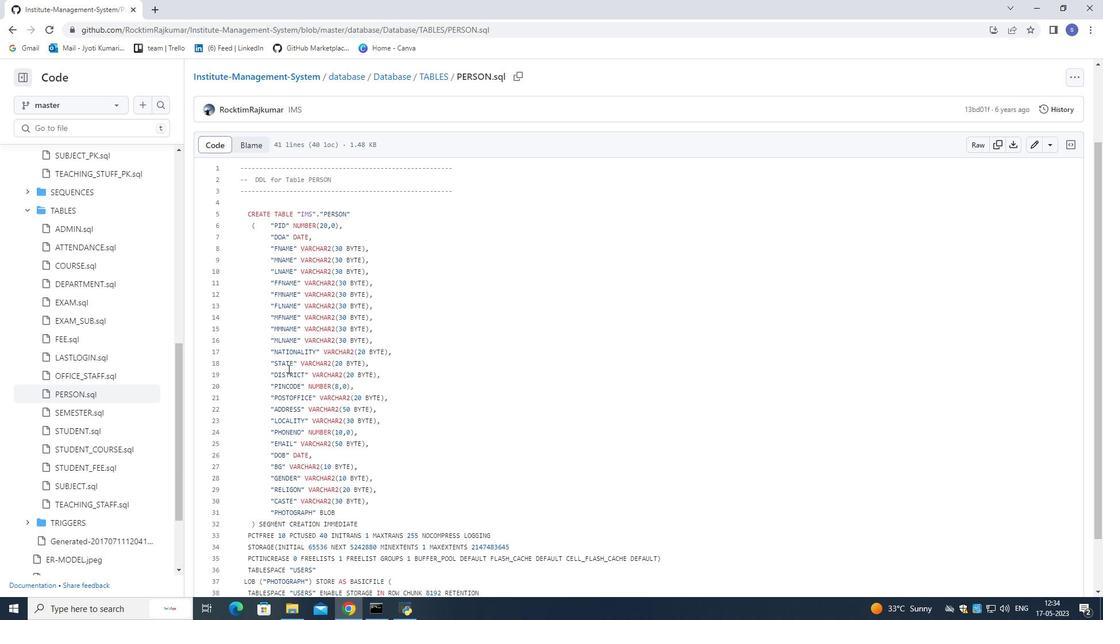 
Action: Mouse scrolled (287, 370) with delta (0, 0)
Screenshot: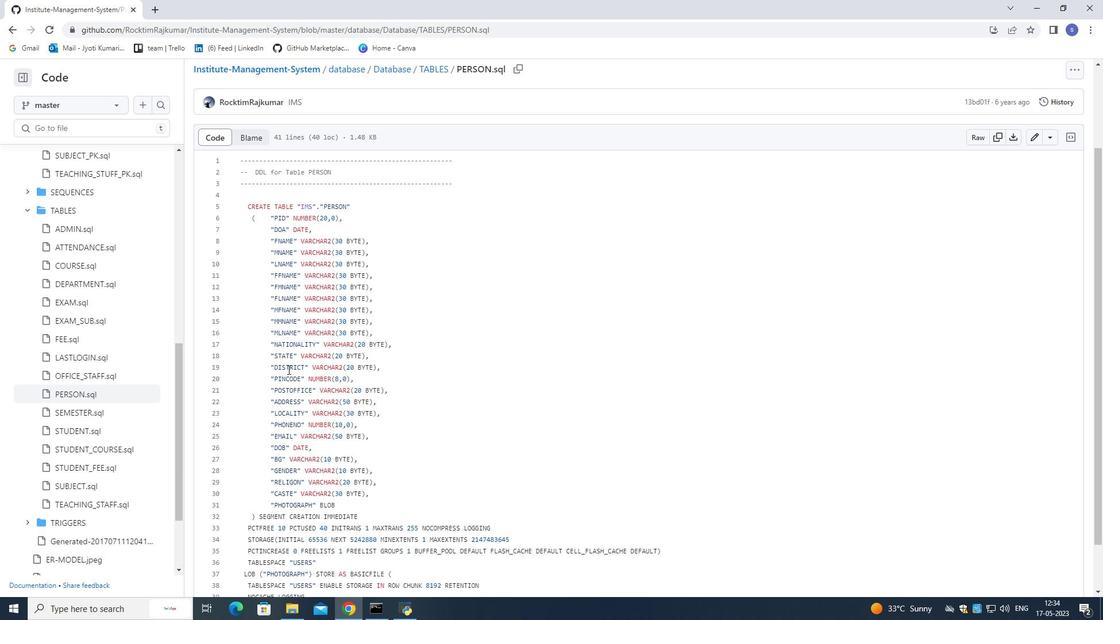 
Action: Mouse scrolled (287, 370) with delta (0, 0)
Screenshot: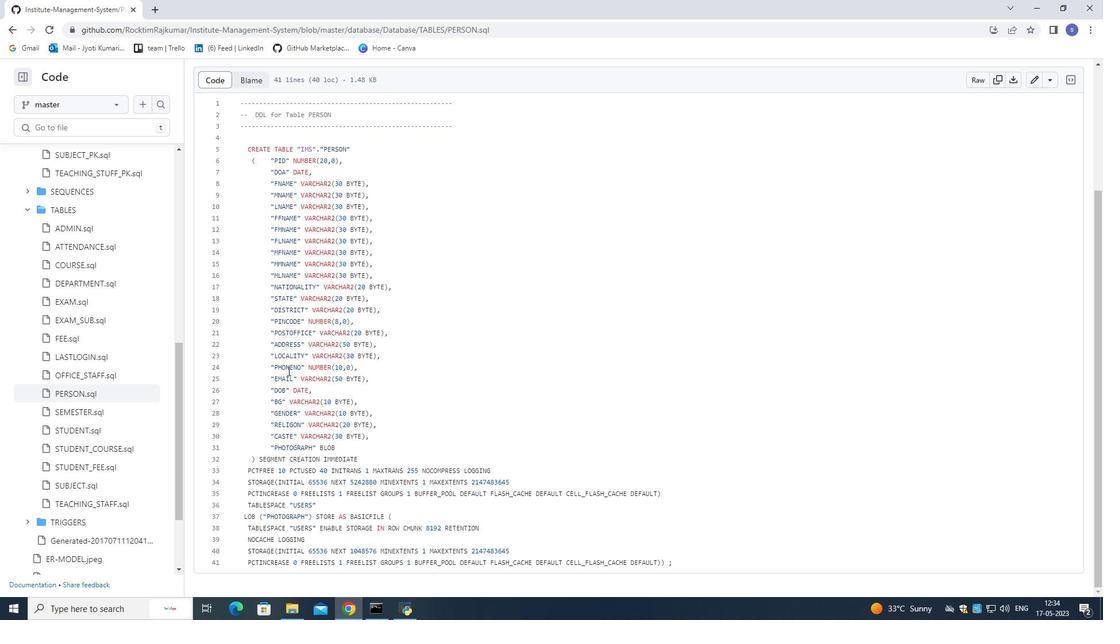 
Action: Mouse scrolled (287, 370) with delta (0, 0)
Screenshot: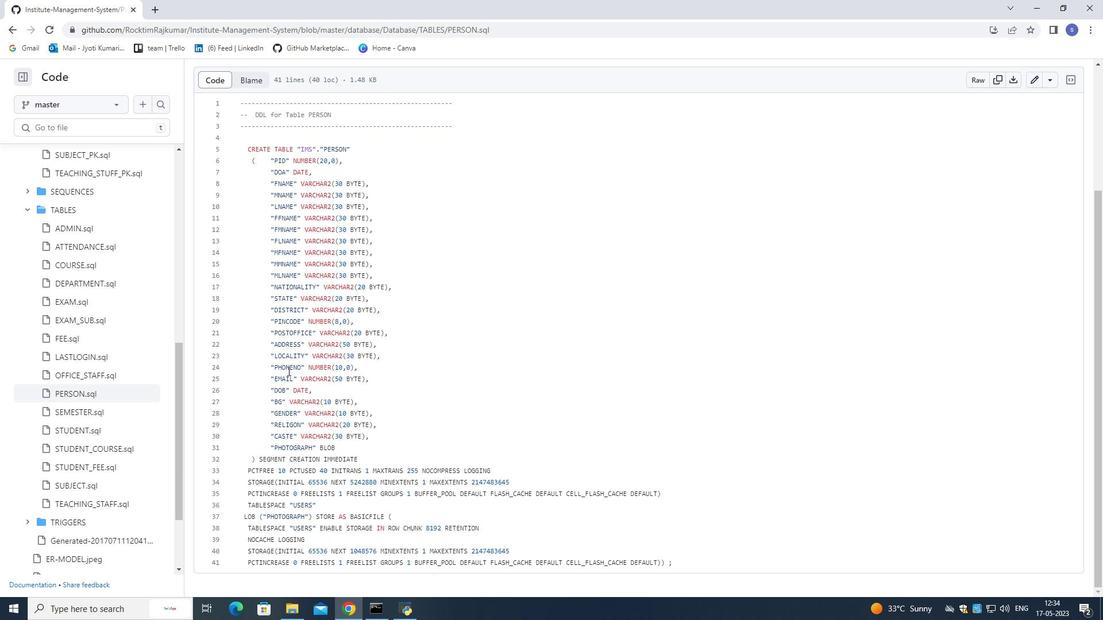 
Action: Mouse moved to (79, 407)
Screenshot: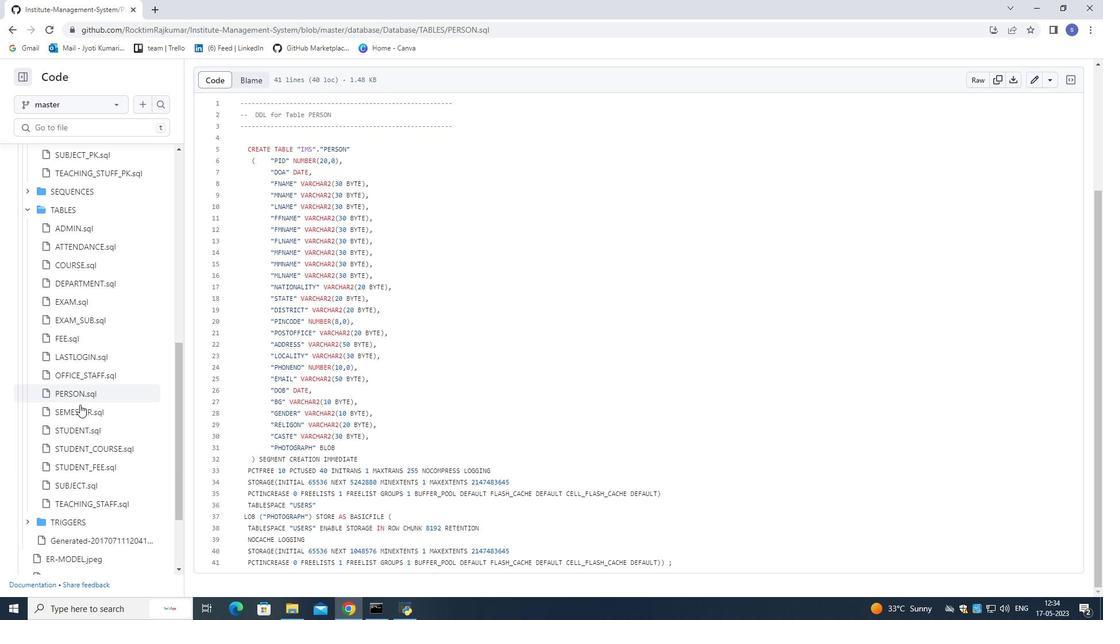 
Action: Mouse pressed left at (79, 407)
Screenshot: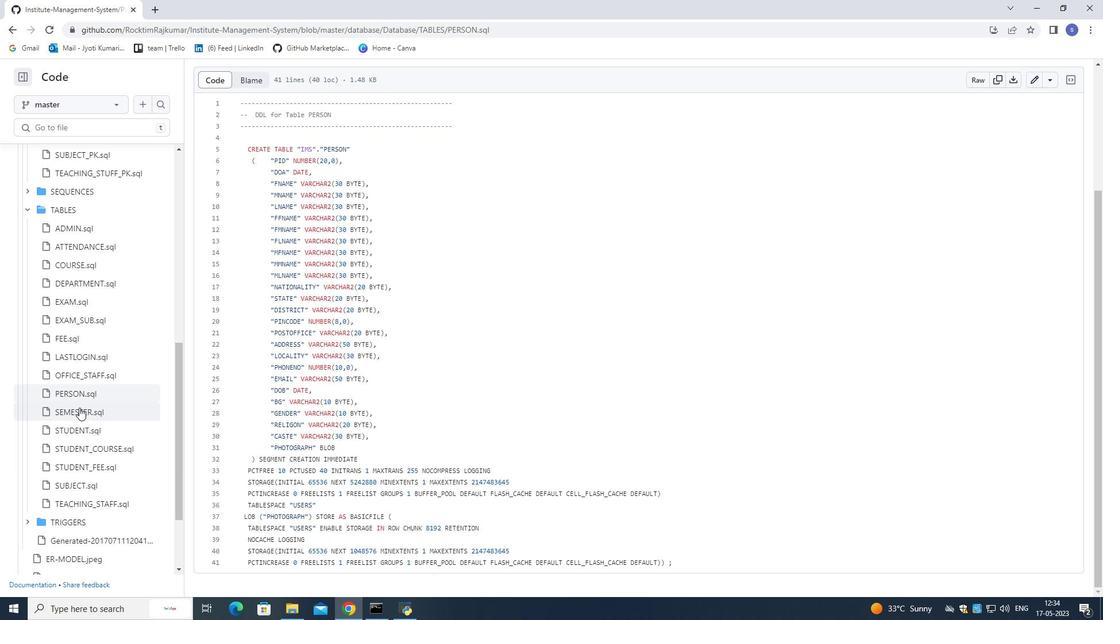 
Action: Mouse moved to (78, 404)
Screenshot: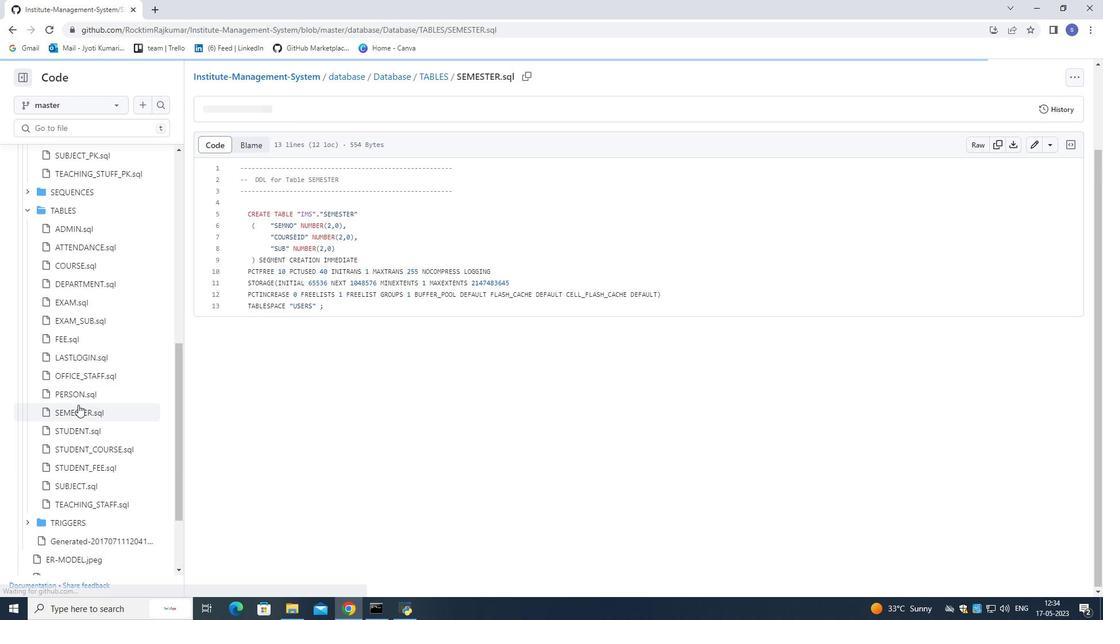 
Action: Mouse scrolled (78, 403) with delta (0, 0)
Screenshot: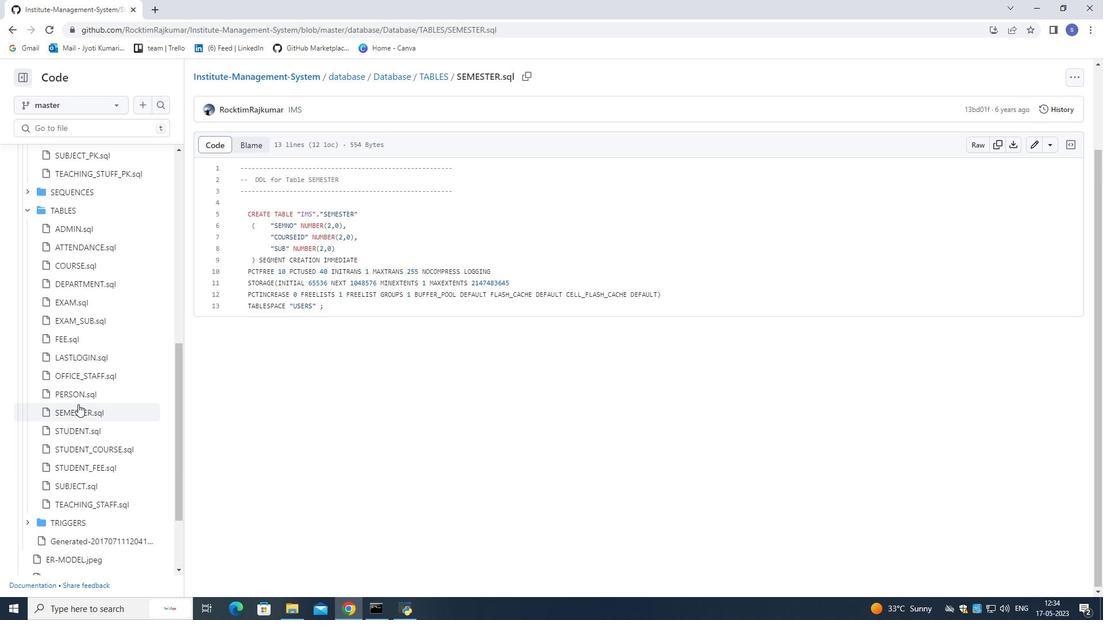 
Action: Mouse moved to (78, 403)
Screenshot: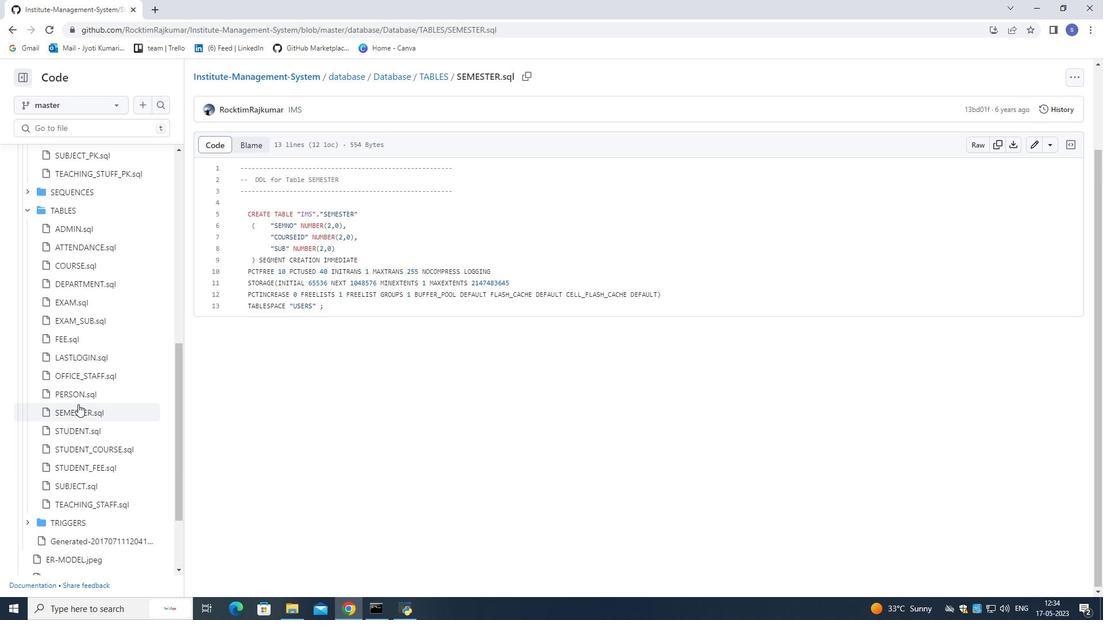 
Action: Mouse scrolled (78, 403) with delta (0, 0)
Screenshot: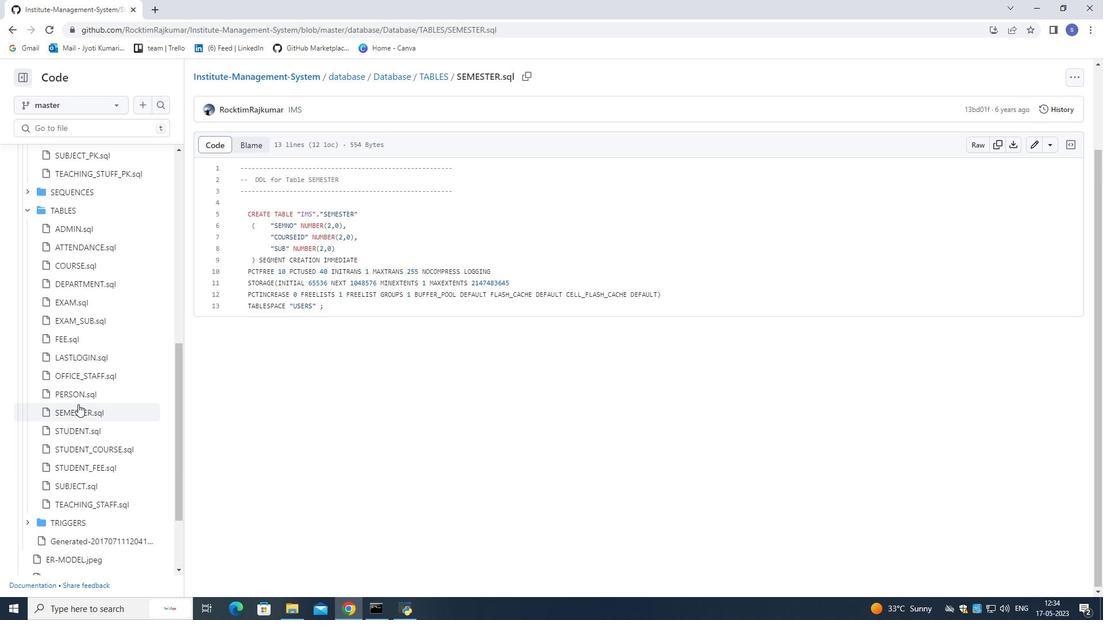 
Action: Mouse moved to (76, 401)
Screenshot: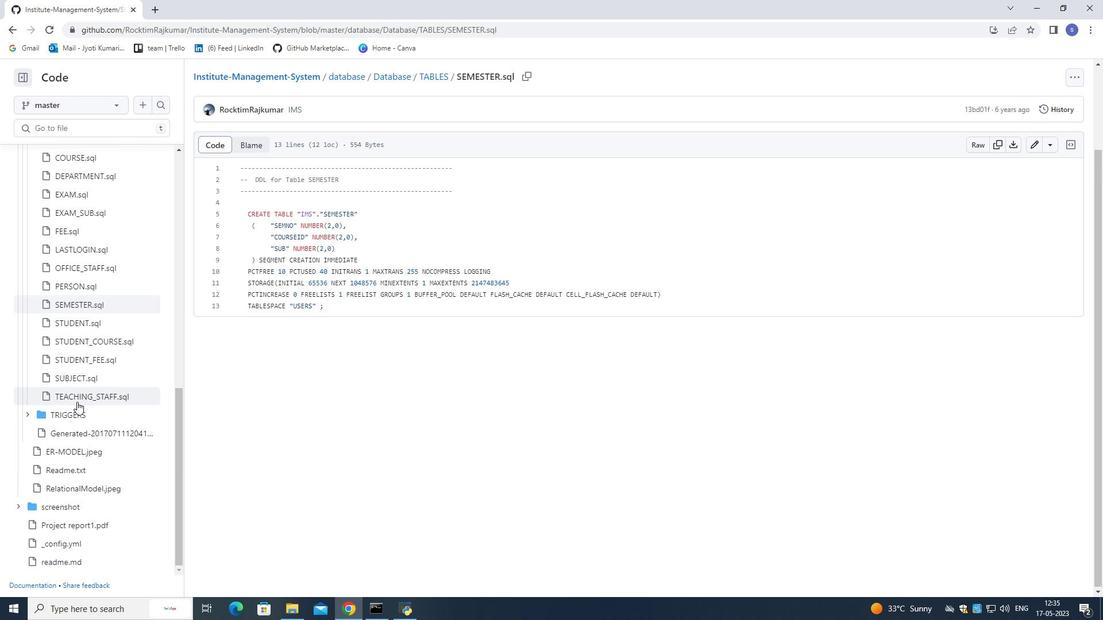 
Action: Mouse pressed left at (76, 401)
Screenshot: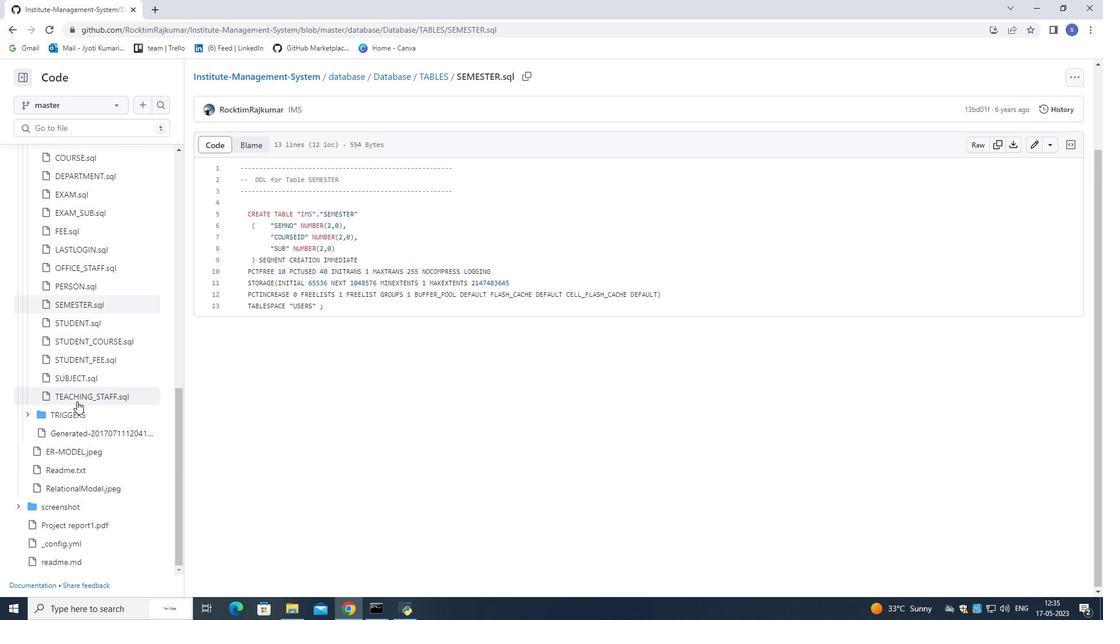 
Action: Mouse moved to (323, 364)
Screenshot: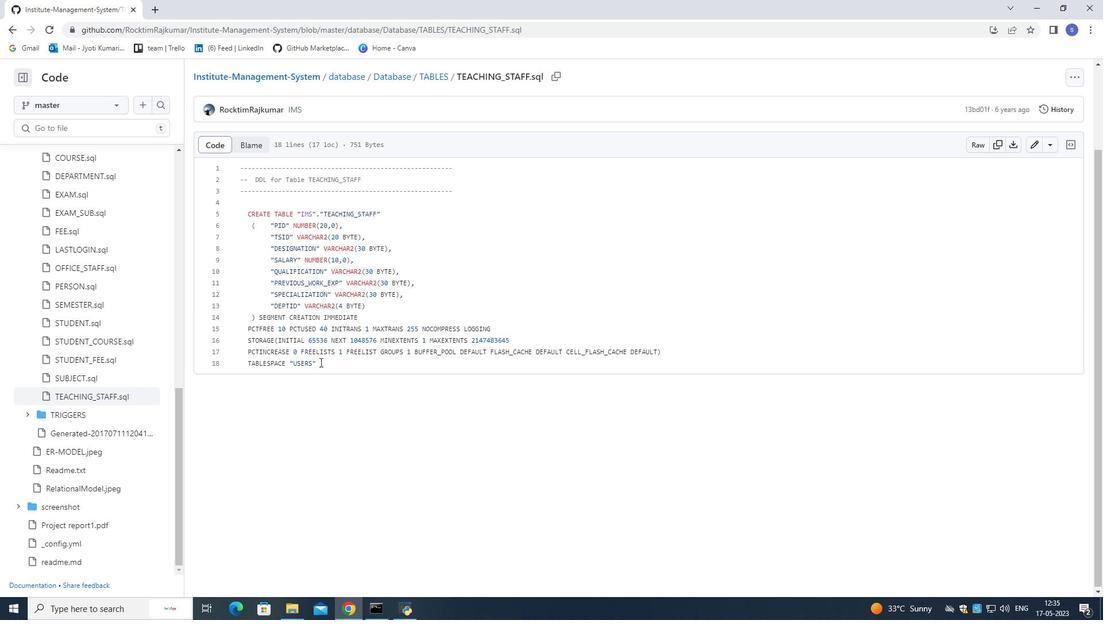 
Action: Mouse pressed left at (323, 364)
Screenshot: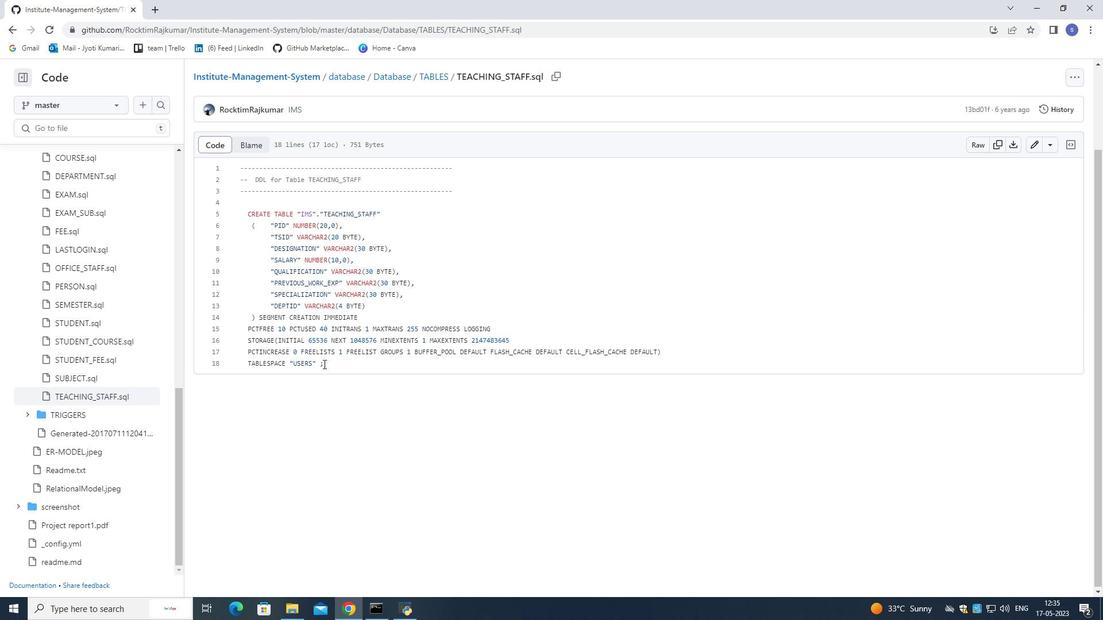 
Action: Mouse moved to (267, 414)
Screenshot: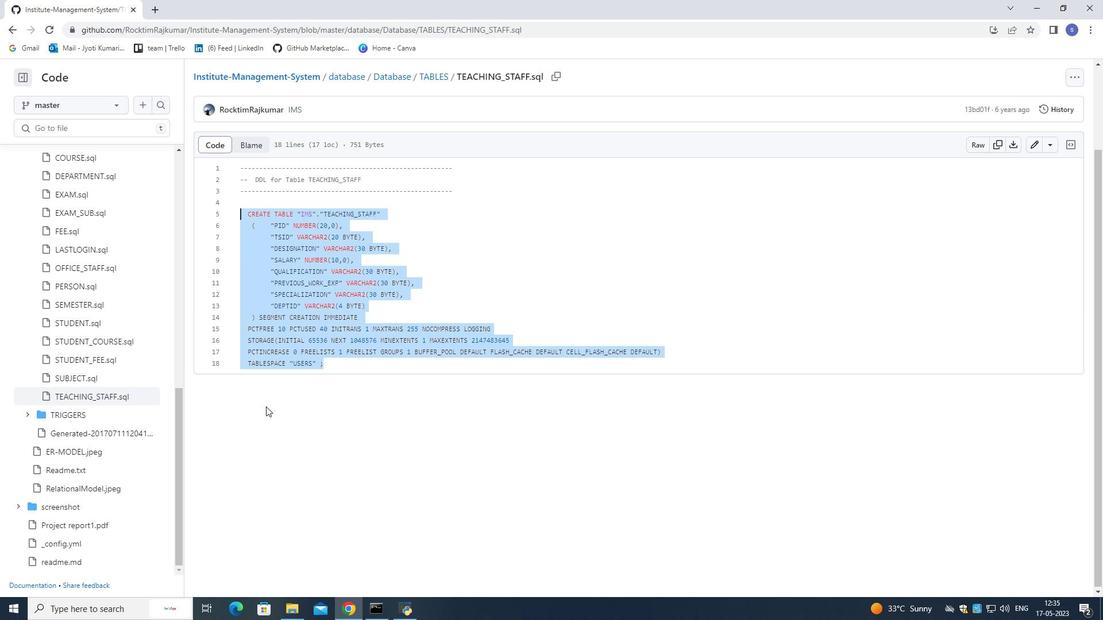
Action: Mouse pressed left at (267, 414)
Screenshot: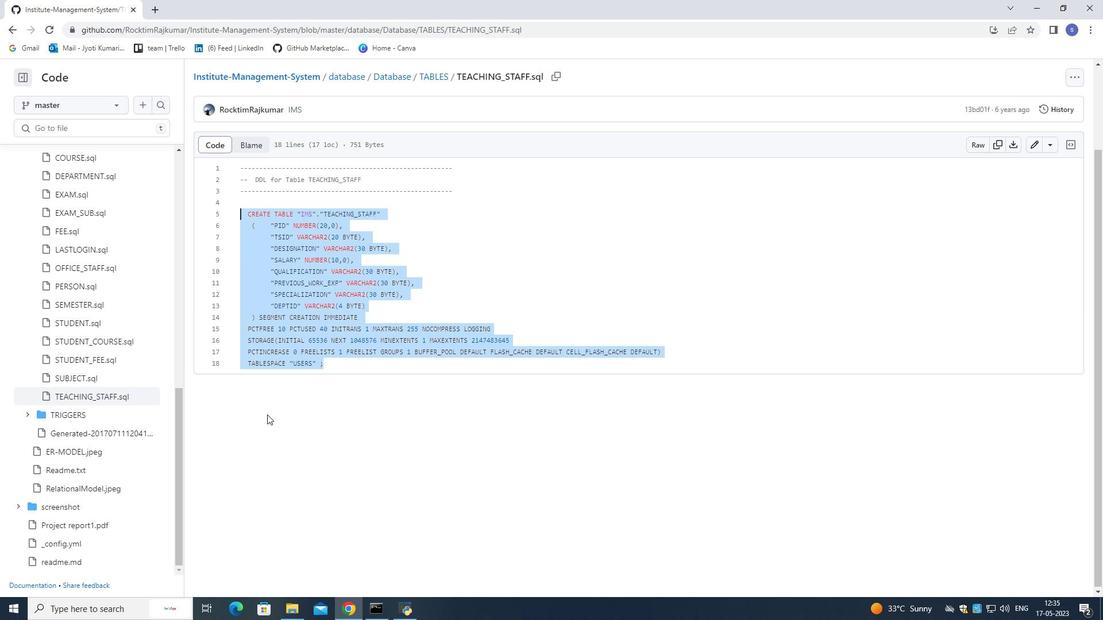 
Action: Mouse moved to (54, 387)
Screenshot: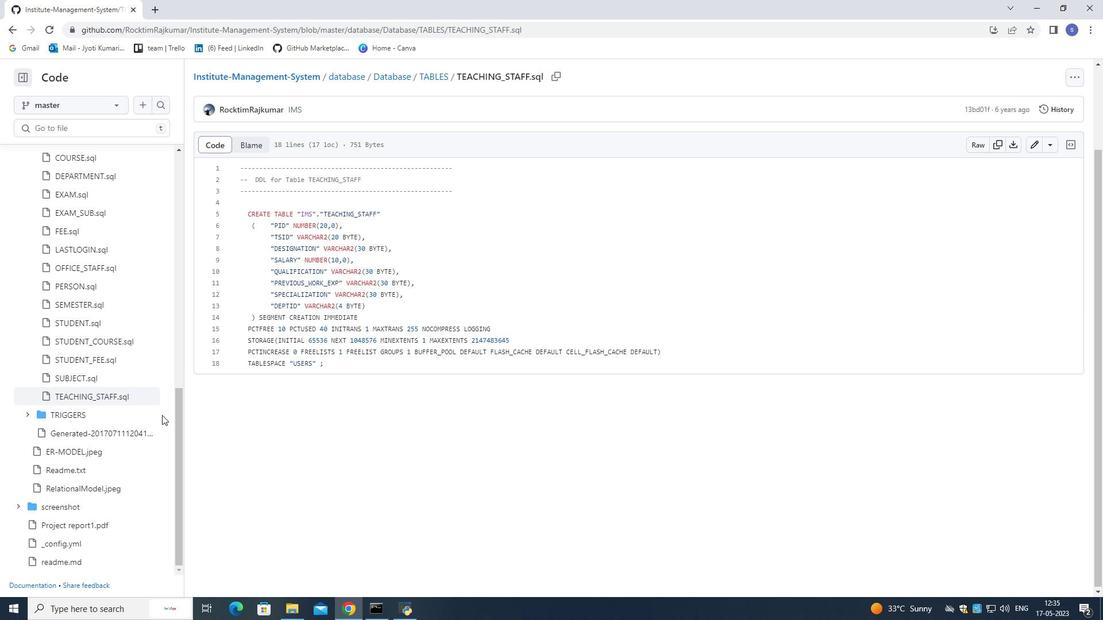 
Action: Mouse scrolled (54, 387) with delta (0, 0)
Screenshot: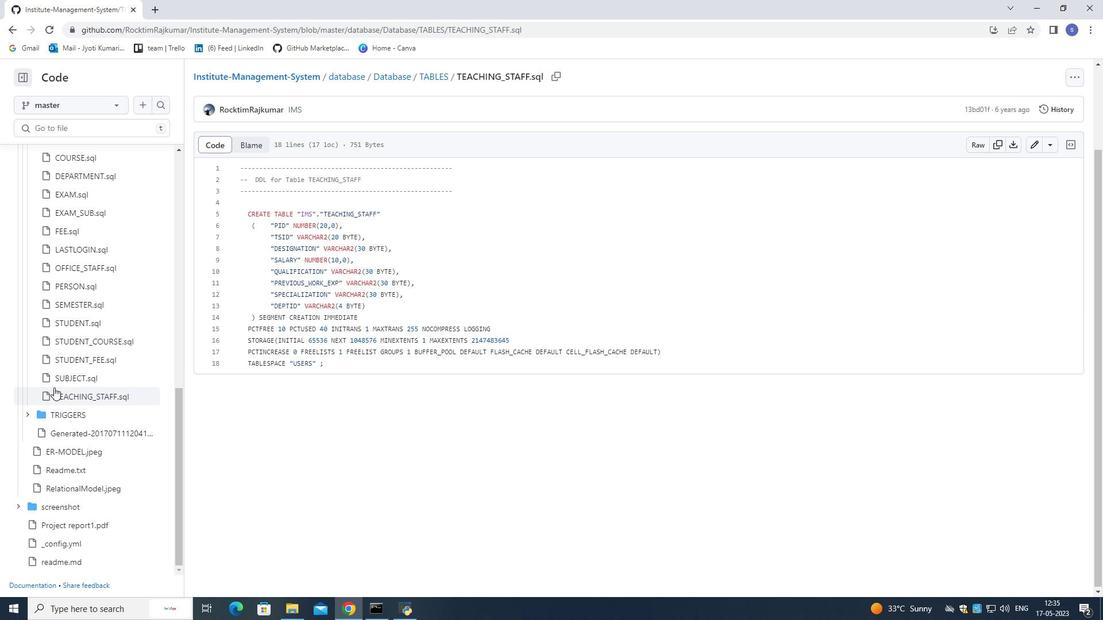 
Action: Mouse moved to (54, 388)
Screenshot: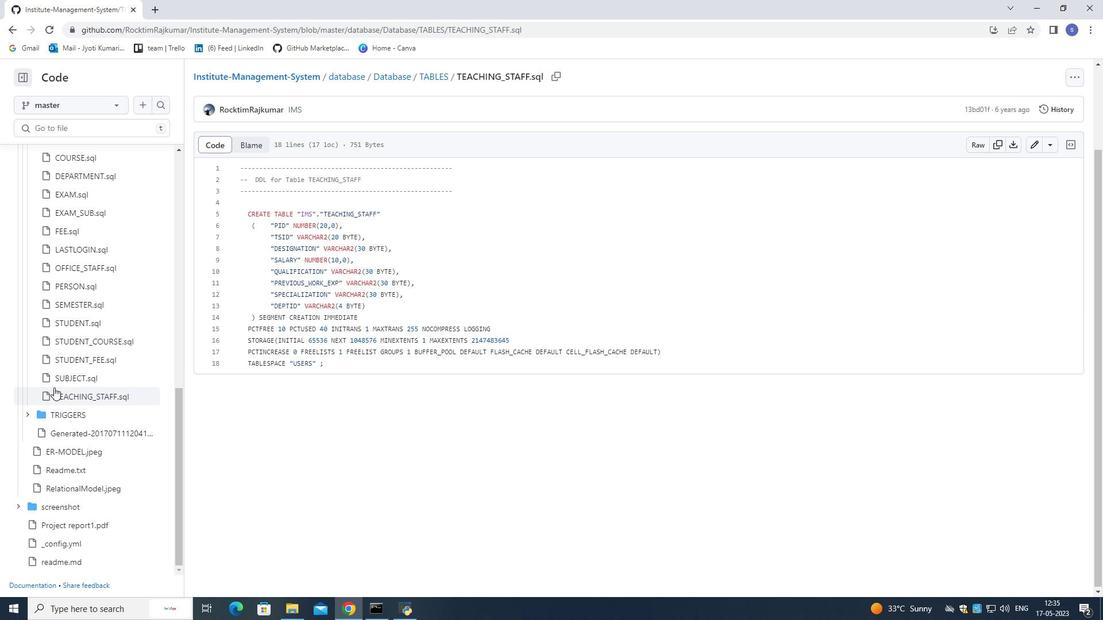 
Action: Mouse scrolled (54, 388) with delta (0, 0)
Screenshot: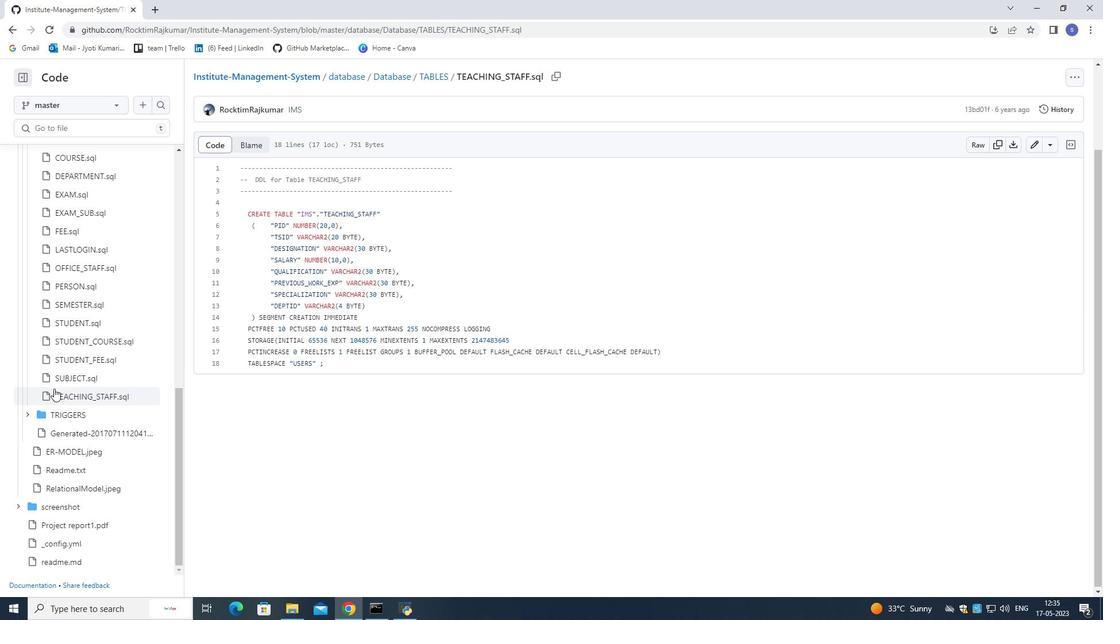 
Action: Mouse moved to (55, 390)
Screenshot: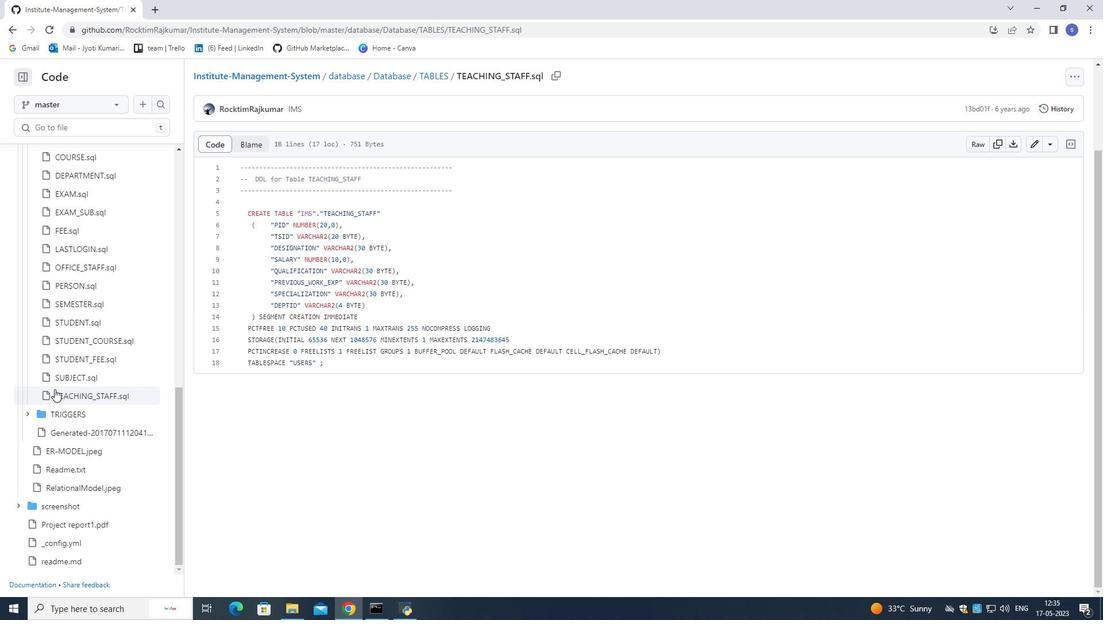 
Action: Mouse scrolled (55, 390) with delta (0, 0)
Screenshot: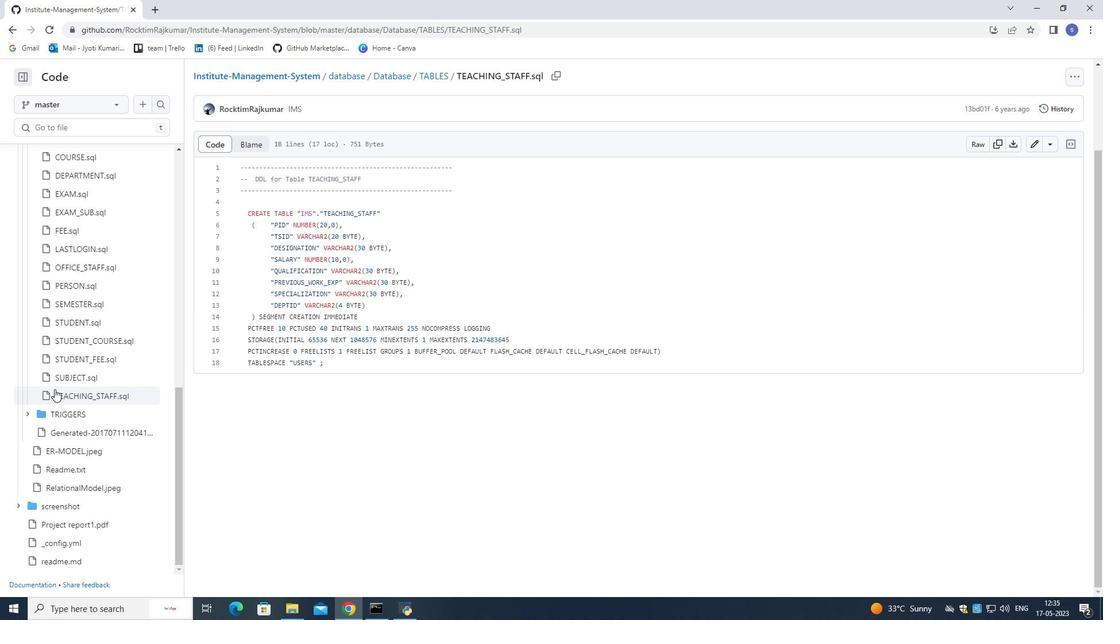 
Action: Mouse scrolled (55, 390) with delta (0, 0)
Screenshot: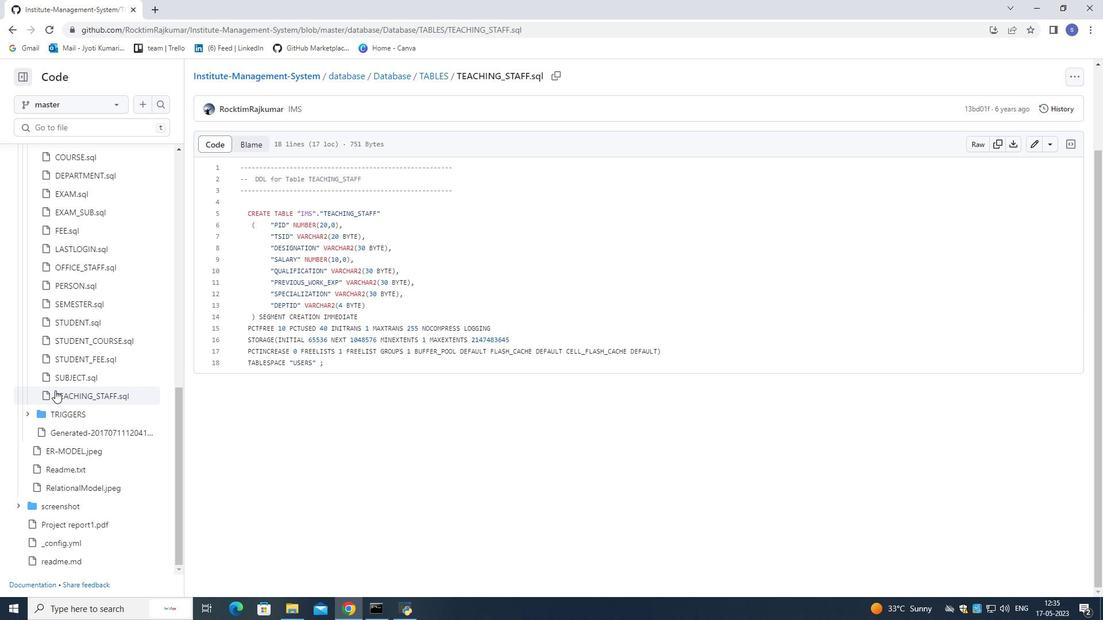 
Action: Mouse moved to (55, 390)
Screenshot: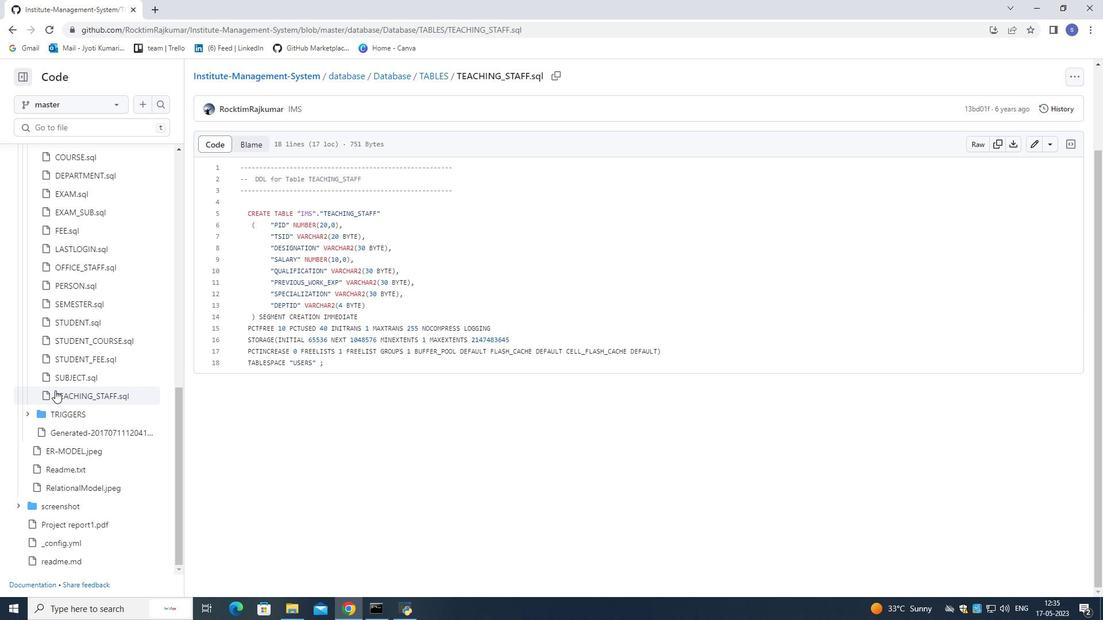 
Action: Mouse scrolled (55, 390) with delta (0, 0)
Screenshot: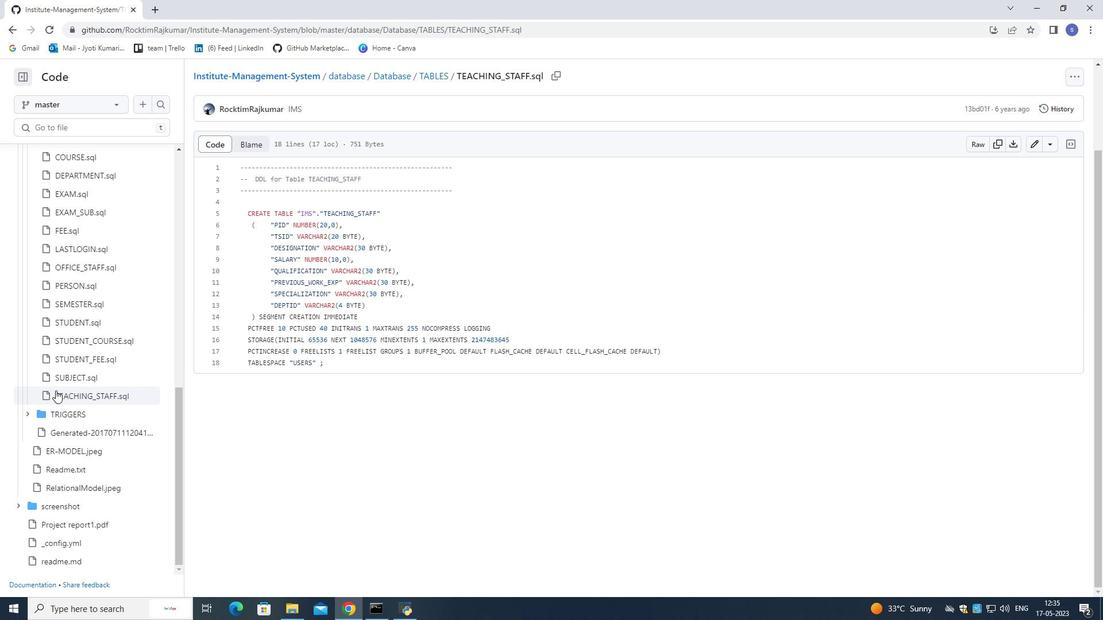 
Action: Mouse scrolled (55, 390) with delta (0, 0)
Screenshot: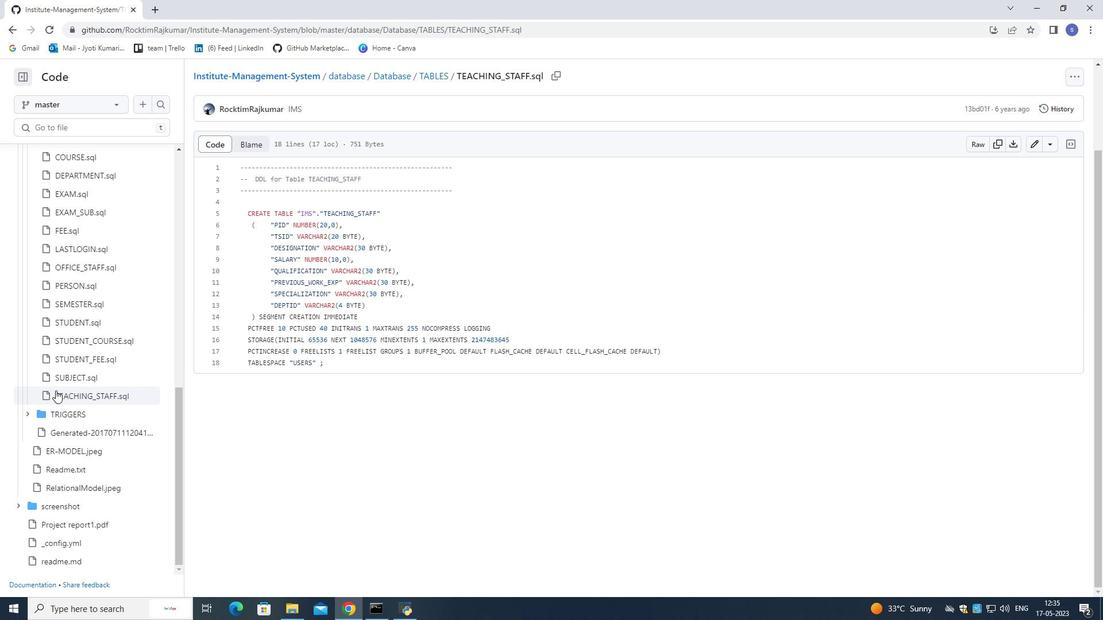 
Action: Mouse moved to (58, 389)
Screenshot: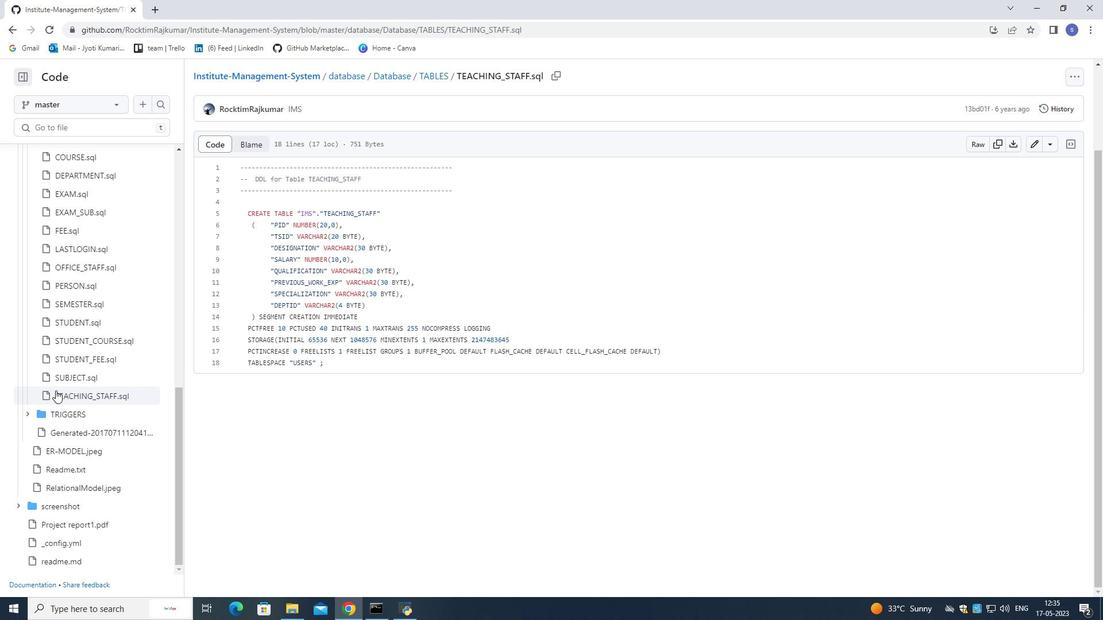 
Action: Mouse scrolled (58, 390) with delta (0, 0)
Screenshot: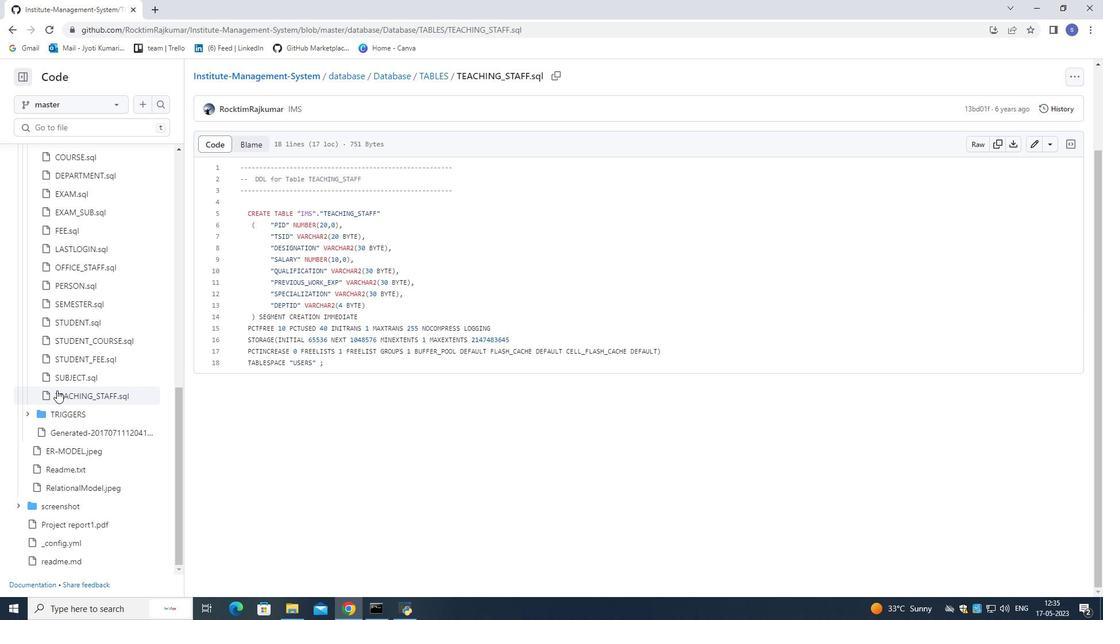 
Action: Mouse moved to (59, 388)
Screenshot: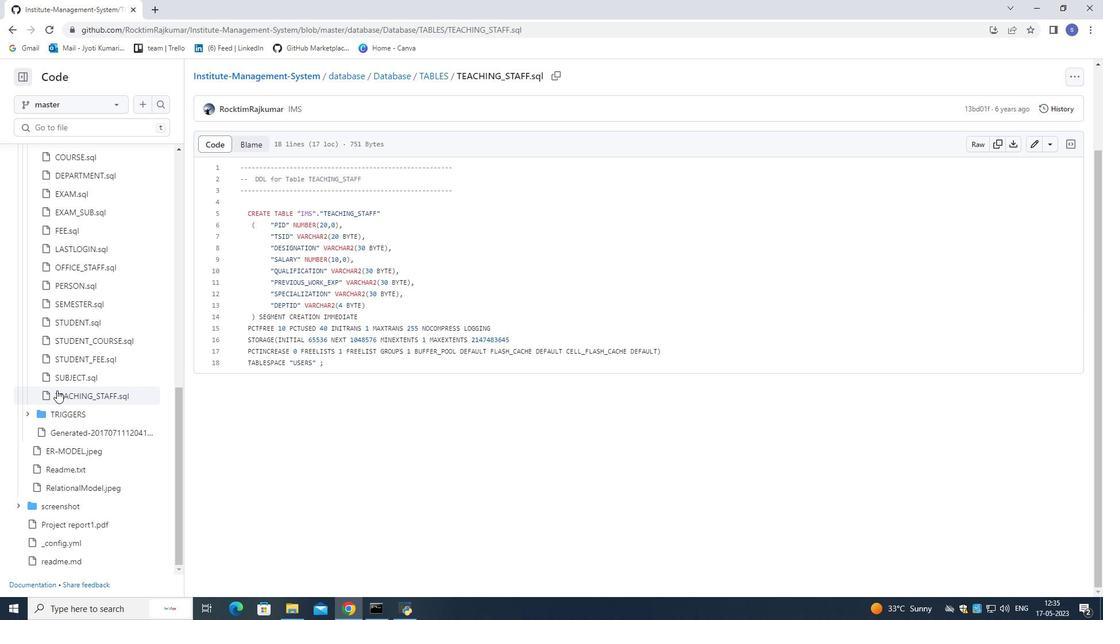 
Action: Mouse scrolled (59, 388) with delta (0, 0)
Screenshot: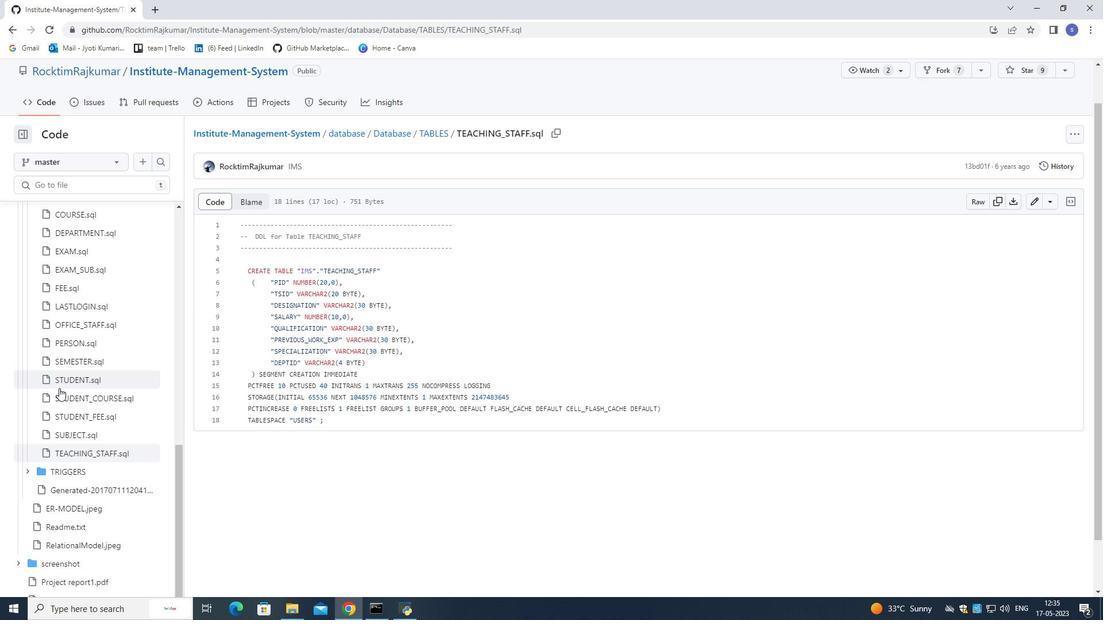 
Action: Mouse scrolled (59, 388) with delta (0, 0)
Screenshot: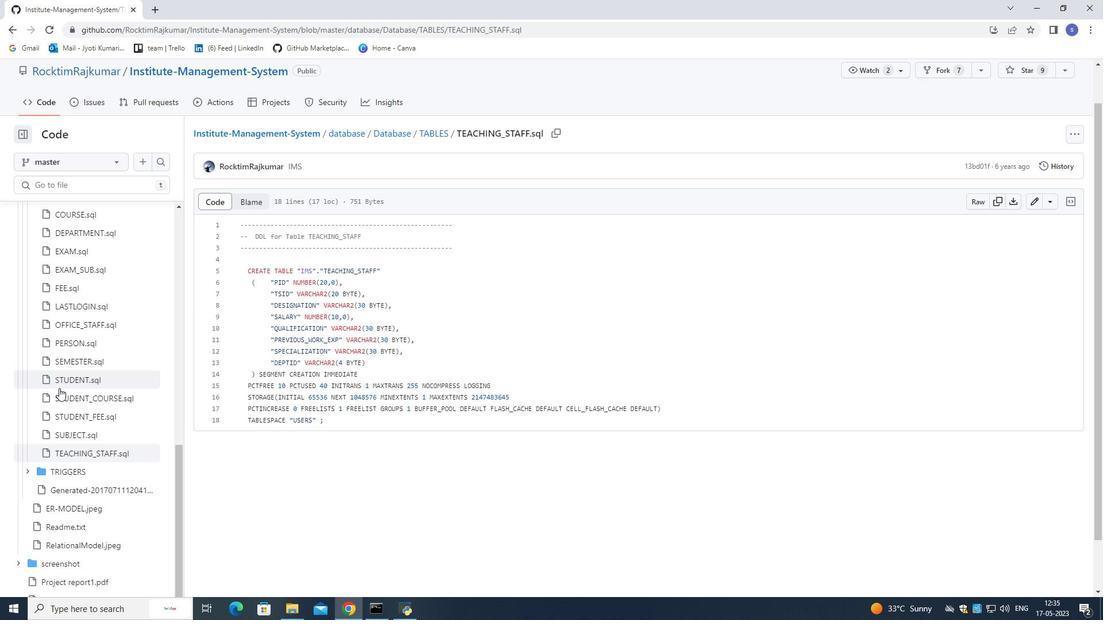 
Action: Mouse scrolled (59, 388) with delta (0, 0)
Screenshot: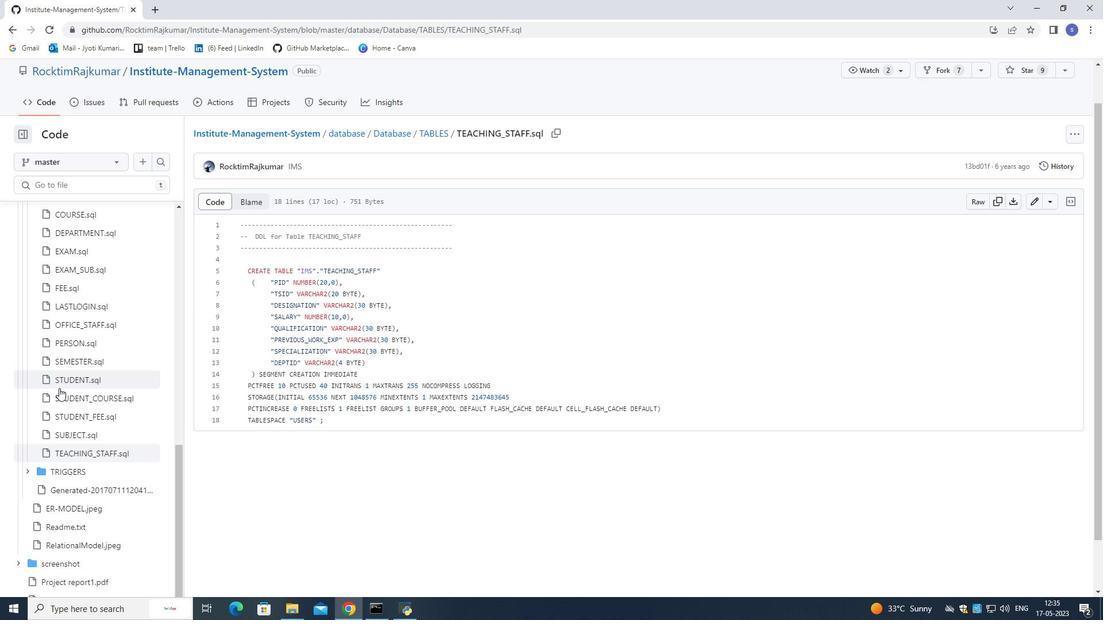 
Action: Mouse scrolled (59, 388) with delta (0, 0)
Screenshot: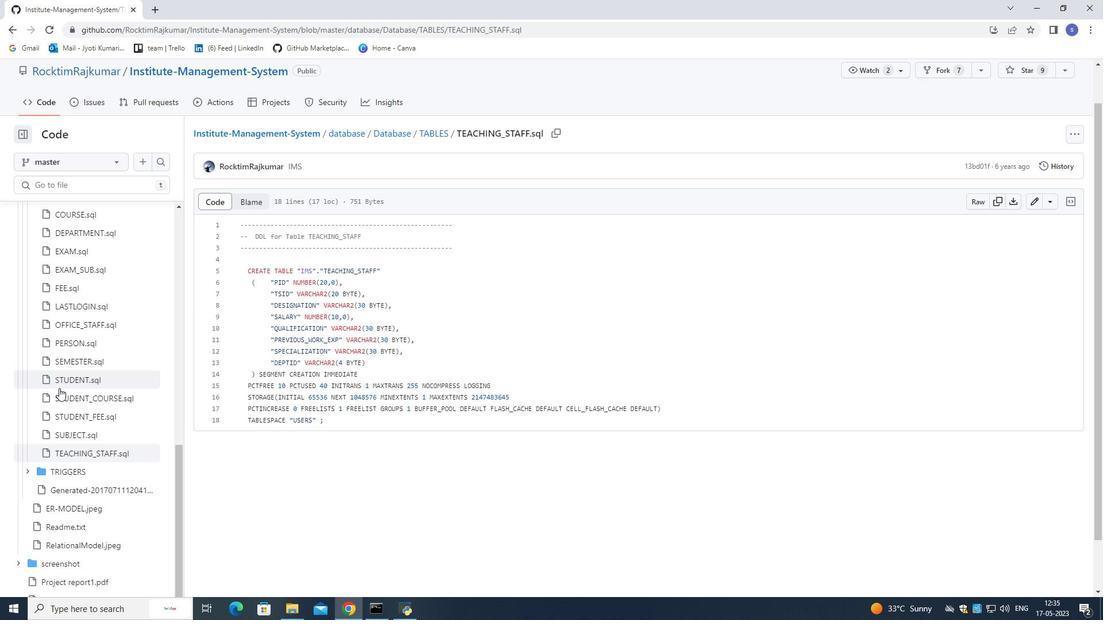 
Action: Mouse moved to (60, 366)
Screenshot: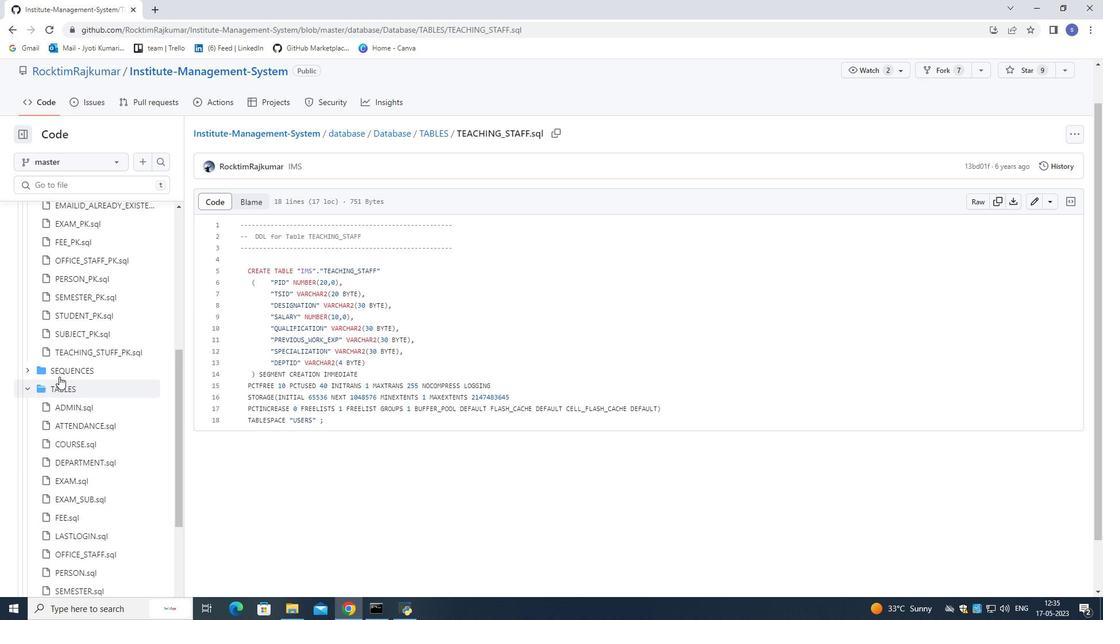 
Action: Mouse scrolled (60, 367) with delta (0, 0)
Screenshot: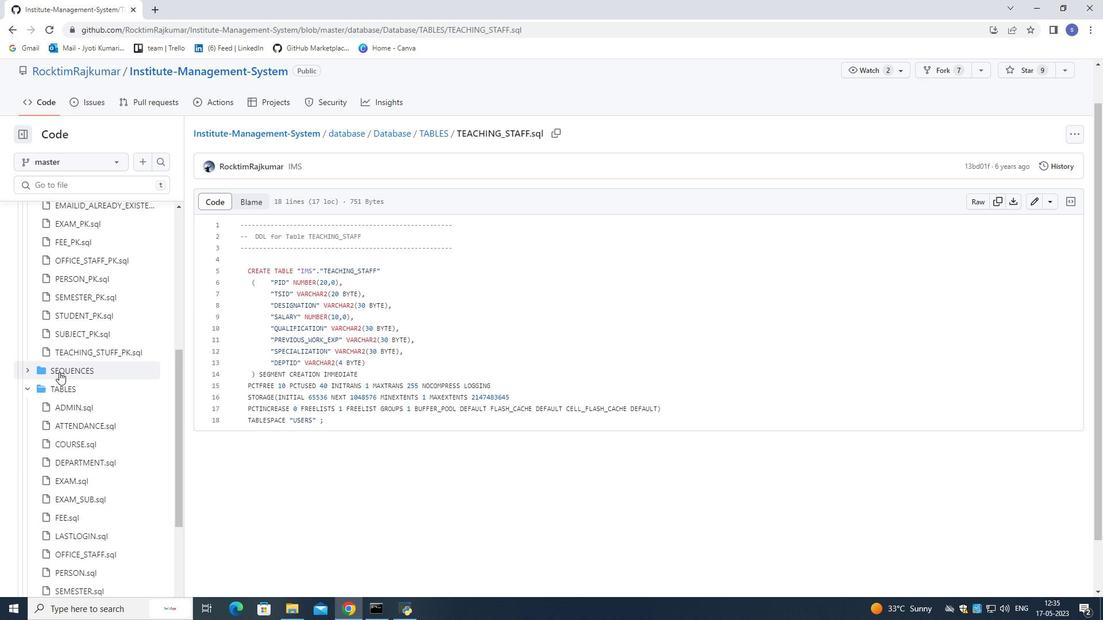 
Action: Mouse moved to (60, 361)
Screenshot: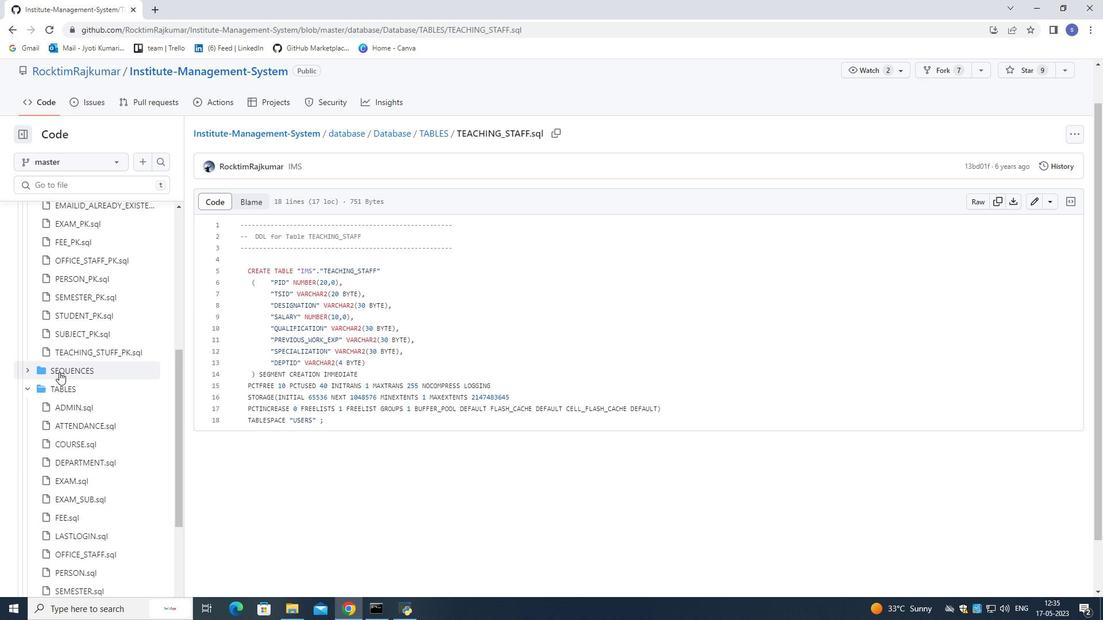 
Action: Mouse scrolled (60, 362) with delta (0, 0)
Screenshot: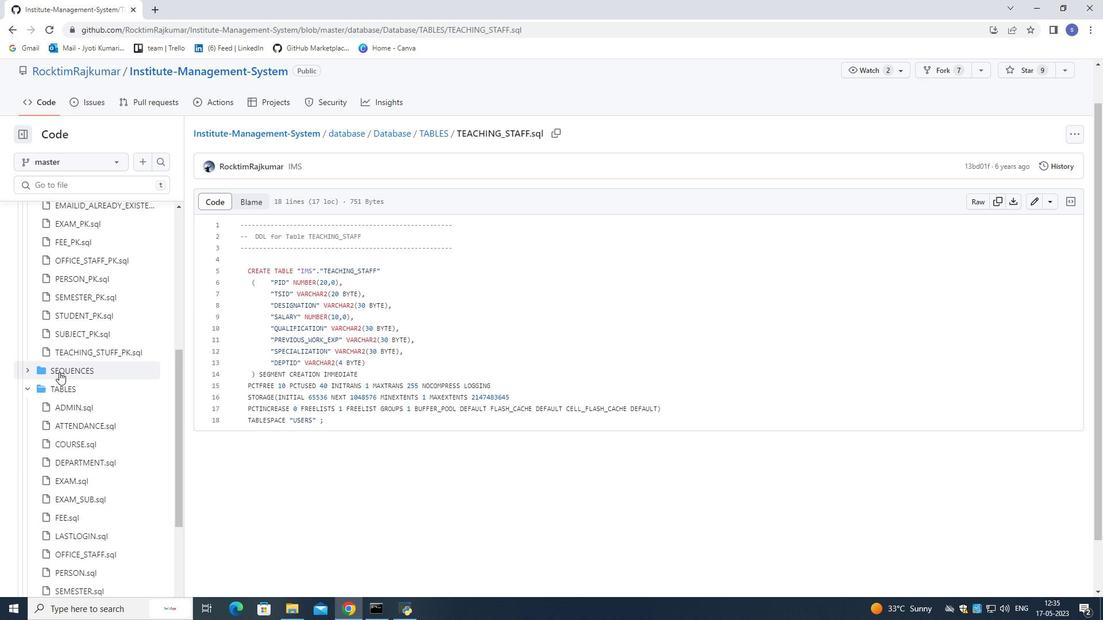 
Action: Mouse moved to (56, 355)
Screenshot: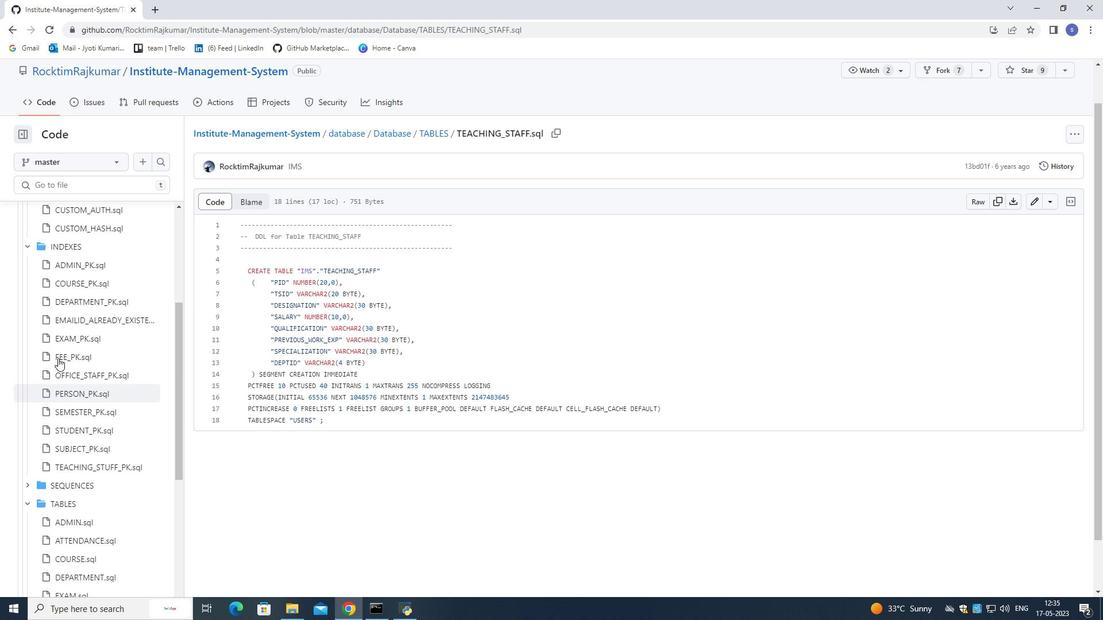 
Action: Mouse scrolled (56, 356) with delta (0, 0)
Screenshot: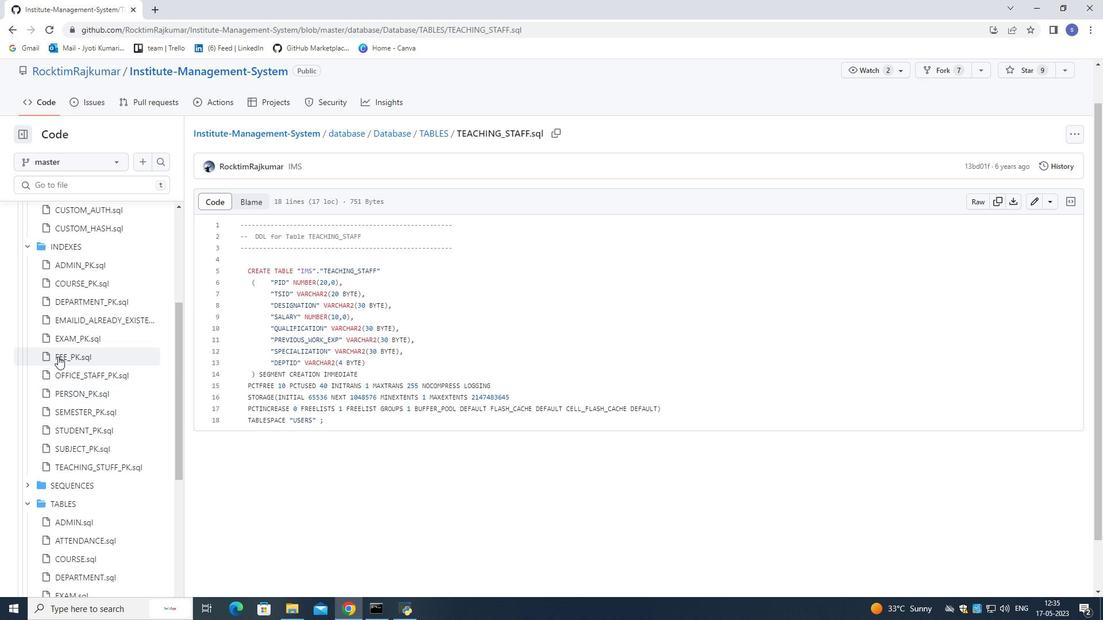 
Action: Mouse moved to (61, 324)
Screenshot: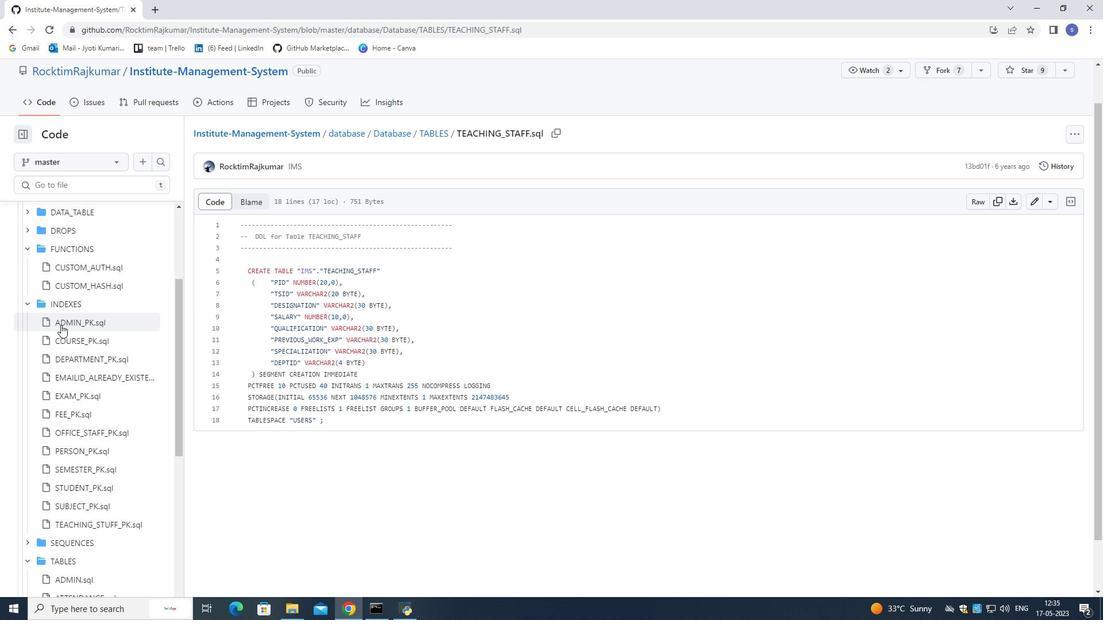 
Action: Mouse scrolled (61, 325) with delta (0, 0)
Screenshot: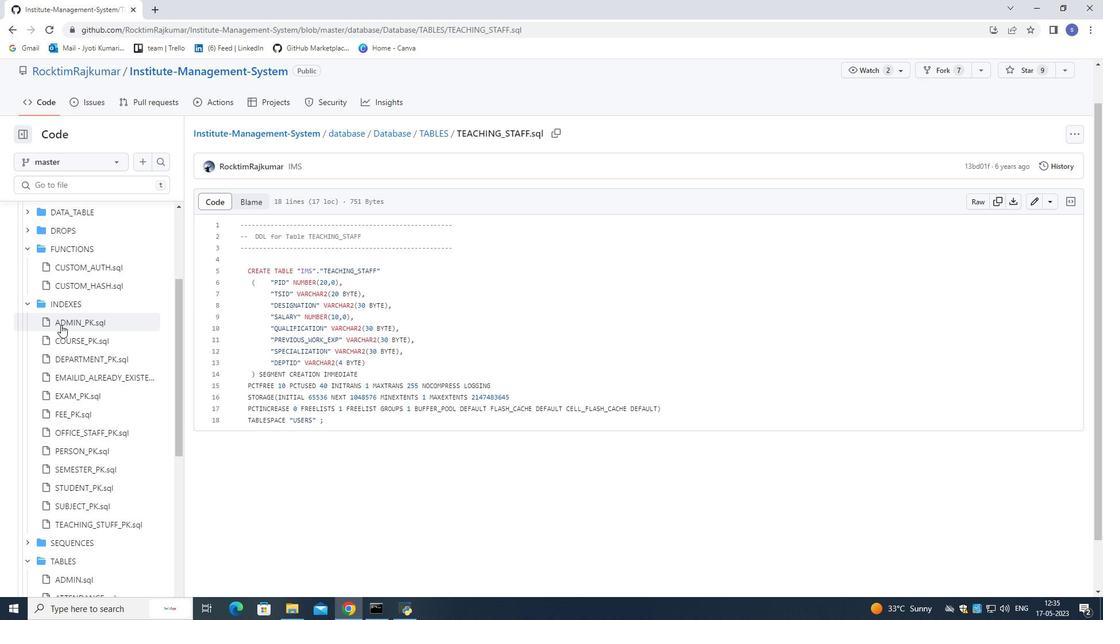 
Action: Mouse moved to (99, 288)
Screenshot: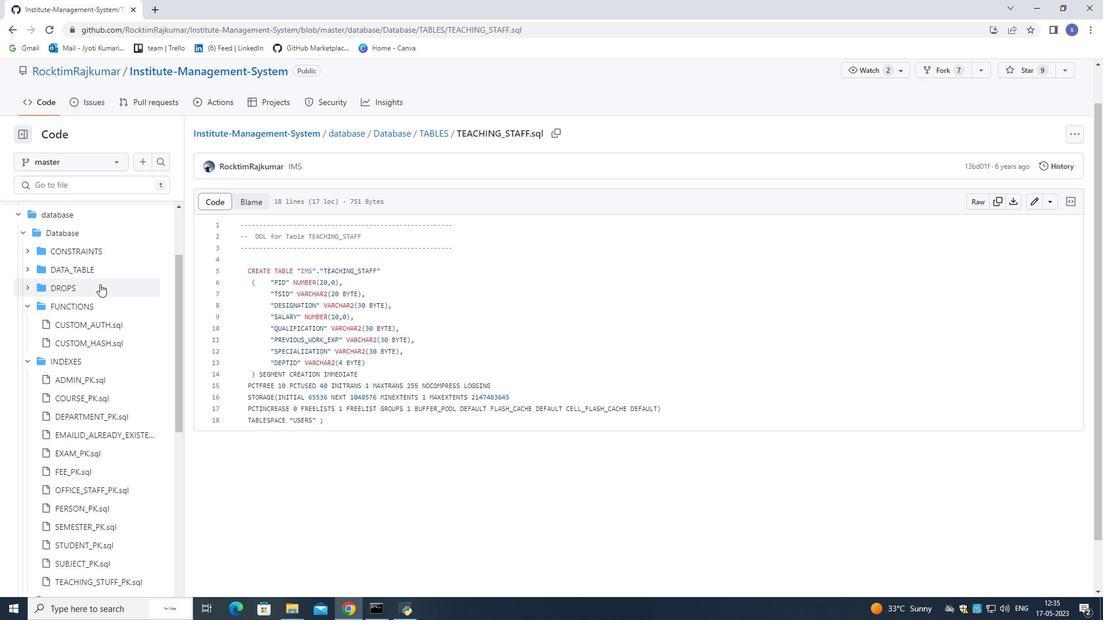 
Action: Mouse pressed left at (99, 288)
Screenshot: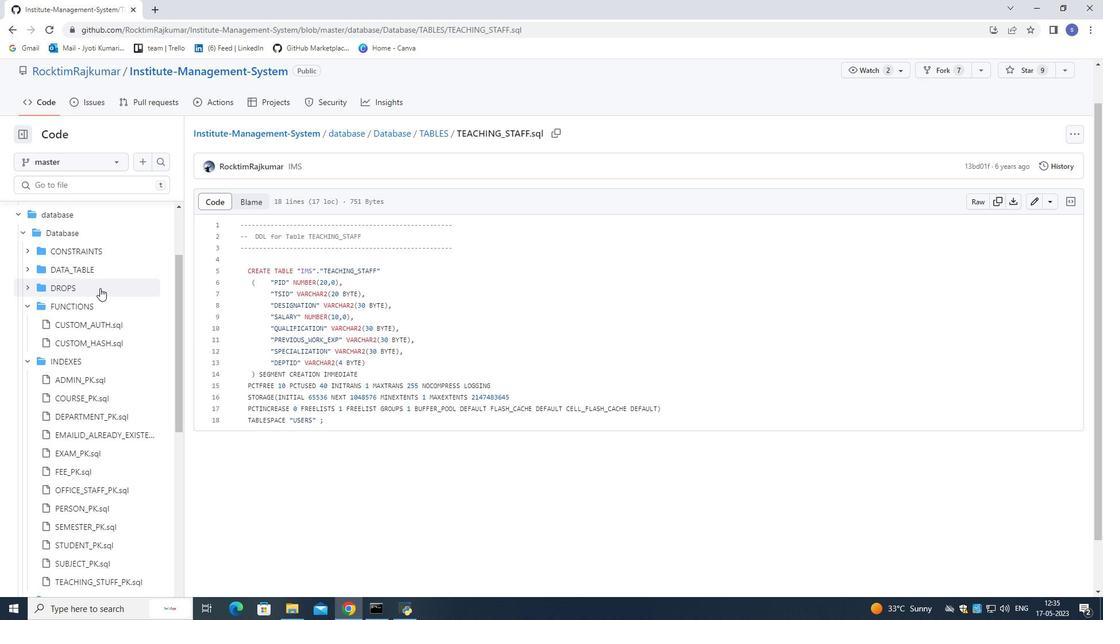 
Action: Mouse moved to (80, 197)
Screenshot: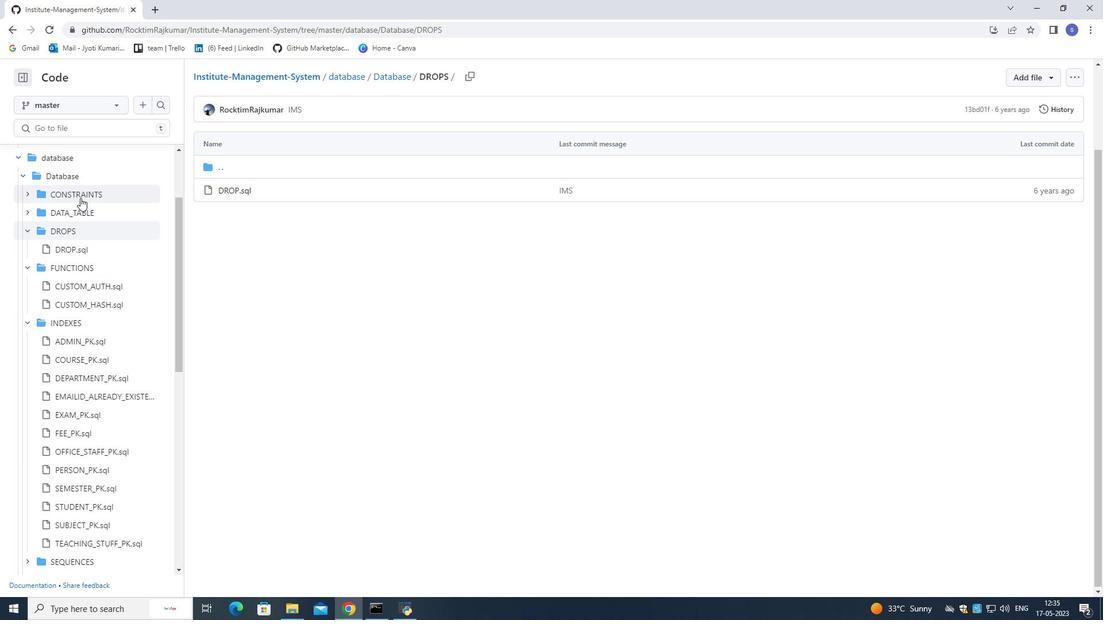 
Action: Mouse pressed left at (80, 197)
Screenshot: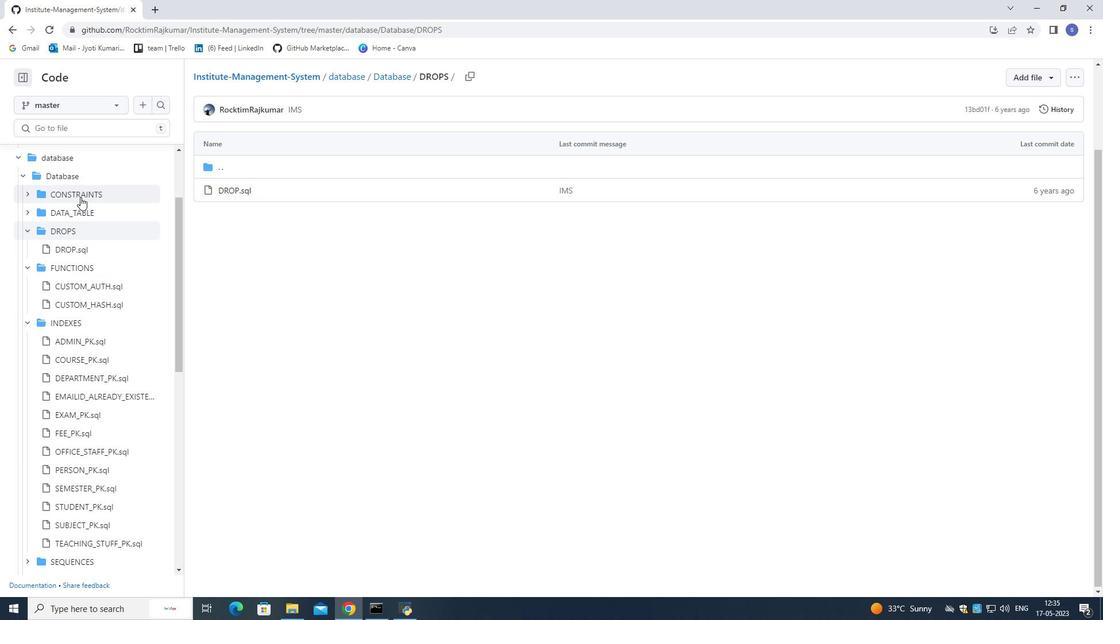 
Action: Mouse moved to (226, 375)
Screenshot: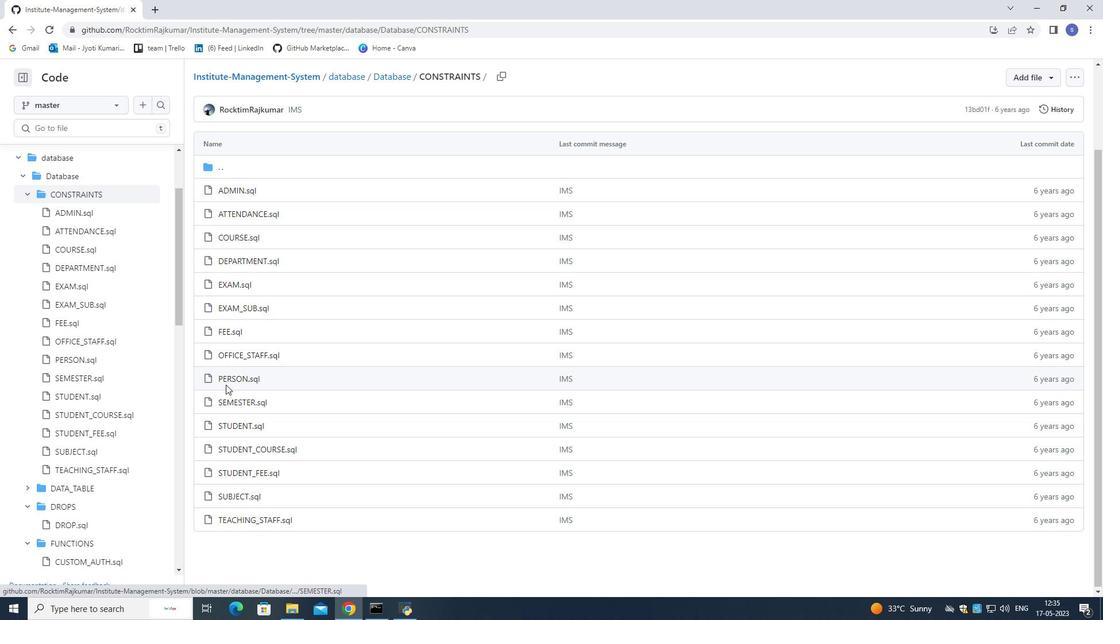 
Action: Mouse pressed left at (226, 375)
Screenshot: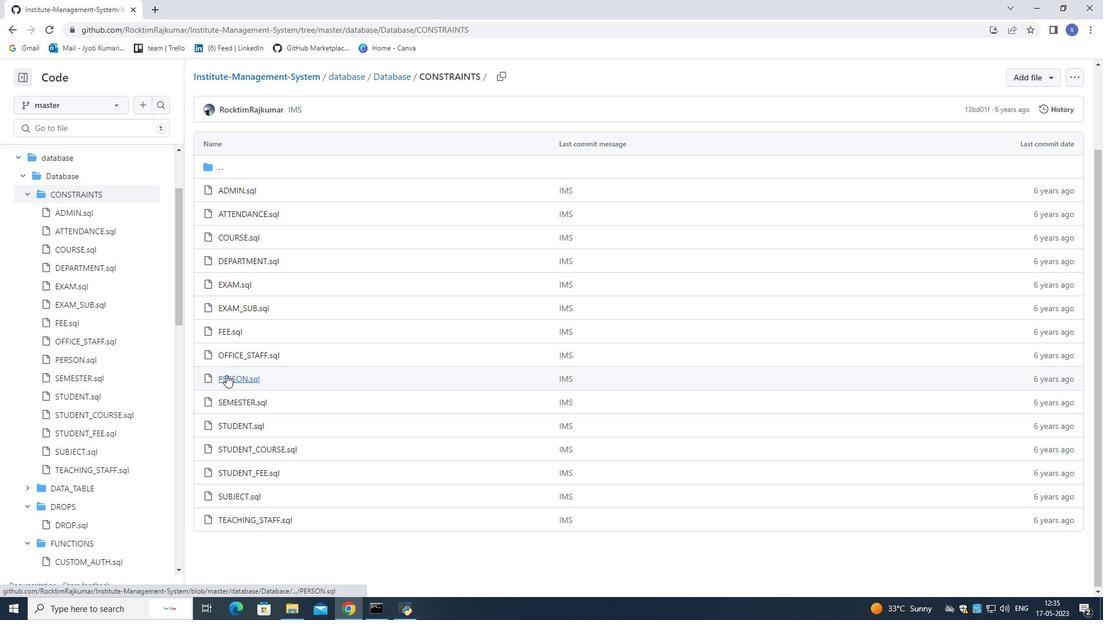 
Action: Mouse moved to (287, 404)
Screenshot: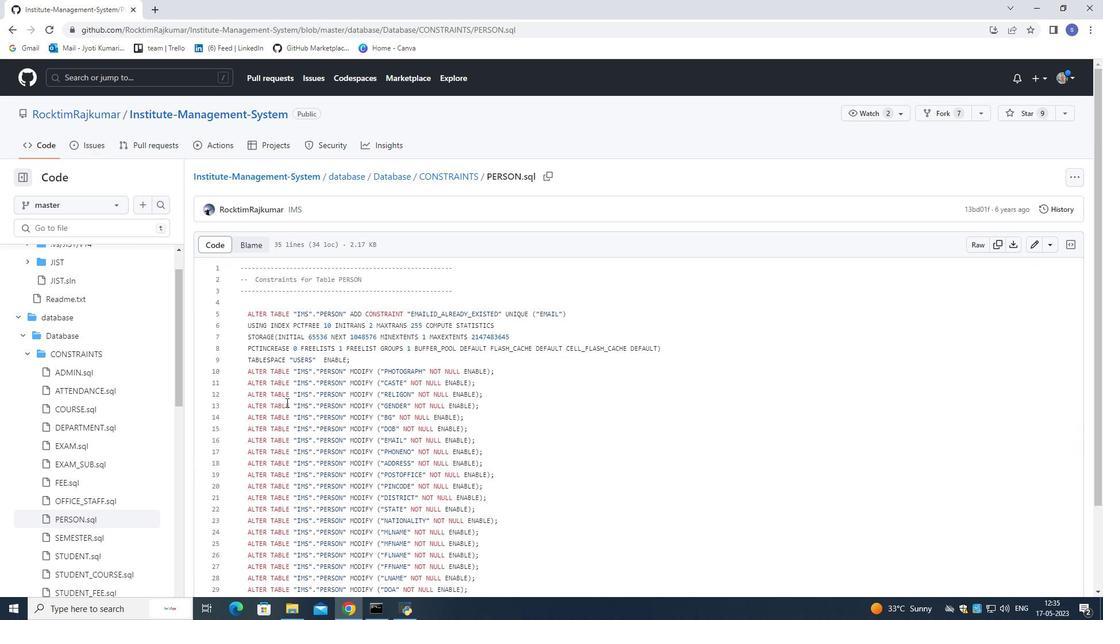 
Action: Mouse scrolled (287, 403) with delta (0, 0)
Screenshot: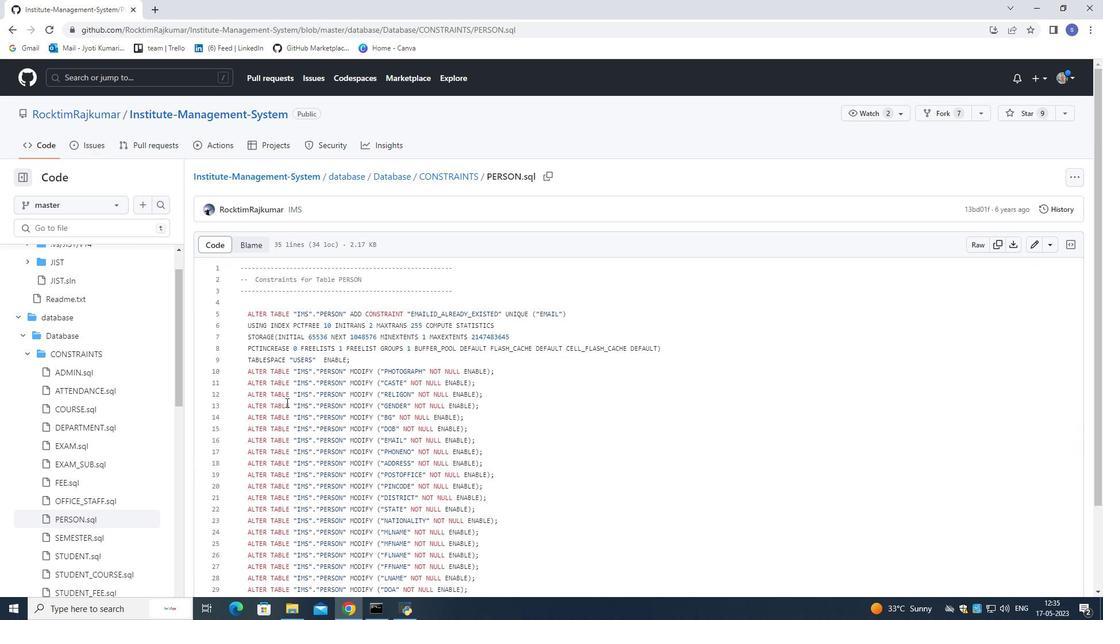 
Action: Mouse moved to (287, 405)
Screenshot: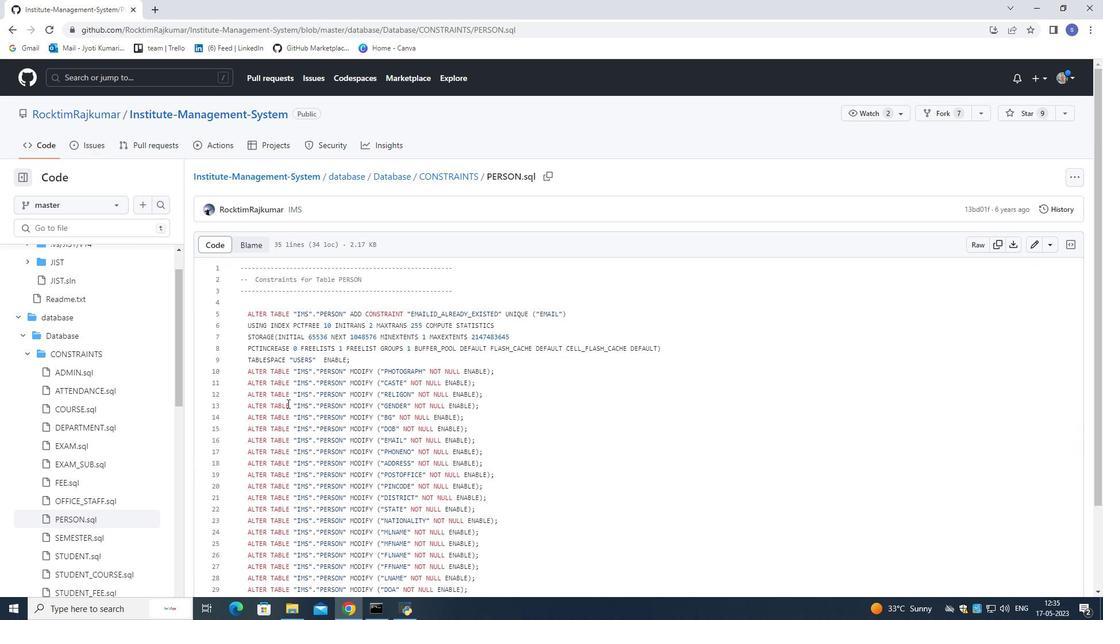 
Action: Mouse scrolled (287, 405) with delta (0, 0)
Screenshot: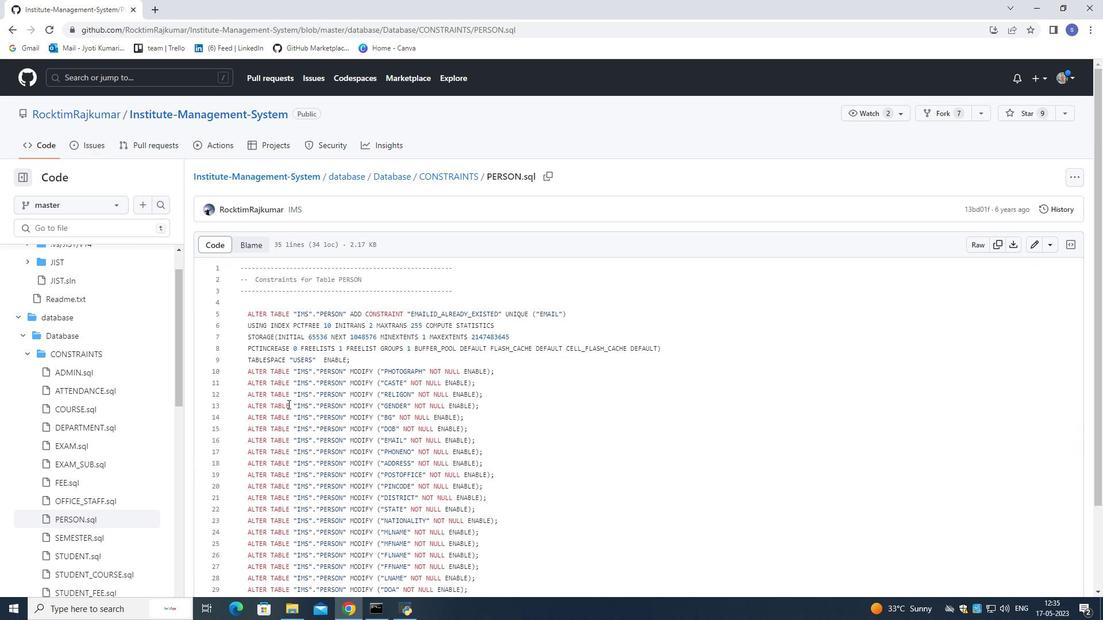 
Action: Mouse moved to (288, 407)
Screenshot: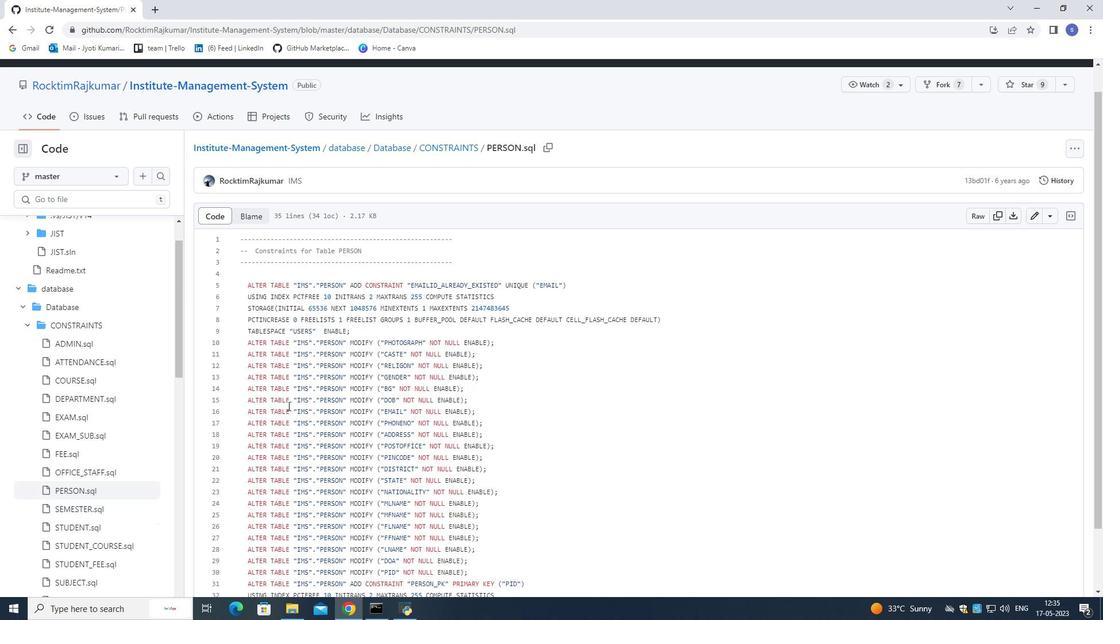 
Action: Mouse scrolled (288, 406) with delta (0, 0)
Screenshot: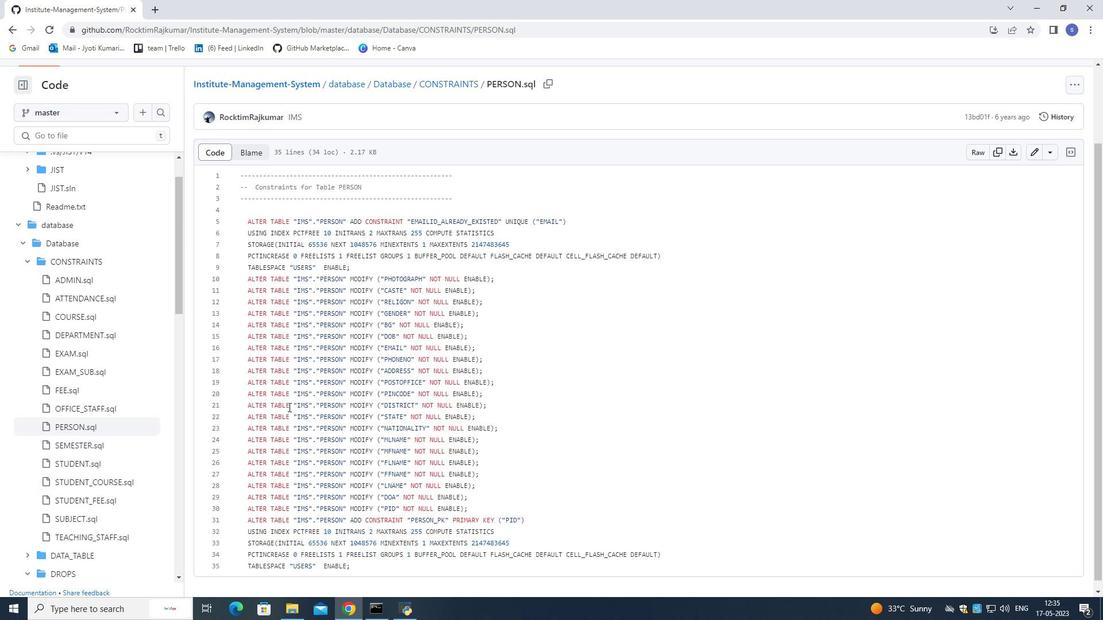 
Action: Mouse scrolled (288, 406) with delta (0, 0)
